 Task: Design a Vector Pattern for a Space Tourism Brochure.
Action: Mouse moved to (190, 124)
Screenshot: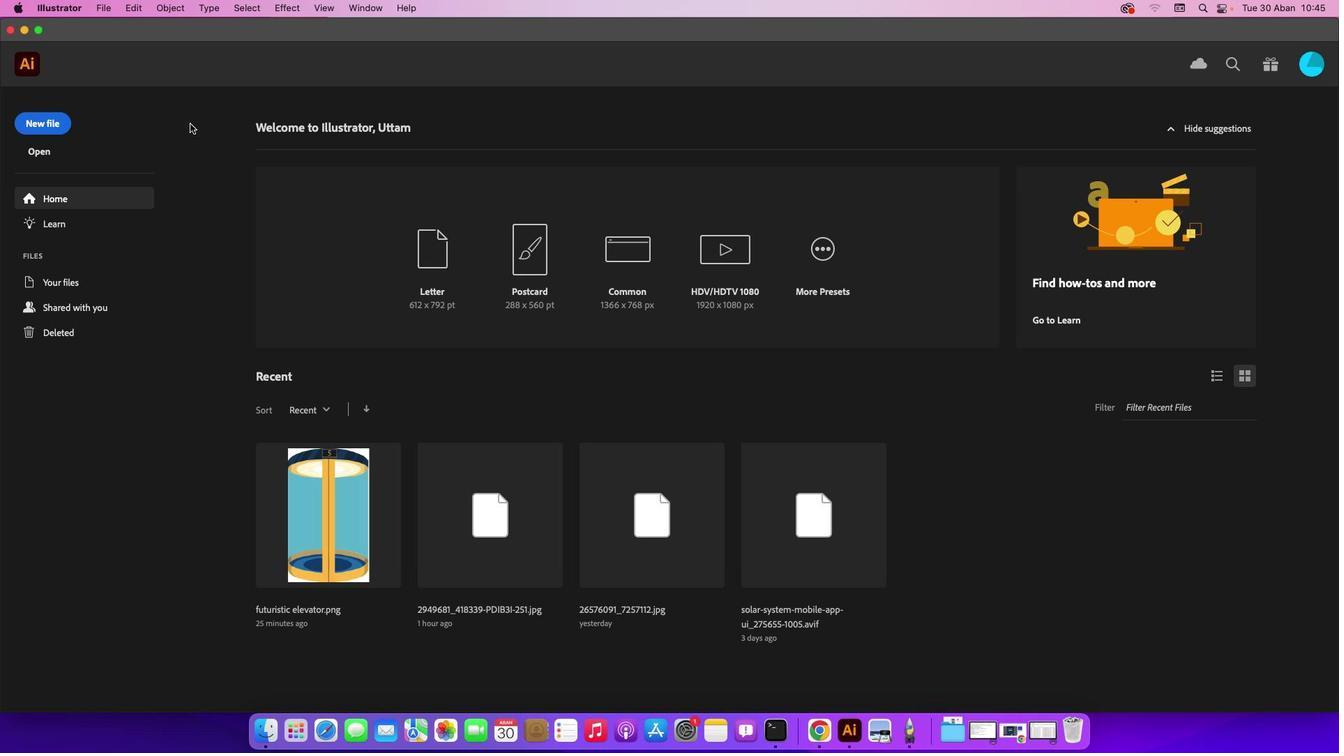 
Action: Mouse pressed left at (190, 124)
Screenshot: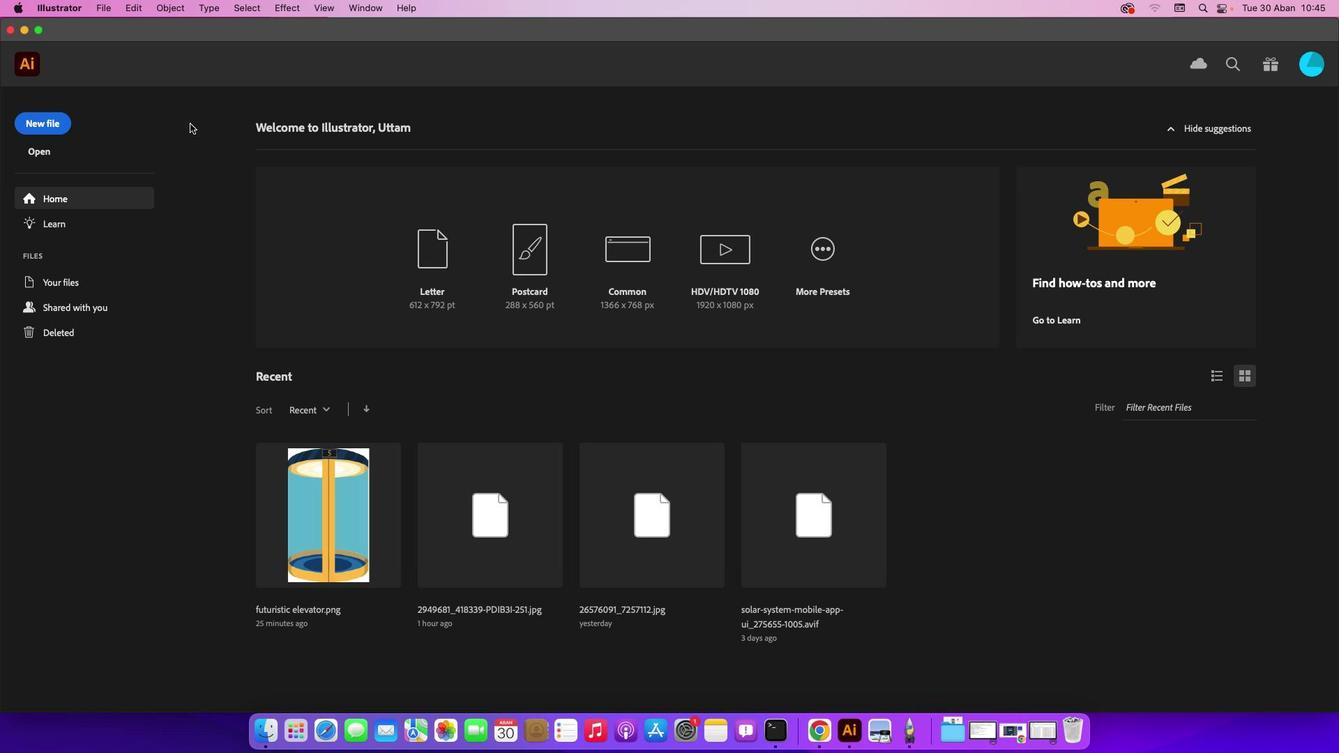 
Action: Mouse moved to (32, 119)
Screenshot: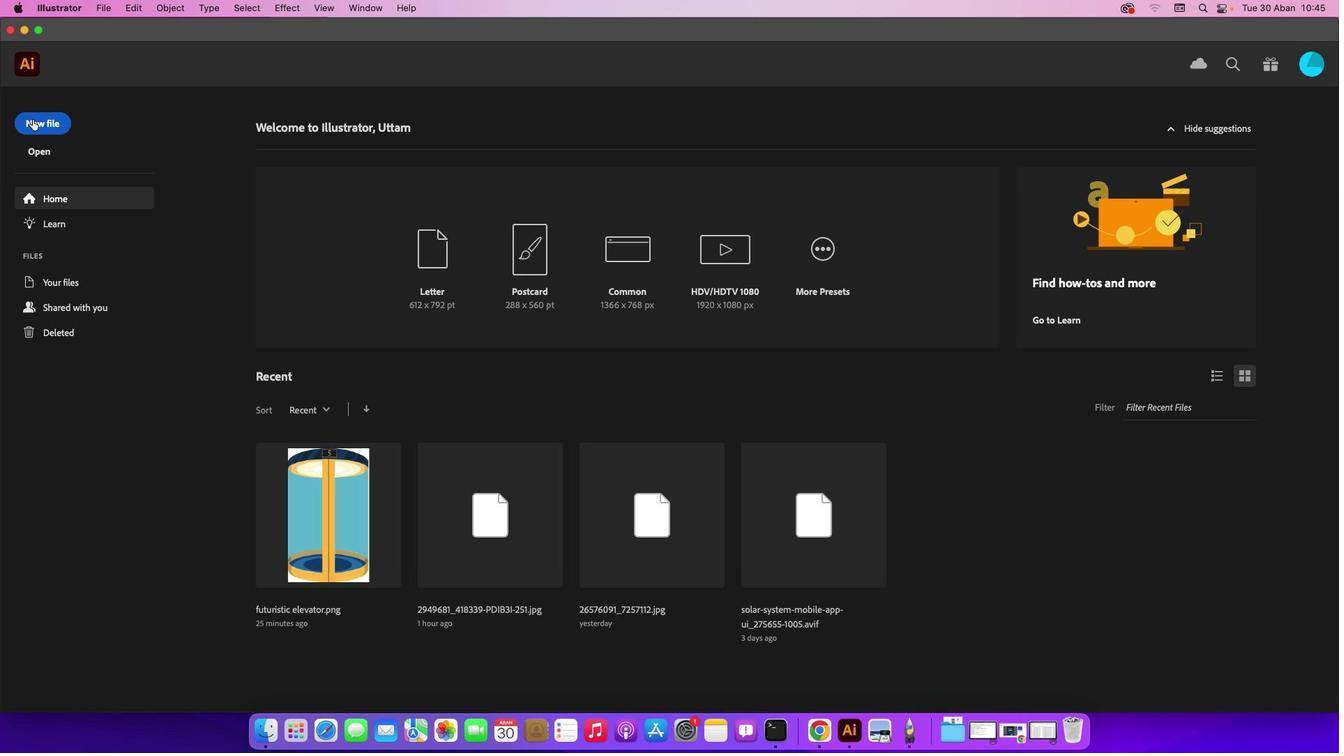 
Action: Mouse pressed left at (32, 119)
Screenshot: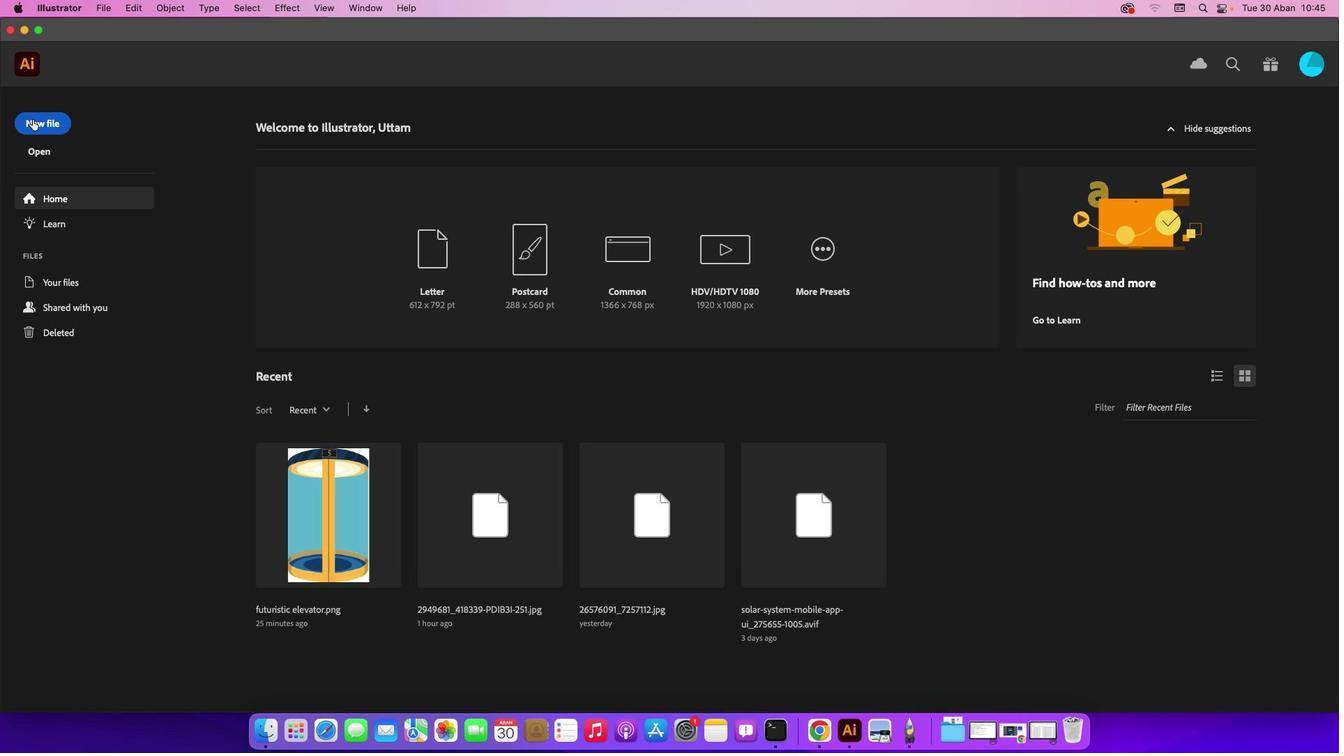 
Action: Mouse moved to (990, 579)
Screenshot: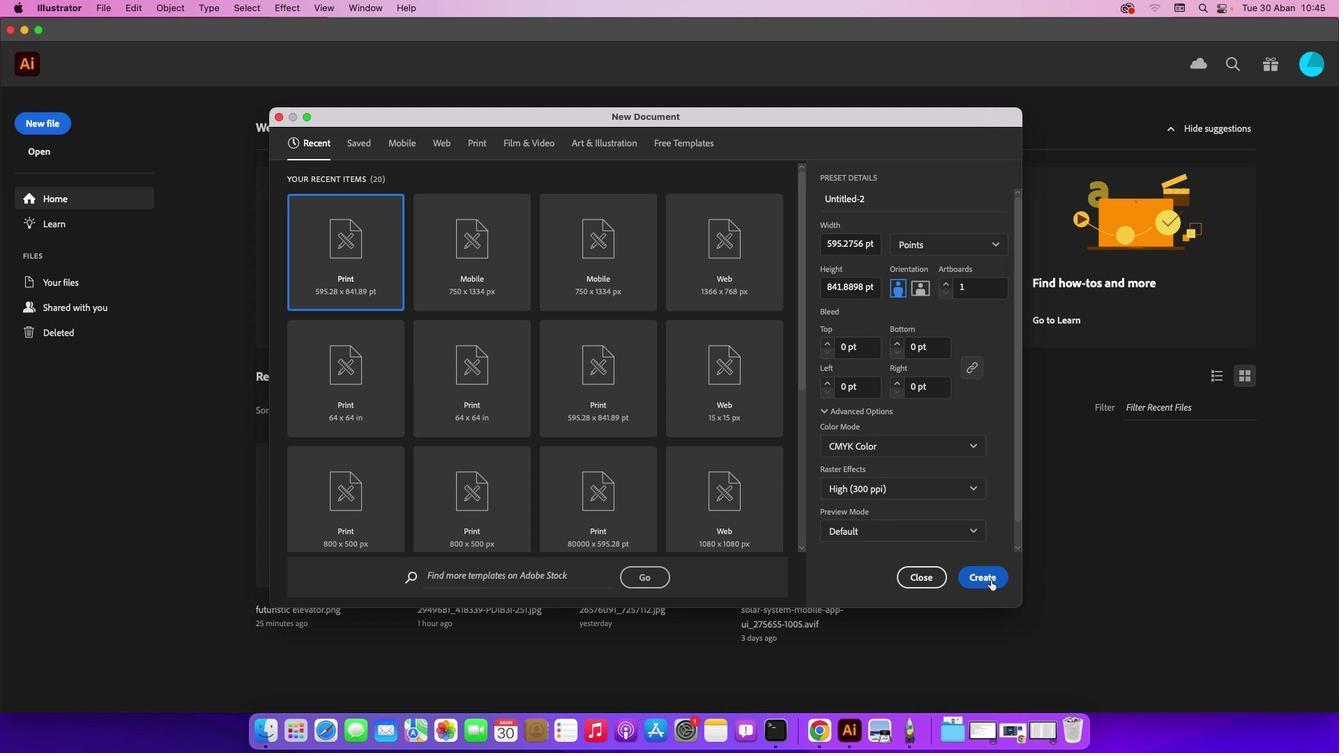 
Action: Mouse pressed left at (990, 579)
Screenshot: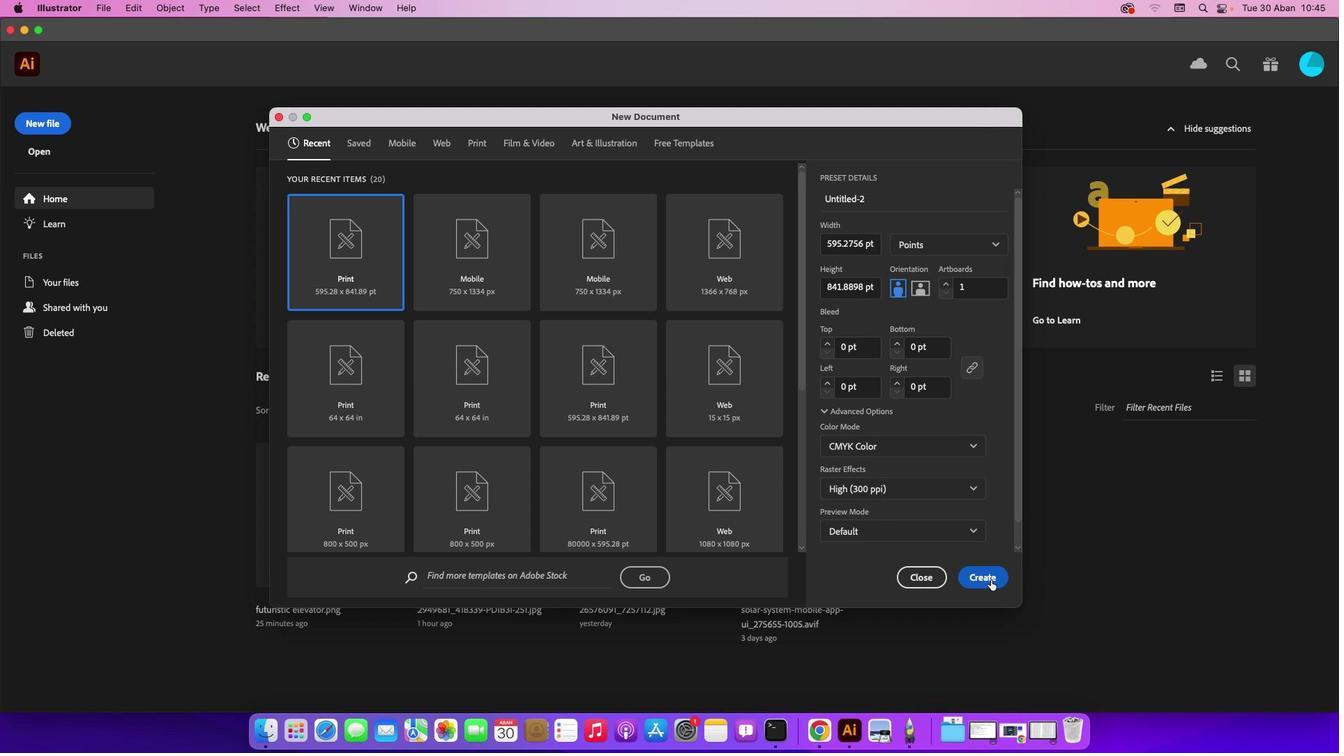 
Action: Mouse moved to (108, 4)
Screenshot: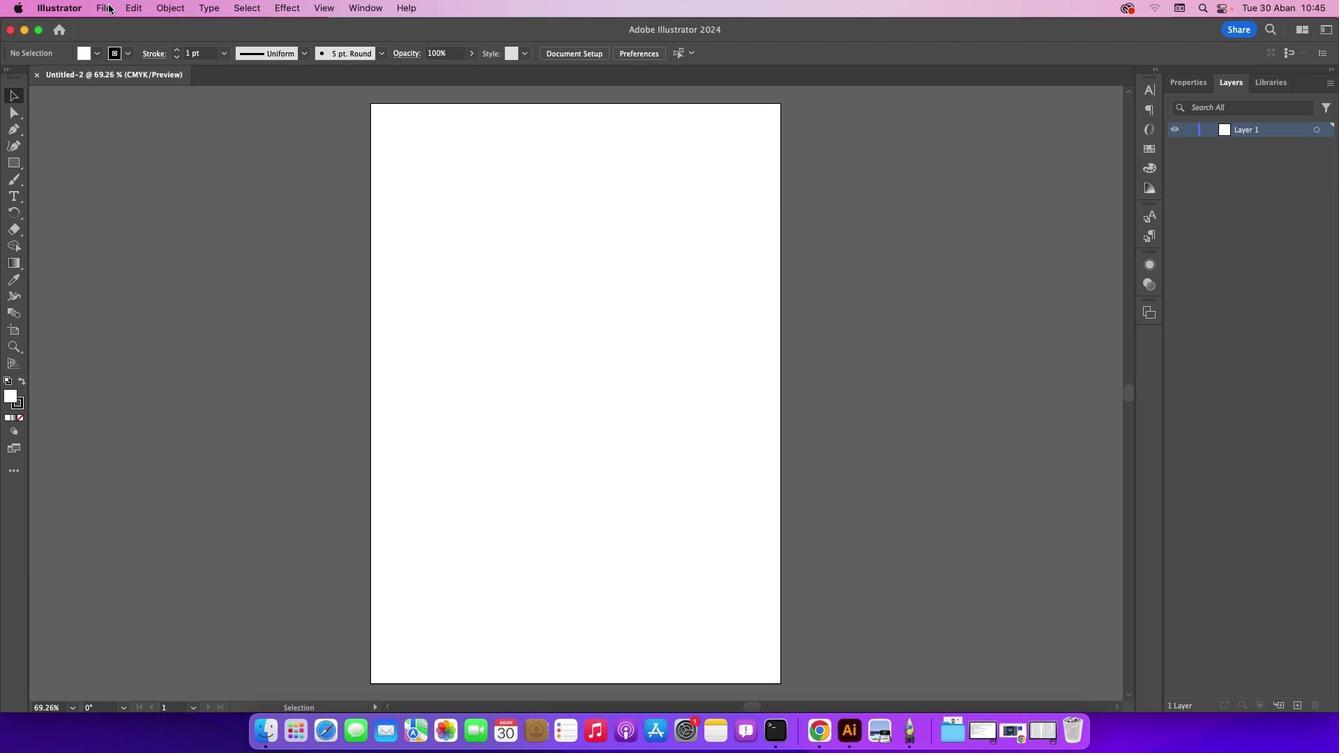 
Action: Mouse pressed left at (108, 4)
Screenshot: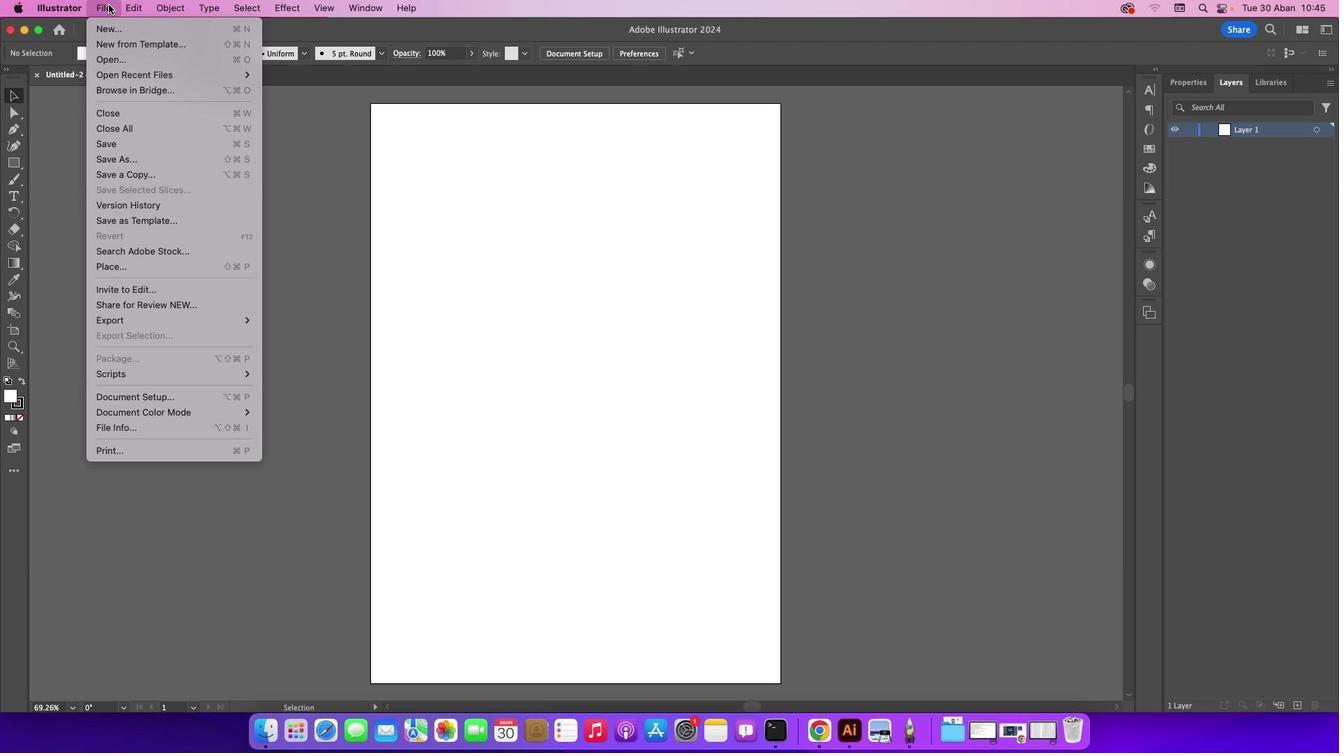 
Action: Mouse moved to (145, 62)
Screenshot: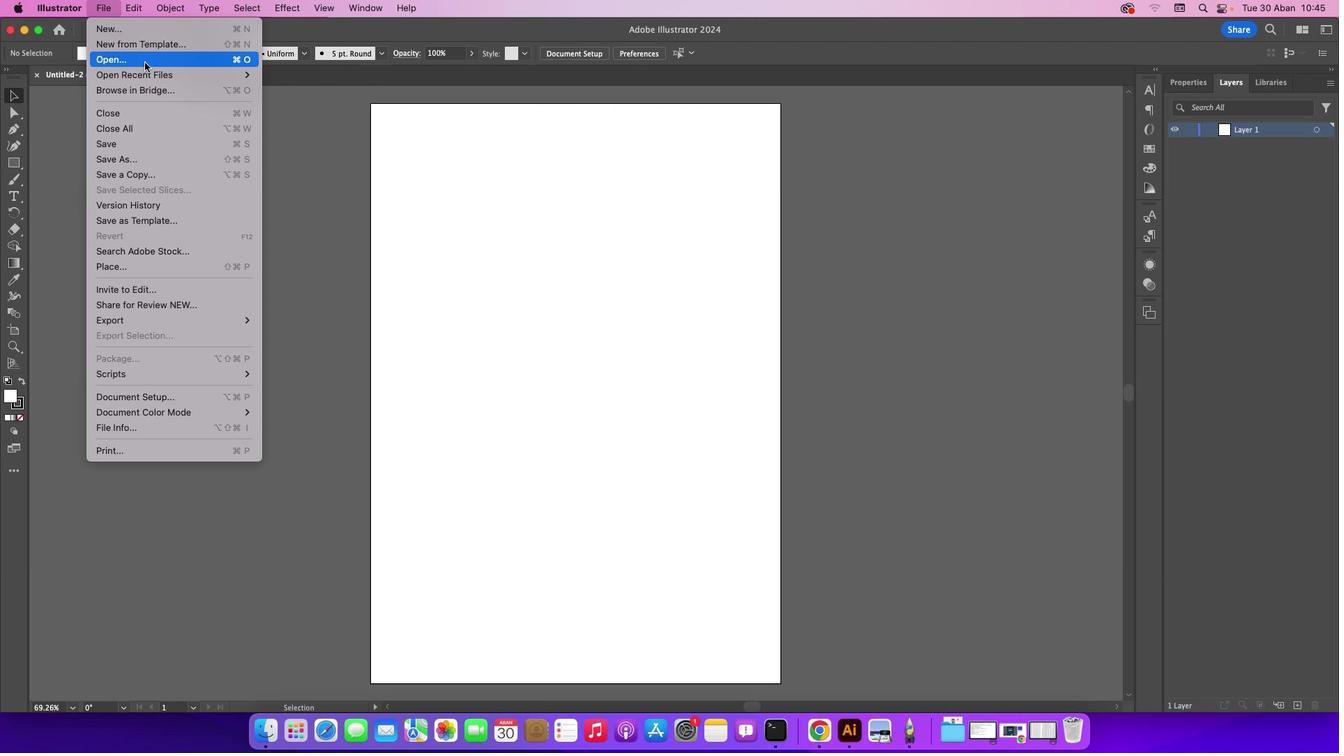 
Action: Mouse pressed left at (145, 62)
Screenshot: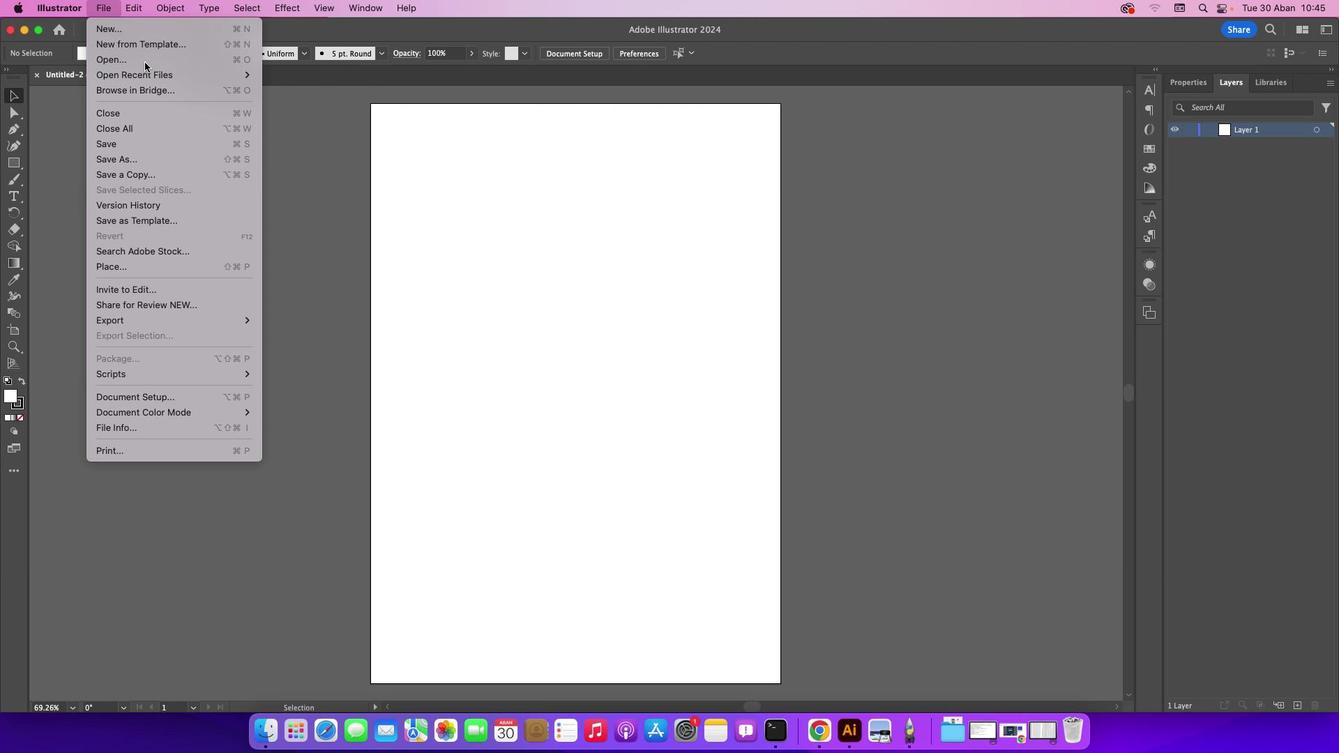 
Action: Mouse moved to (617, 190)
Screenshot: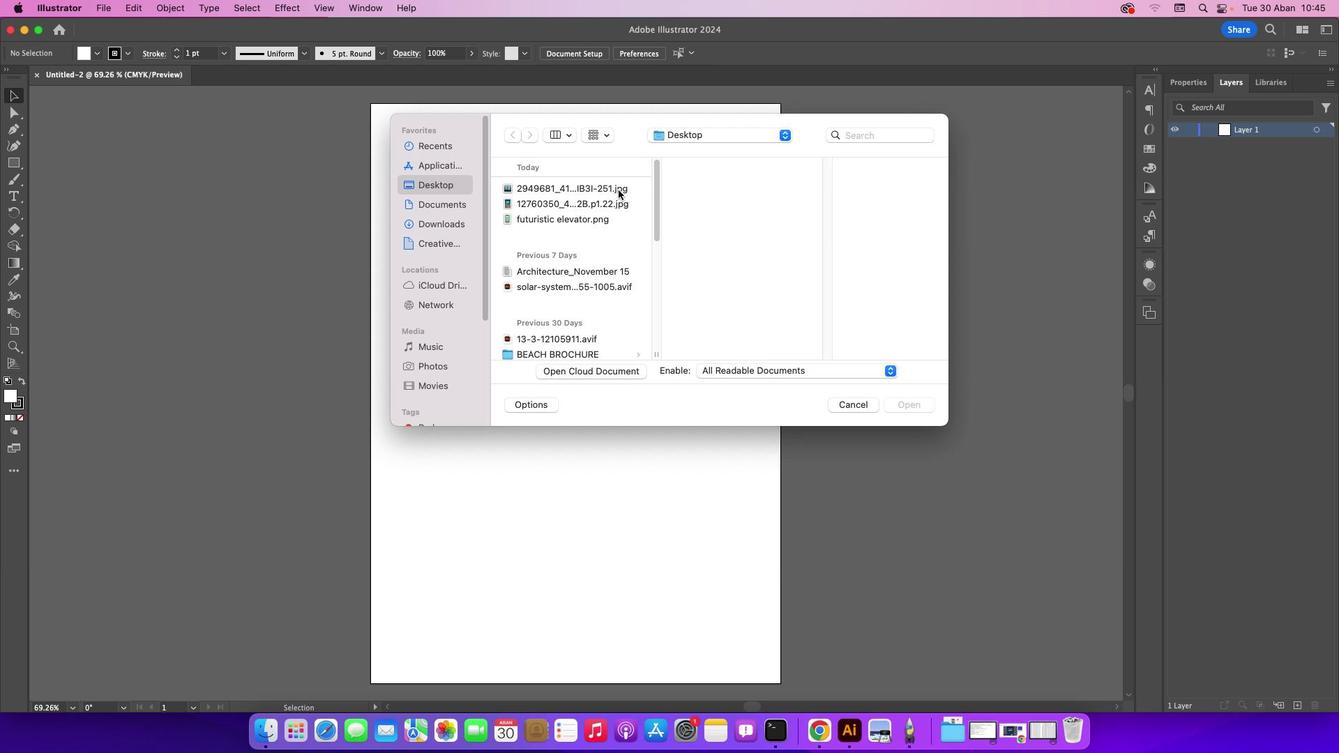 
Action: Mouse pressed left at (617, 190)
Screenshot: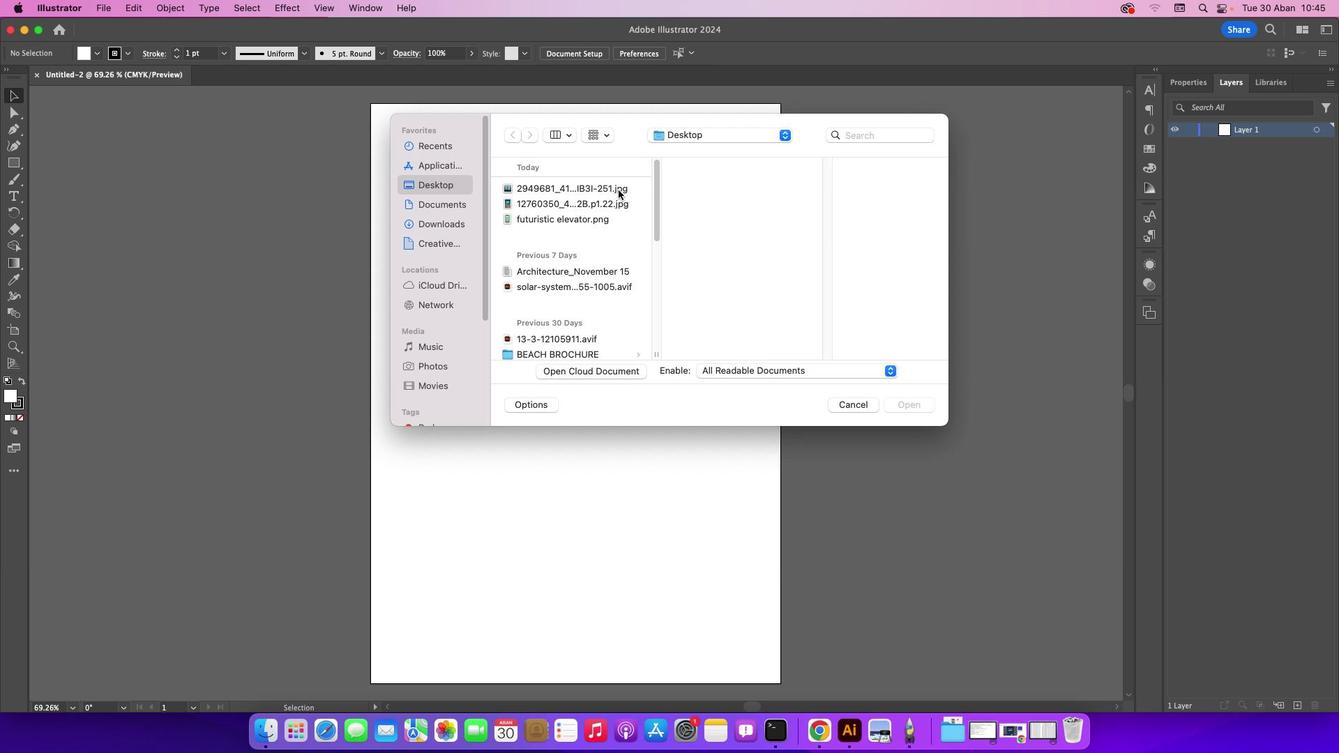 
Action: Mouse moved to (615, 207)
Screenshot: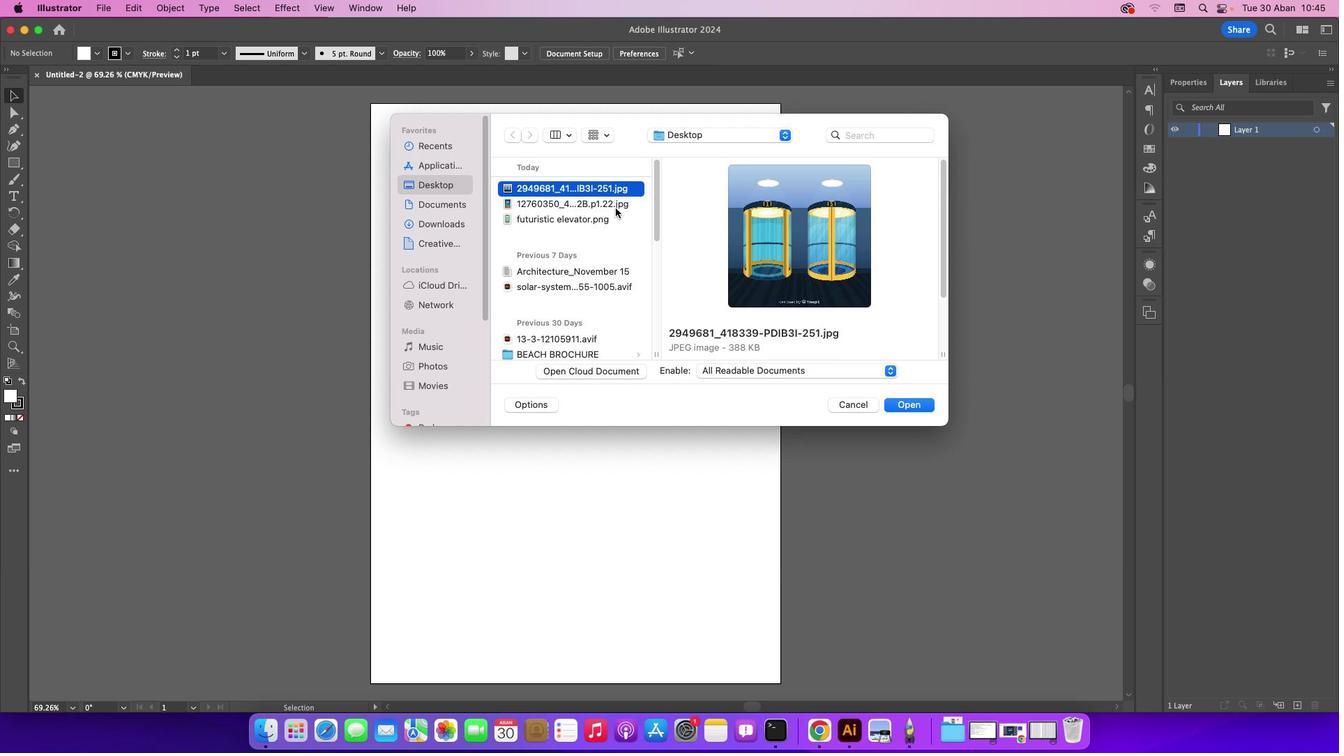 
Action: Mouse pressed left at (615, 207)
Screenshot: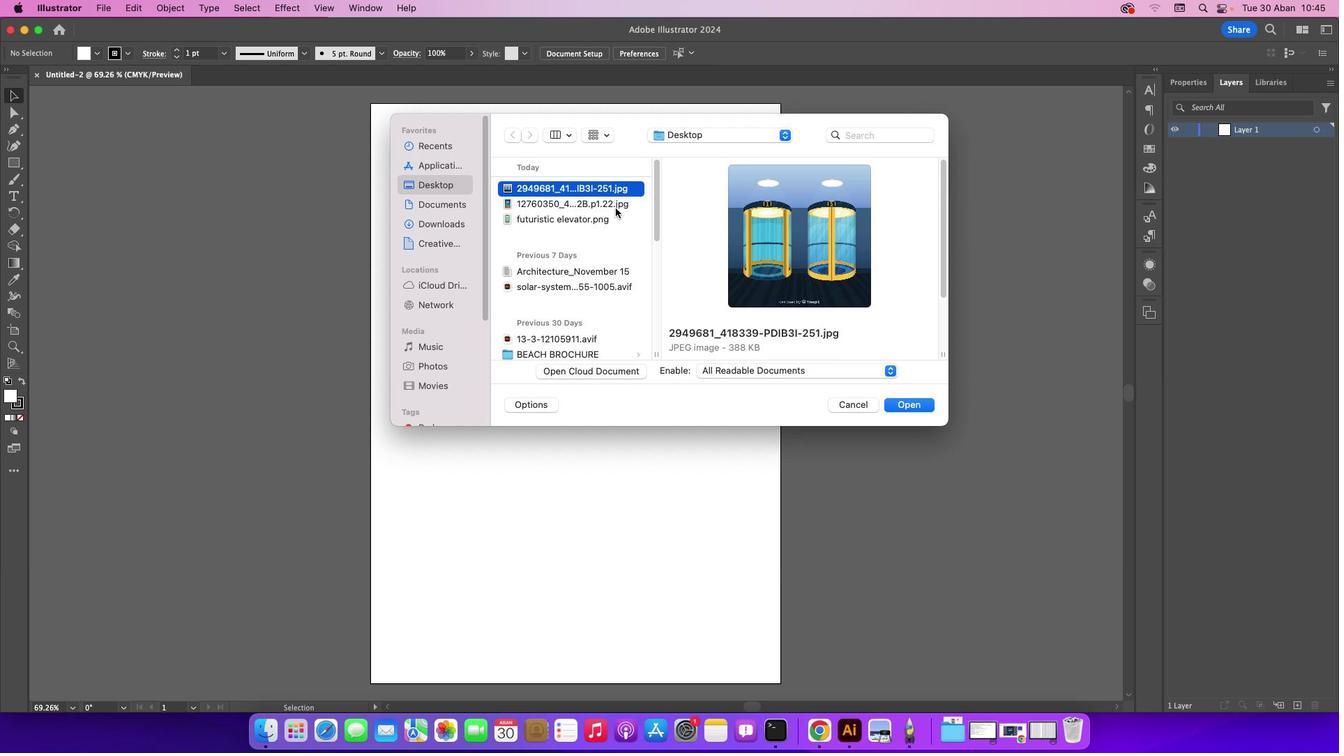 
Action: Mouse moved to (919, 410)
Screenshot: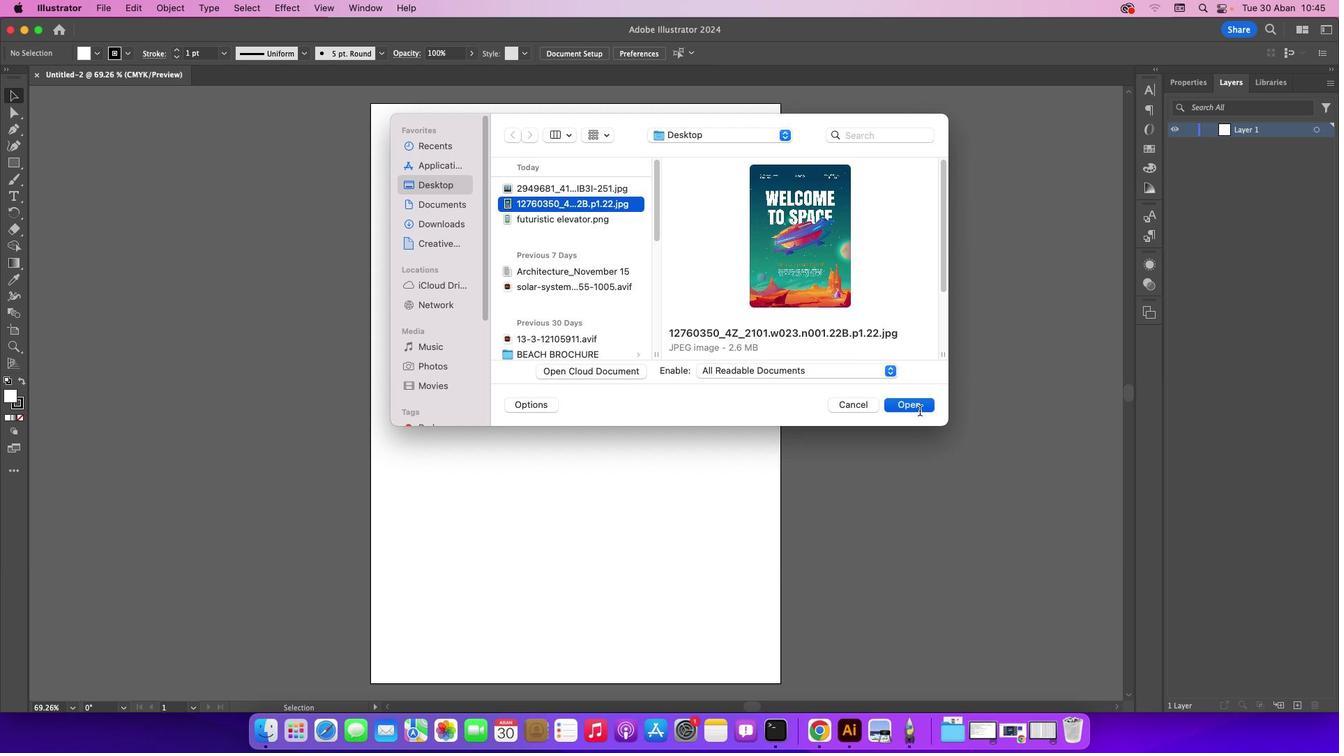 
Action: Mouse pressed left at (919, 410)
Screenshot: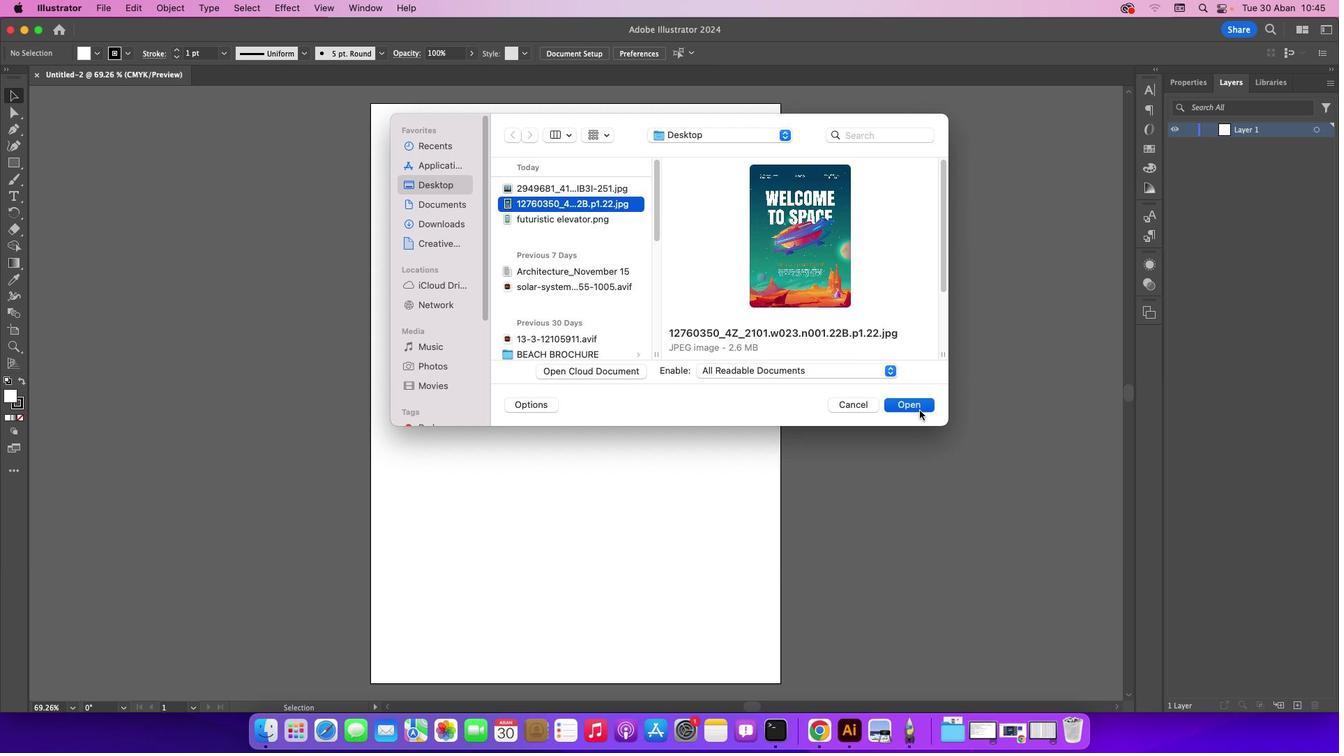 
Action: Mouse moved to (1207, 126)
Screenshot: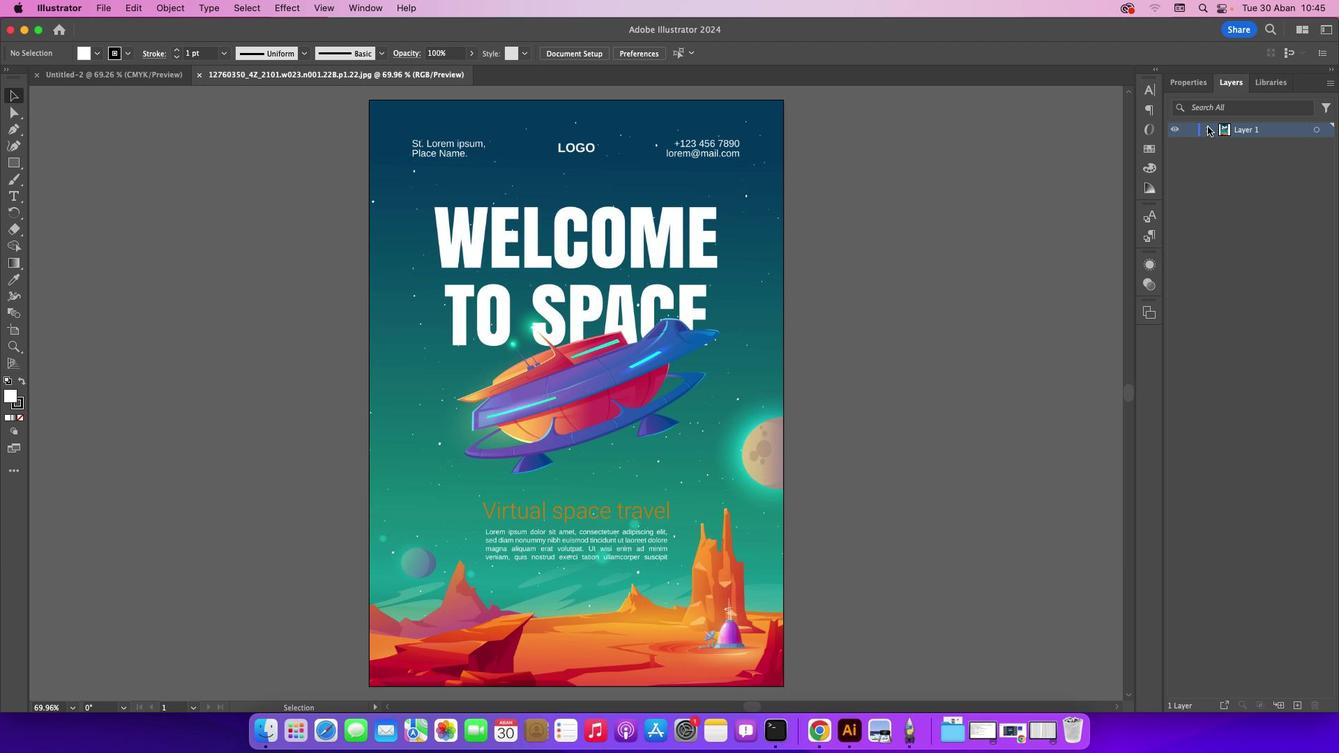 
Action: Mouse pressed left at (1207, 126)
Screenshot: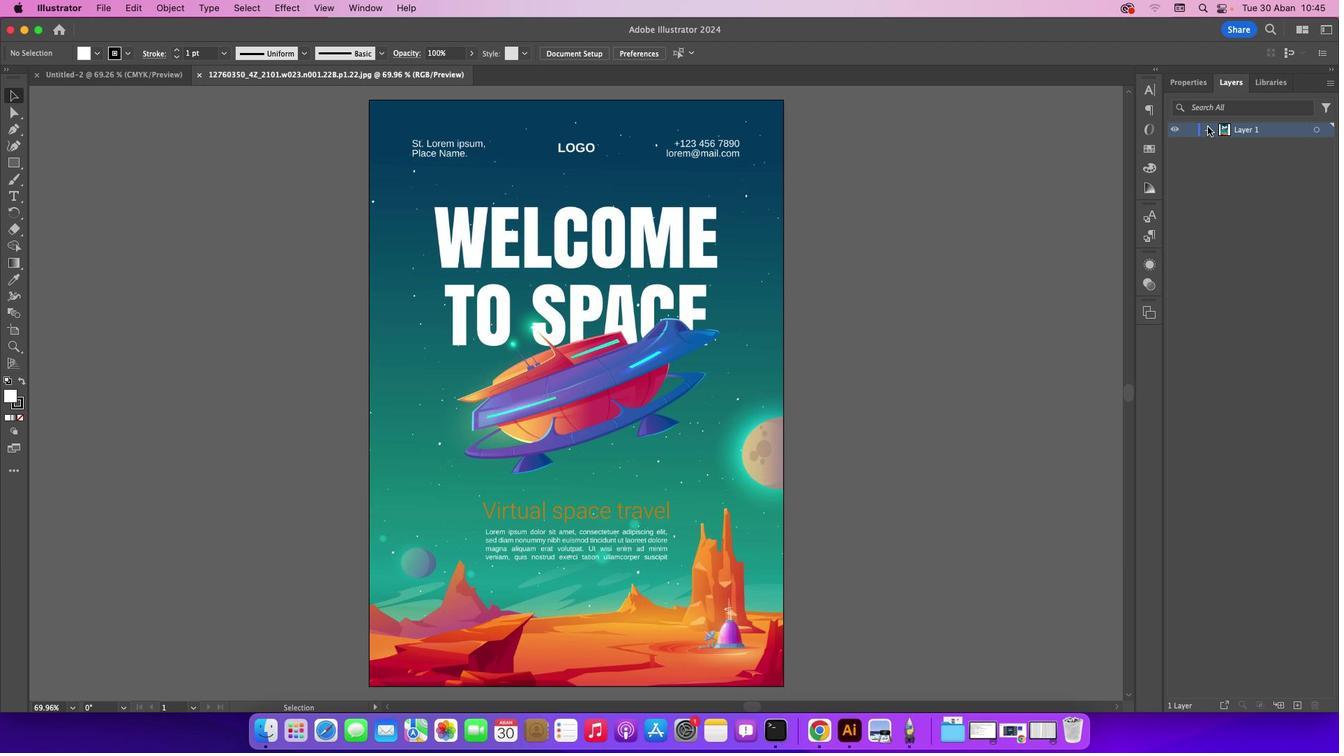
Action: Mouse moved to (1189, 143)
Screenshot: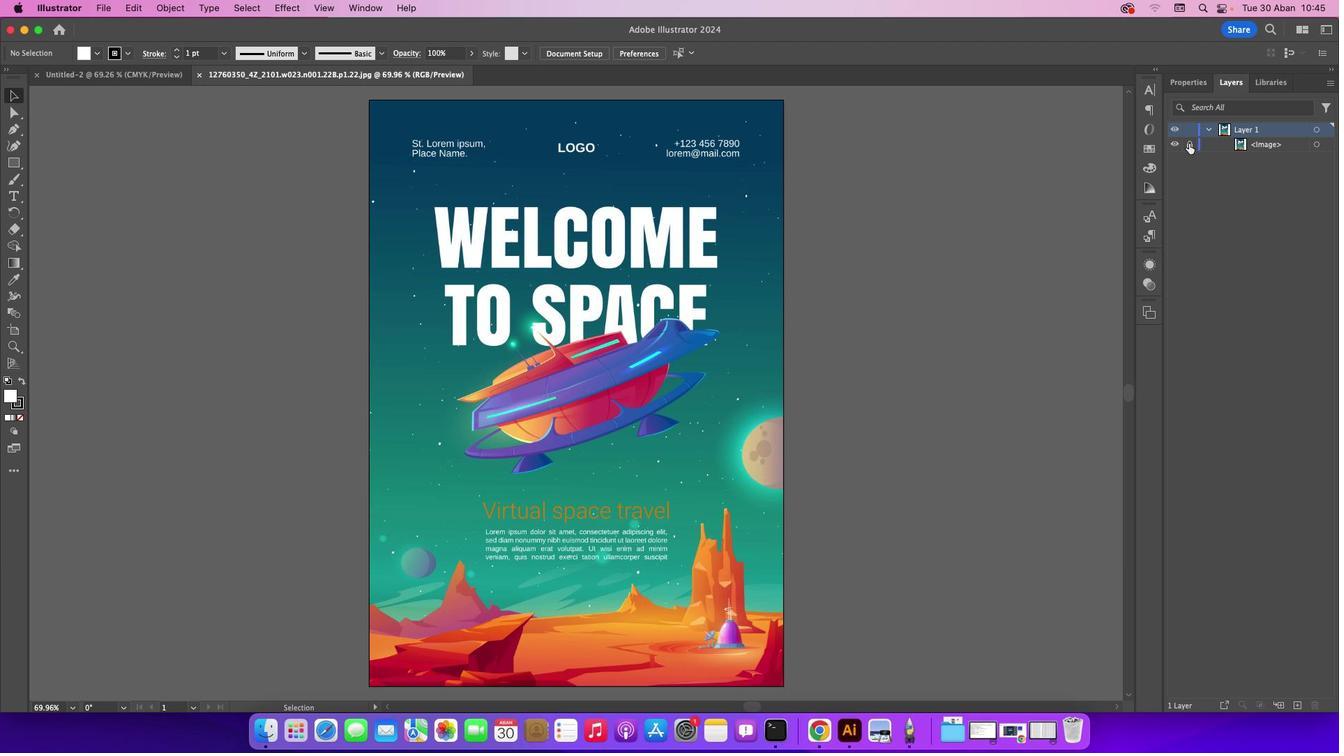 
Action: Mouse pressed left at (1189, 143)
Screenshot: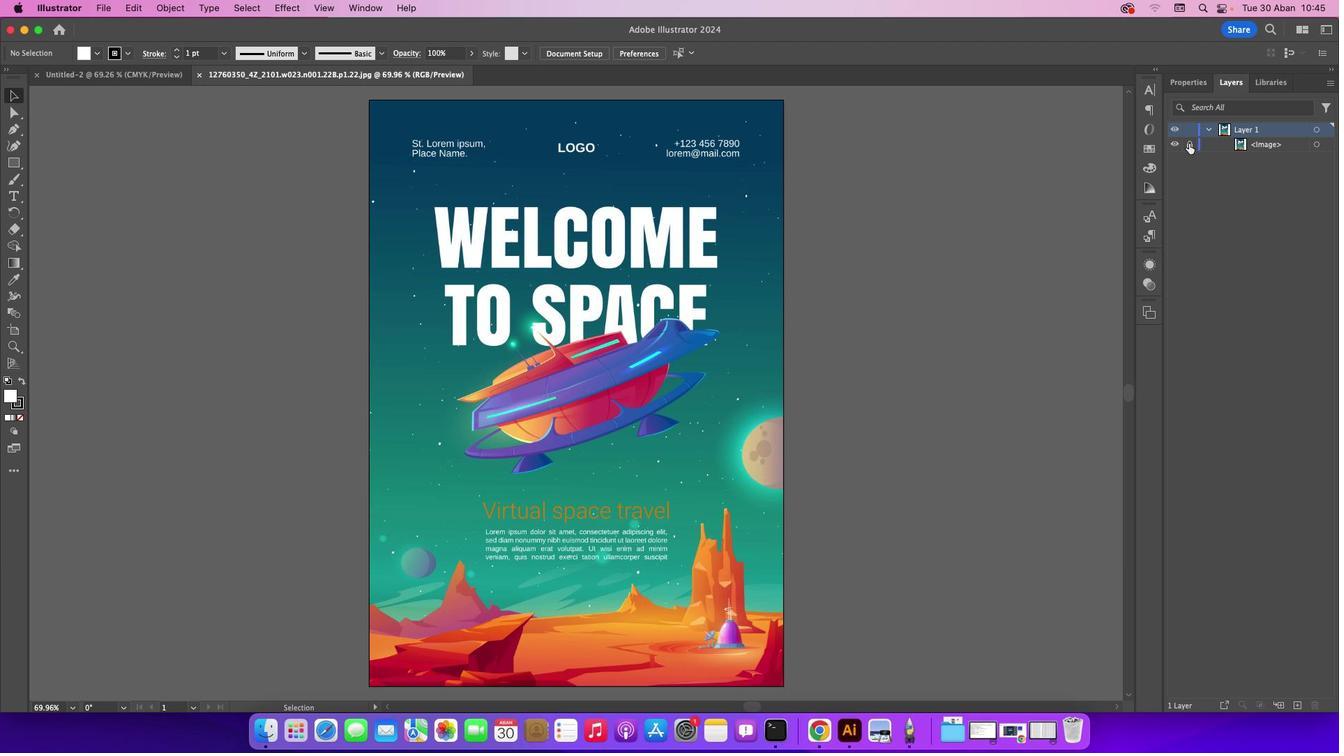 
Action: Mouse moved to (813, 544)
Screenshot: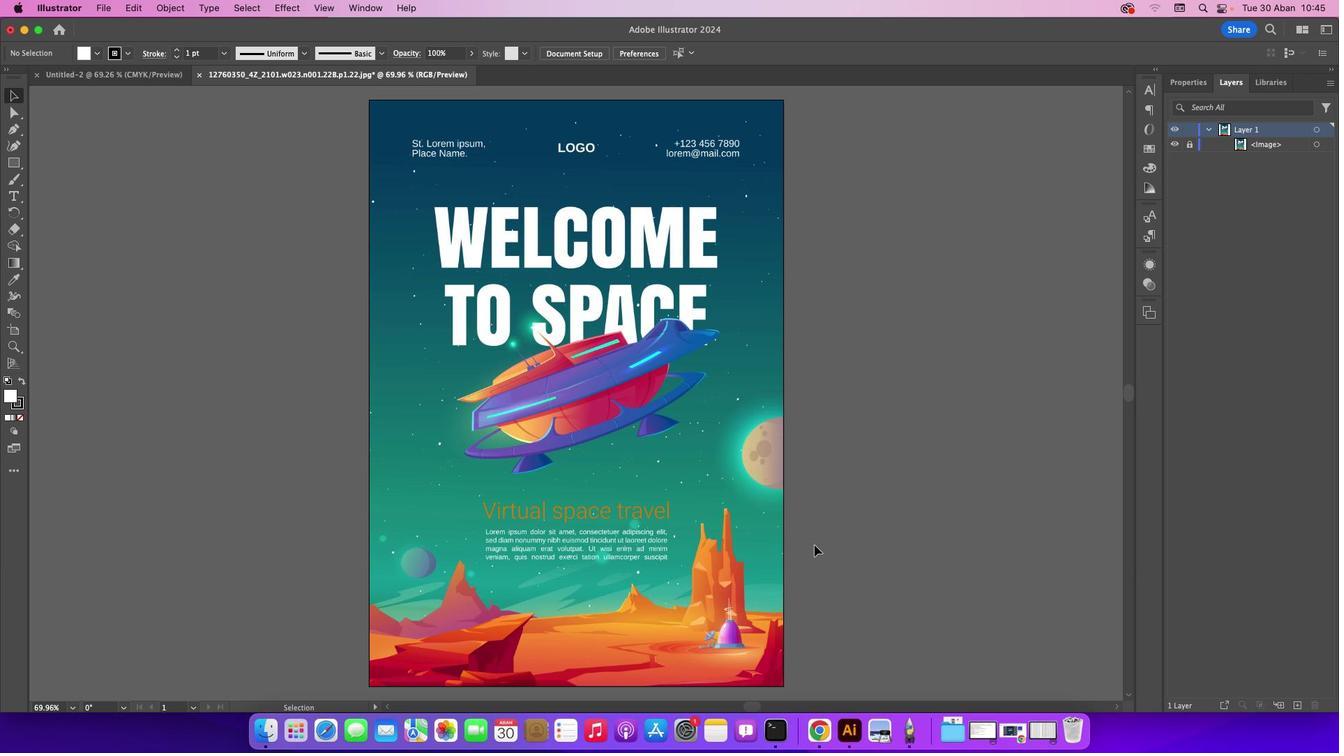
Action: Mouse scrolled (813, 544) with delta (0, 0)
Screenshot: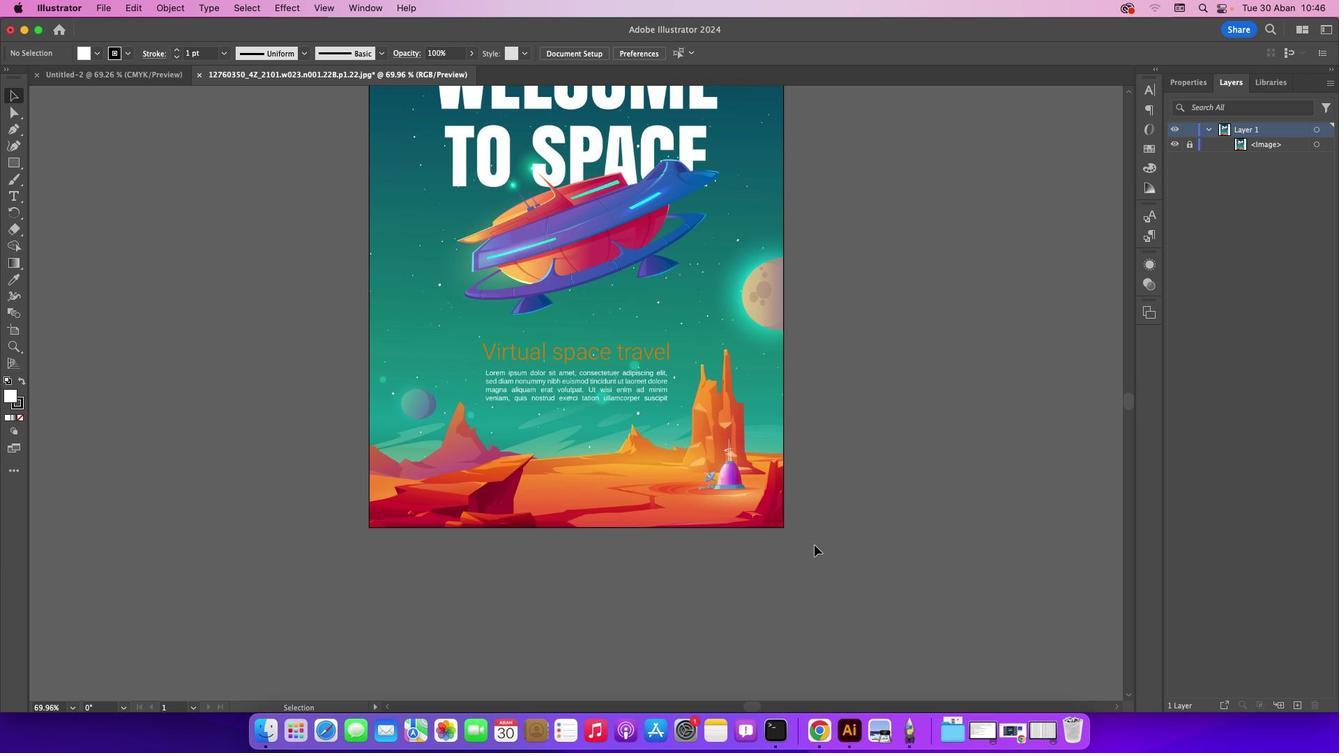 
Action: Mouse scrolled (813, 544) with delta (0, 0)
Screenshot: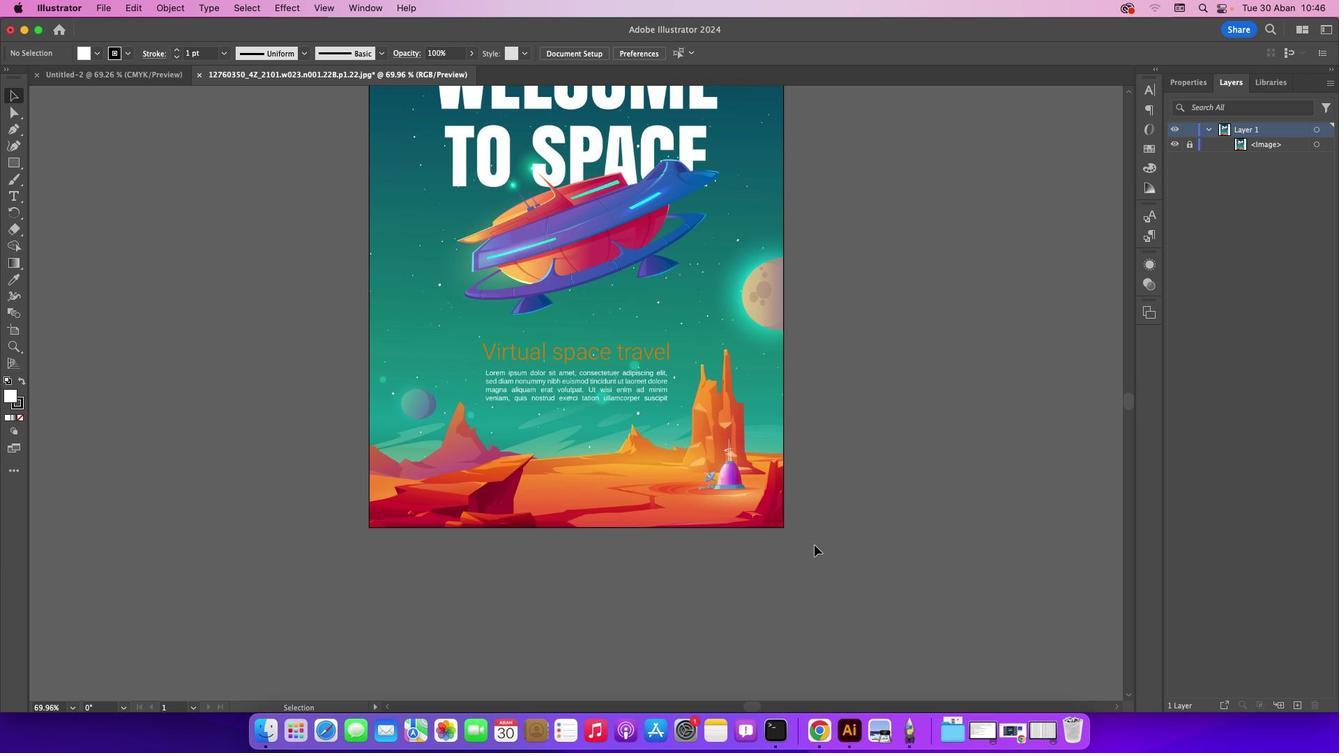 
Action: Mouse scrolled (813, 544) with delta (0, -2)
Screenshot: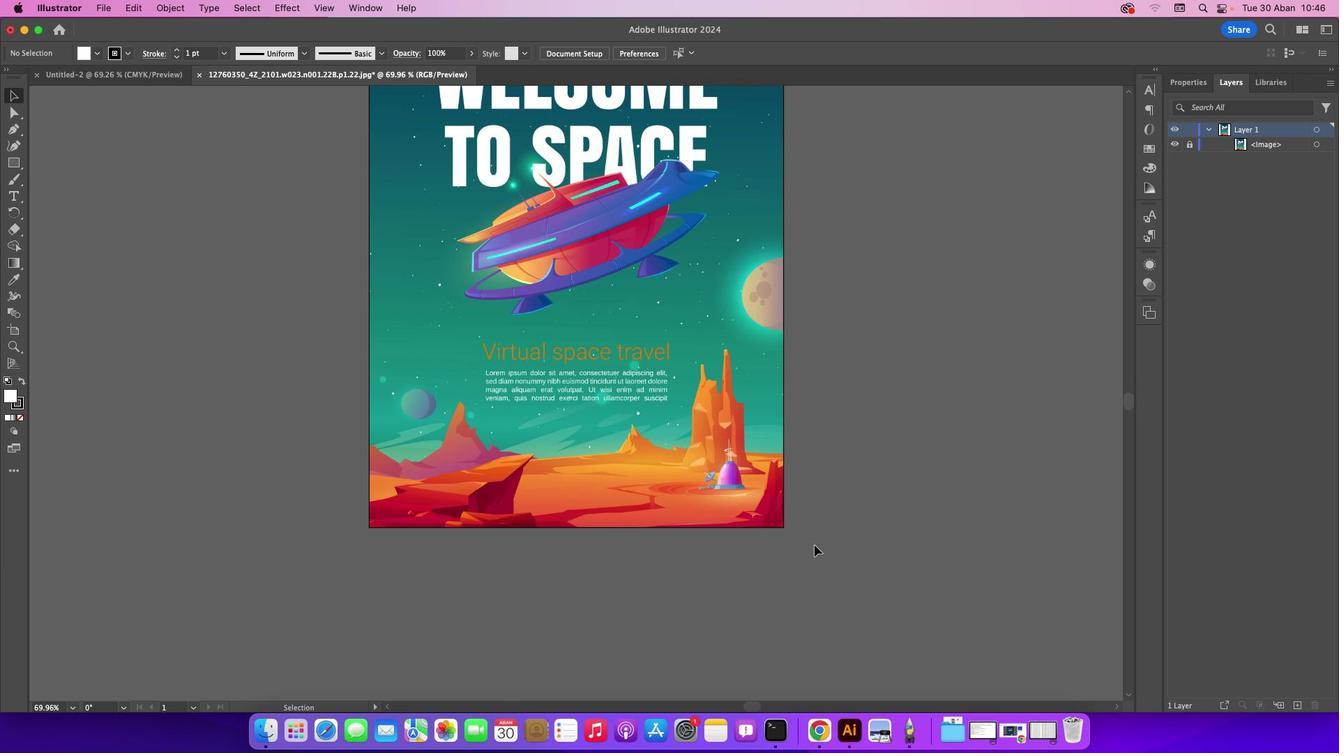 
Action: Mouse scrolled (813, 544) with delta (0, -2)
Screenshot: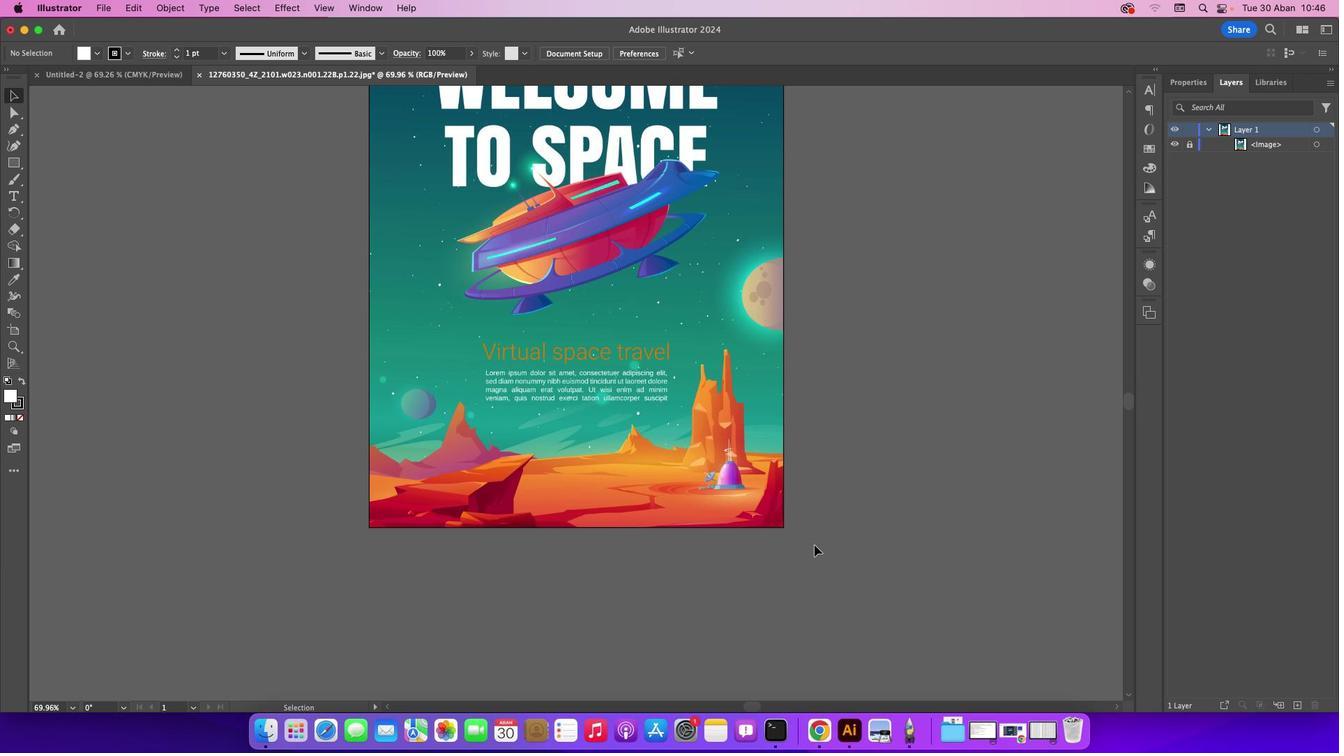 
Action: Mouse moved to (613, 444)
Screenshot: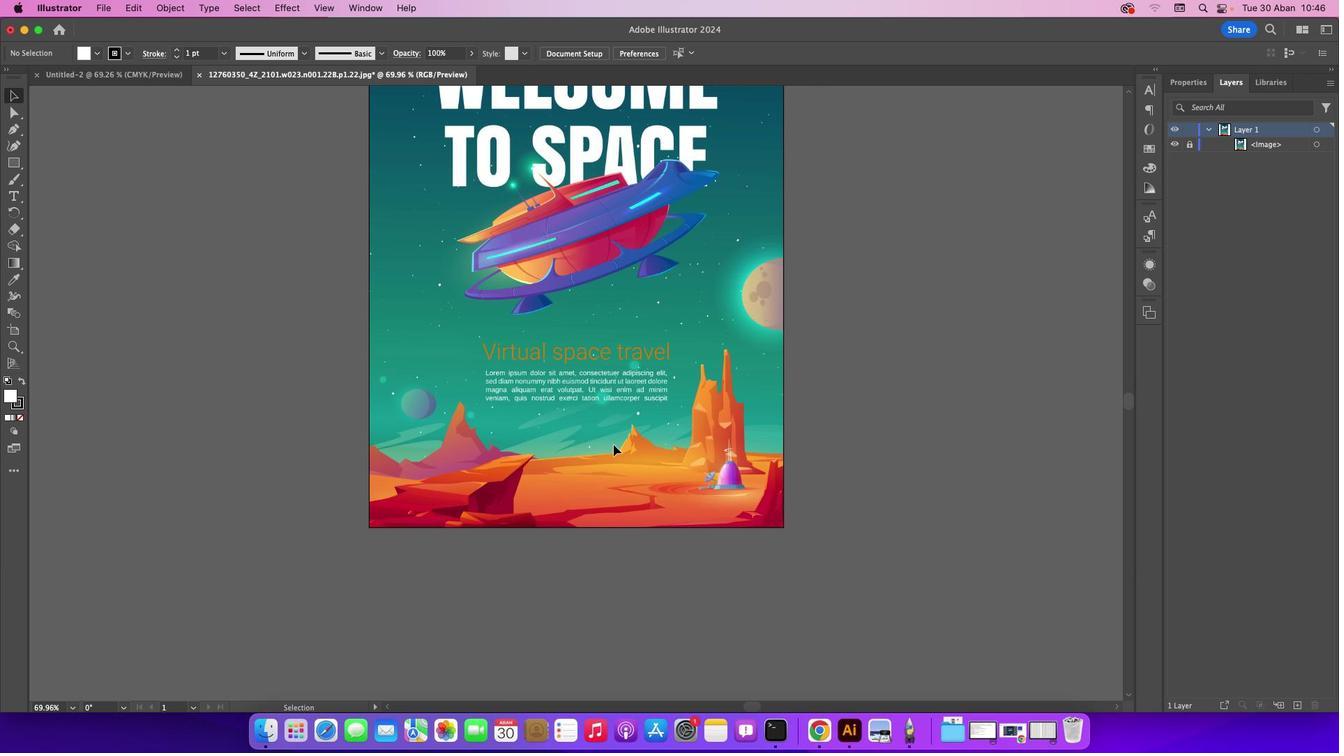 
Action: Key pressed Key.cmd_r'=''='
Screenshot: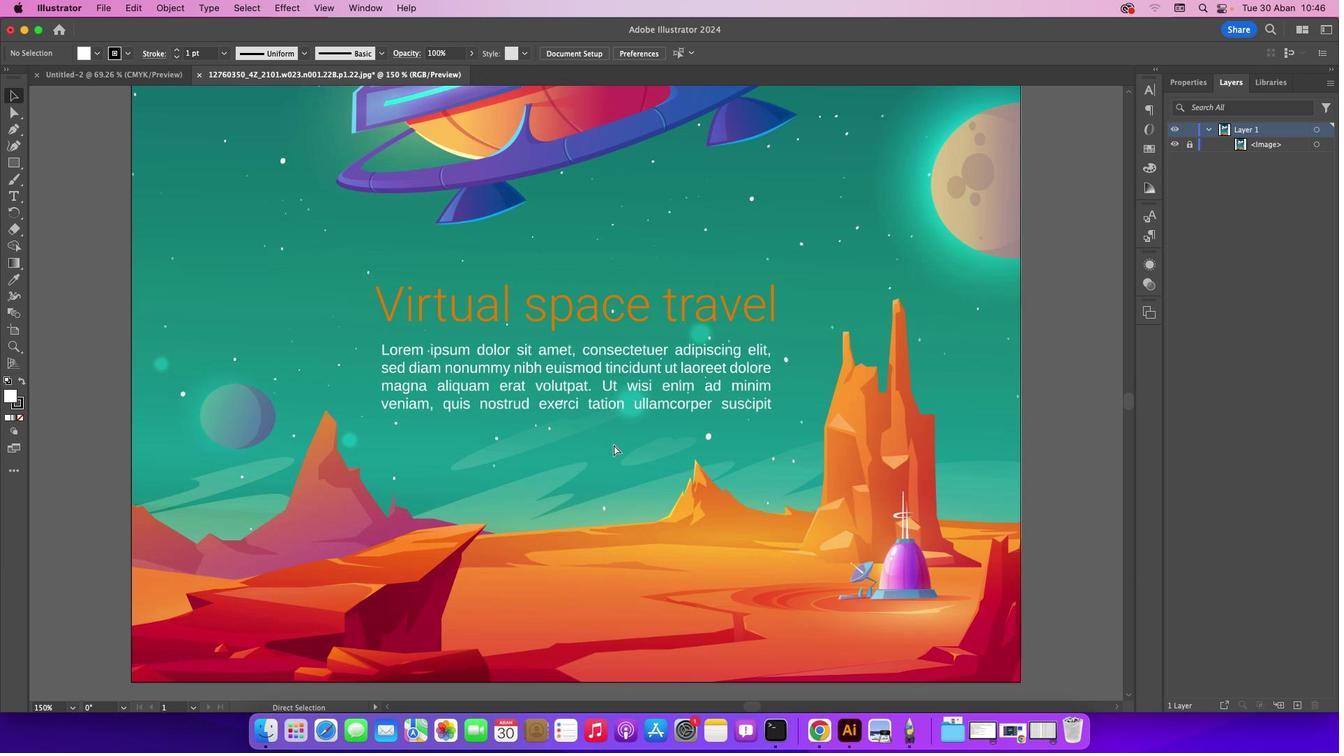
Action: Mouse moved to (743, 542)
Screenshot: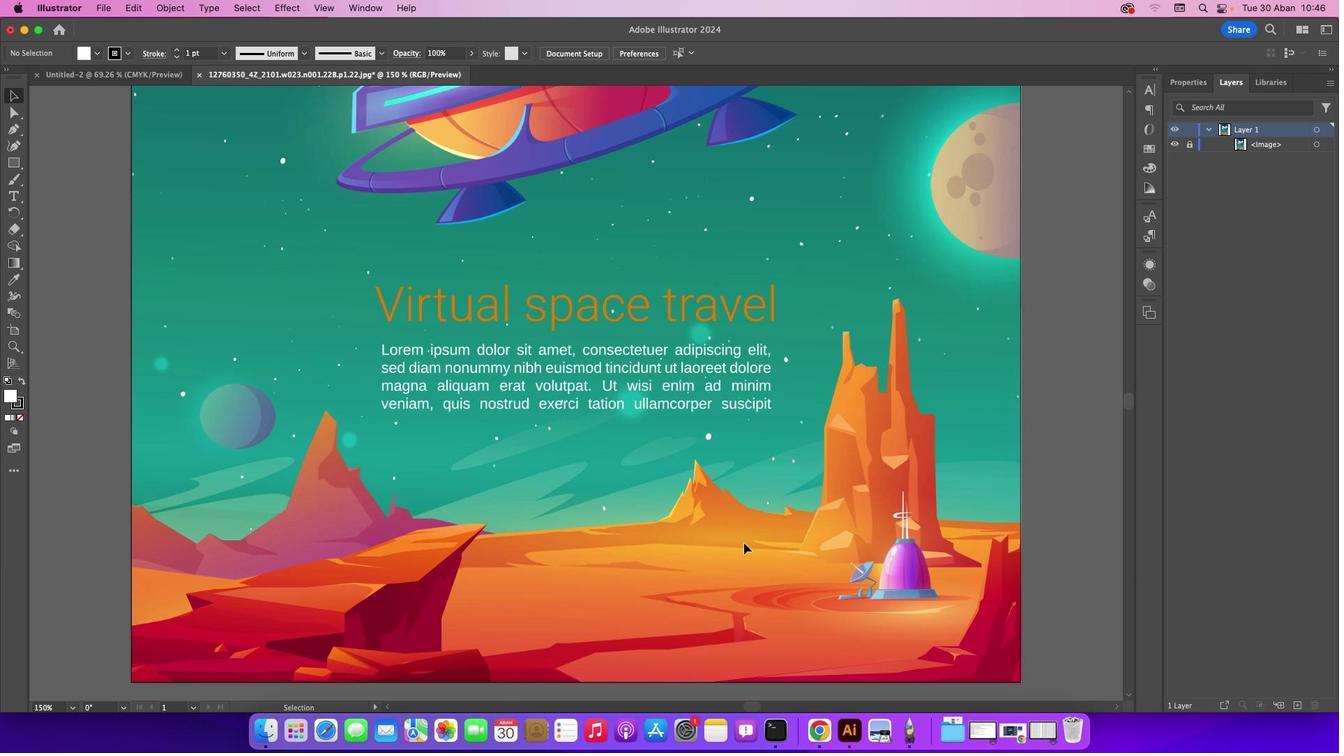 
Action: Mouse scrolled (743, 542) with delta (0, 0)
Screenshot: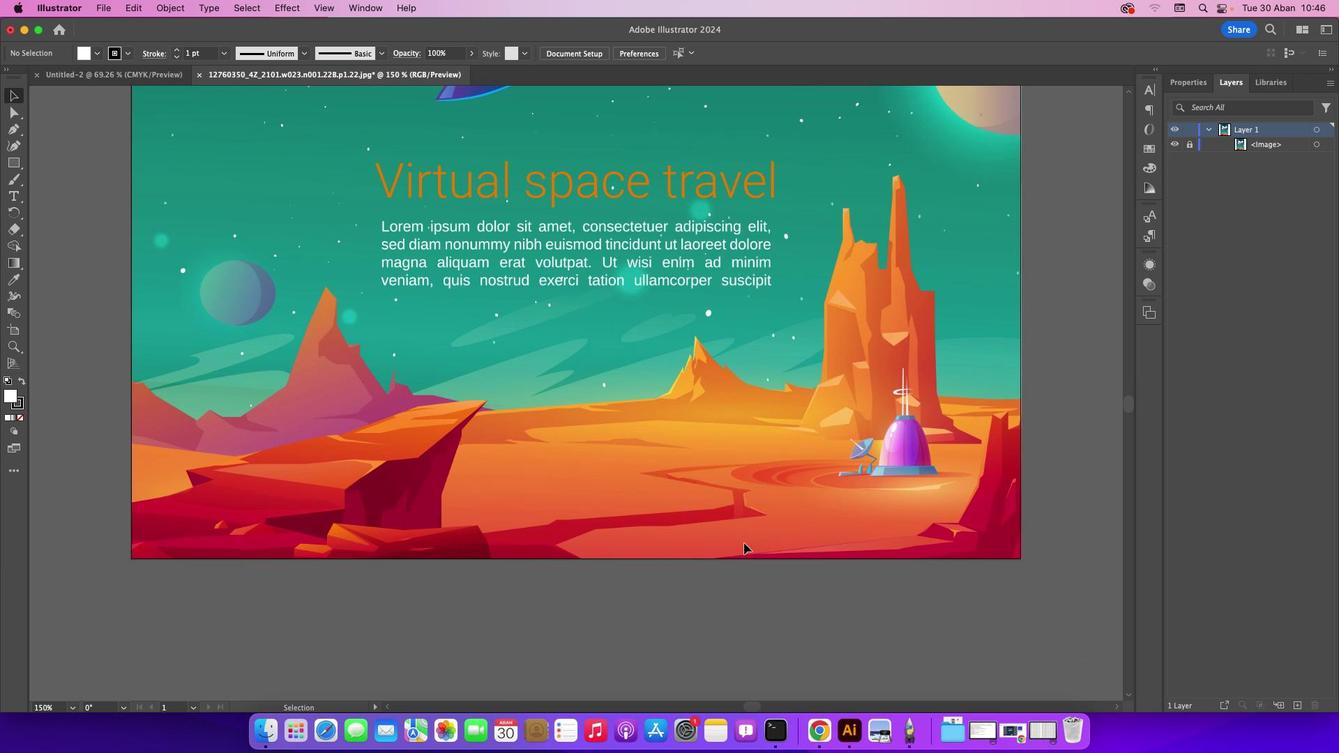 
Action: Mouse scrolled (743, 542) with delta (0, 0)
Screenshot: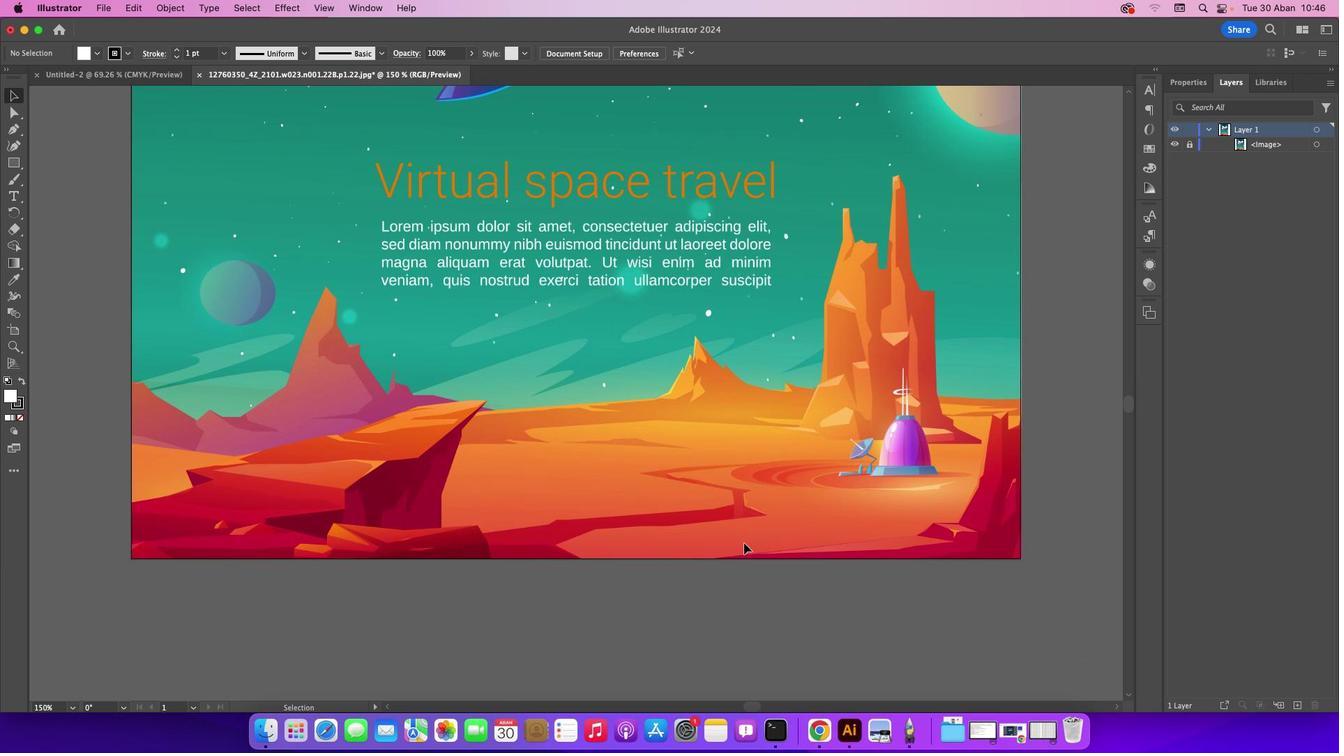 
Action: Mouse scrolled (743, 542) with delta (0, -2)
Screenshot: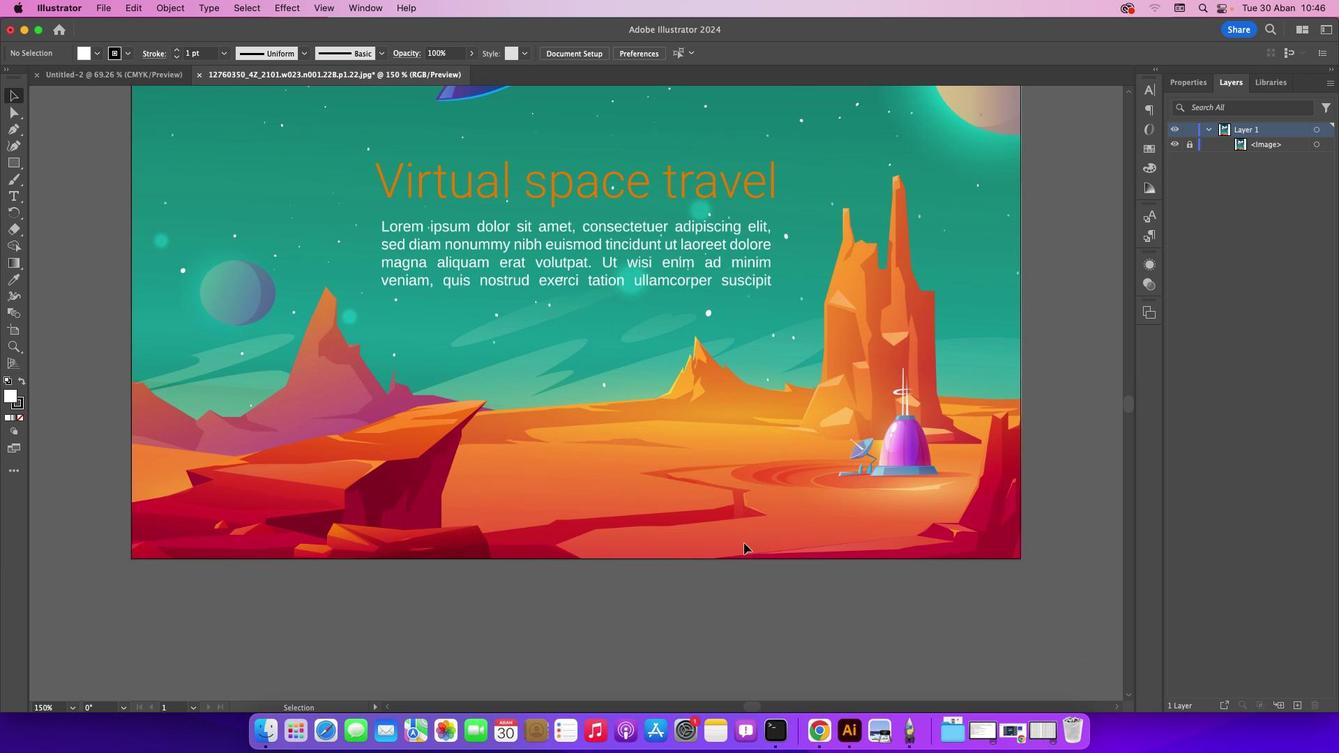 
Action: Mouse scrolled (743, 542) with delta (0, -3)
Screenshot: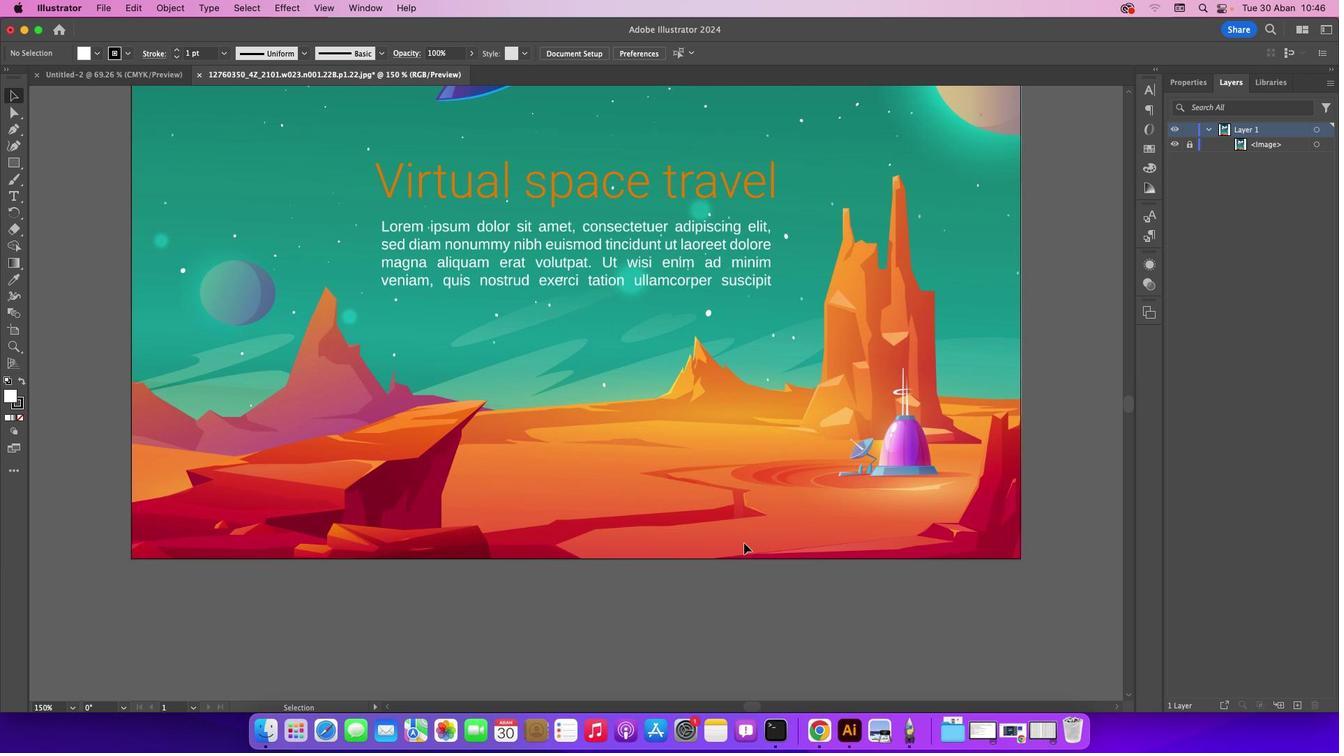 
Action: Mouse scrolled (743, 542) with delta (0, -3)
Screenshot: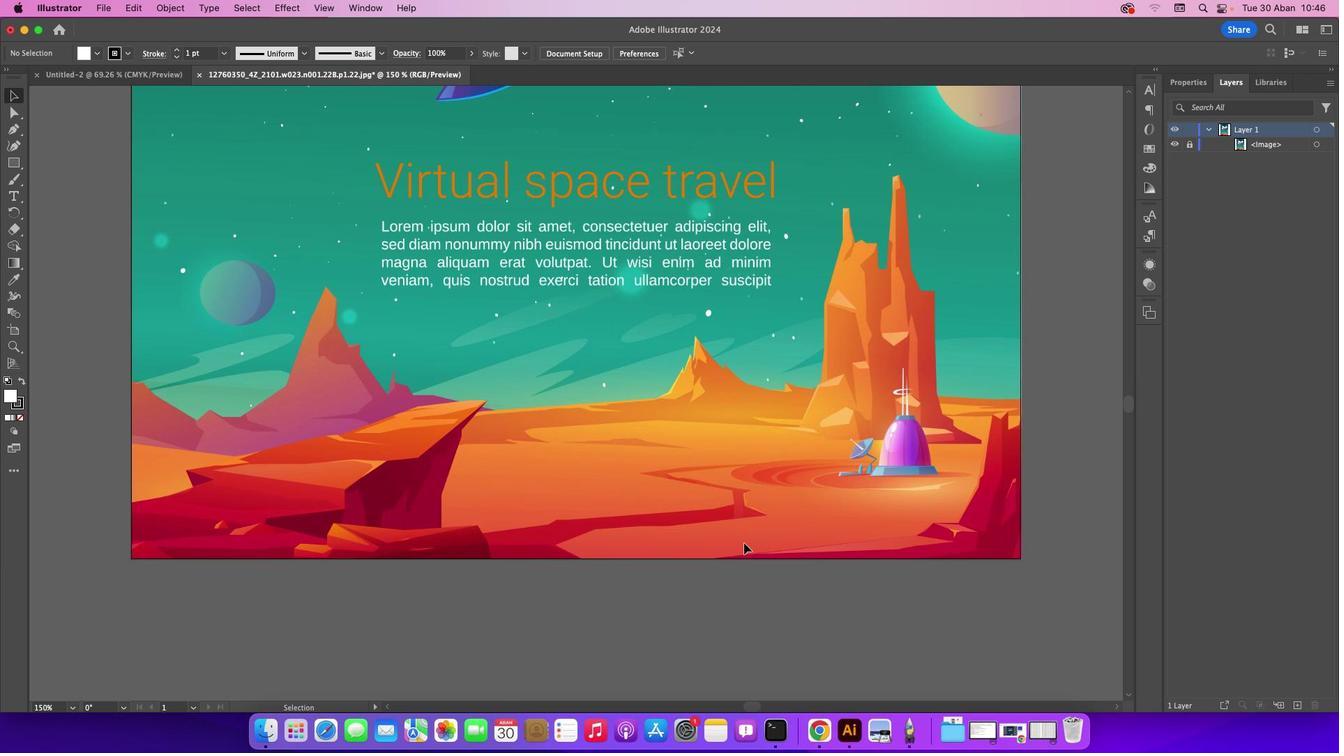 
Action: Mouse moved to (14, 131)
Screenshot: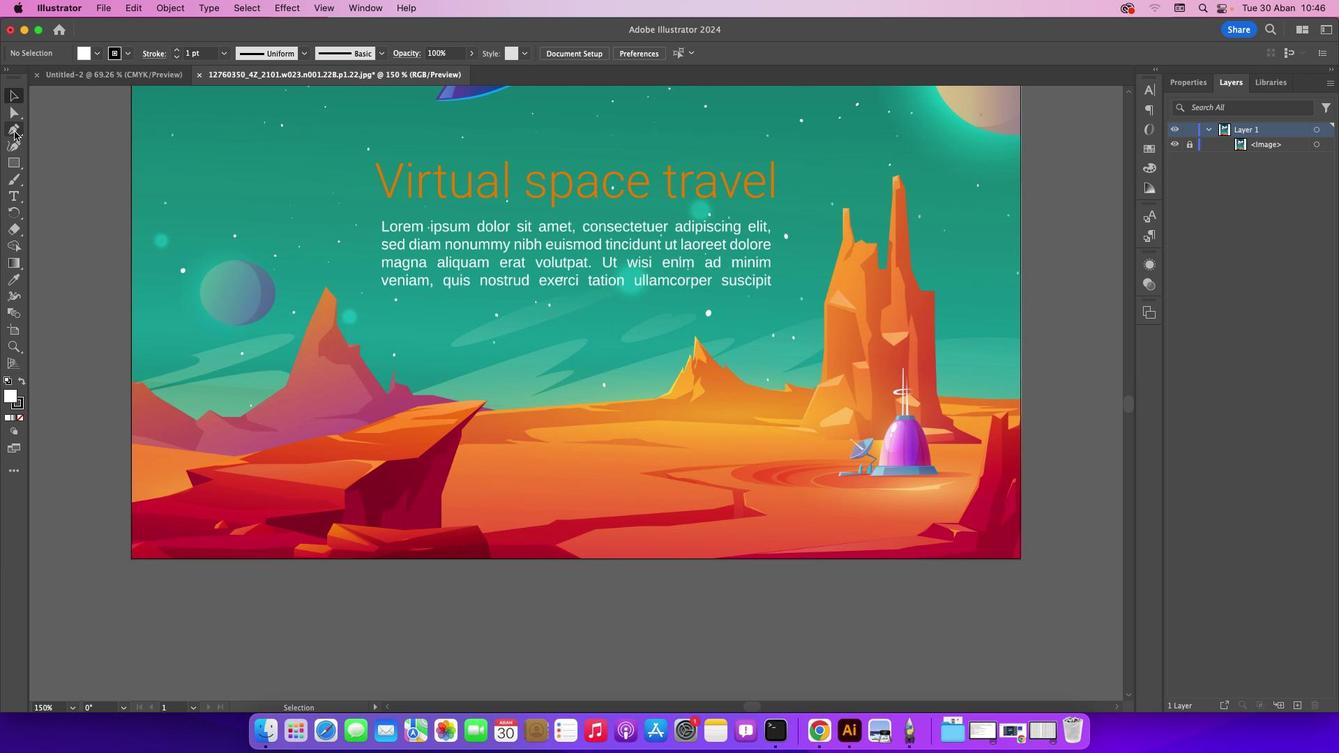 
Action: Mouse pressed left at (14, 131)
Screenshot: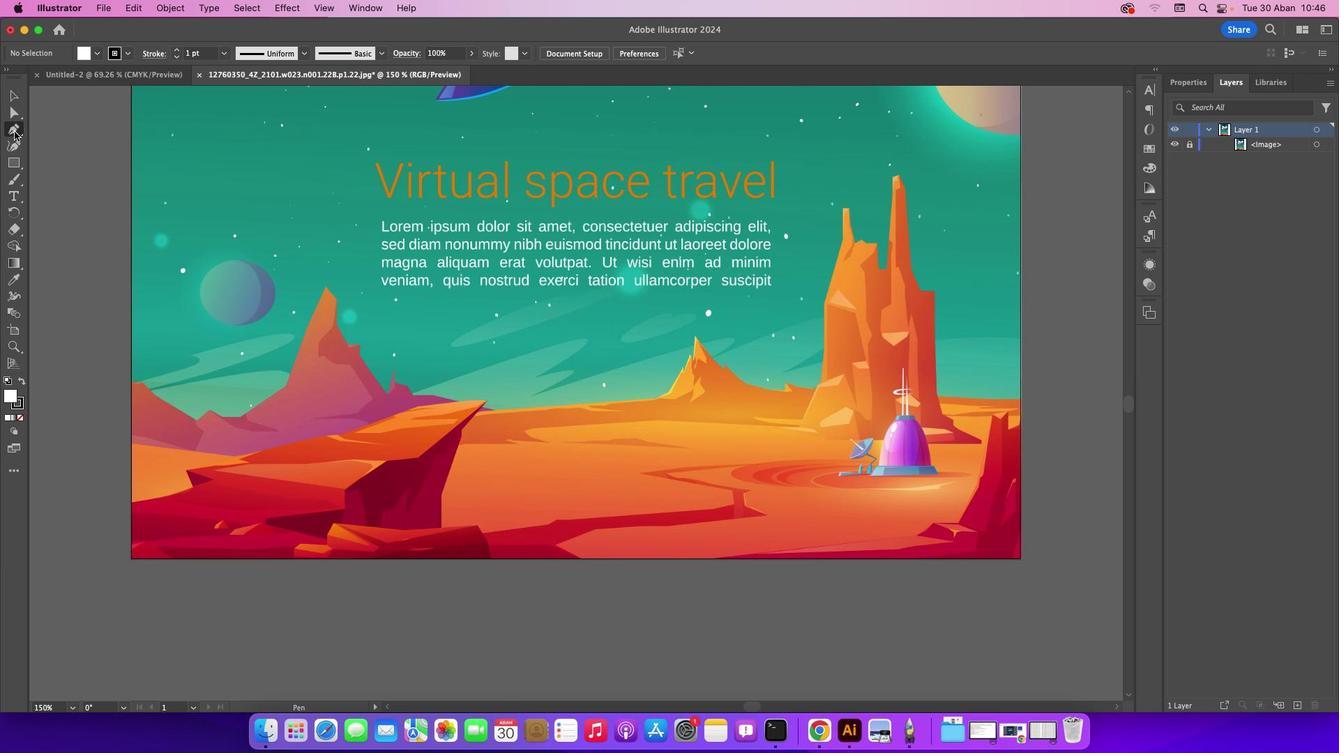
Action: Mouse moved to (58, 288)
Screenshot: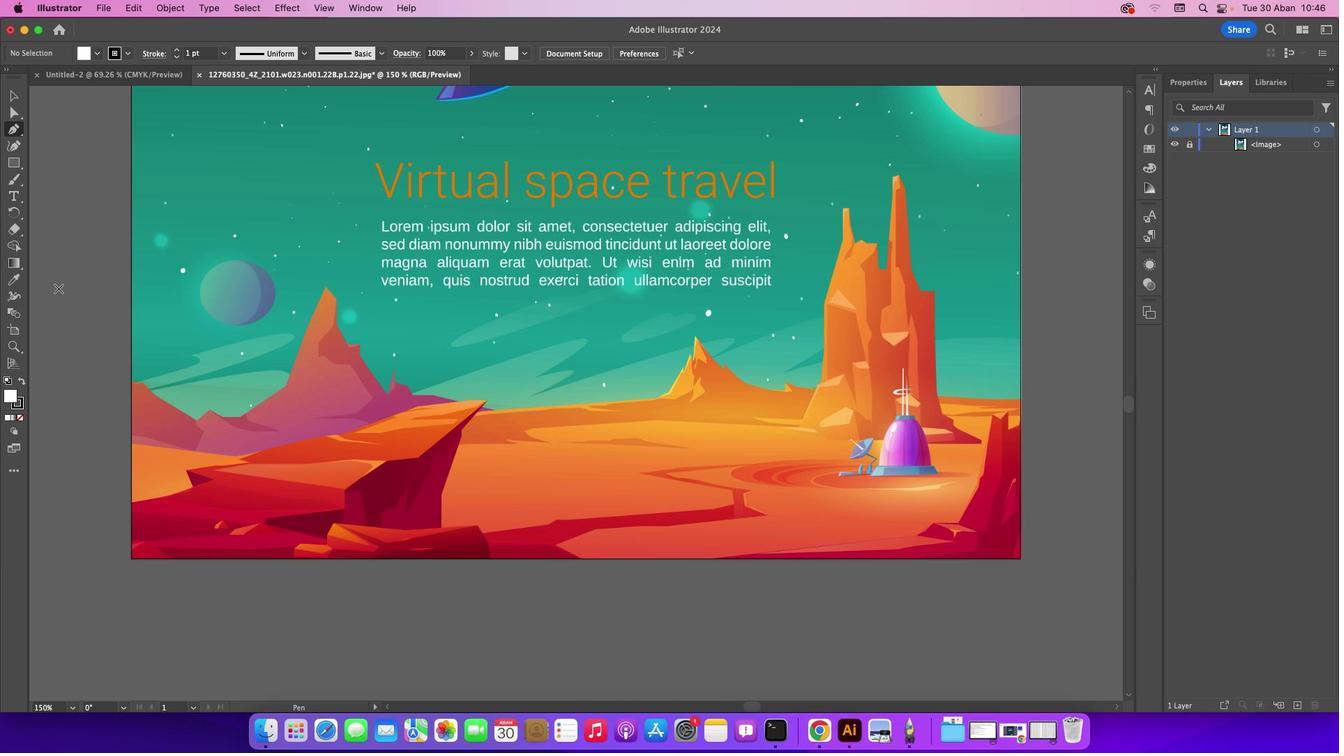 
Action: Key pressed Key.caps_lock
Screenshot: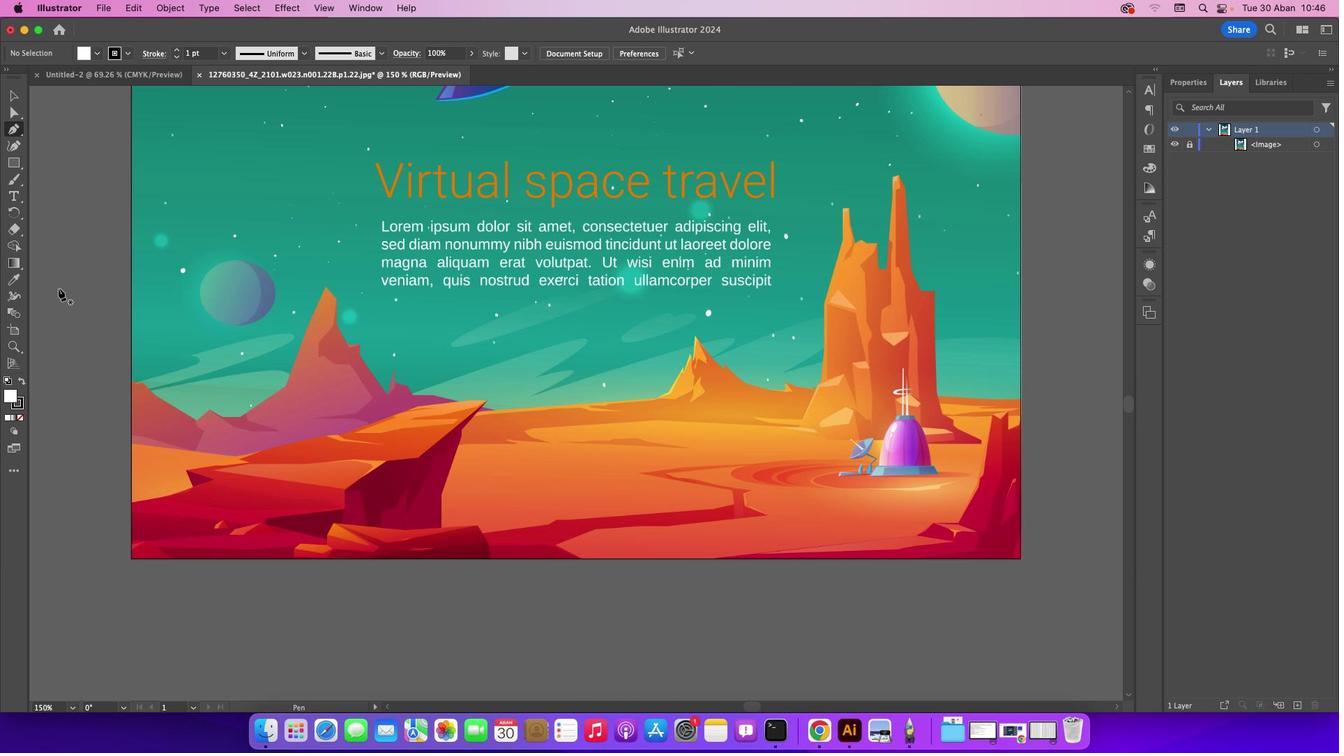 
Action: Mouse moved to (131, 381)
Screenshot: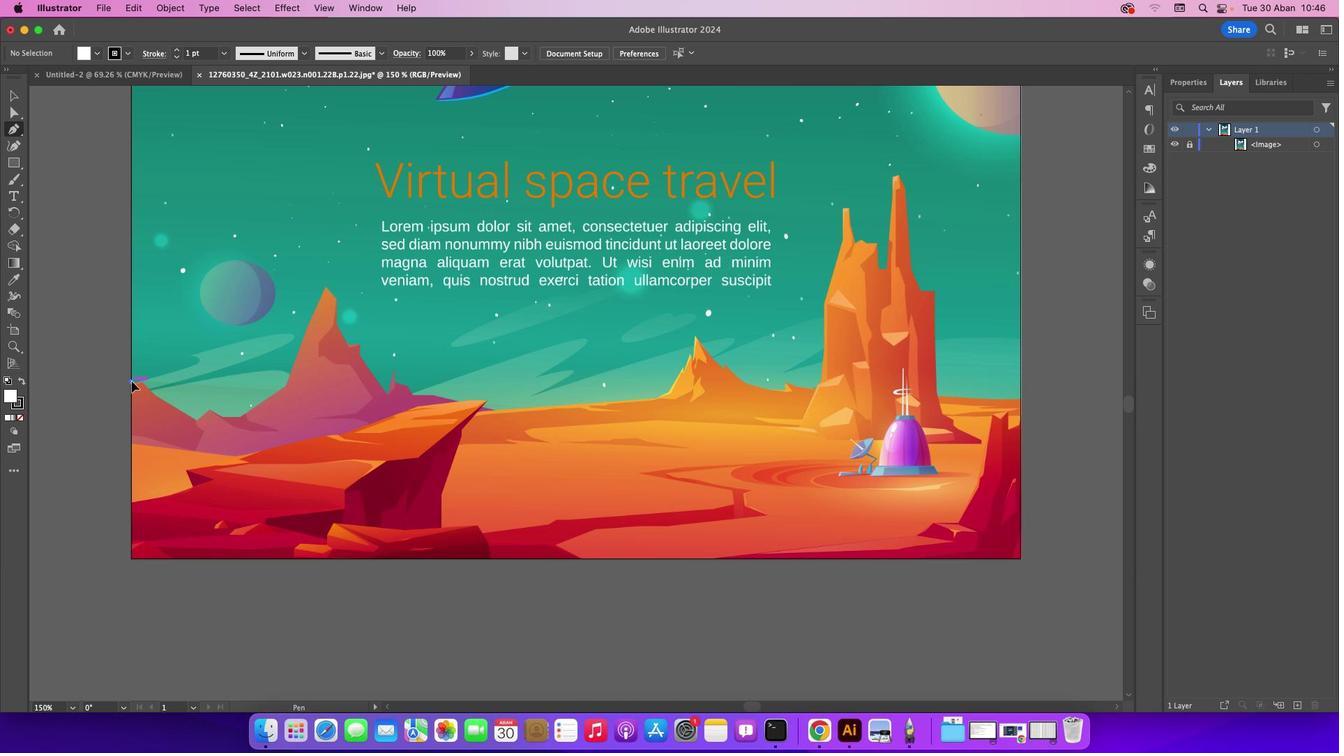 
Action: Mouse pressed left at (131, 381)
Screenshot: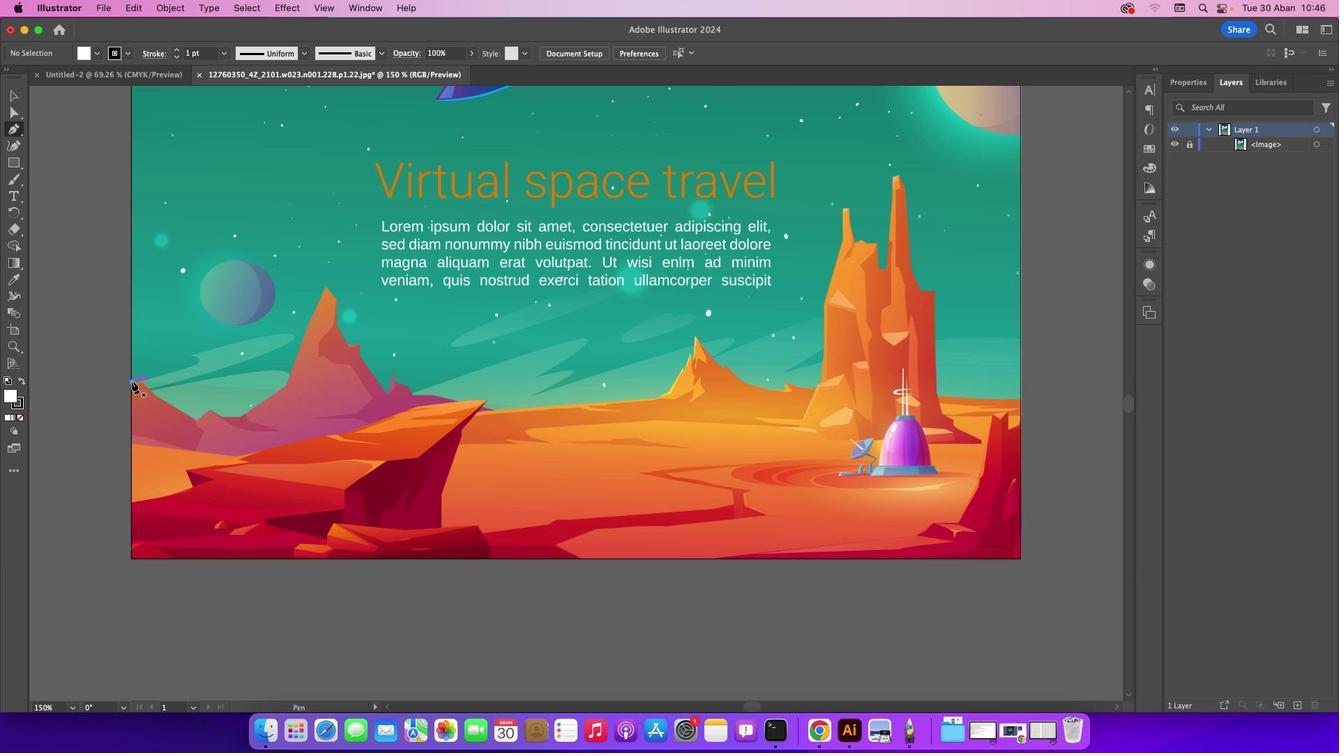
Action: Mouse moved to (138, 384)
Screenshot: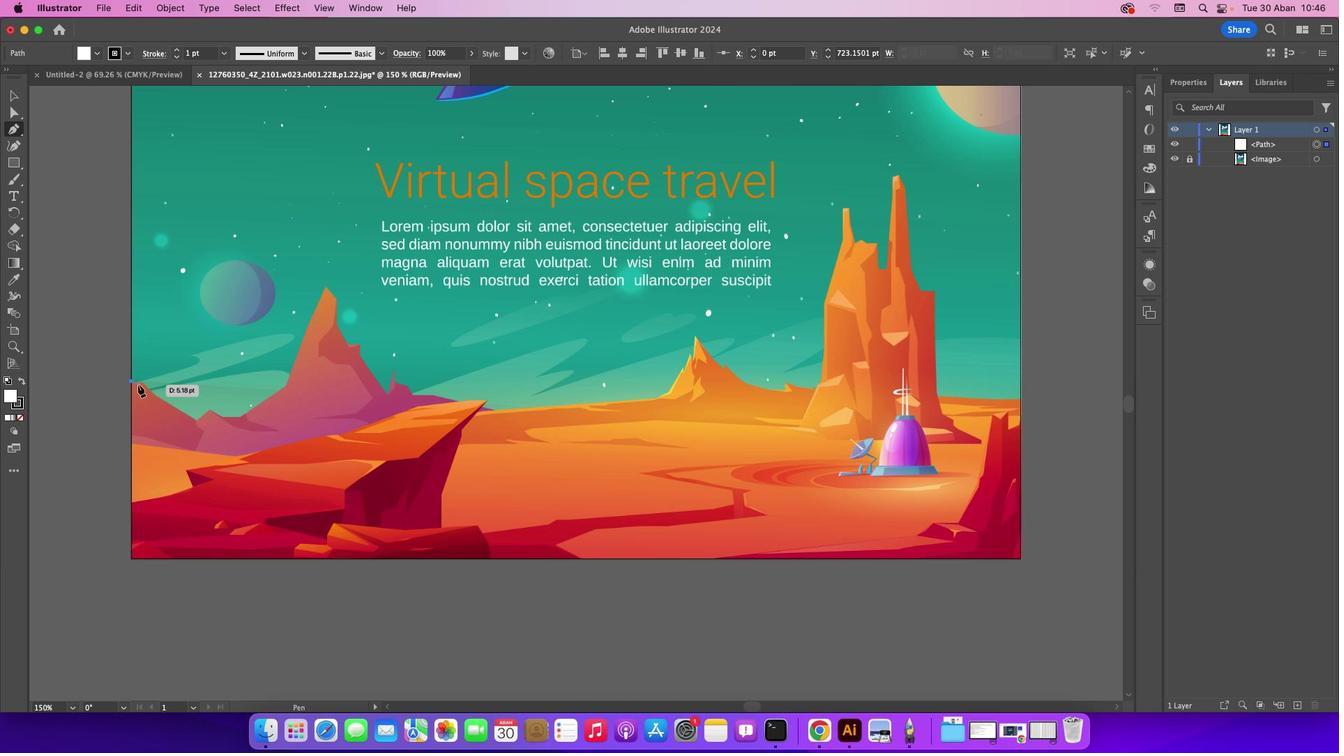 
Action: Mouse pressed left at (138, 384)
Screenshot: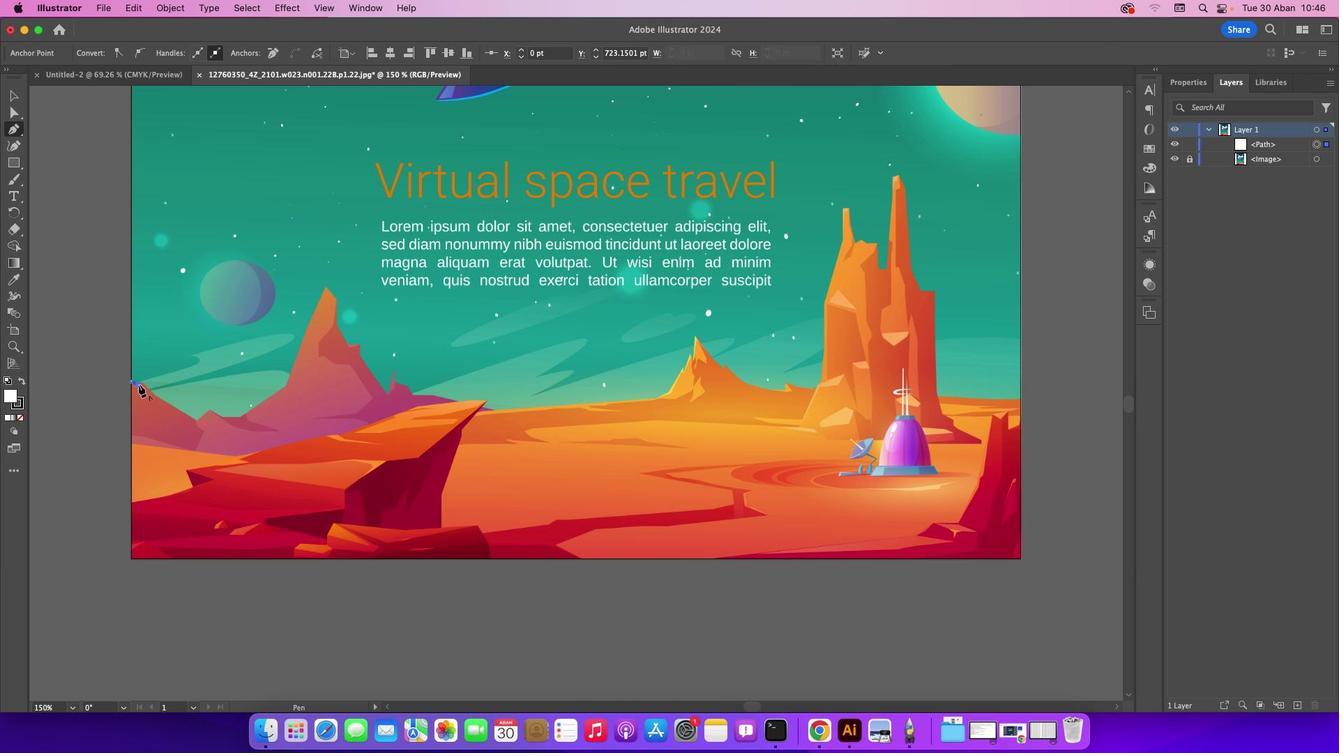 
Action: Mouse moved to (140, 382)
Screenshot: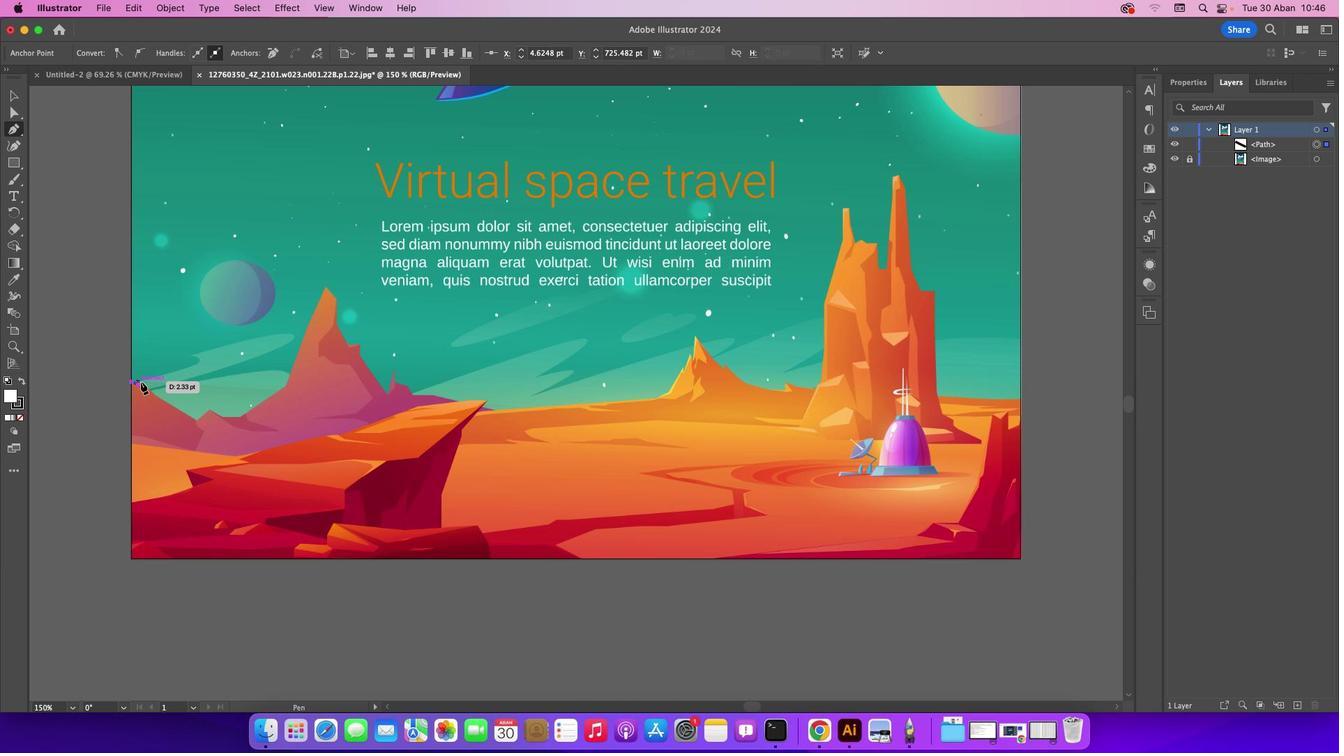 
Action: Mouse pressed left at (140, 382)
Screenshot: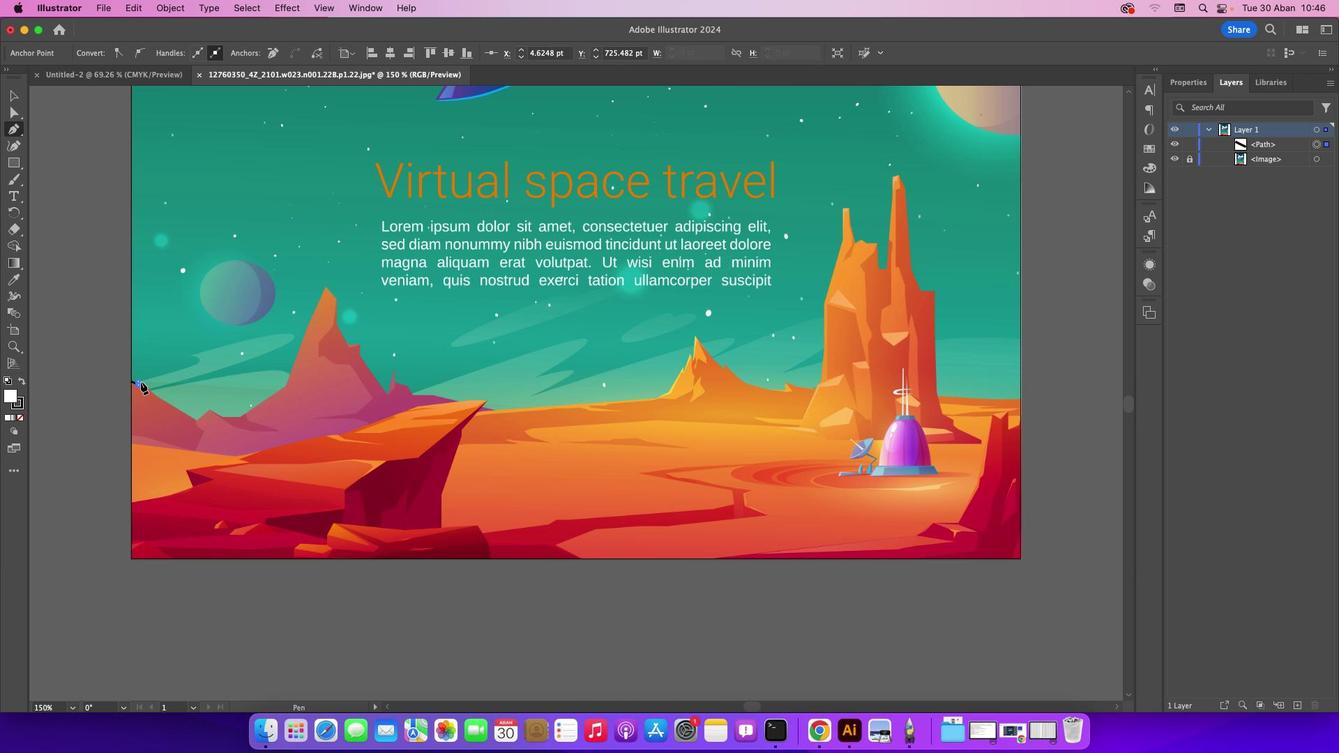 
Action: Mouse moved to (152, 391)
Screenshot: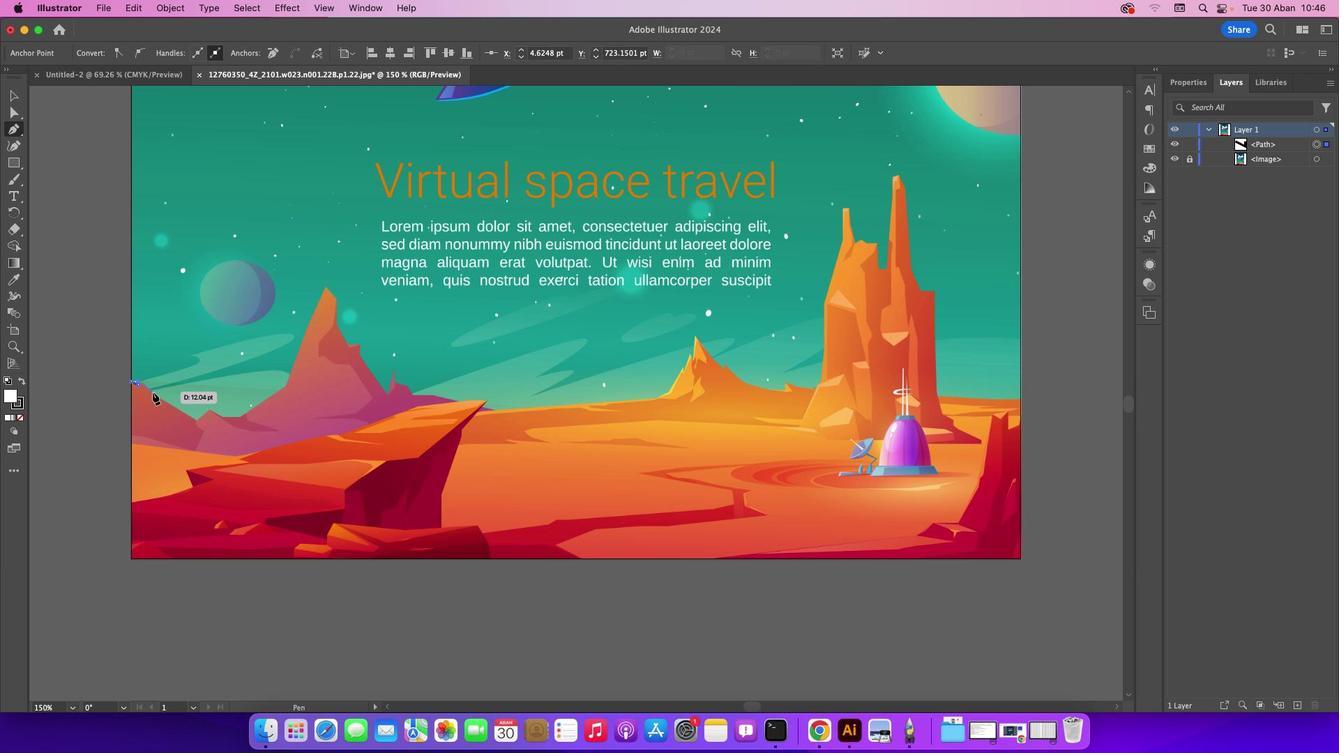 
Action: Mouse pressed left at (152, 391)
Screenshot: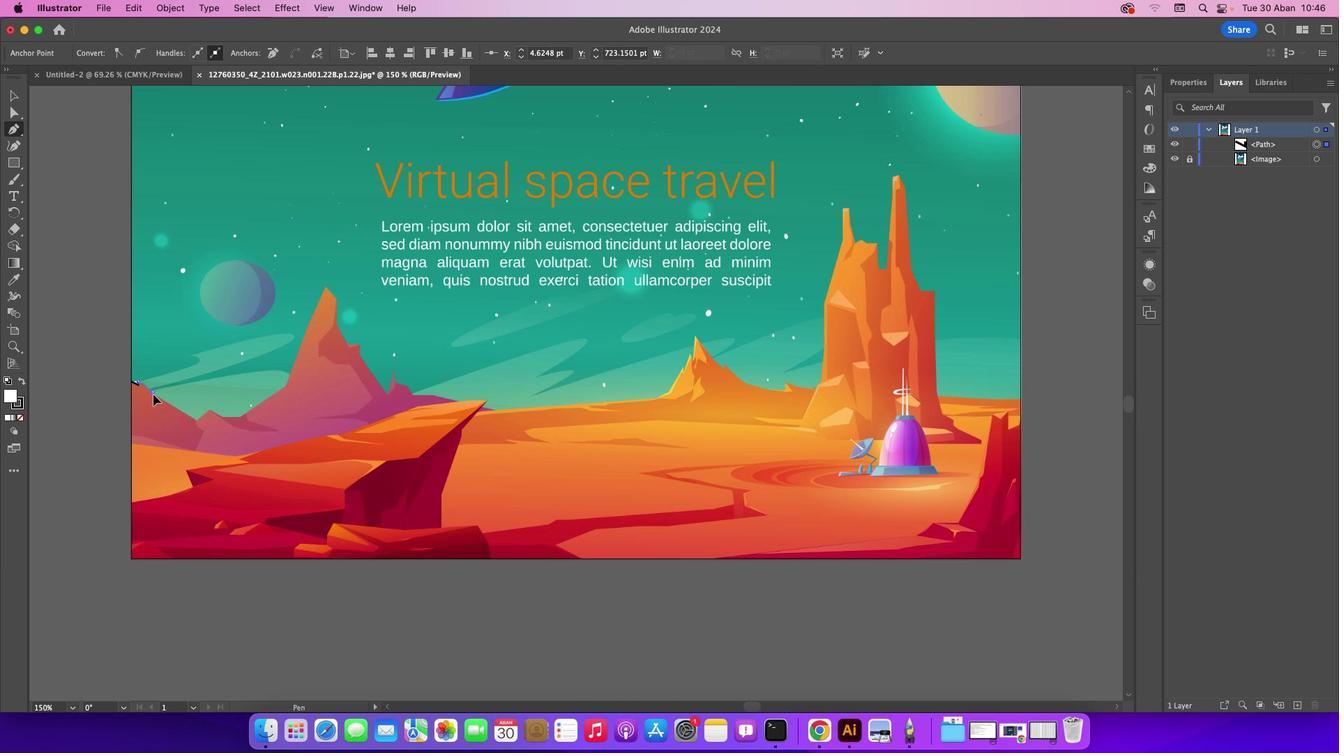 
Action: Mouse moved to (154, 391)
Screenshot: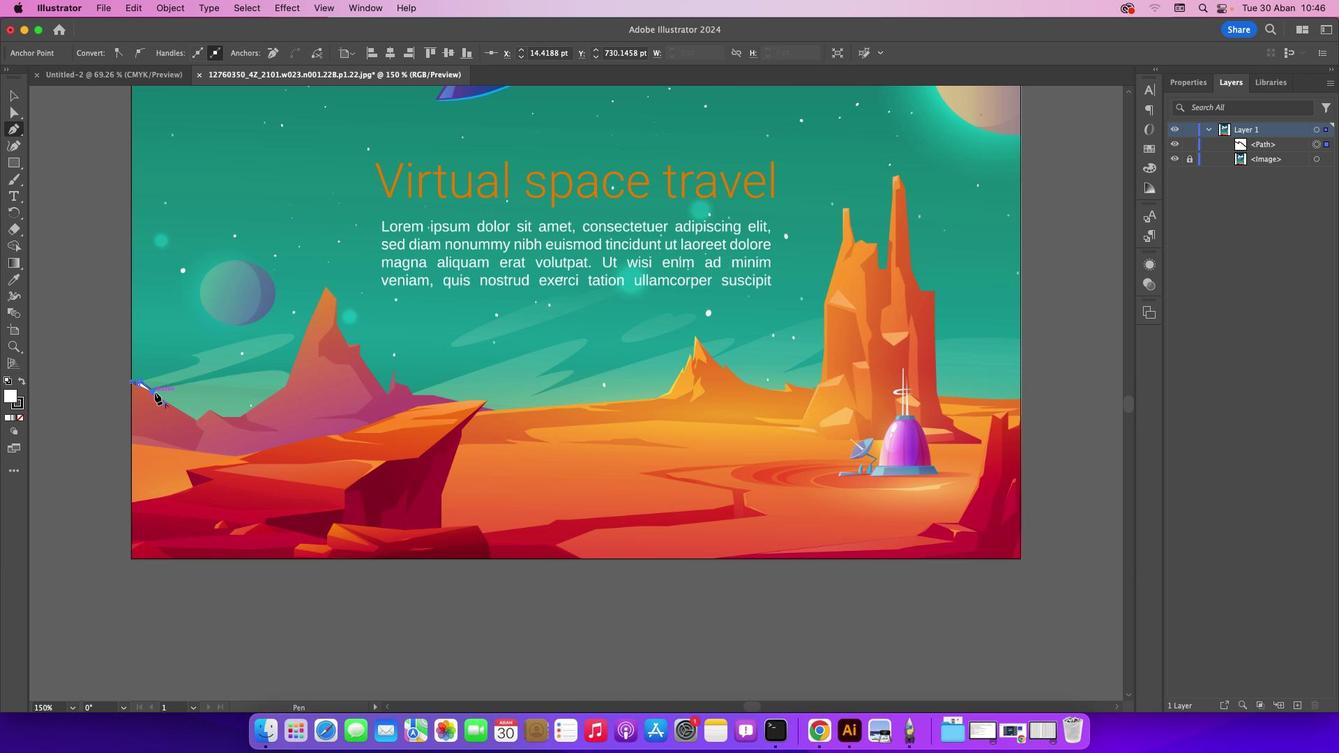 
Action: Mouse pressed left at (154, 391)
Screenshot: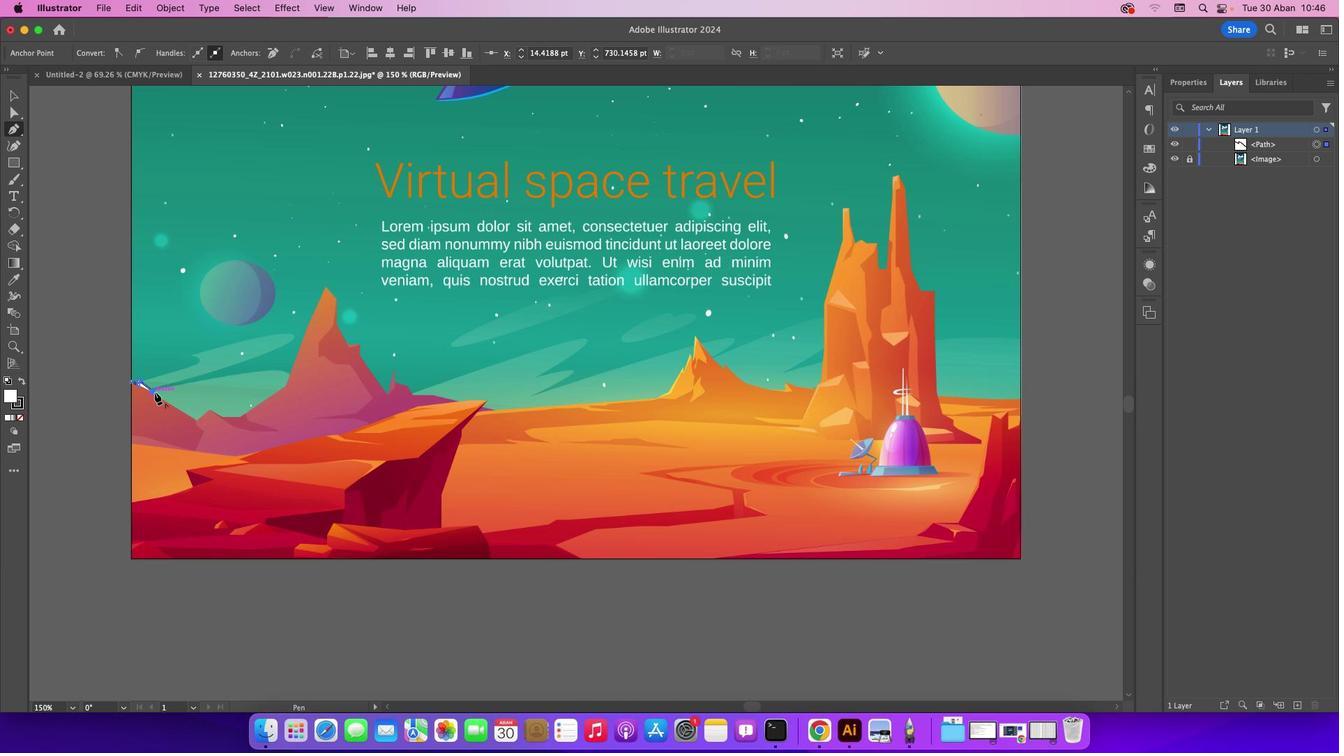 
Action: Mouse moved to (195, 420)
Screenshot: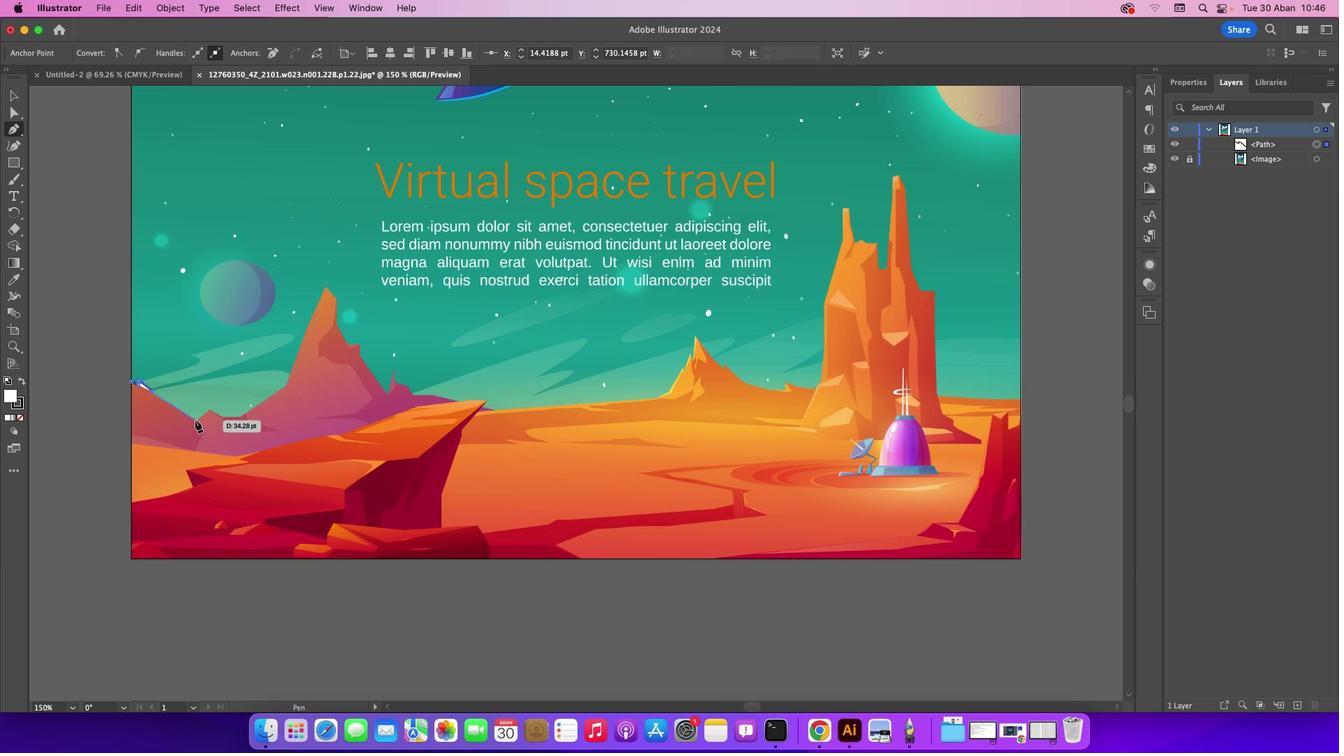 
Action: Mouse pressed left at (195, 420)
Screenshot: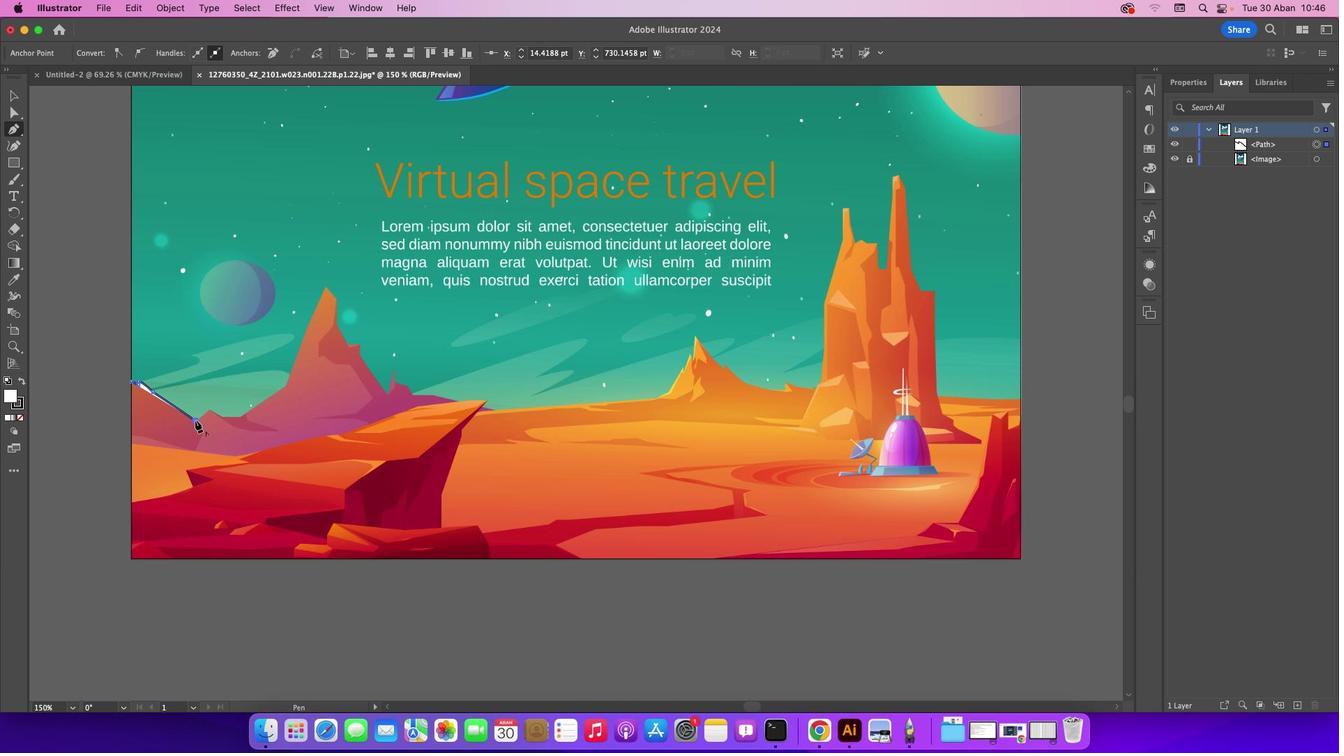 
Action: Mouse moved to (16, 419)
Screenshot: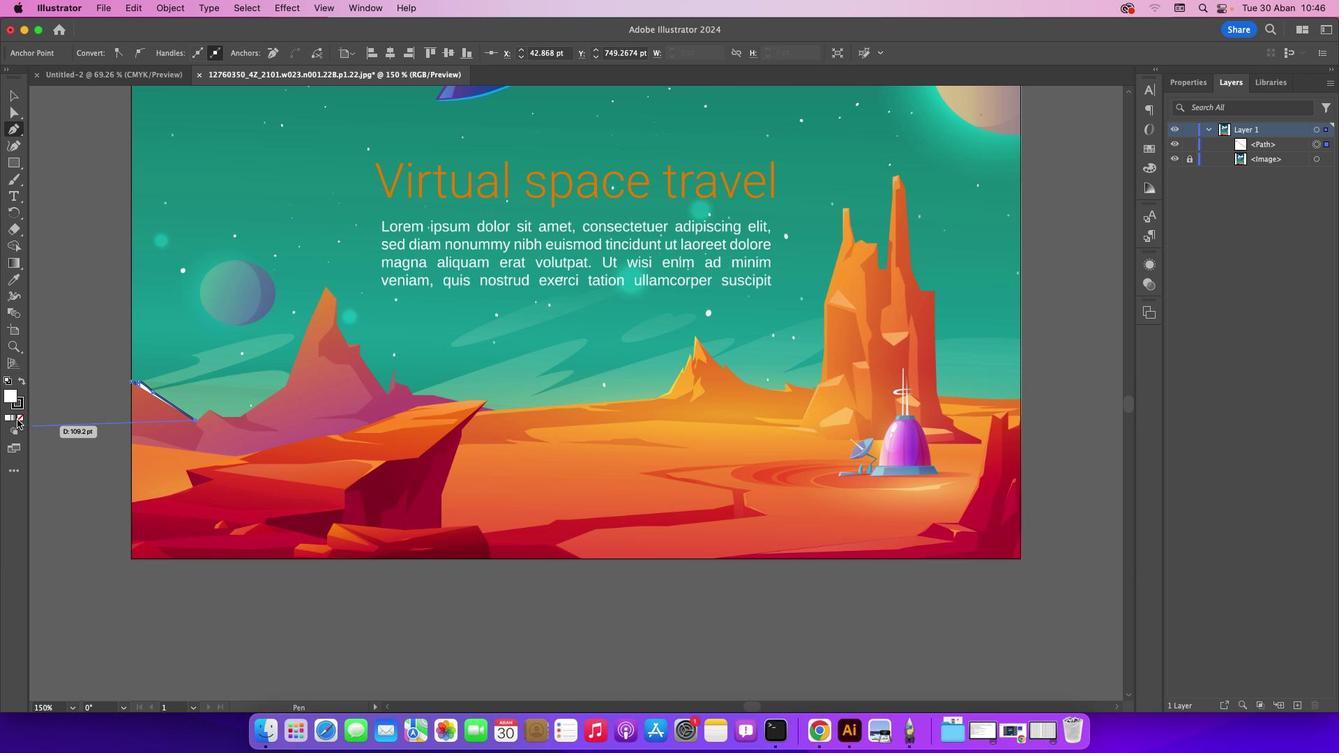 
Action: Mouse pressed left at (16, 419)
Screenshot: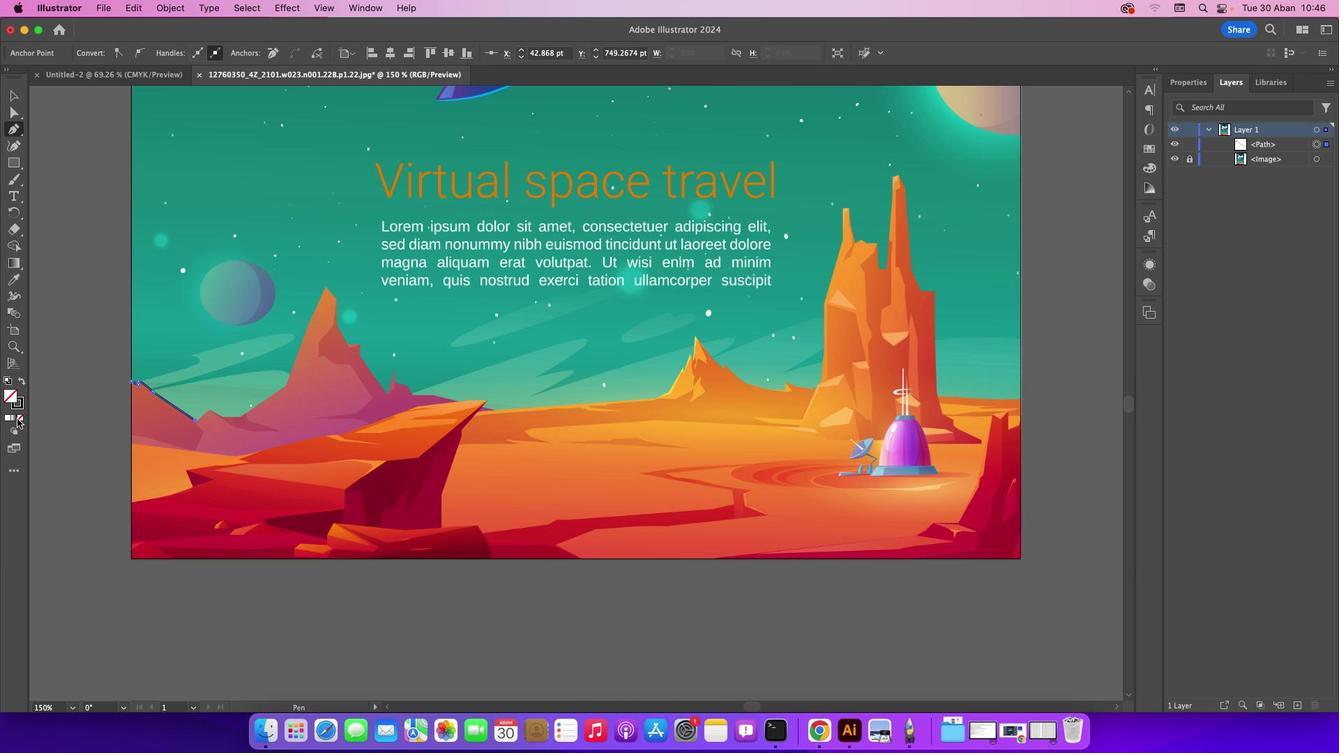 
Action: Mouse moved to (18, 405)
Screenshot: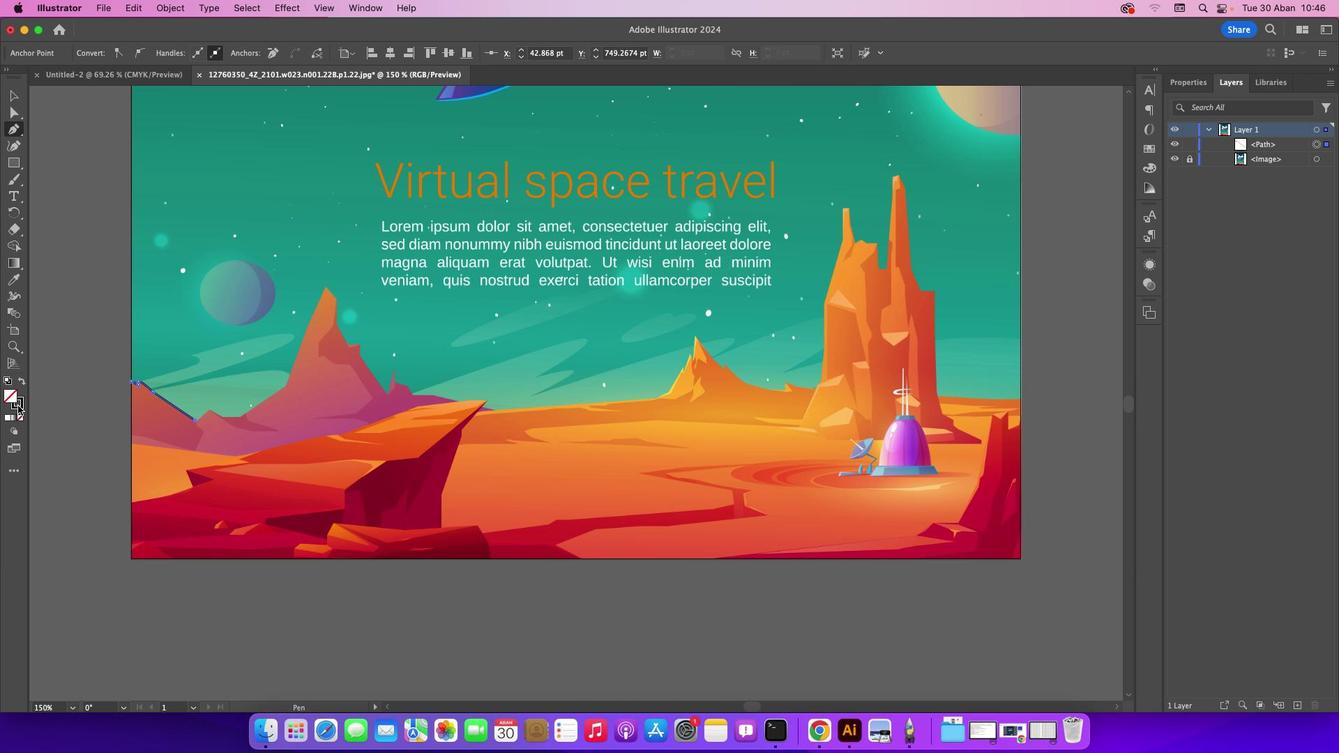 
Action: Mouse pressed left at (18, 405)
Screenshot: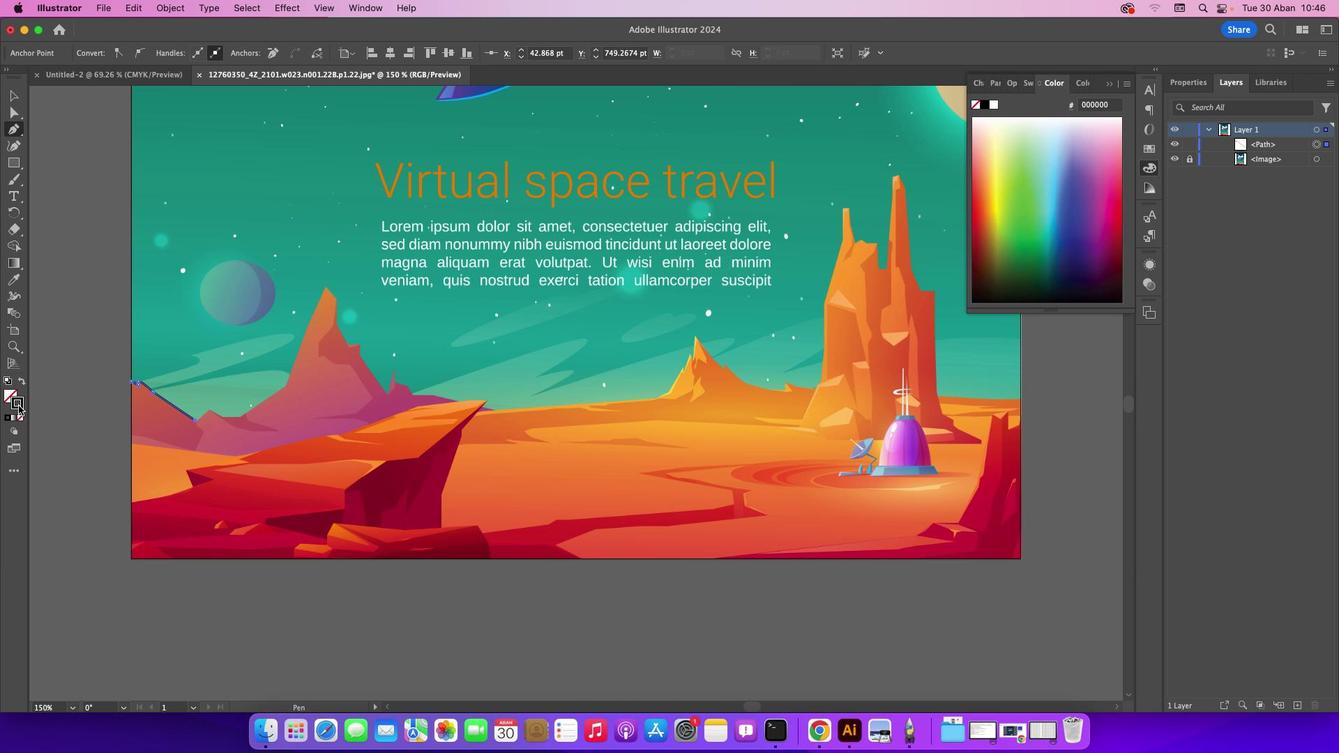 
Action: Mouse moved to (19, 414)
Screenshot: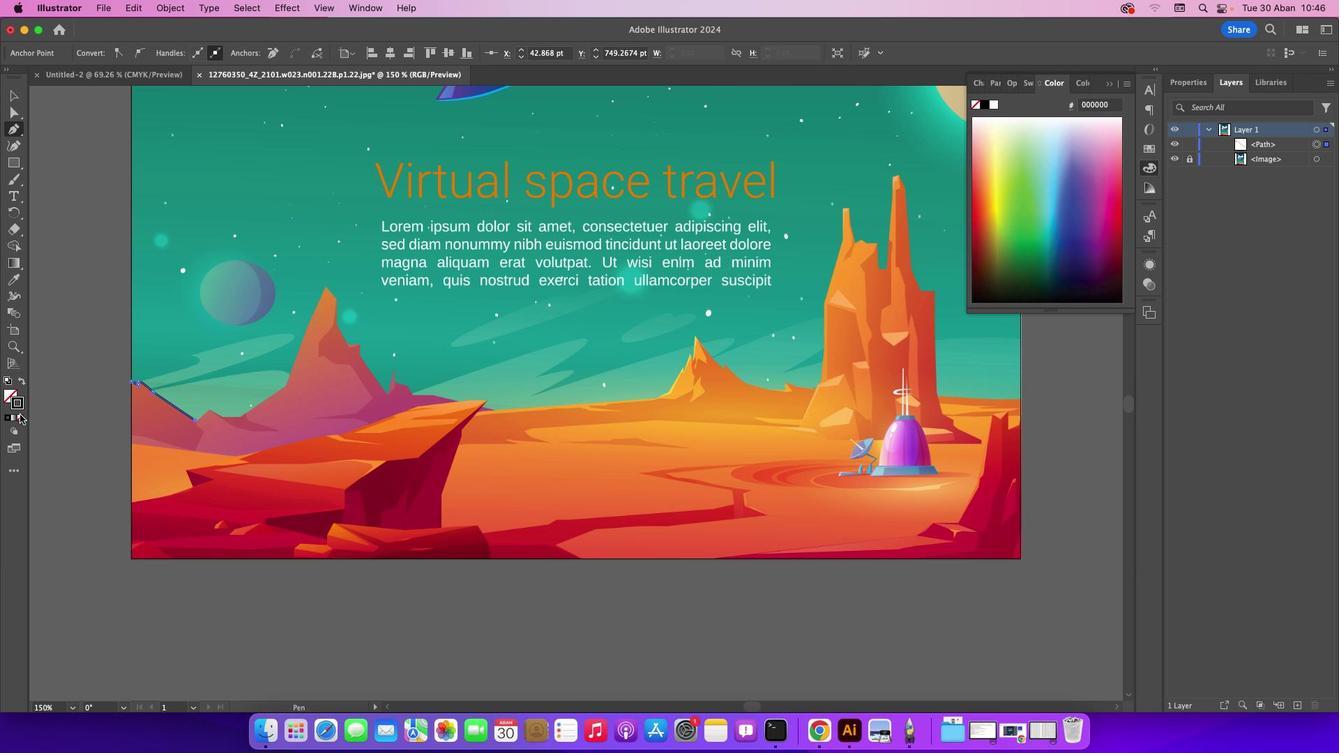 
Action: Mouse pressed left at (19, 414)
Screenshot: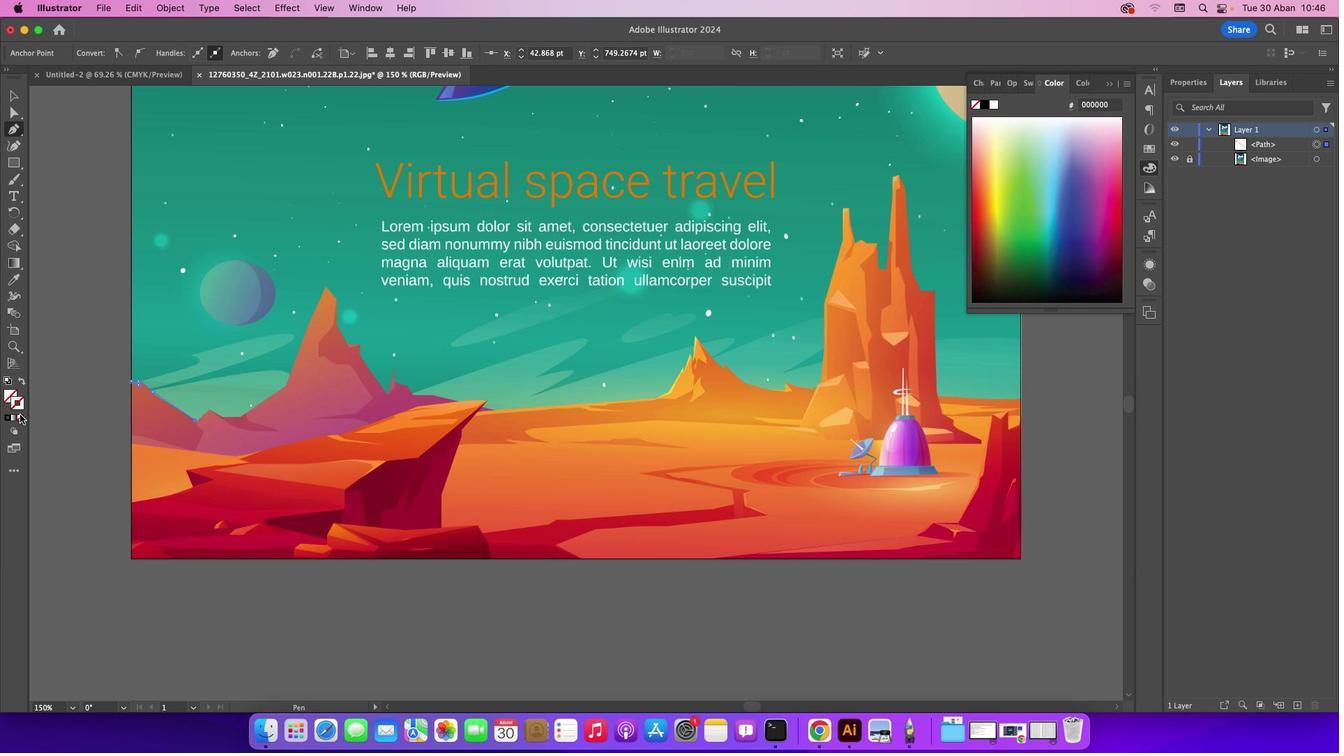
Action: Mouse moved to (1115, 85)
Screenshot: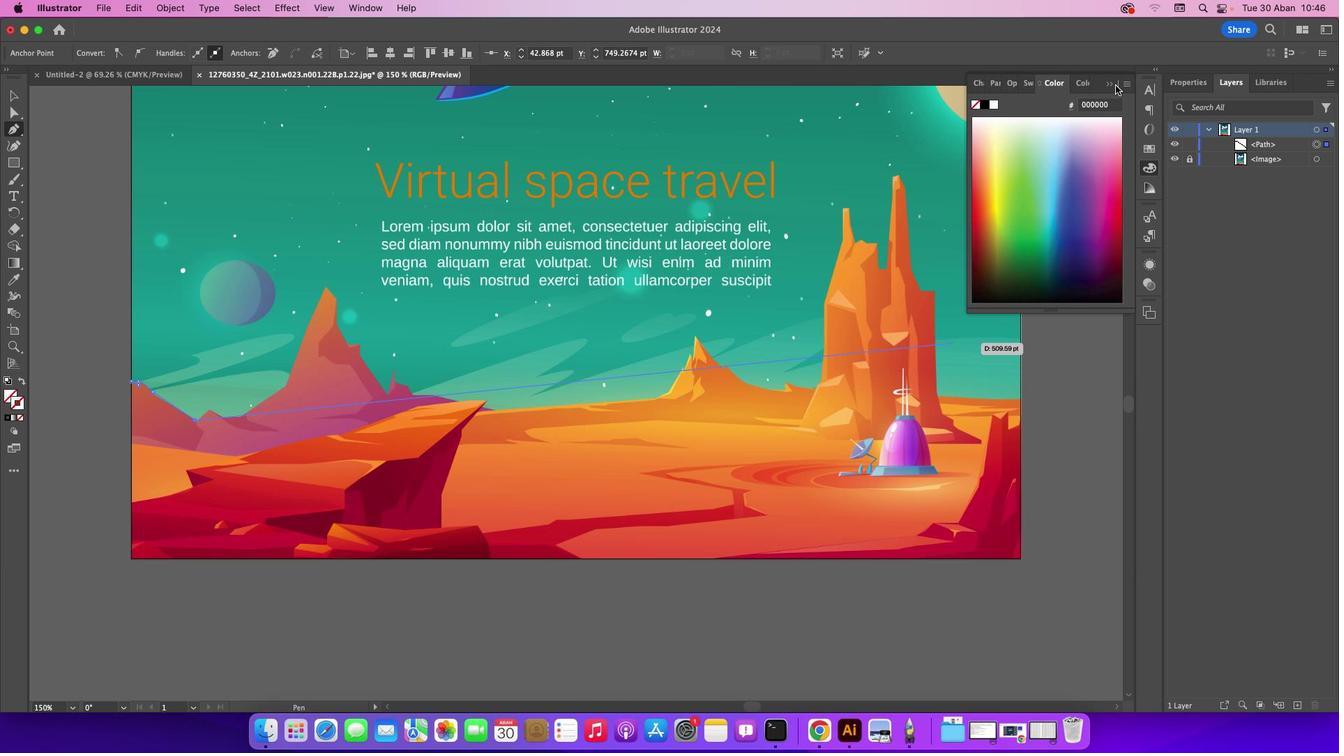 
Action: Mouse pressed left at (1115, 85)
Screenshot: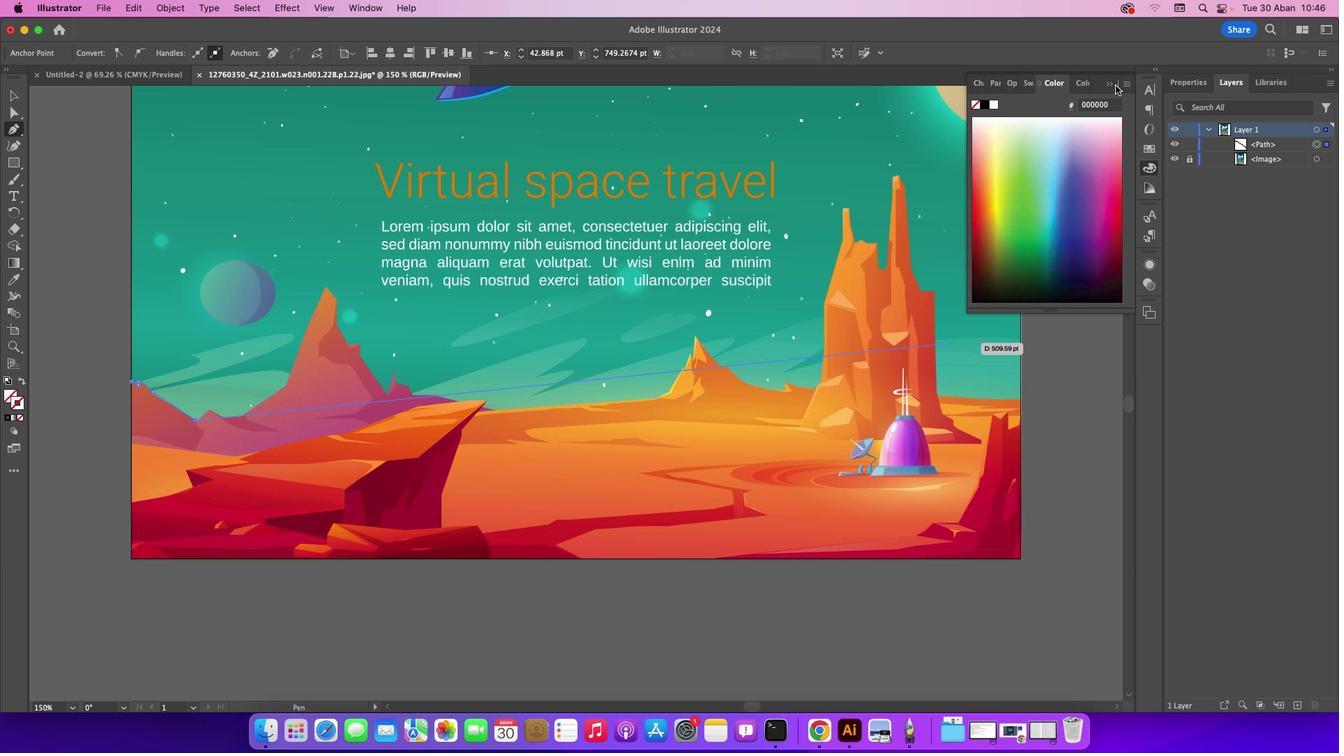 
Action: Mouse moved to (1112, 85)
Screenshot: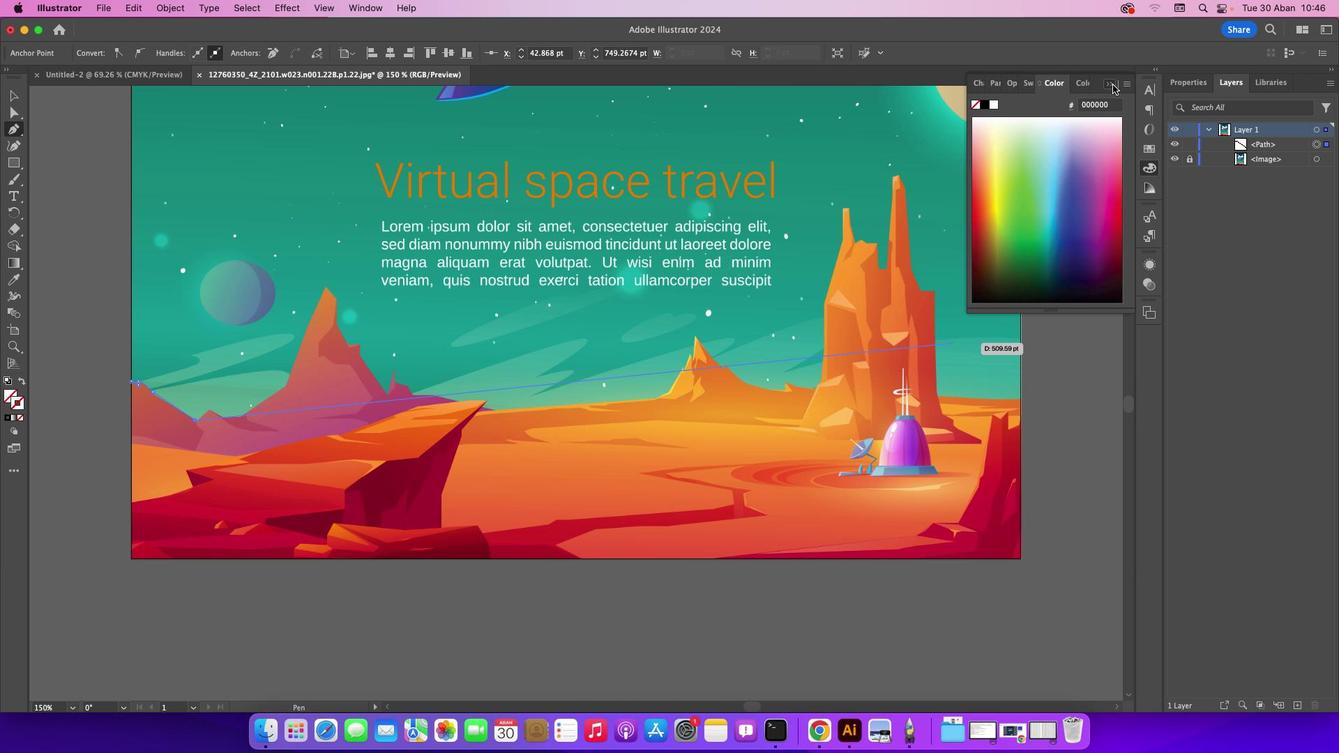 
Action: Mouse pressed left at (1112, 85)
Screenshot: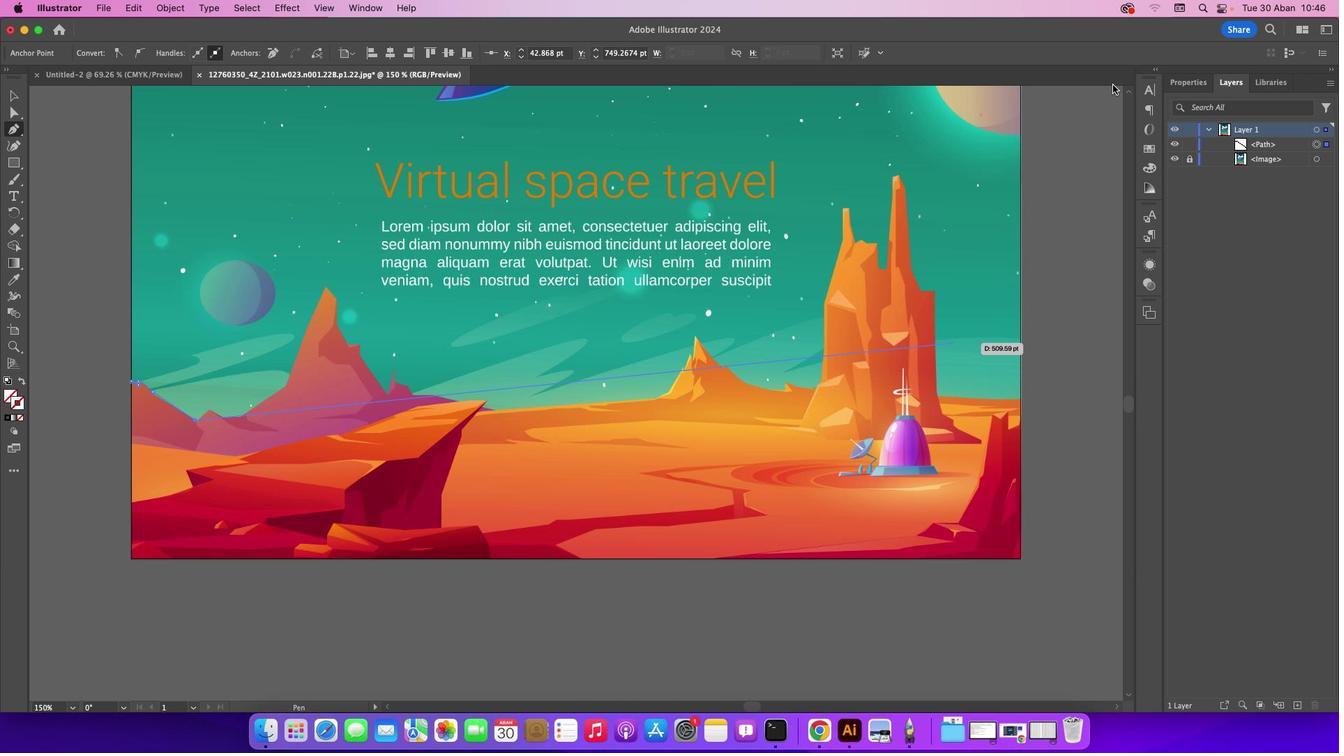 
Action: Mouse moved to (209, 410)
Screenshot: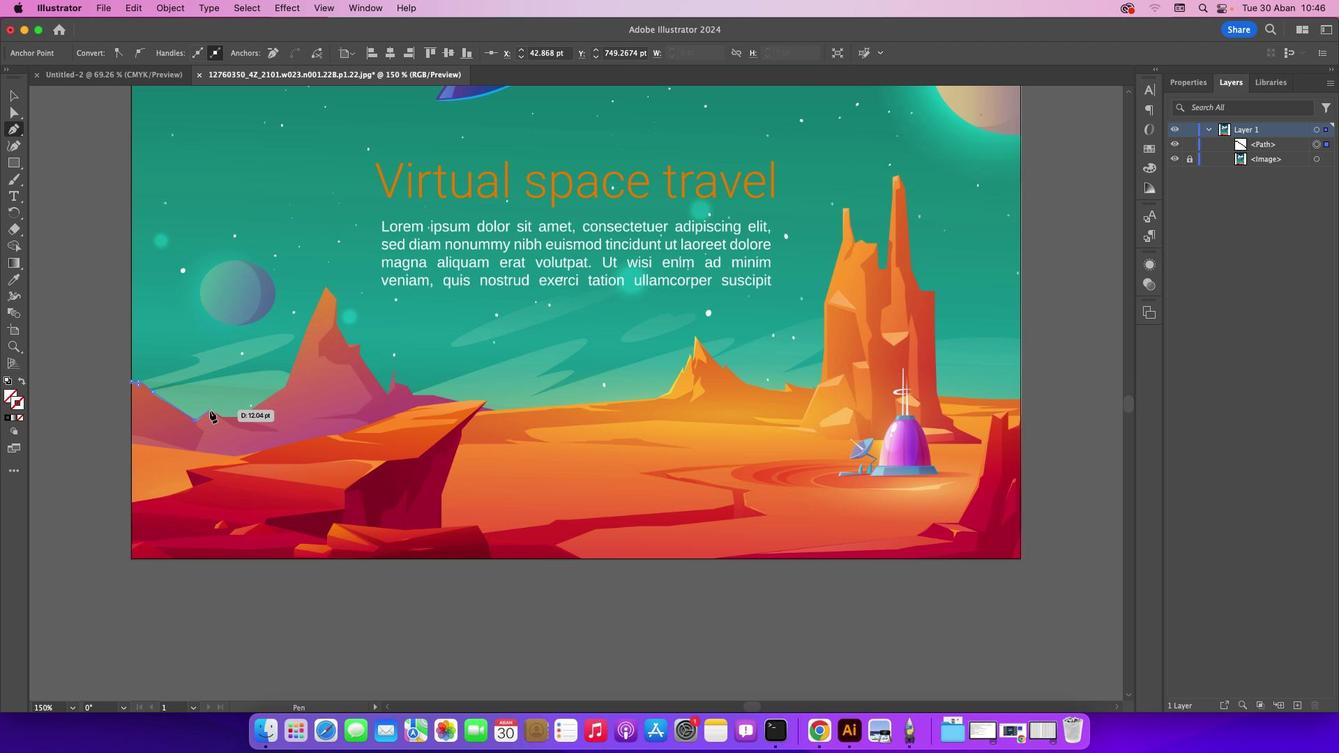 
Action: Mouse pressed left at (209, 410)
Screenshot: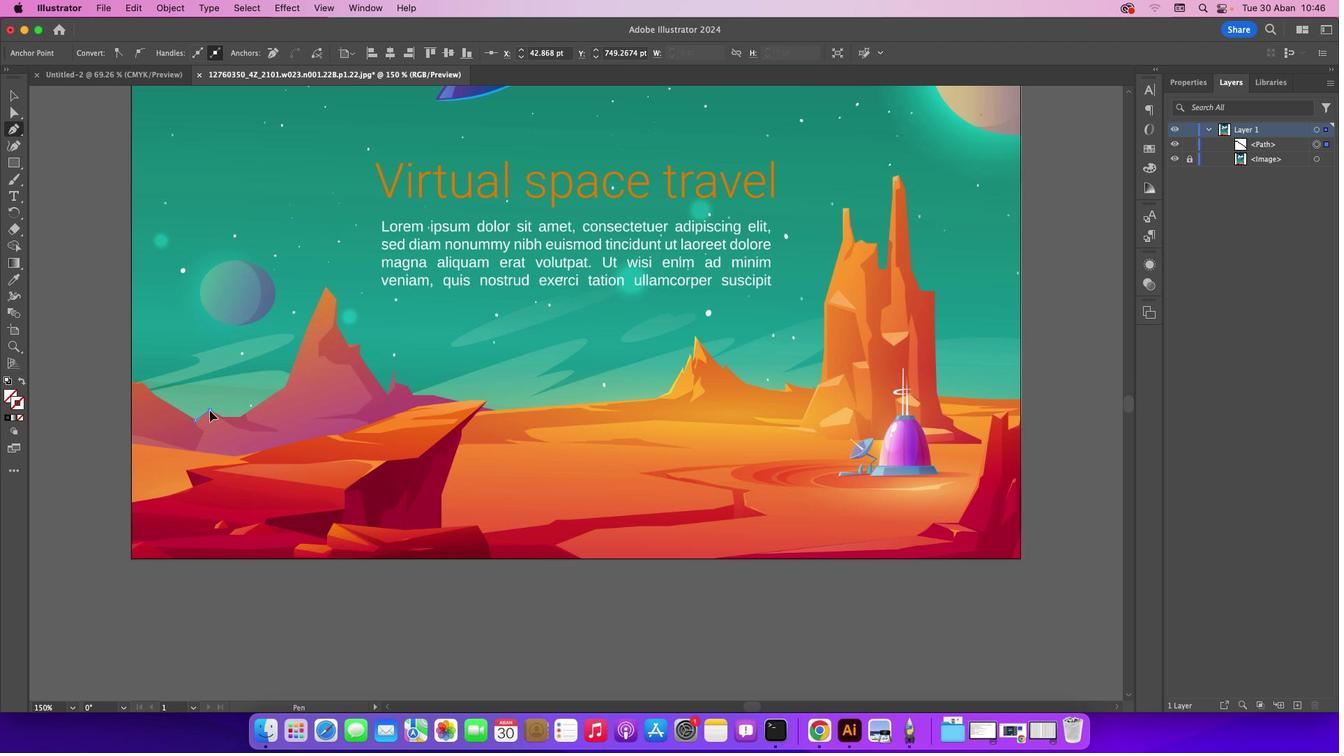 
Action: Mouse moved to (222, 417)
Screenshot: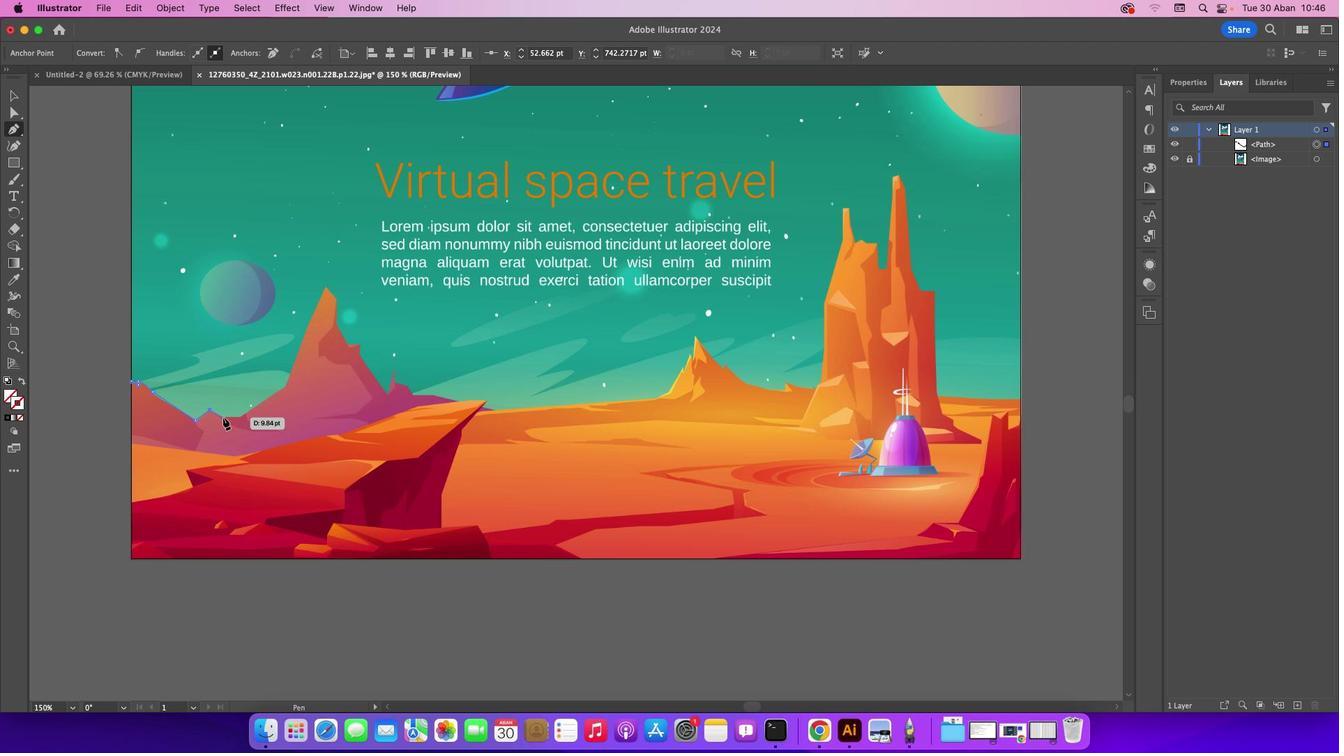 
Action: Mouse pressed left at (222, 417)
Screenshot: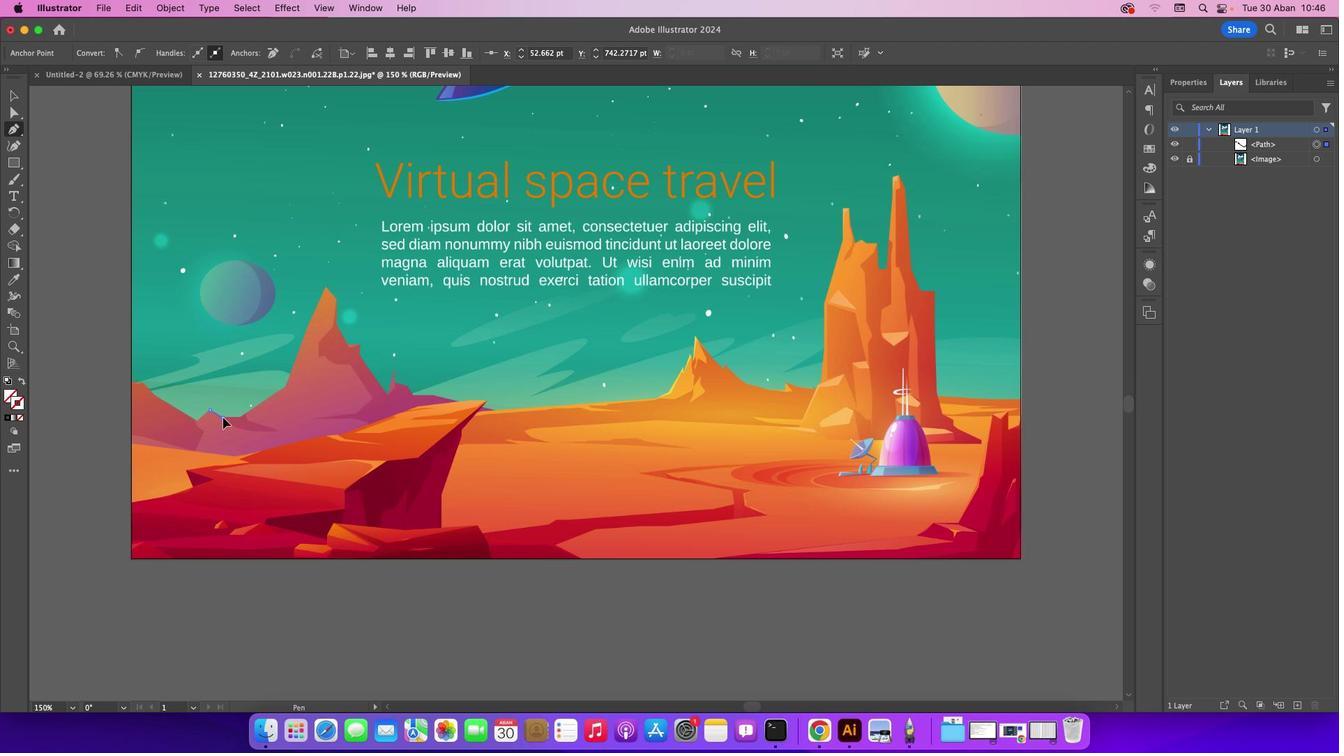 
Action: Mouse moved to (240, 415)
Screenshot: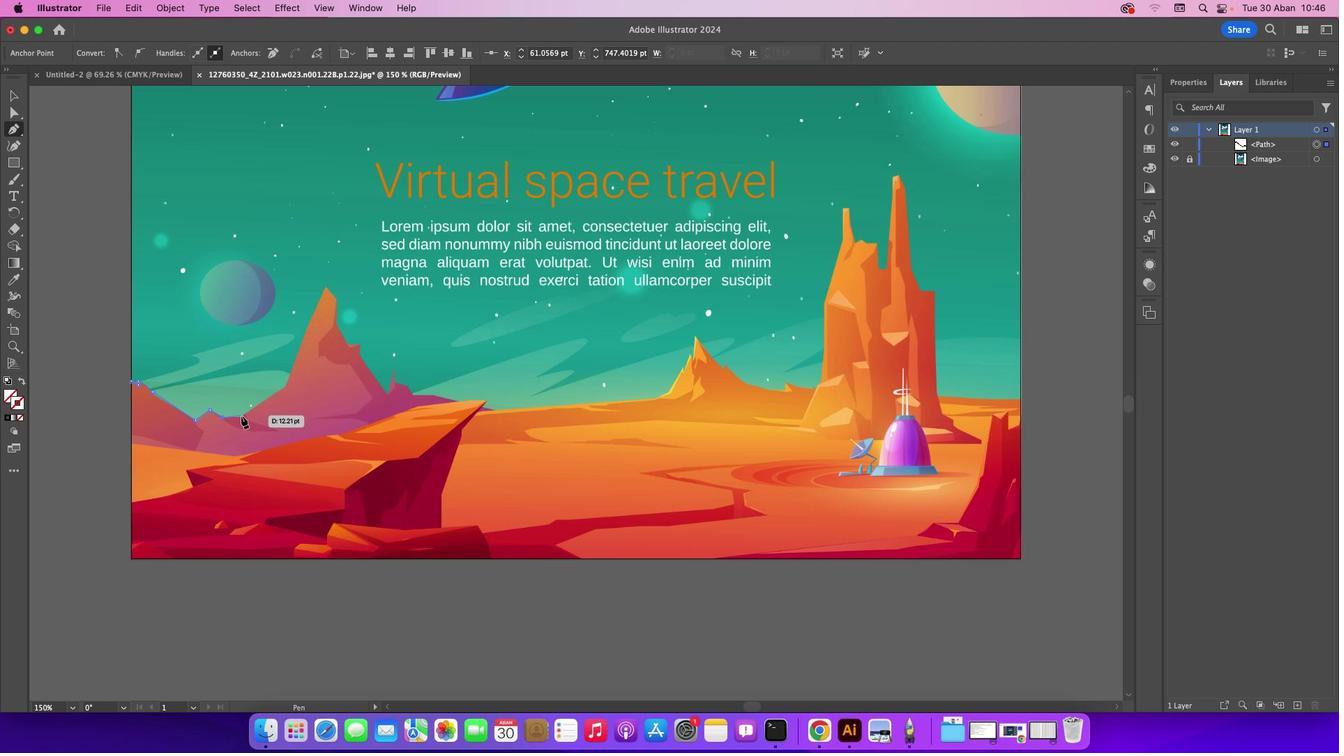 
Action: Mouse pressed left at (240, 415)
Screenshot: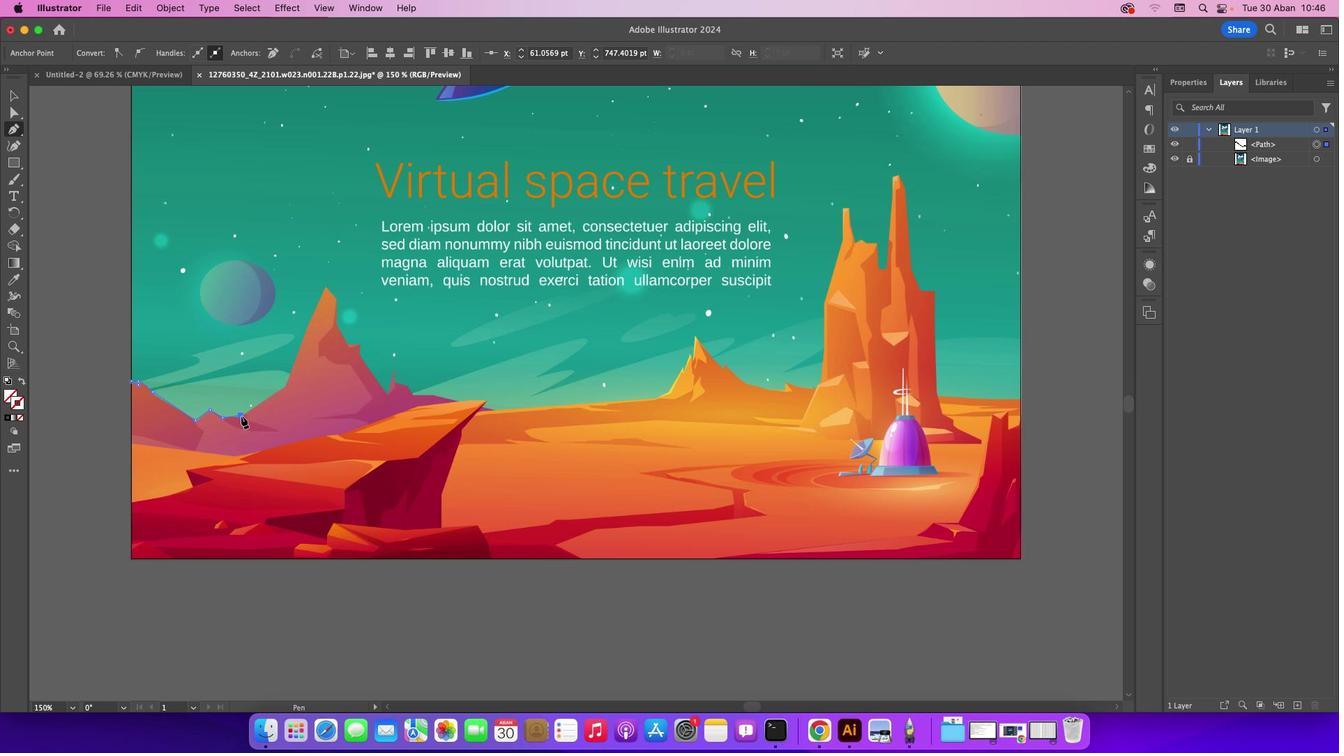 
Action: Mouse moved to (285, 387)
Screenshot: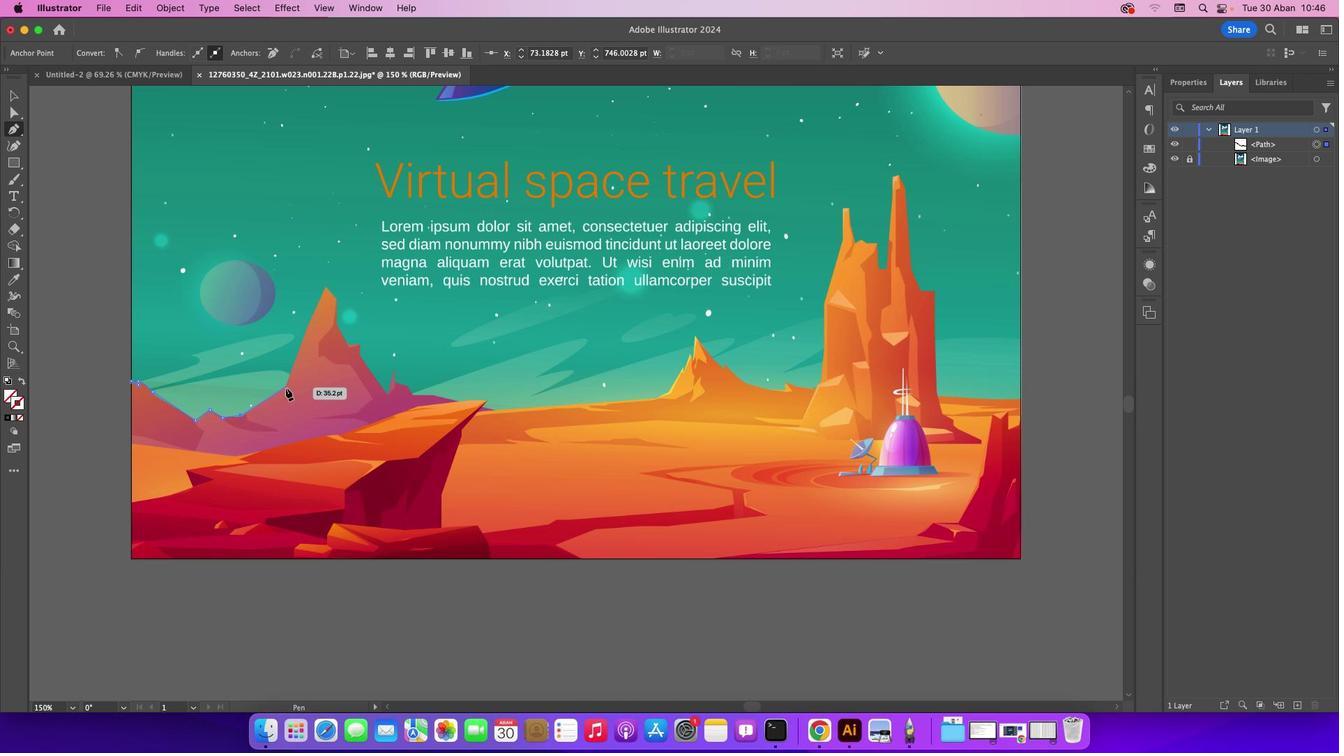 
Action: Mouse pressed left at (285, 387)
Screenshot: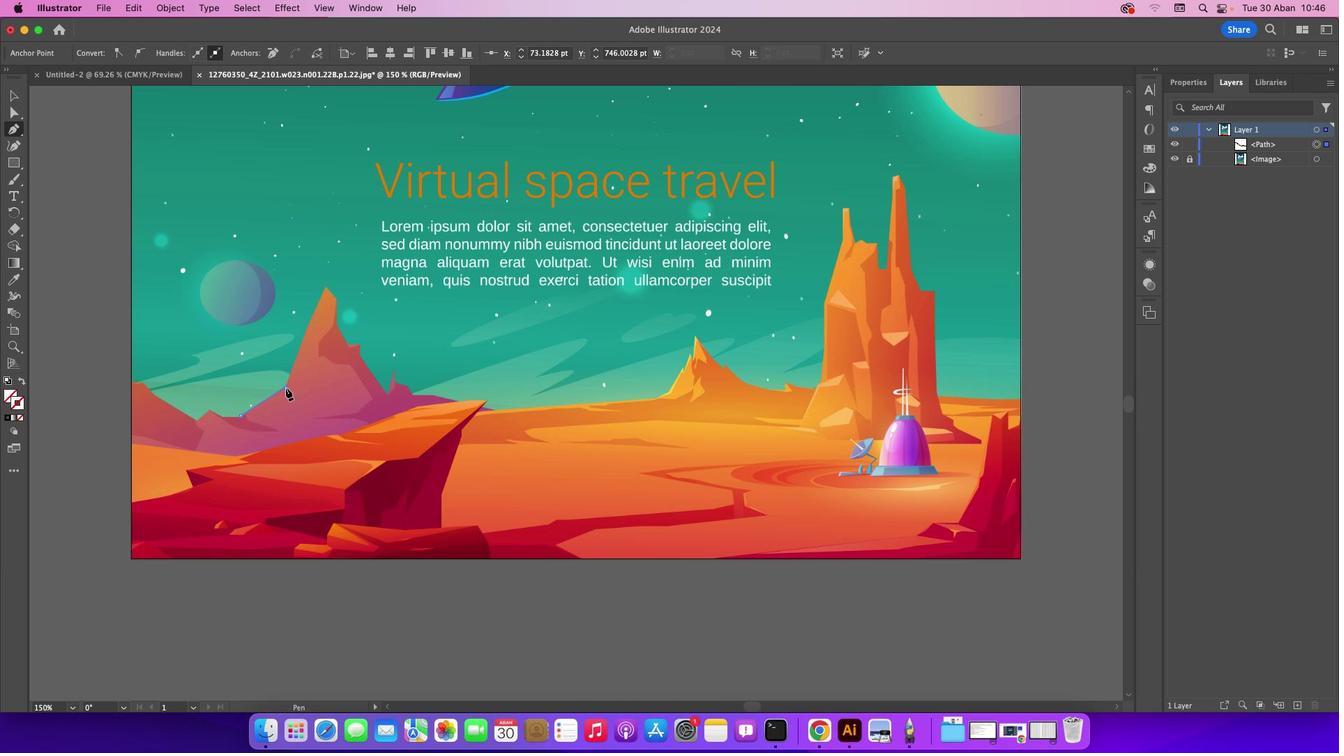 
Action: Mouse moved to (325, 288)
Screenshot: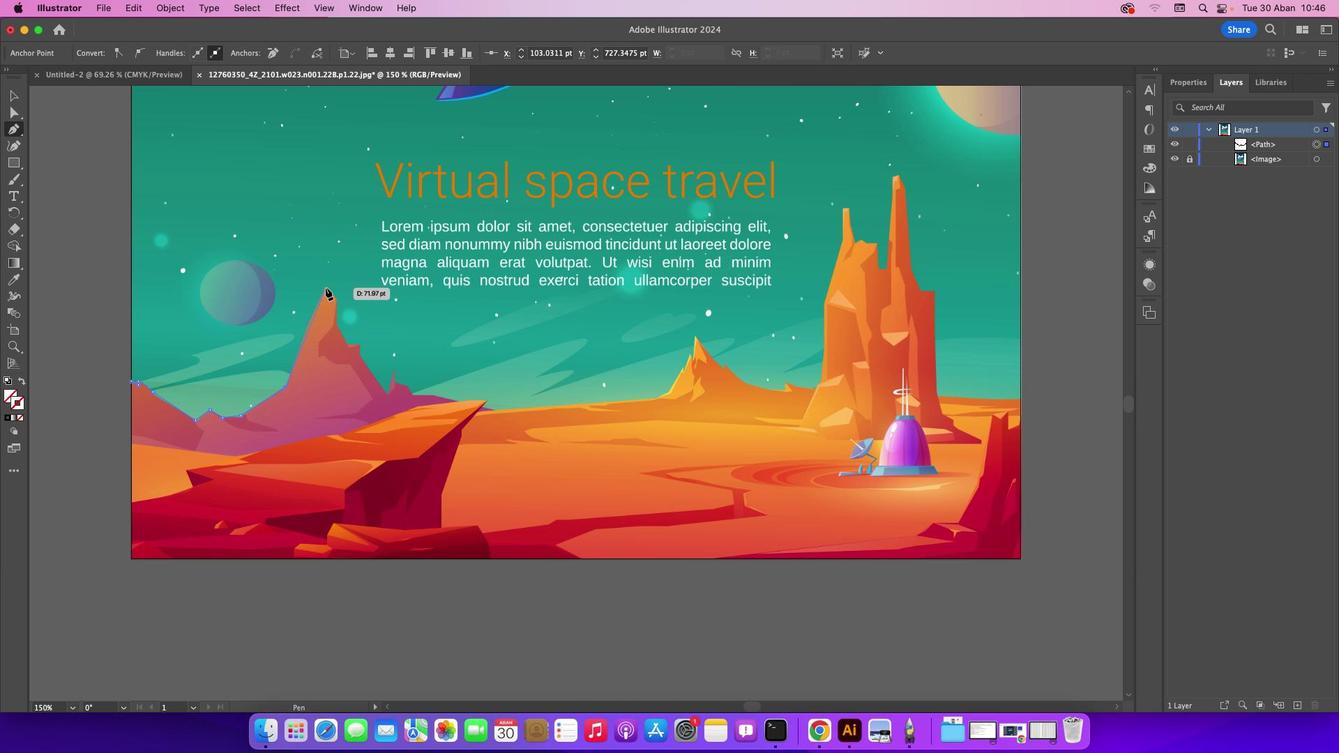 
Action: Mouse pressed left at (325, 288)
Screenshot: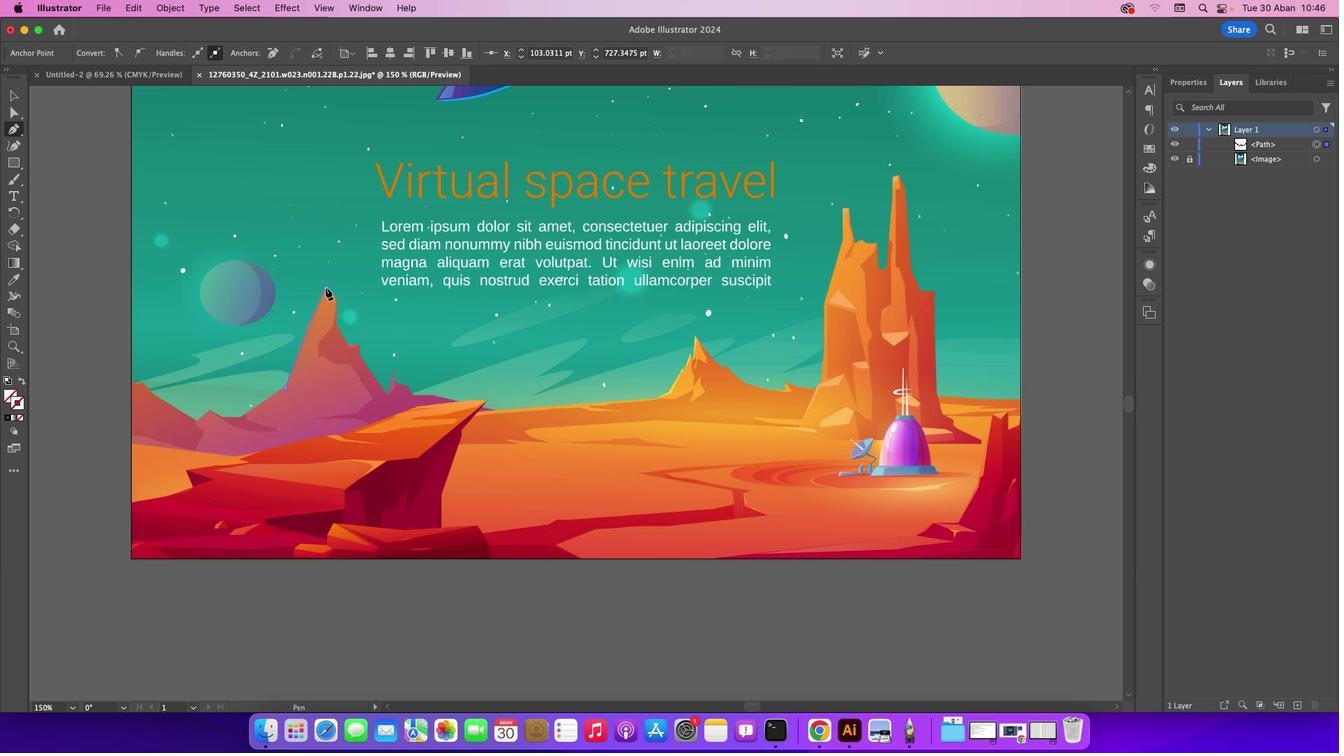 
Action: Mouse moved to (336, 299)
Screenshot: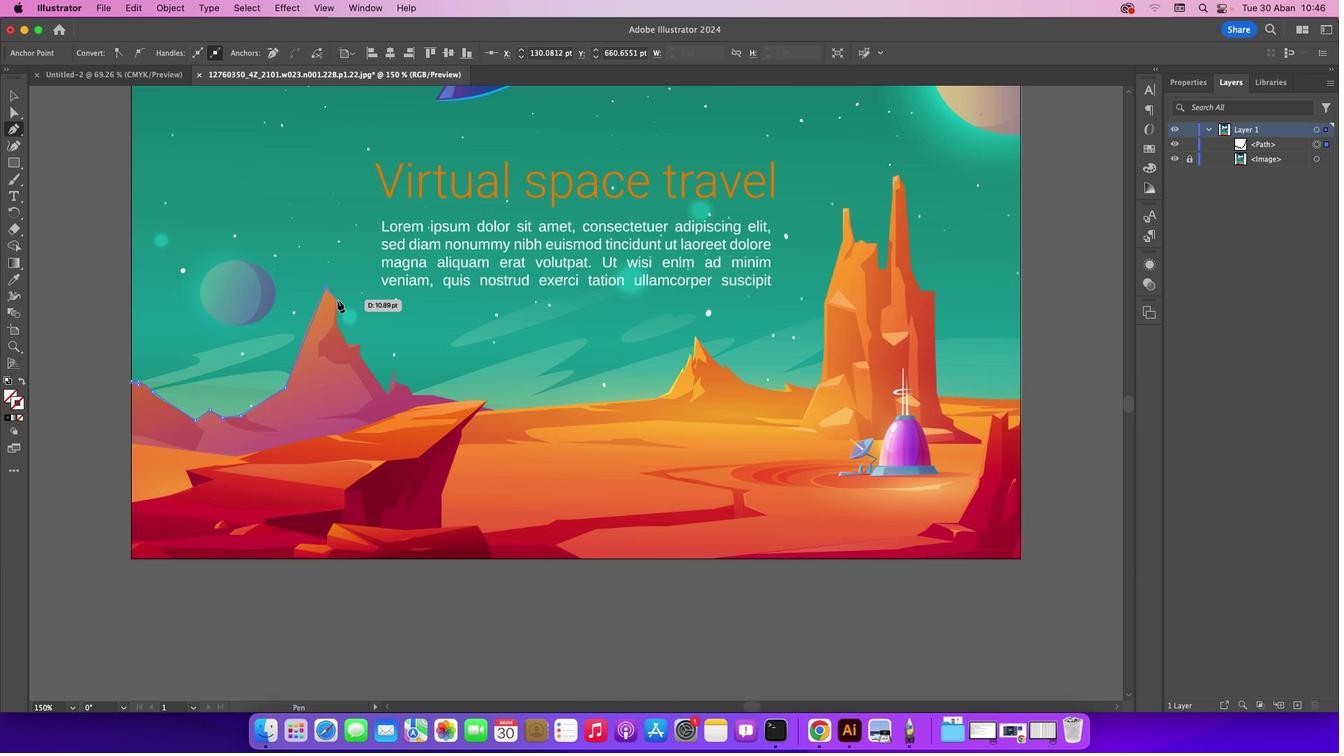 
Action: Mouse pressed left at (336, 299)
Screenshot: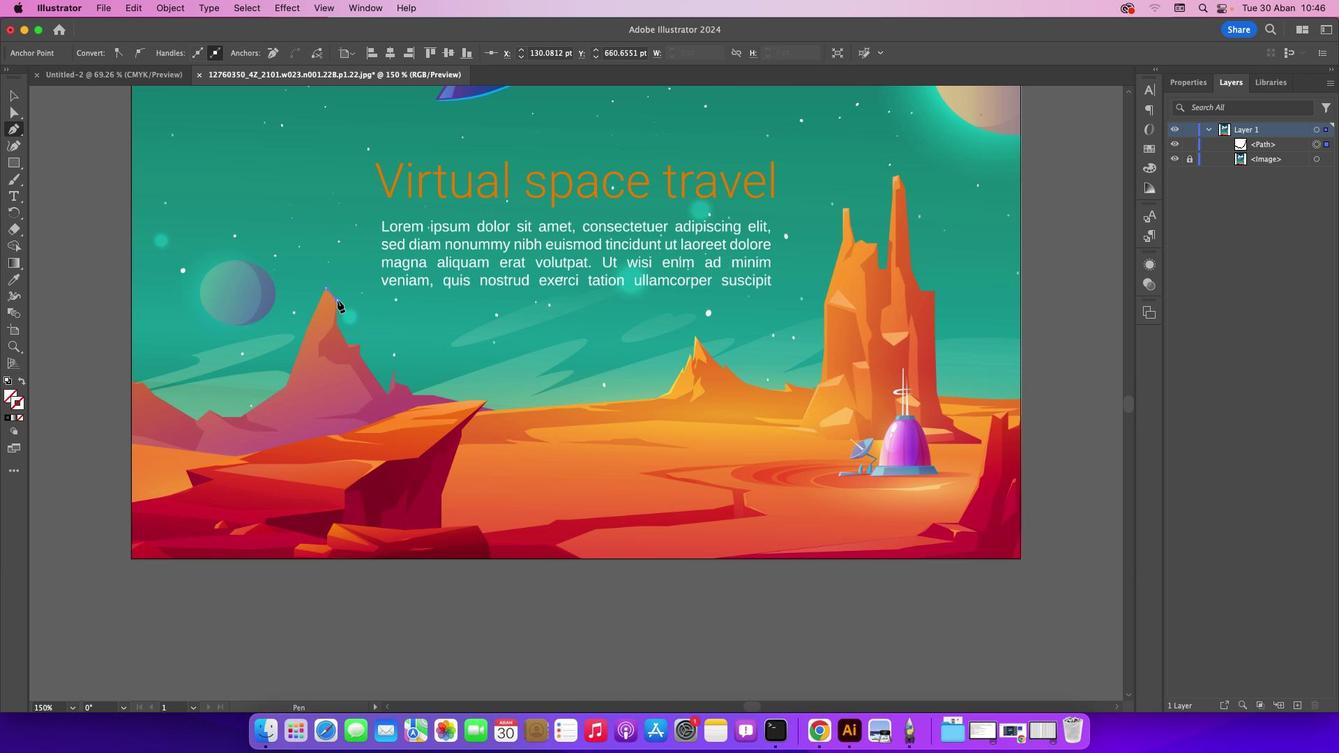 
Action: Mouse moved to (337, 326)
Screenshot: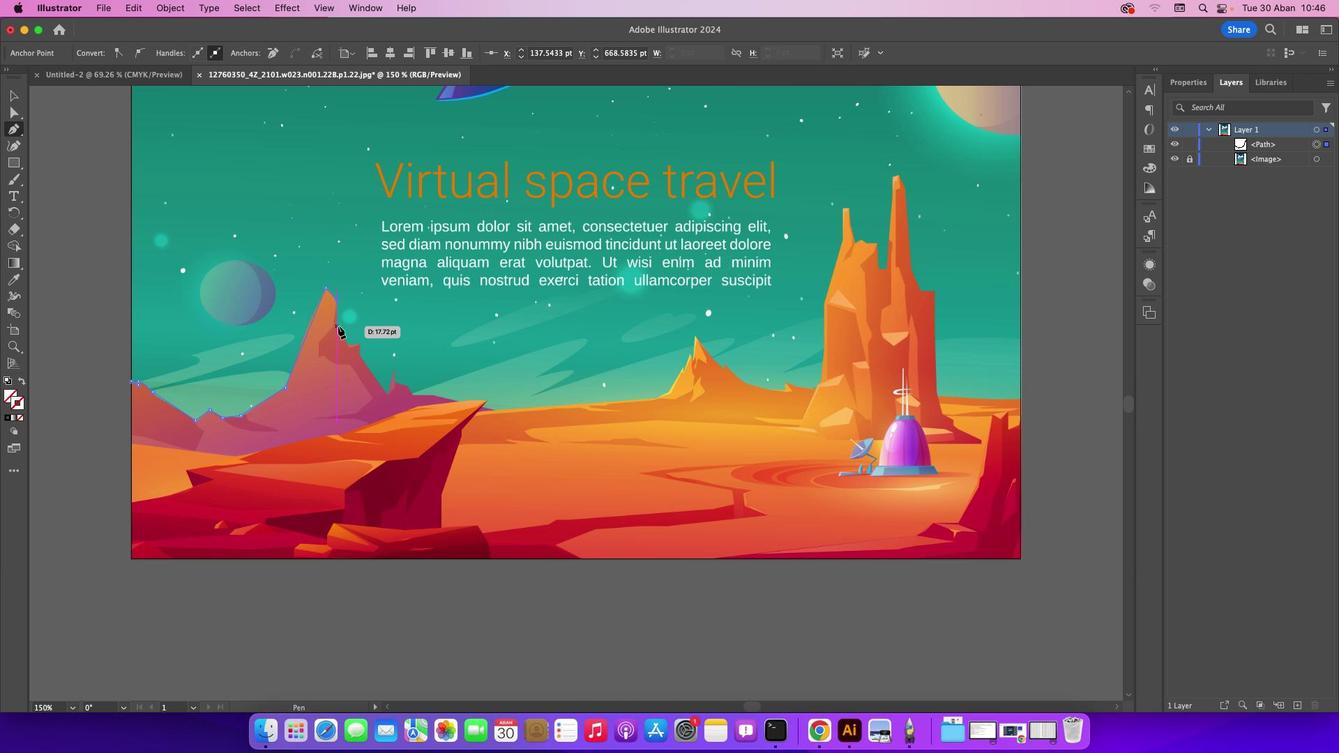 
Action: Mouse pressed left at (337, 326)
Screenshot: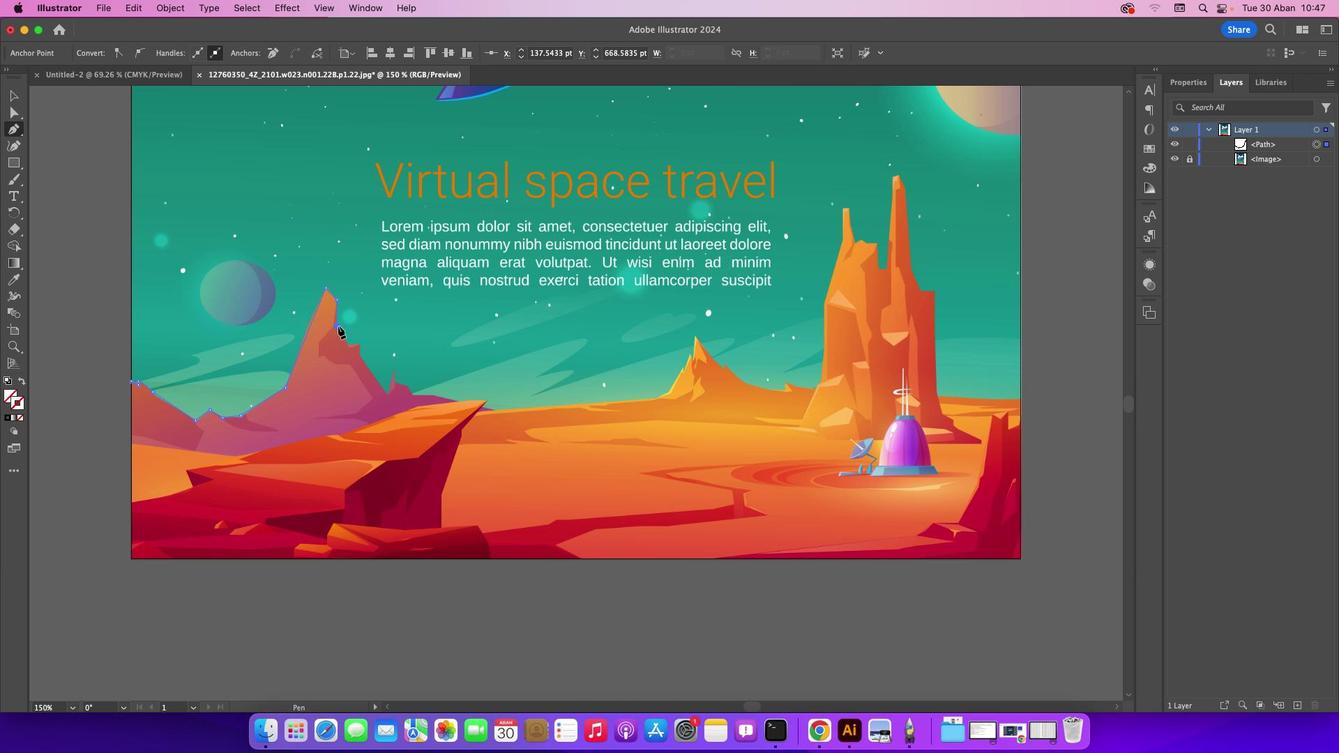 
Action: Mouse moved to (348, 345)
Screenshot: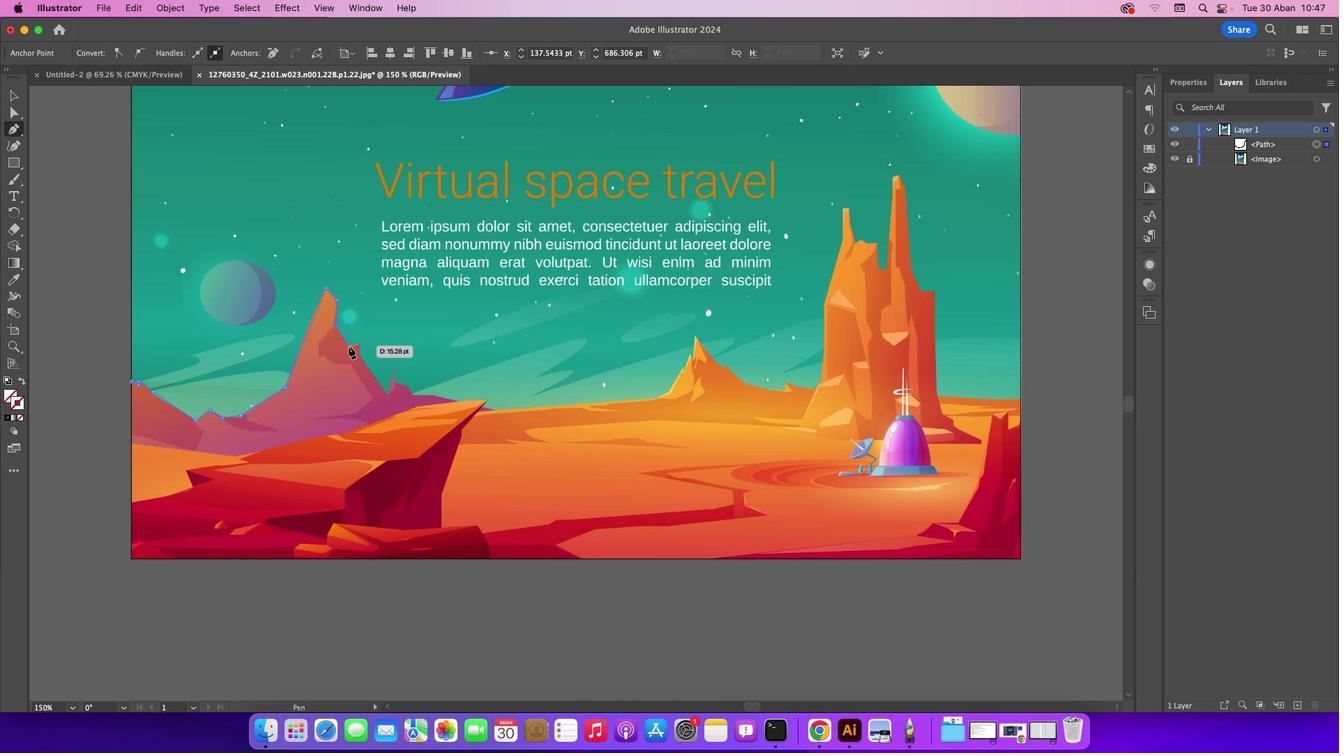 
Action: Mouse pressed left at (348, 345)
Screenshot: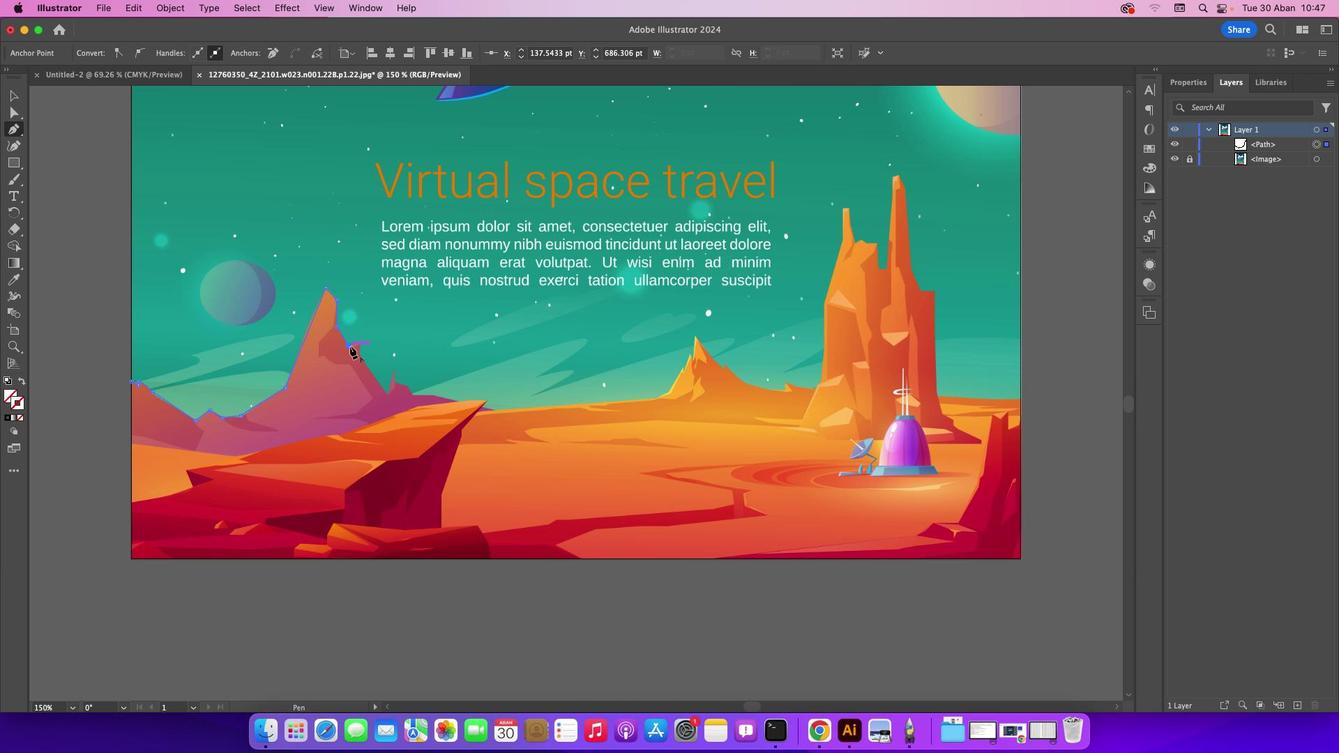 
Action: Mouse moved to (359, 343)
Screenshot: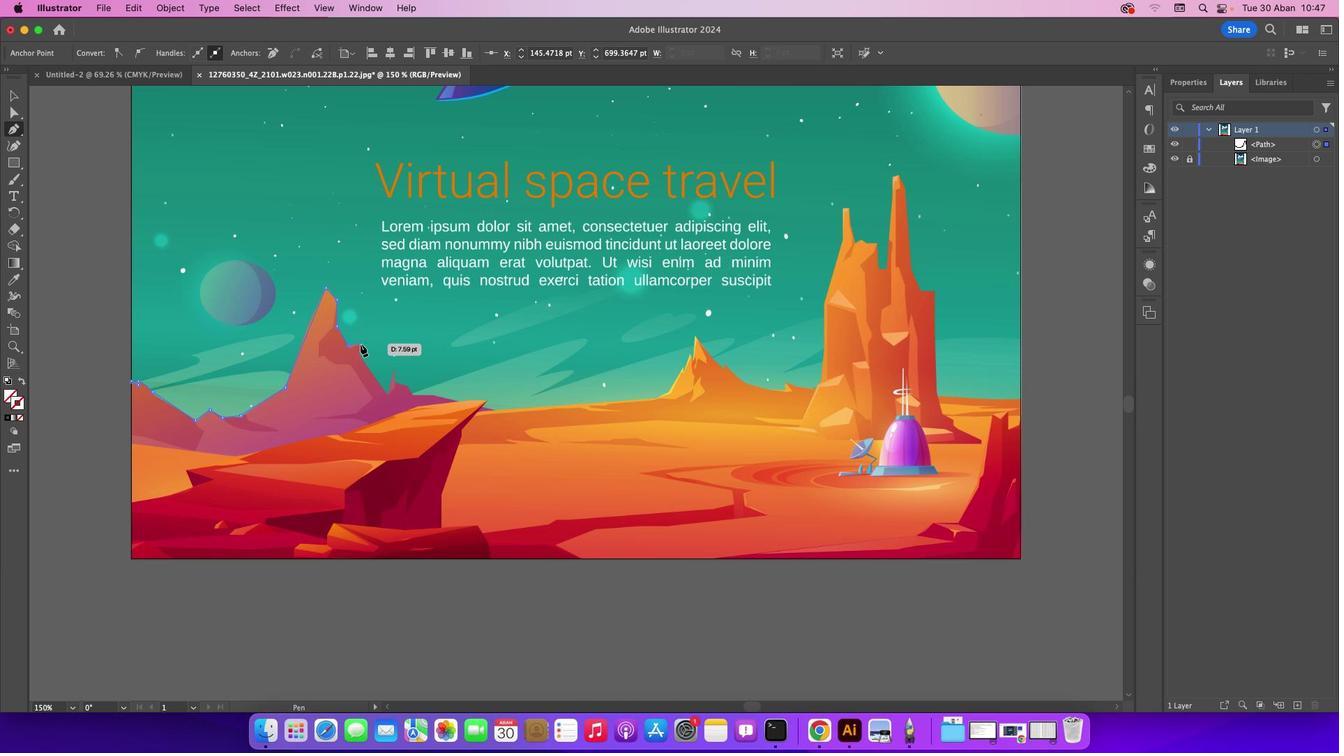 
Action: Mouse pressed left at (359, 343)
Screenshot: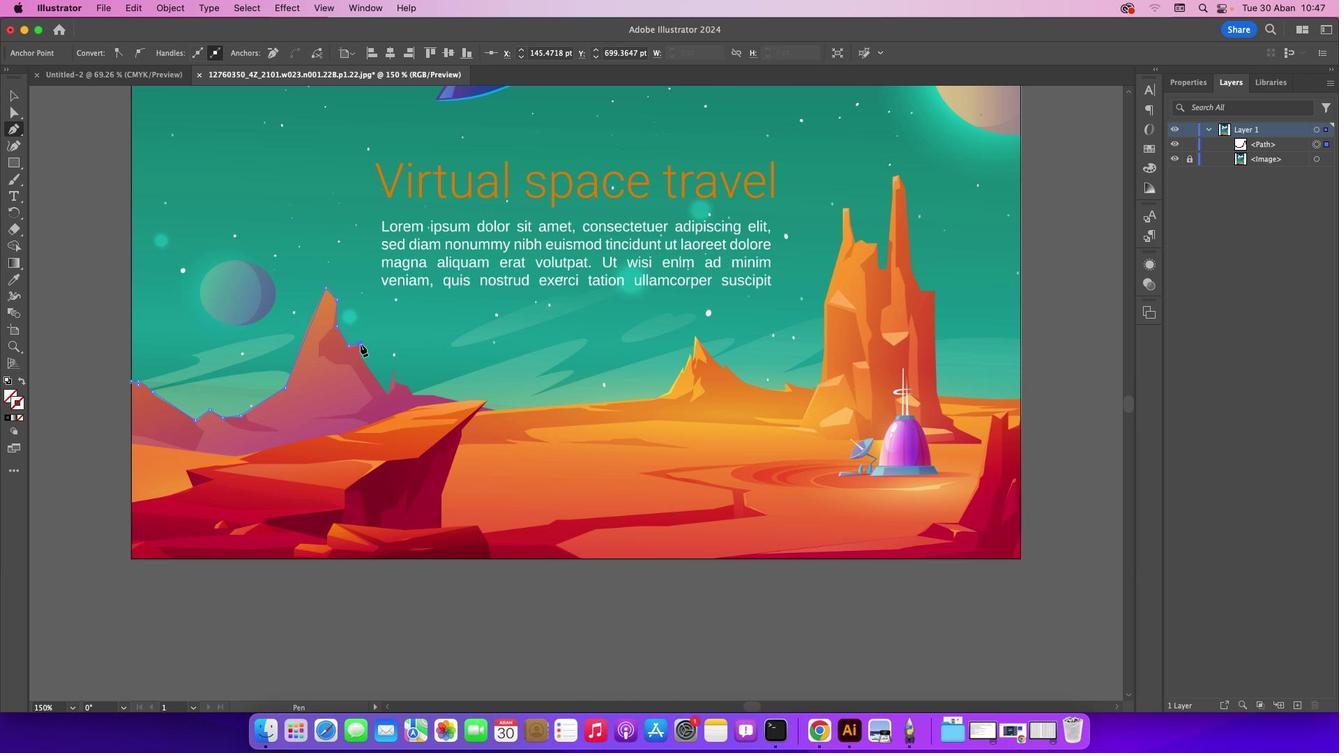 
Action: Mouse moved to (357, 355)
Screenshot: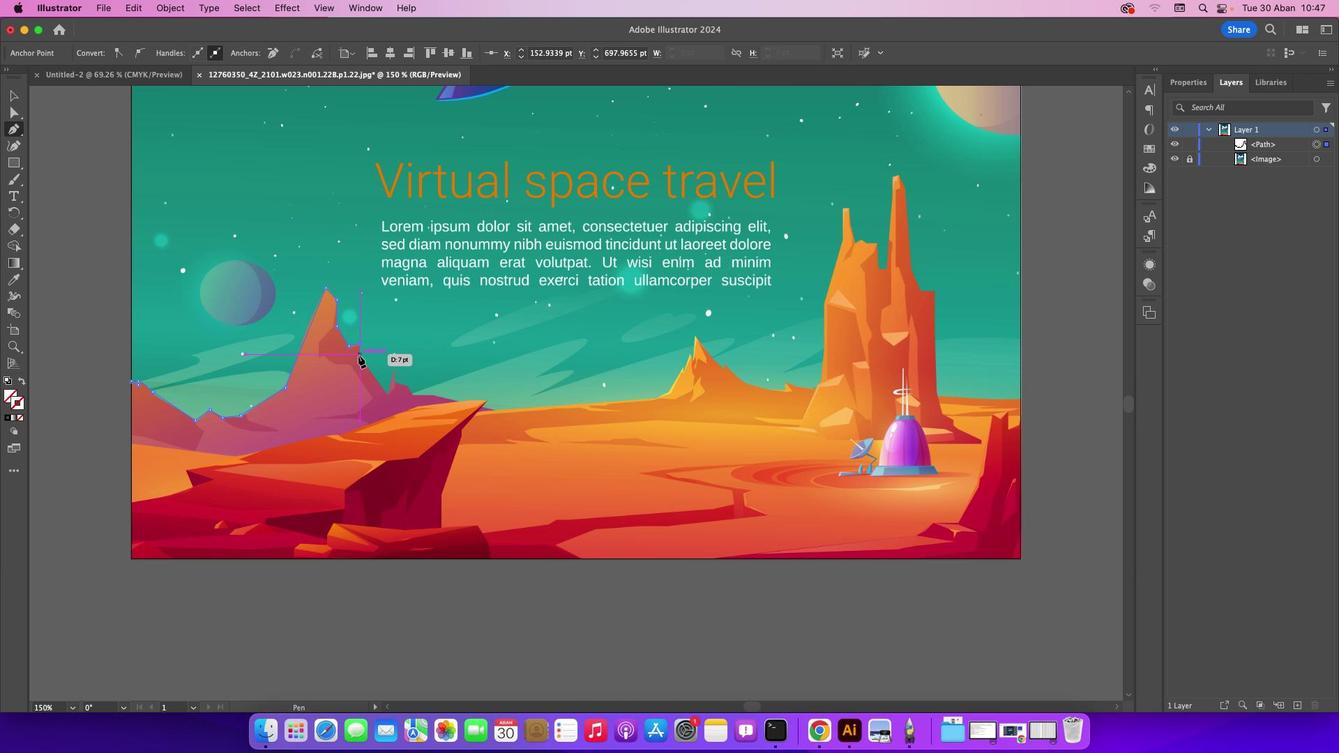 
Action: Mouse pressed left at (357, 355)
Screenshot: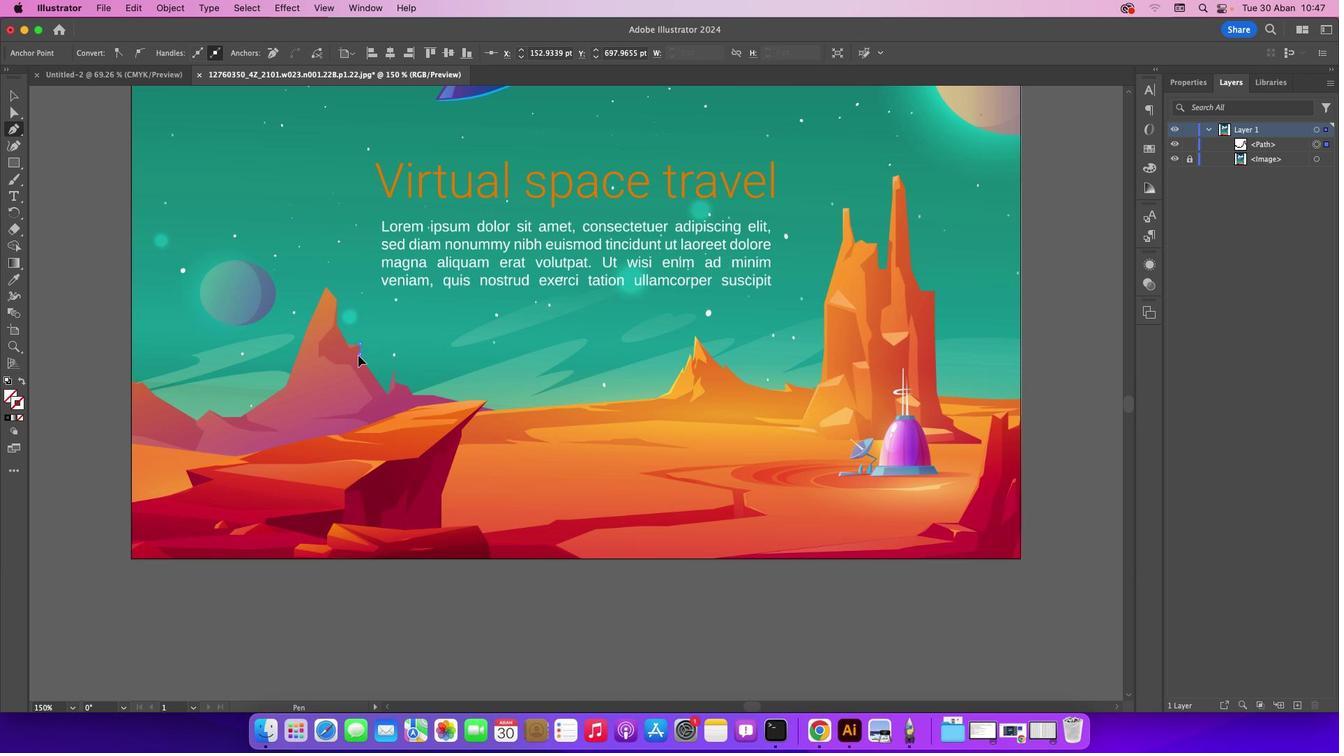 
Action: Mouse moved to (389, 395)
Screenshot: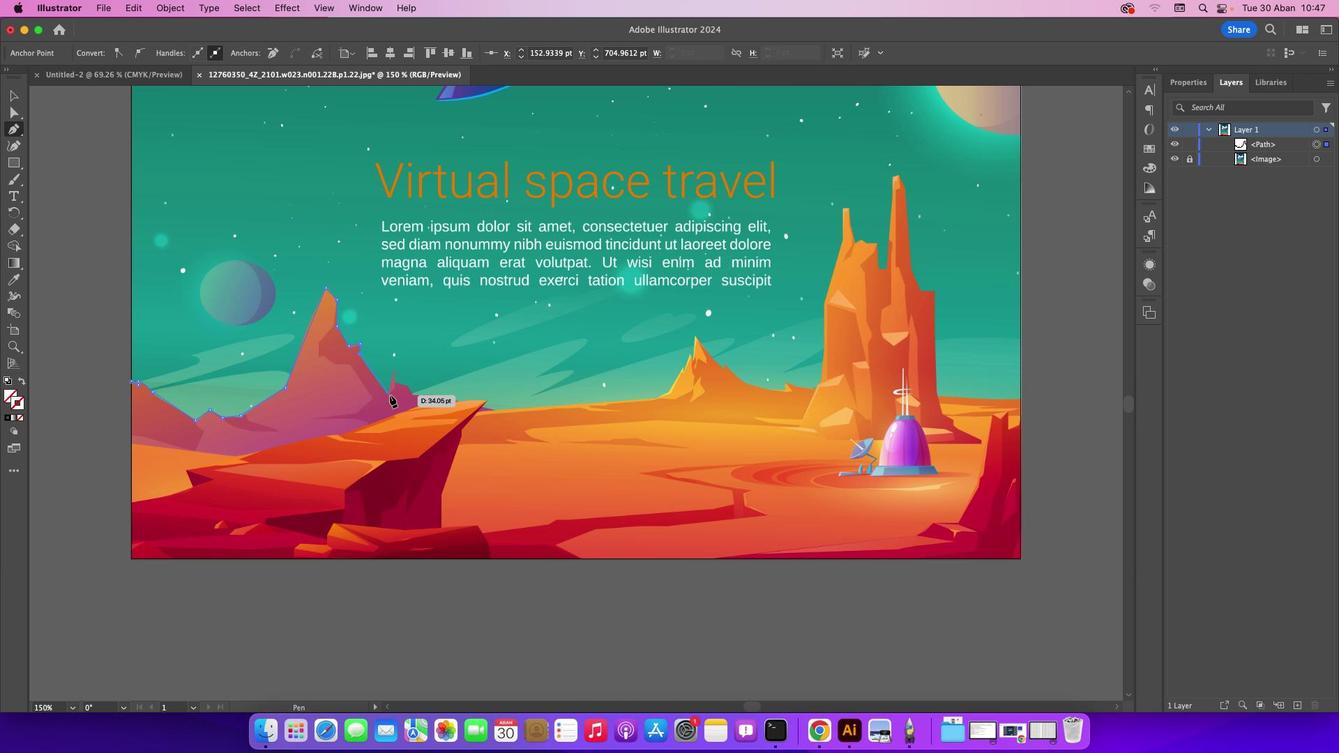
Action: Mouse pressed left at (389, 395)
Screenshot: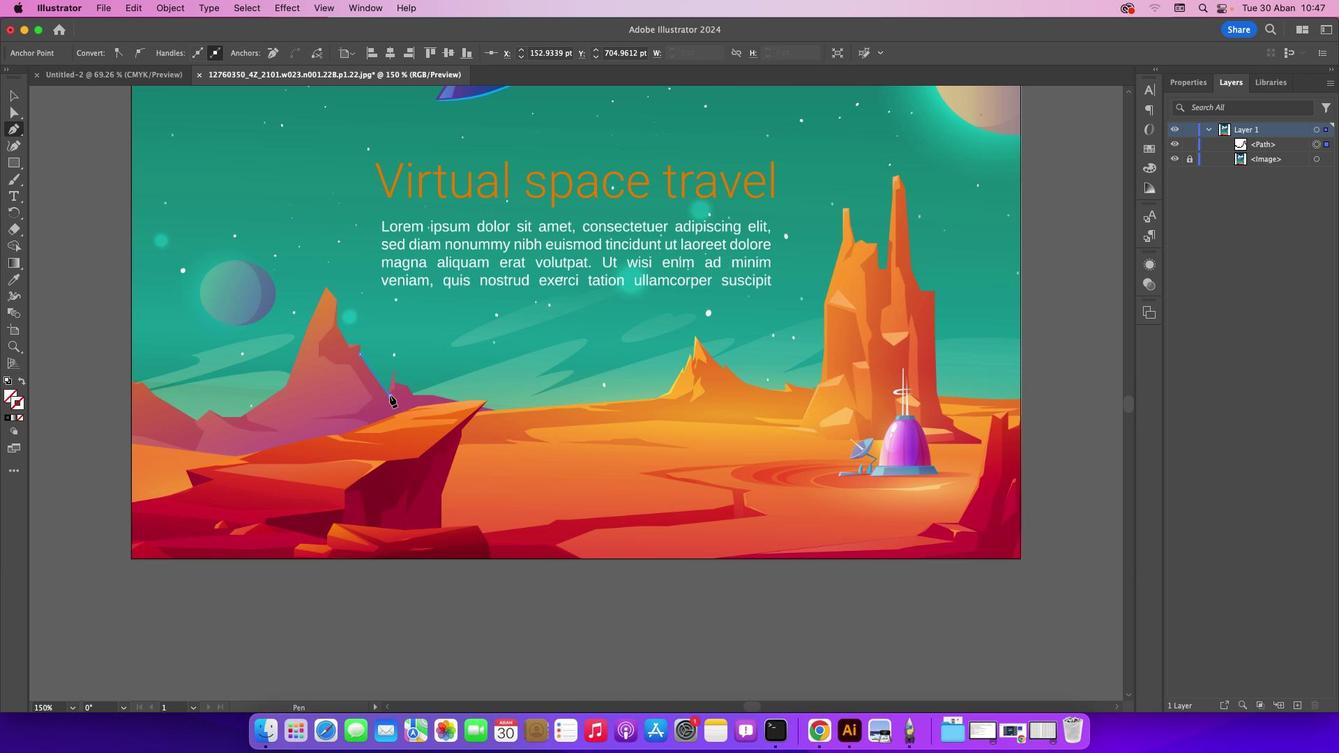 
Action: Mouse moved to (395, 369)
Screenshot: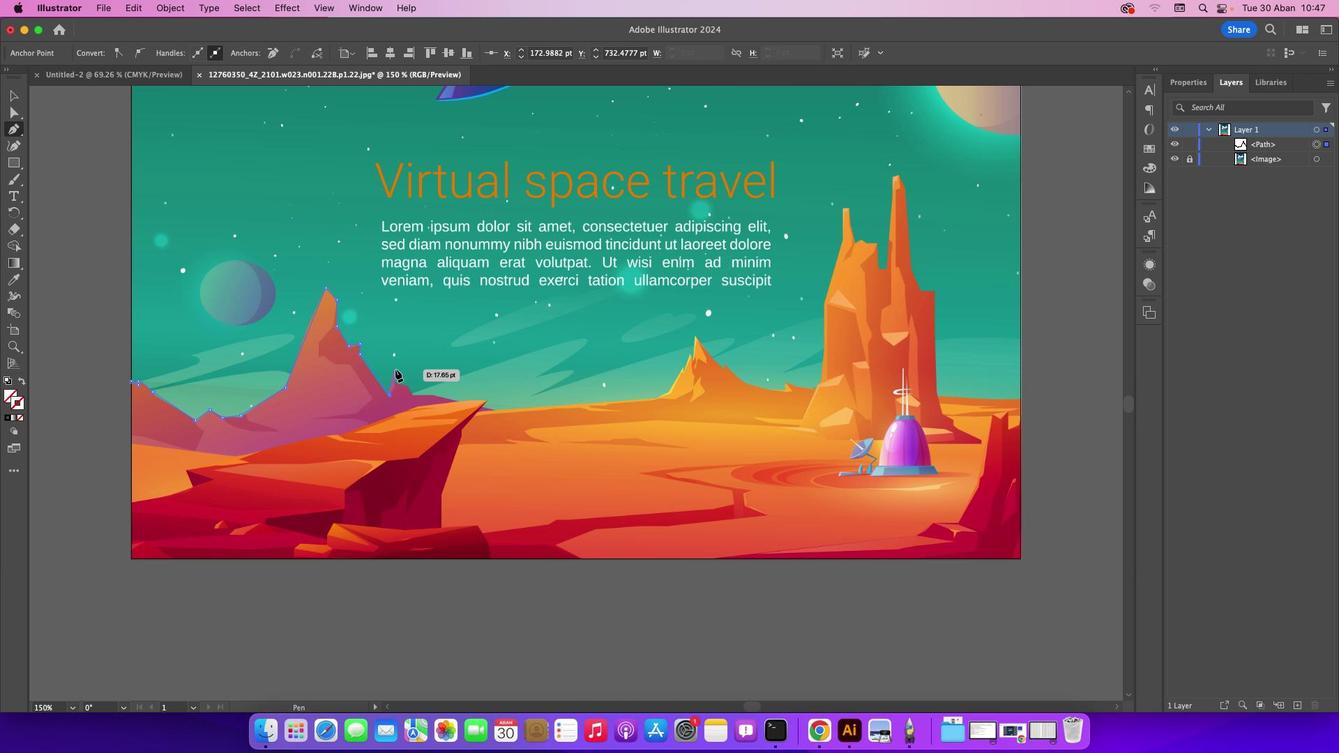 
Action: Mouse pressed left at (395, 369)
Screenshot: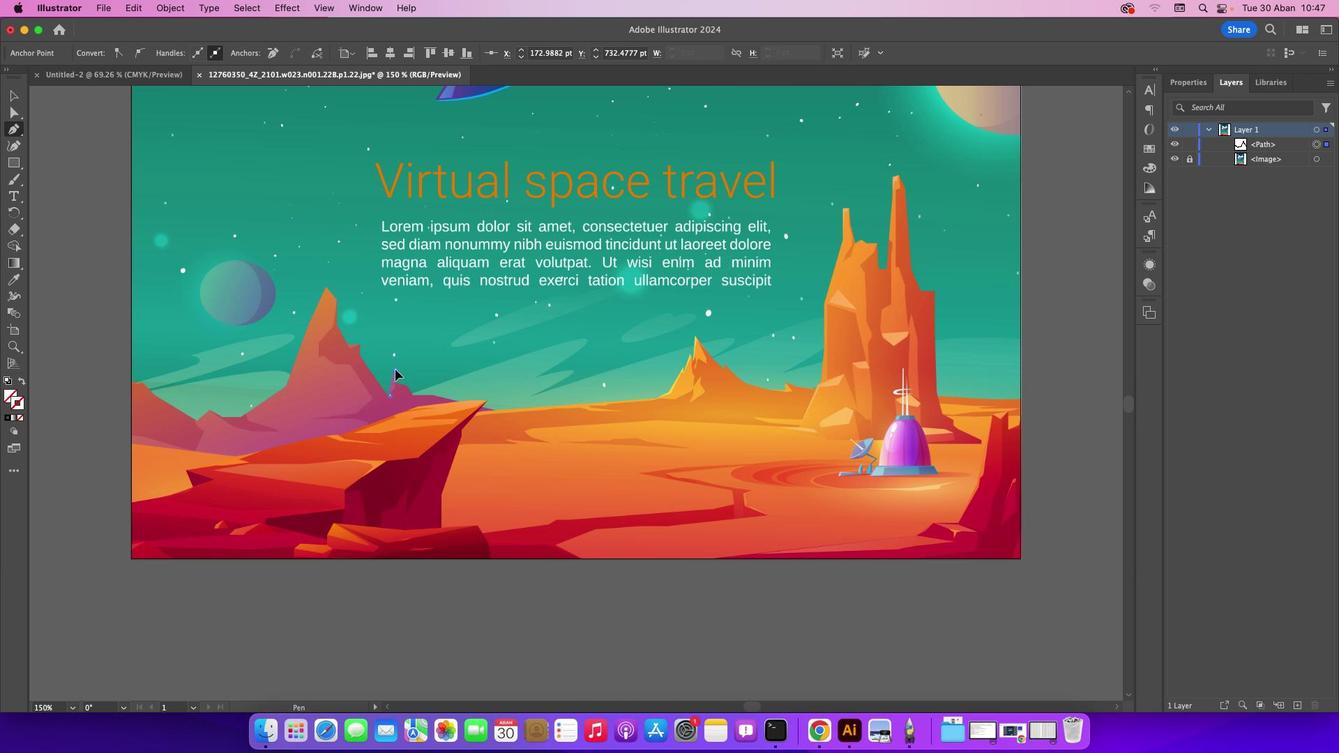 
Action: Mouse moved to (394, 382)
Screenshot: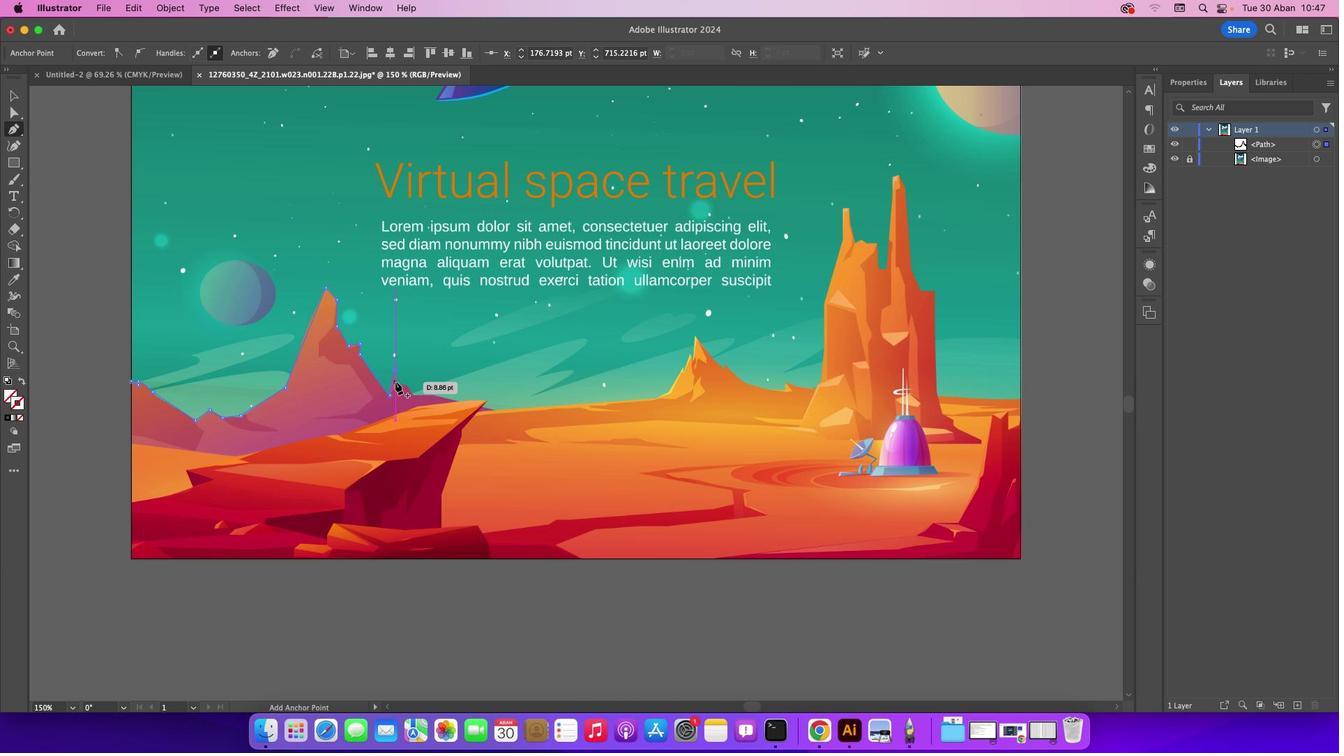
Action: Mouse pressed left at (394, 382)
Screenshot: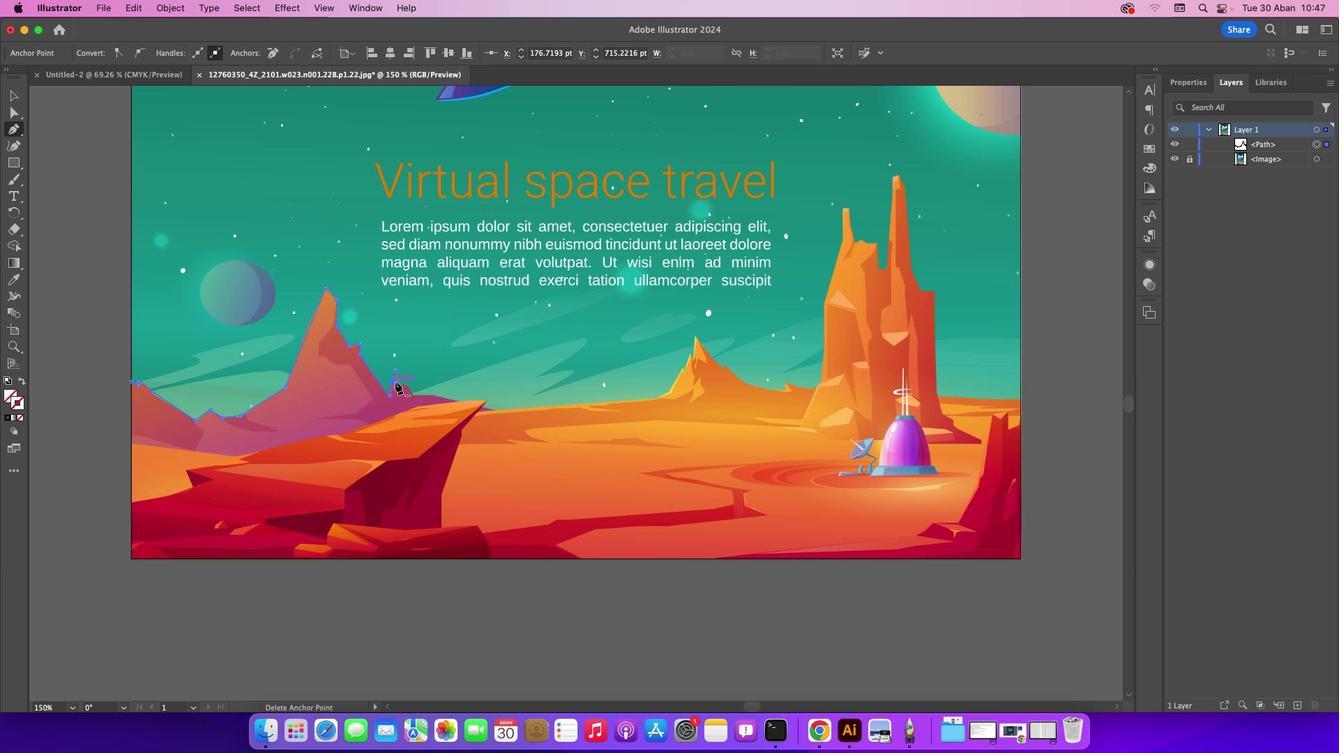 
Action: Mouse moved to (398, 385)
Screenshot: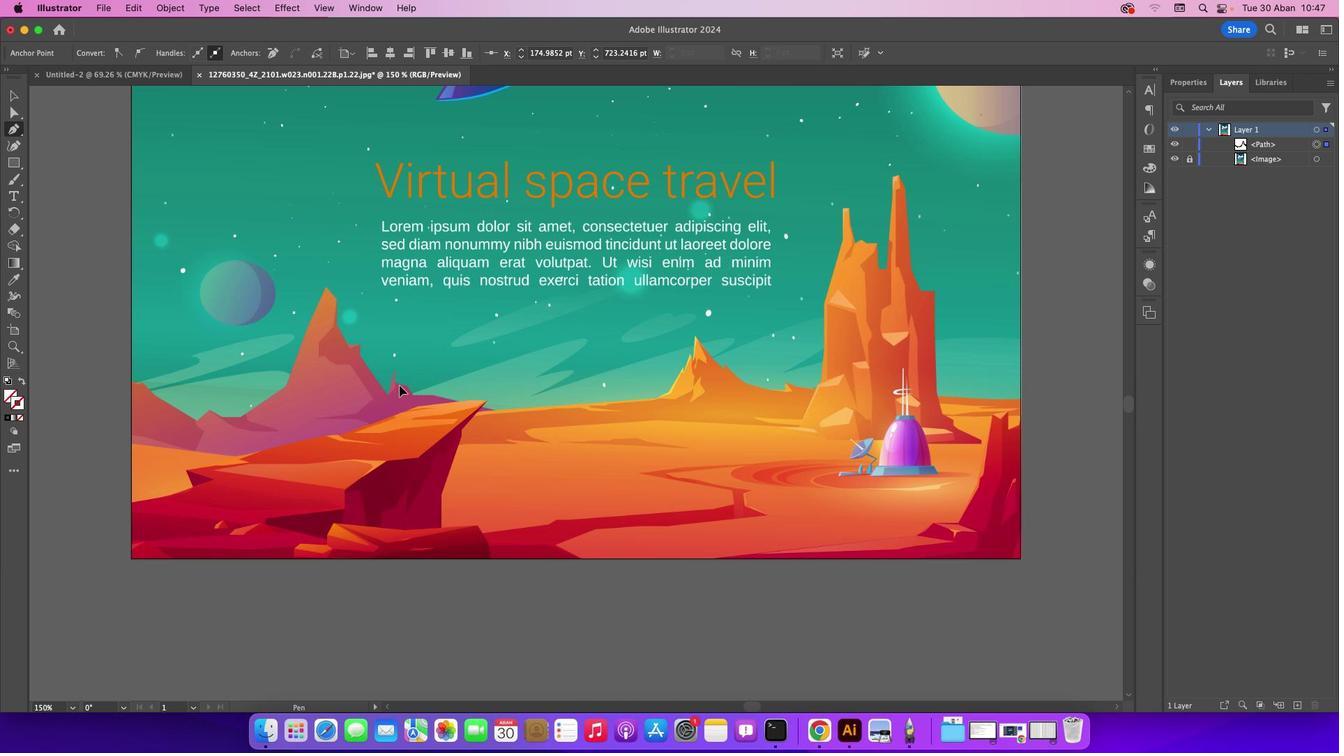 
Action: Mouse pressed left at (398, 385)
Screenshot: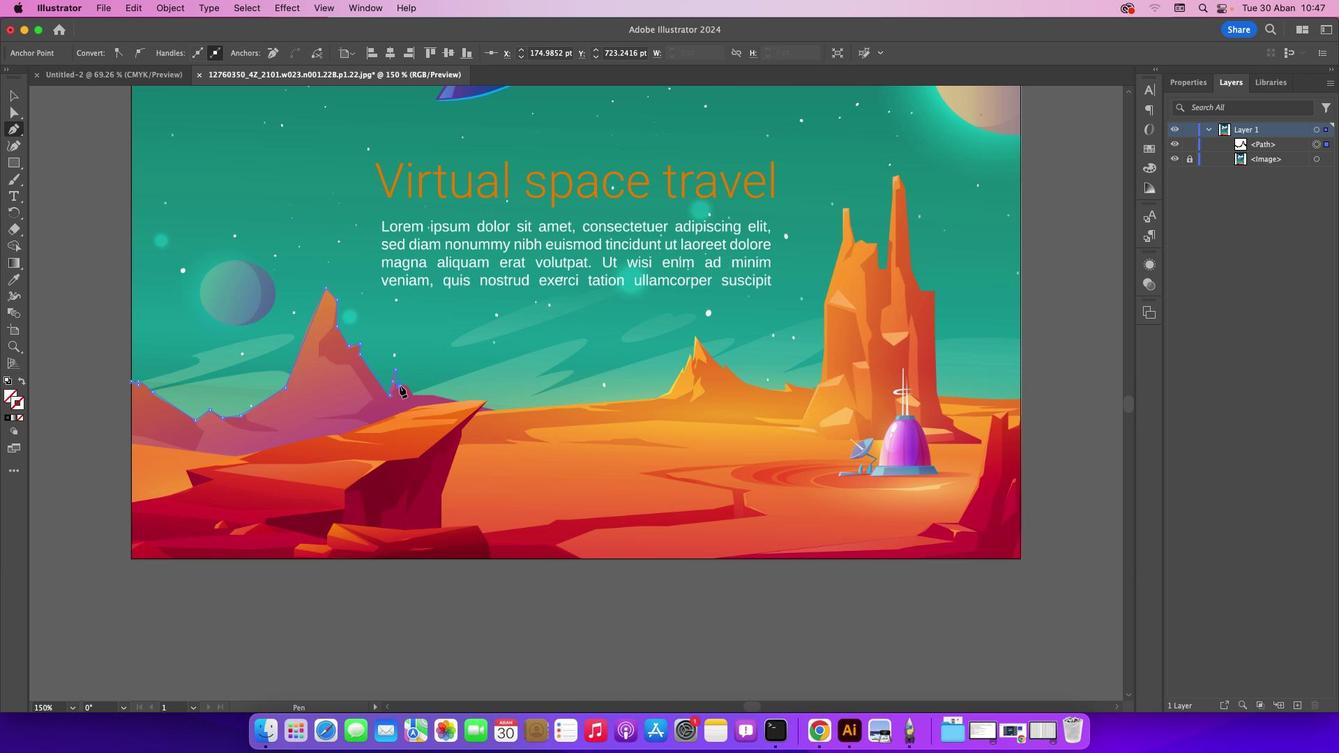
Action: Mouse moved to (407, 384)
Screenshot: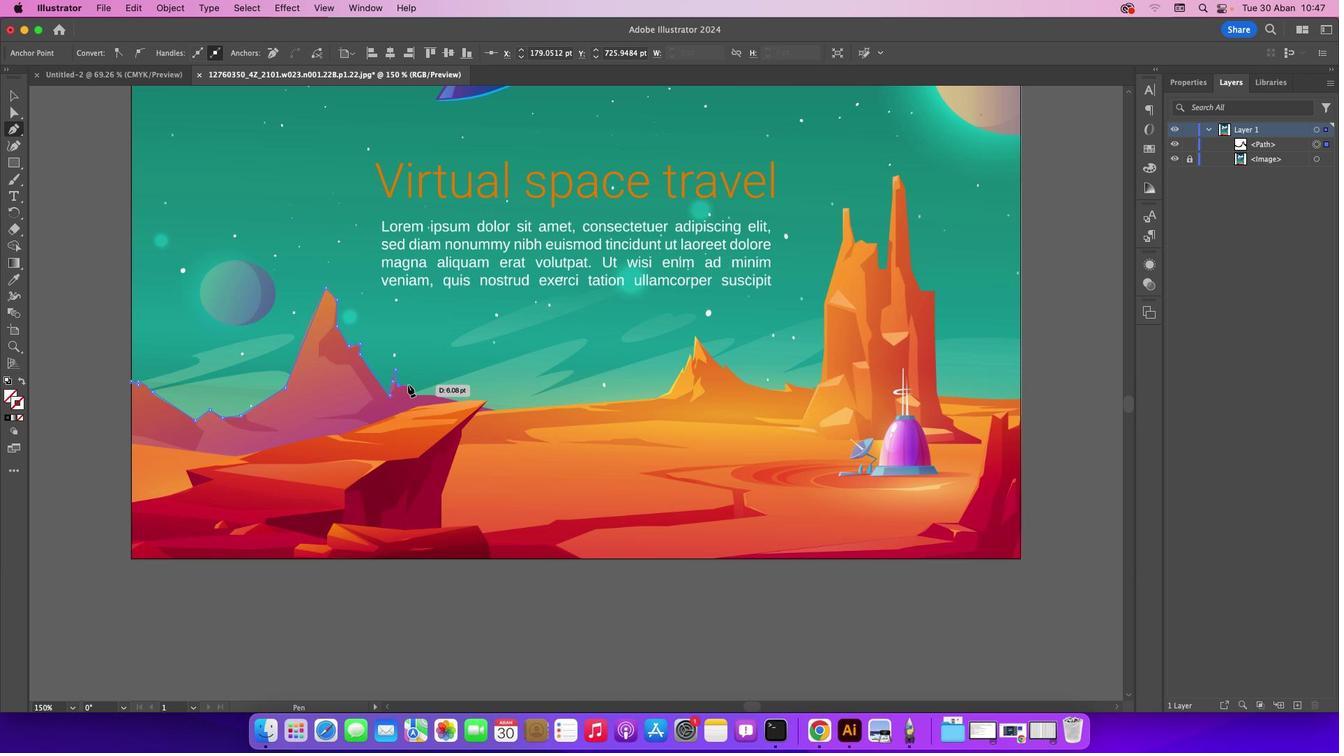 
Action: Mouse pressed left at (407, 384)
Screenshot: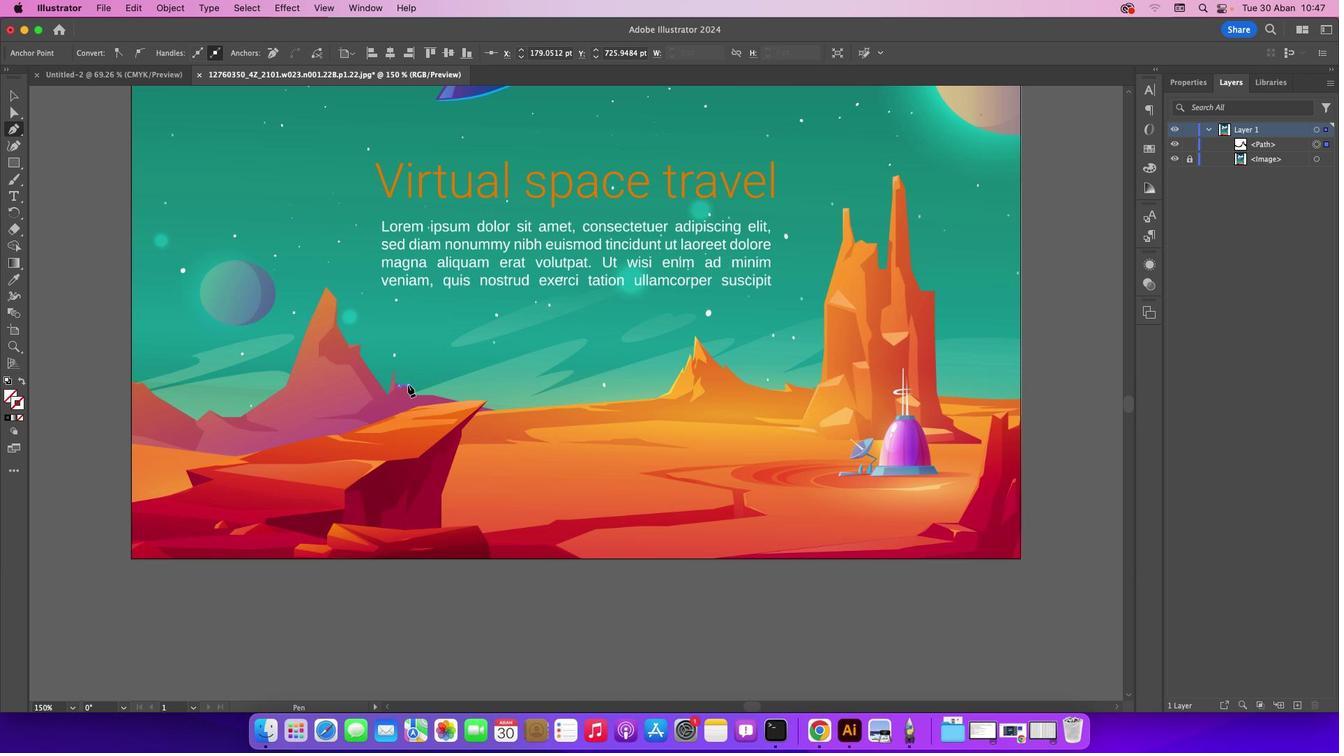 
Action: Mouse moved to (414, 395)
Screenshot: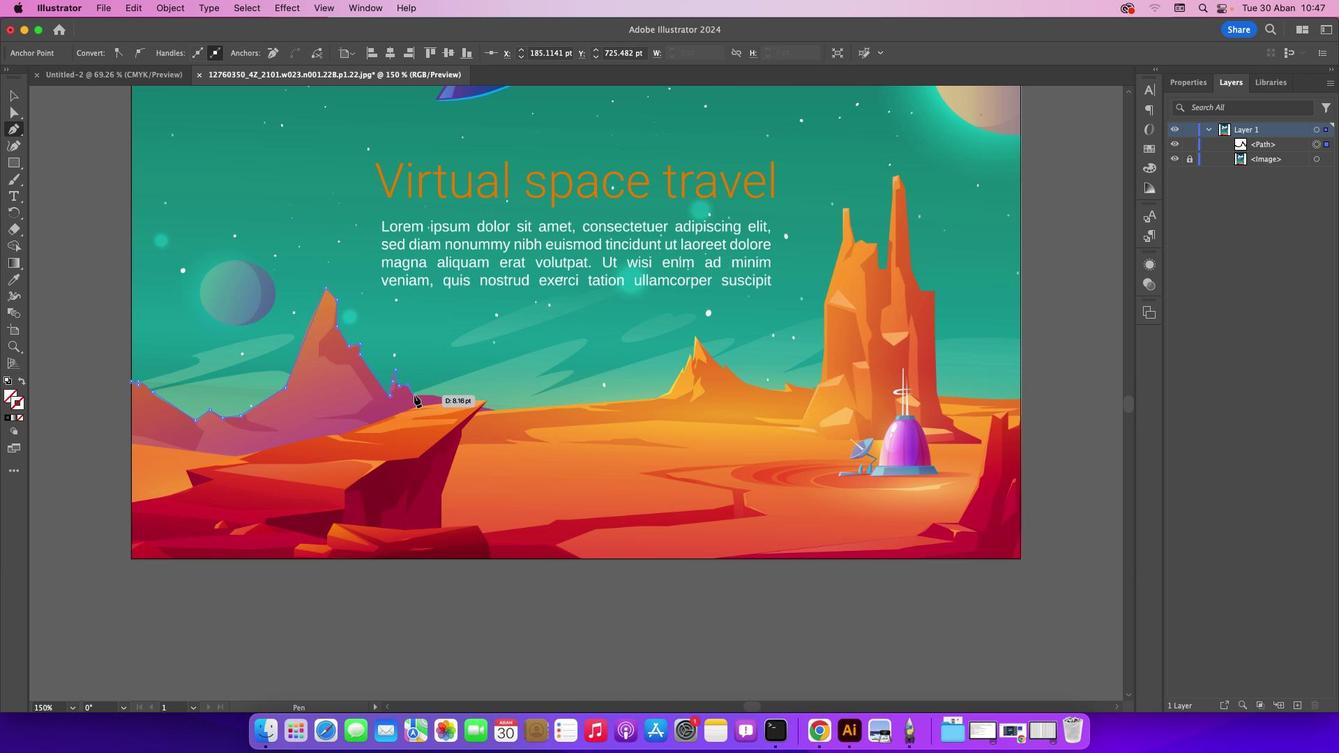 
Action: Mouse pressed left at (414, 395)
Screenshot: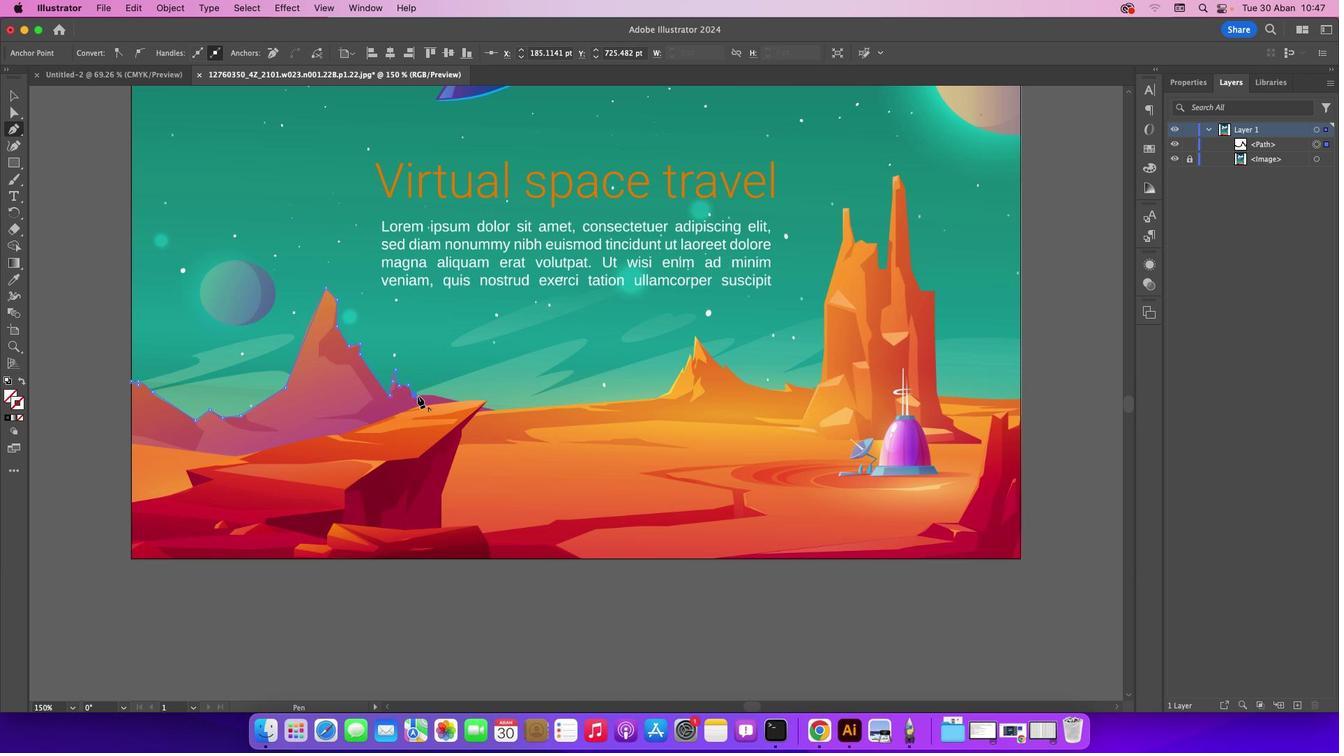 
Action: Mouse moved to (433, 394)
Screenshot: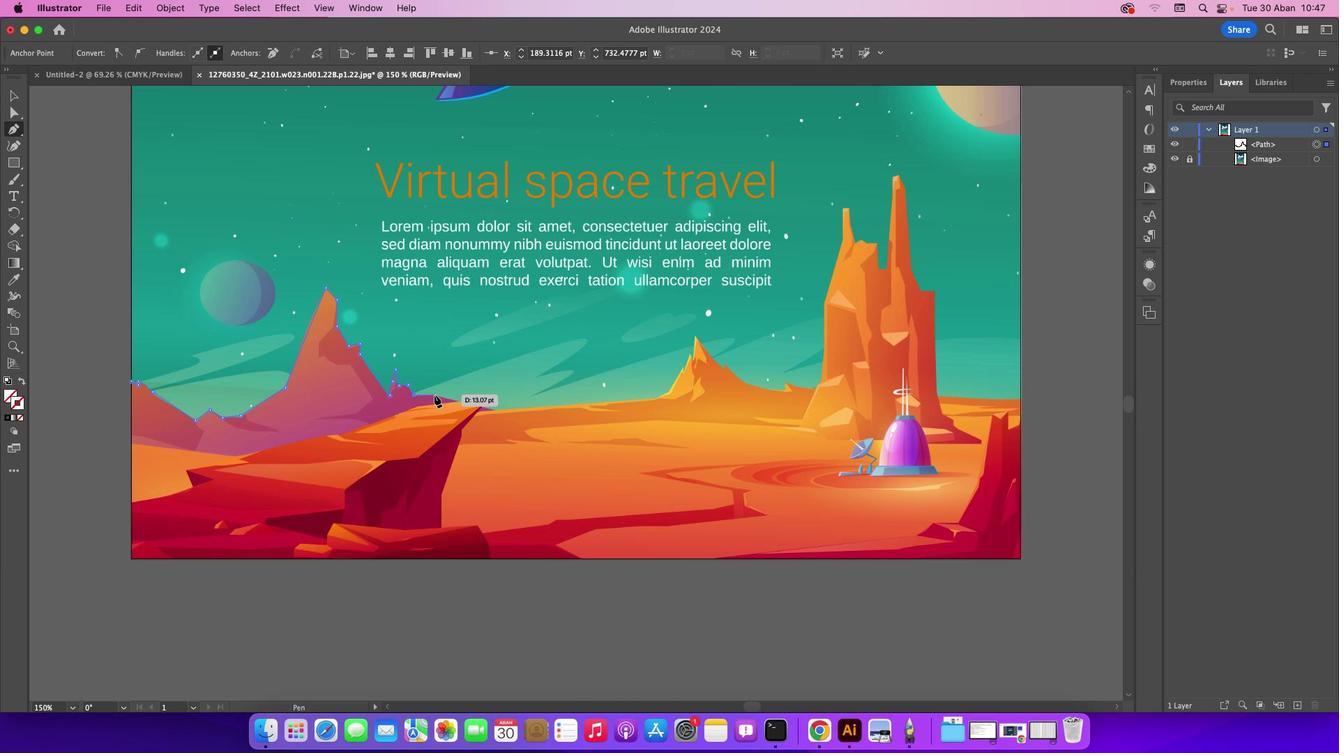 
Action: Mouse pressed left at (433, 394)
Screenshot: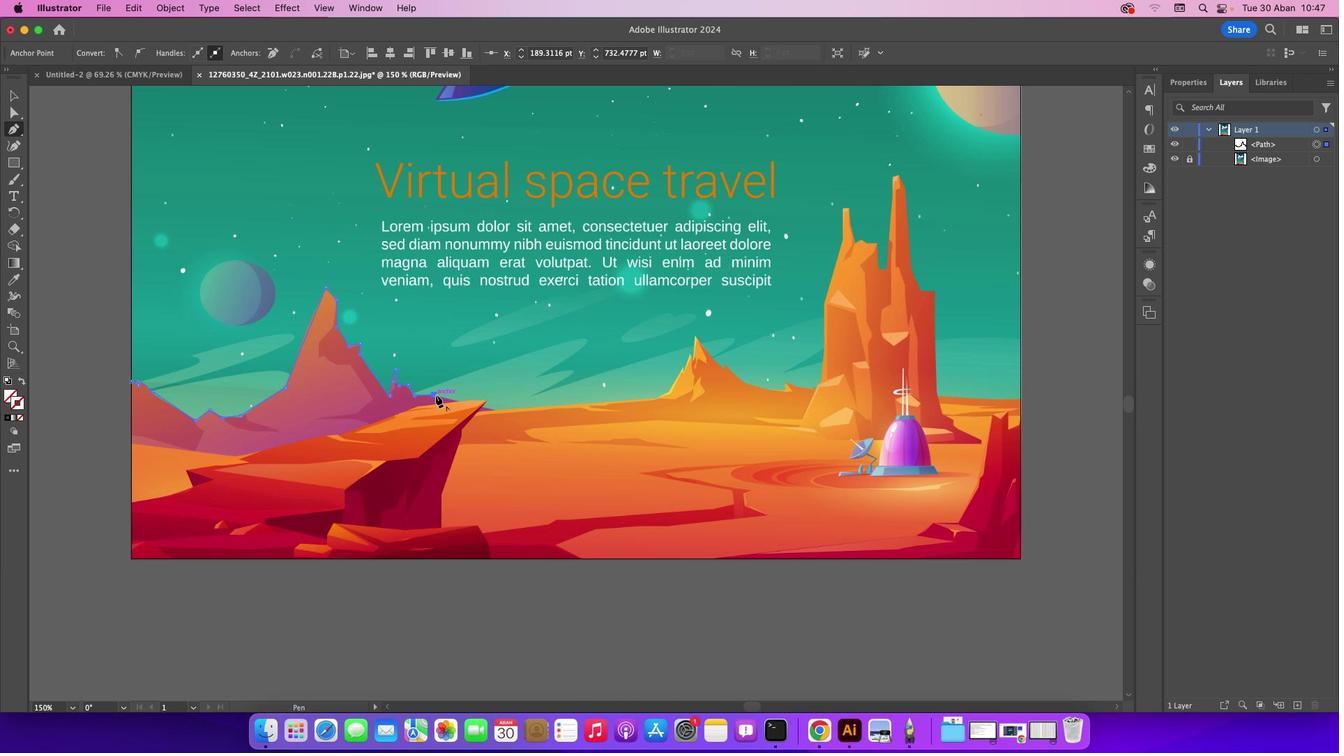 
Action: Mouse moved to (495, 410)
Screenshot: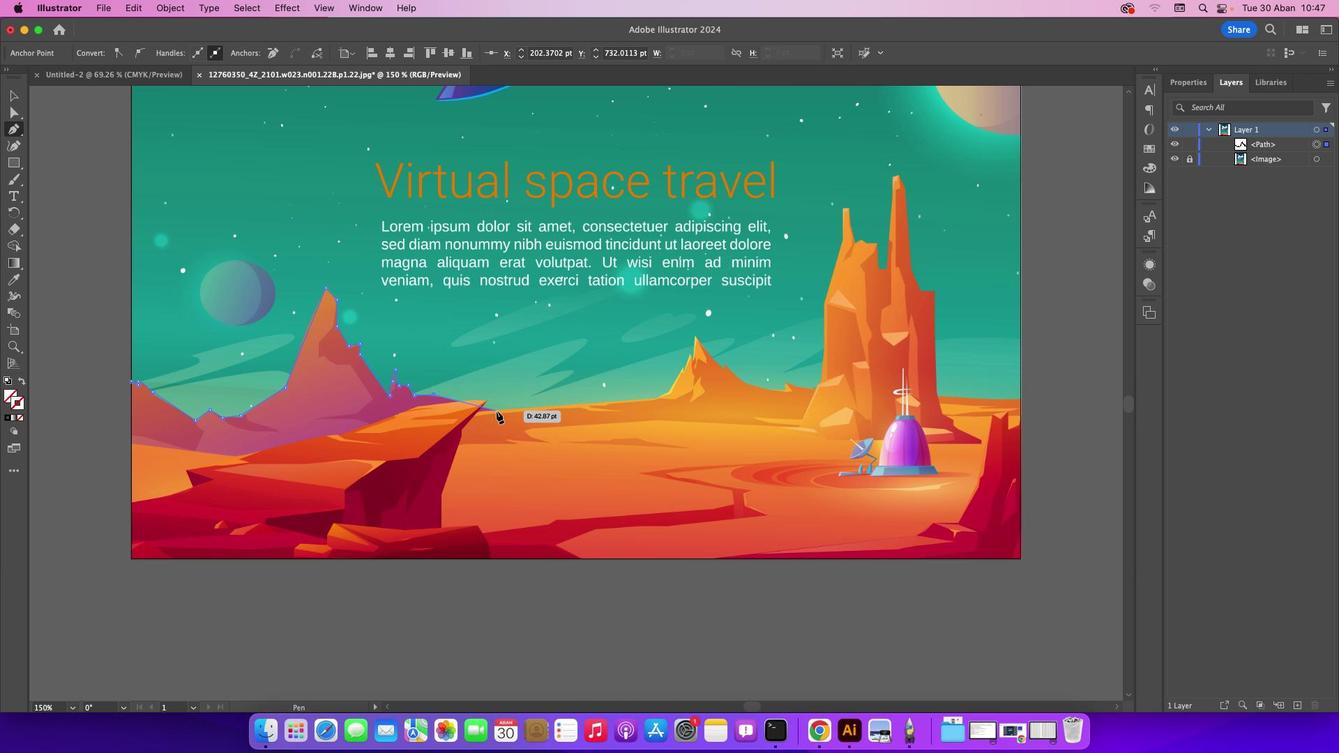
Action: Mouse pressed left at (495, 410)
Screenshot: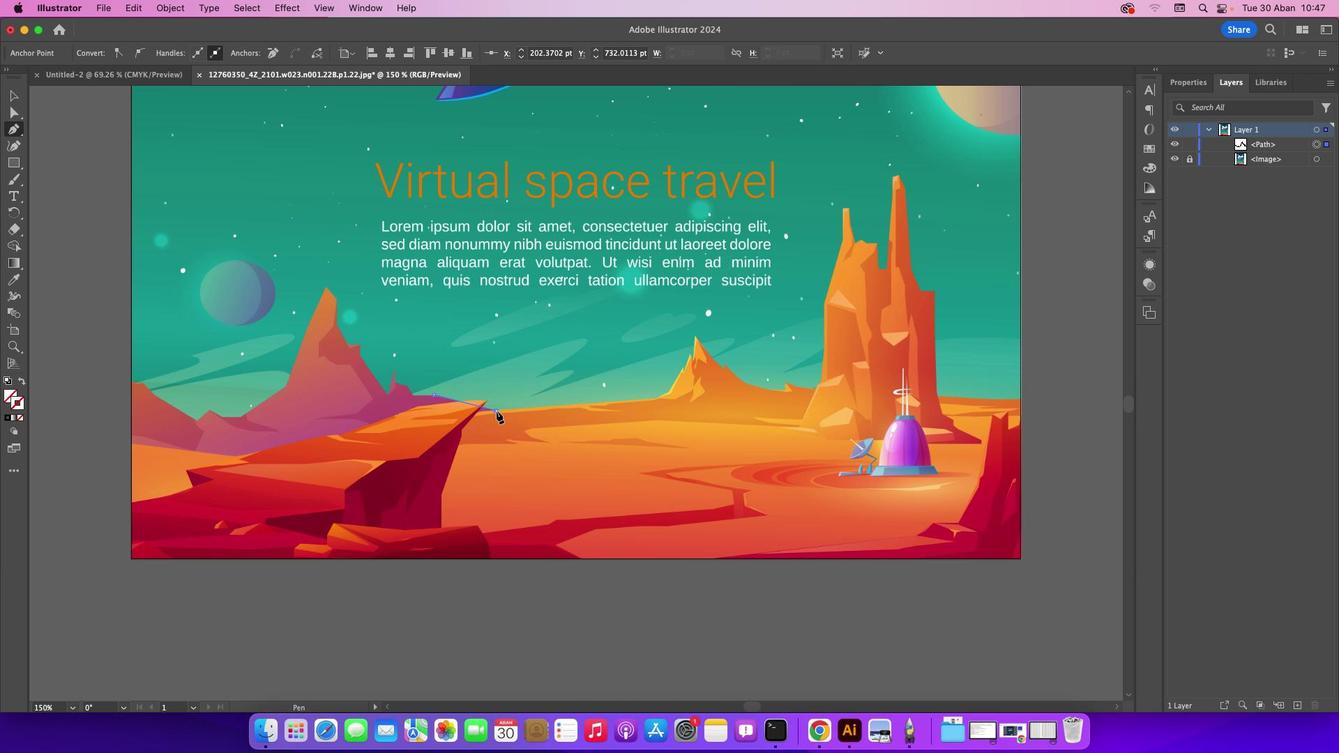 
Action: Mouse moved to (352, 431)
Screenshot: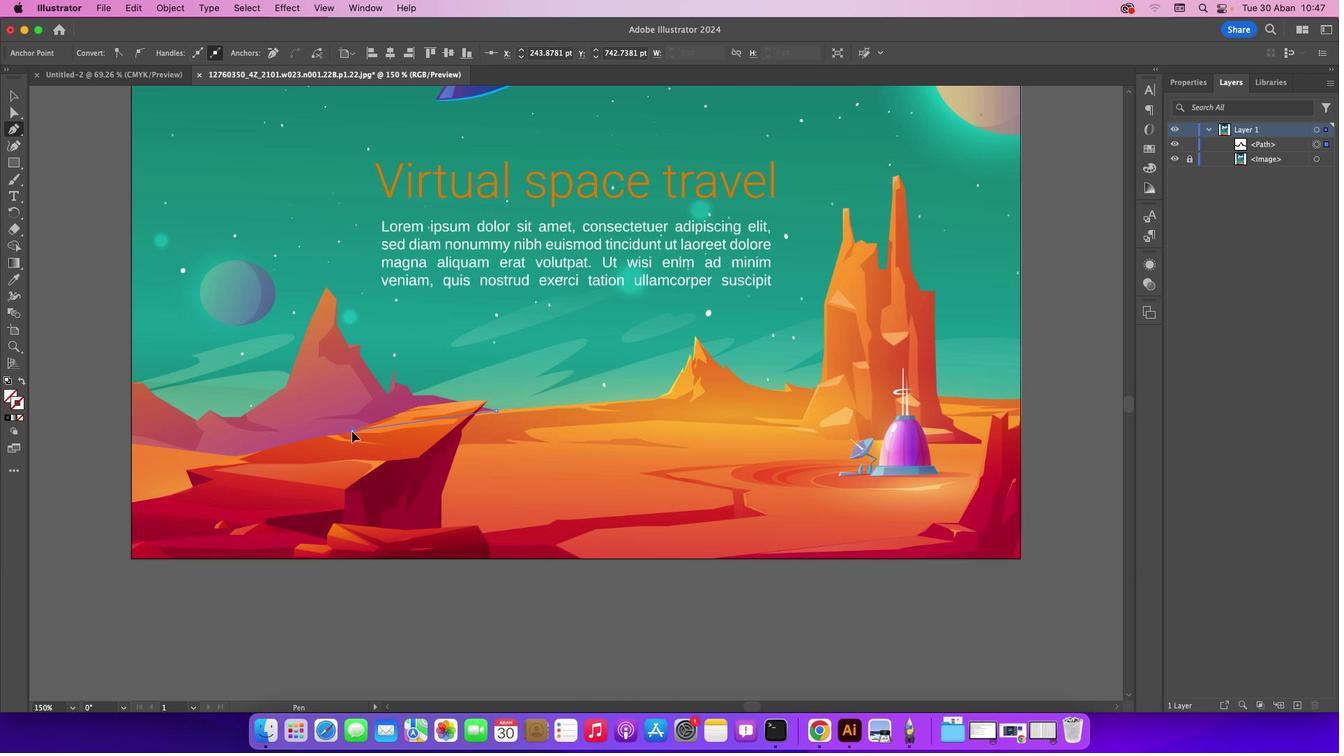 
Action: Mouse pressed left at (352, 431)
Screenshot: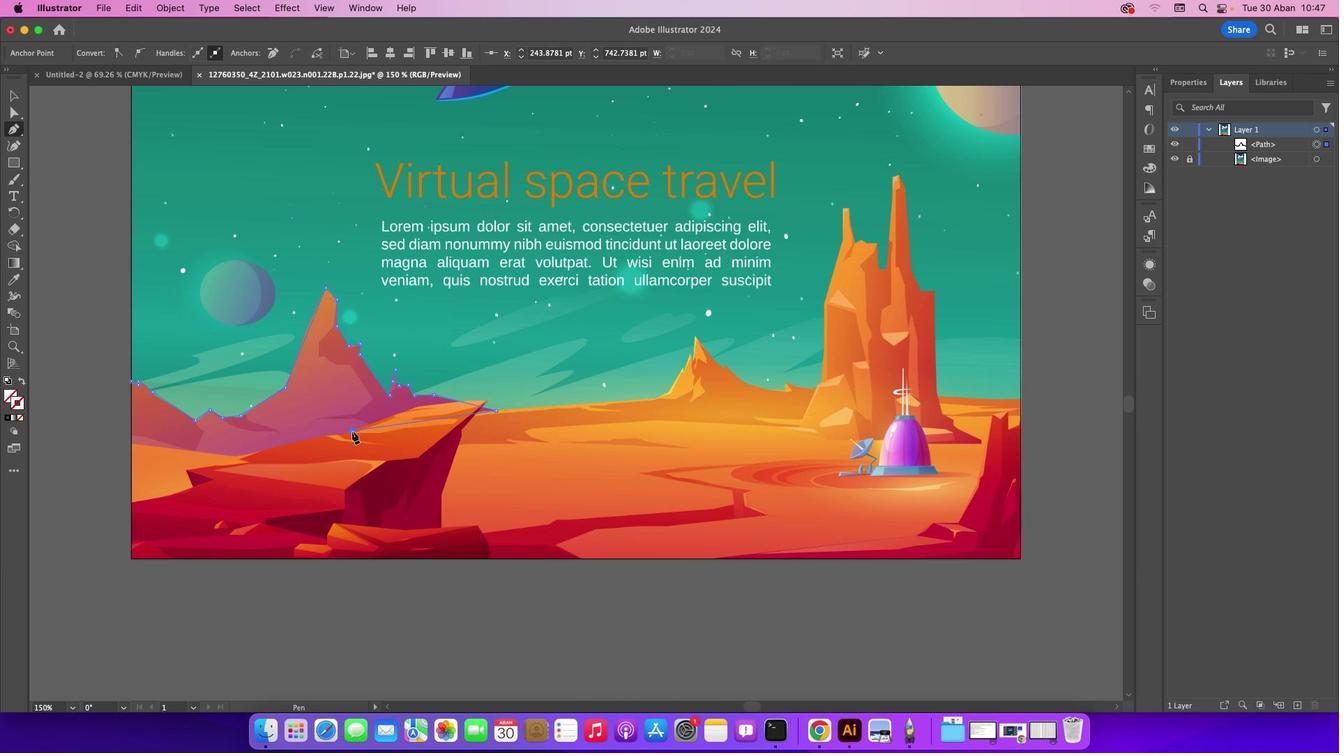 
Action: Mouse moved to (259, 453)
Screenshot: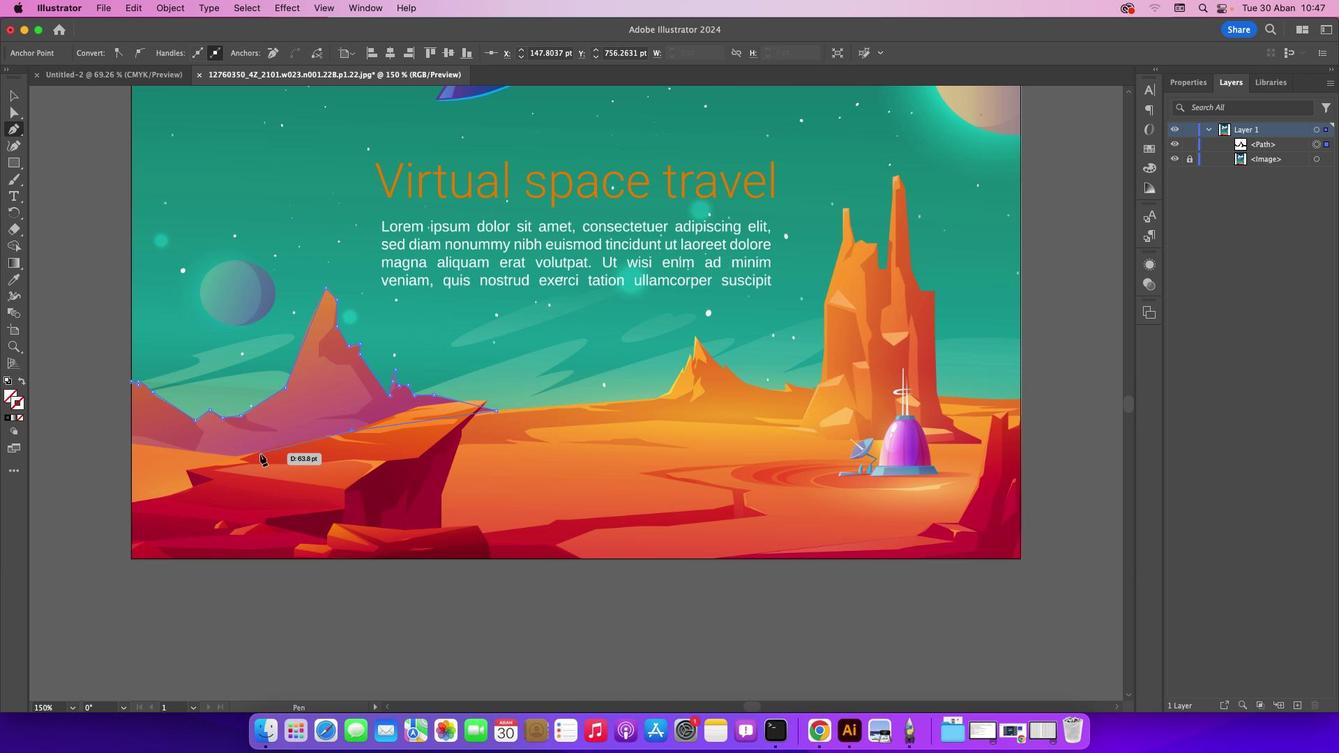 
Action: Mouse scrolled (259, 453) with delta (0, 0)
Screenshot: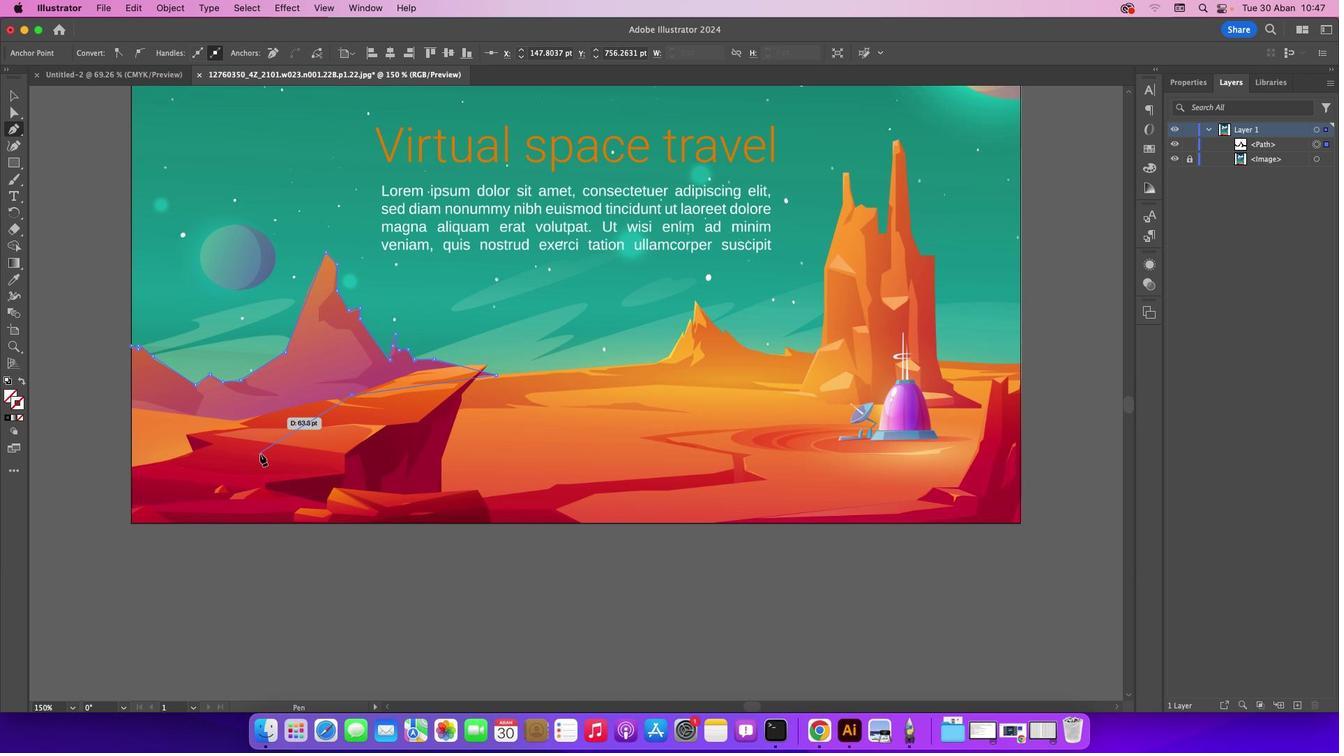 
Action: Mouse scrolled (259, 453) with delta (0, 0)
Screenshot: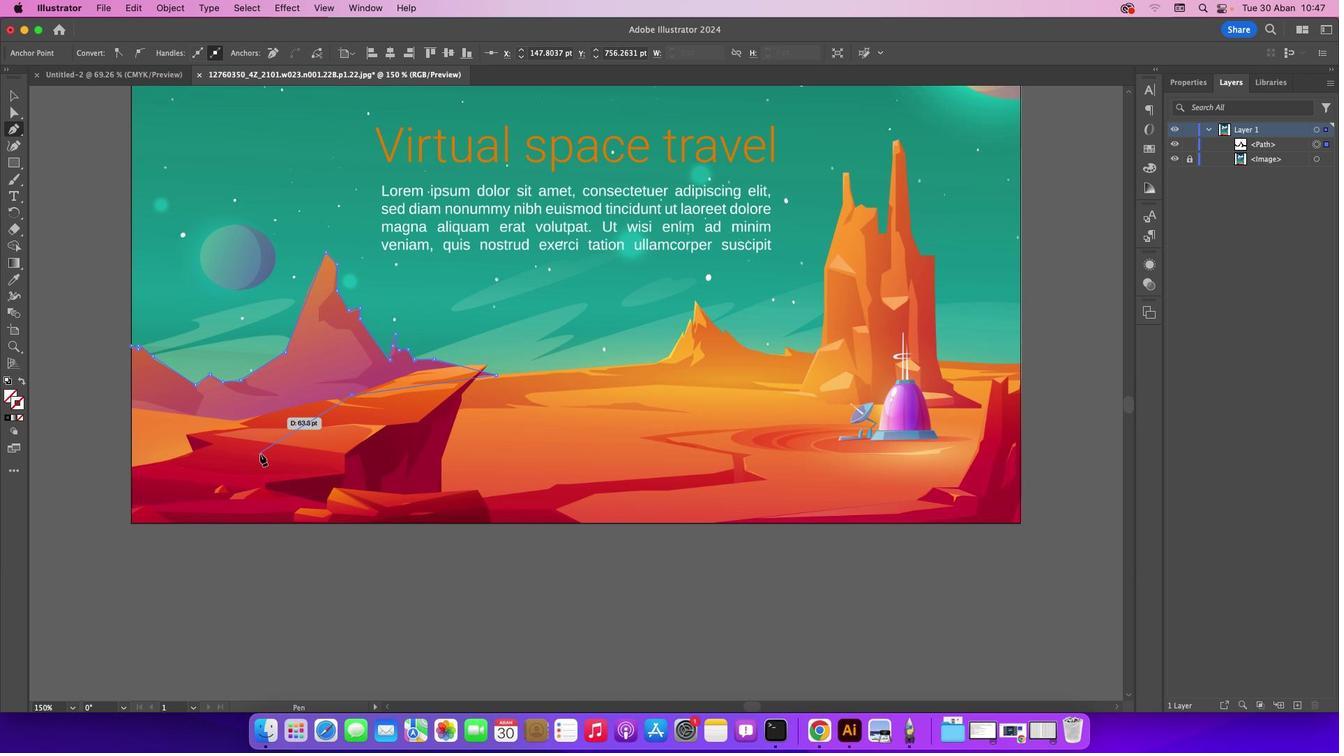 
Action: Mouse scrolled (259, 453) with delta (0, -2)
Screenshot: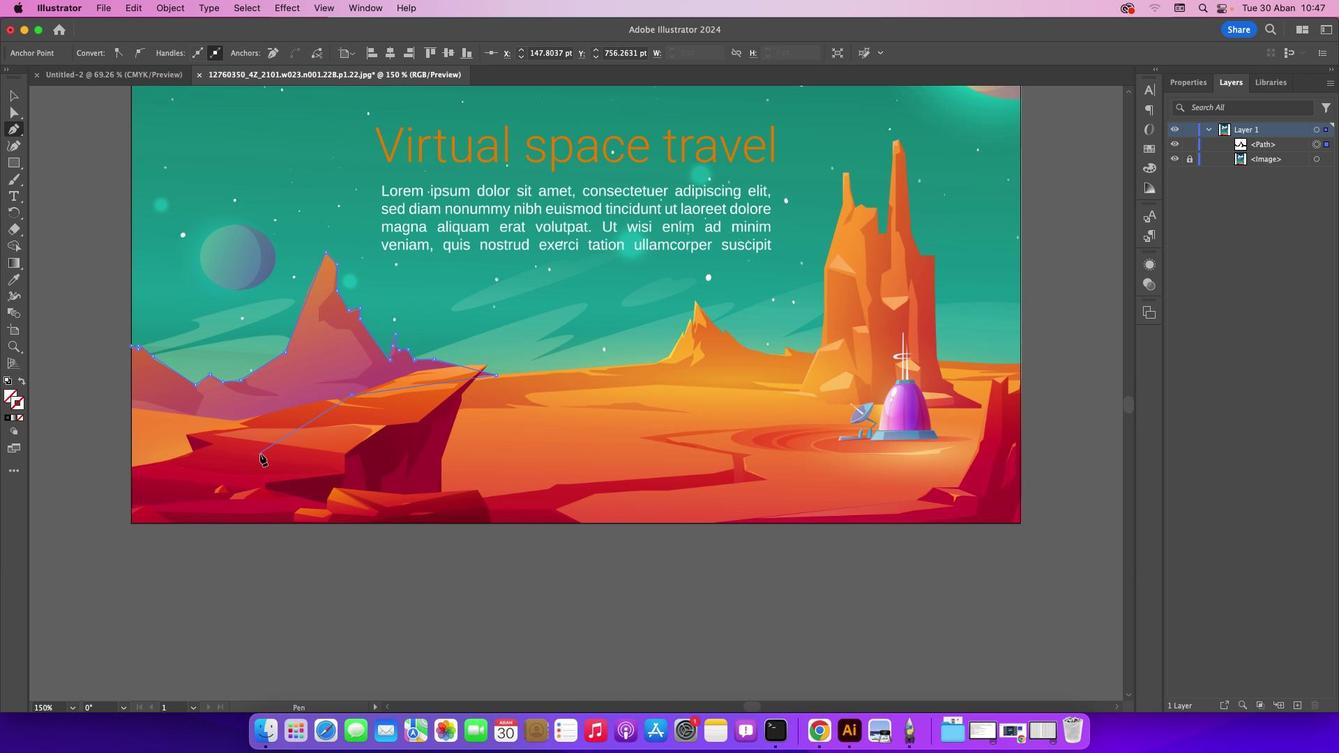 
Action: Mouse moved to (259, 415)
Screenshot: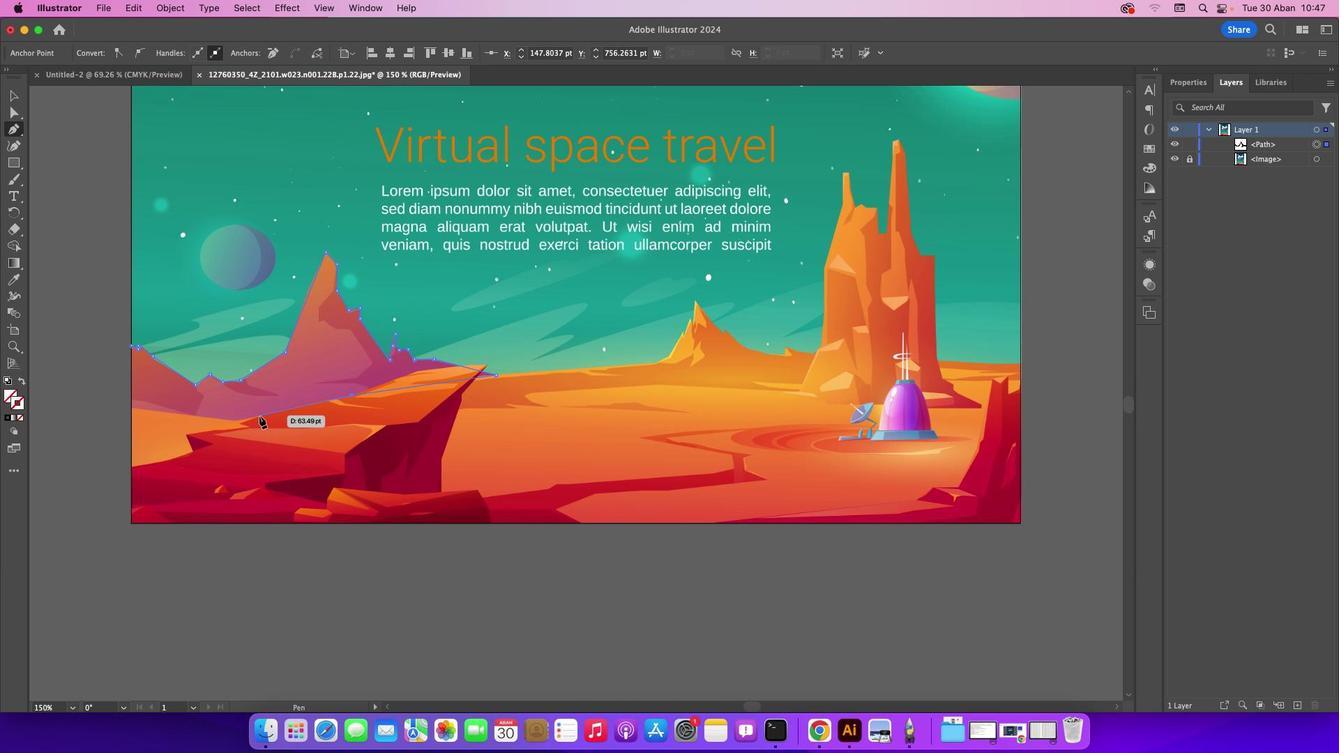 
Action: Mouse pressed left at (259, 415)
Screenshot: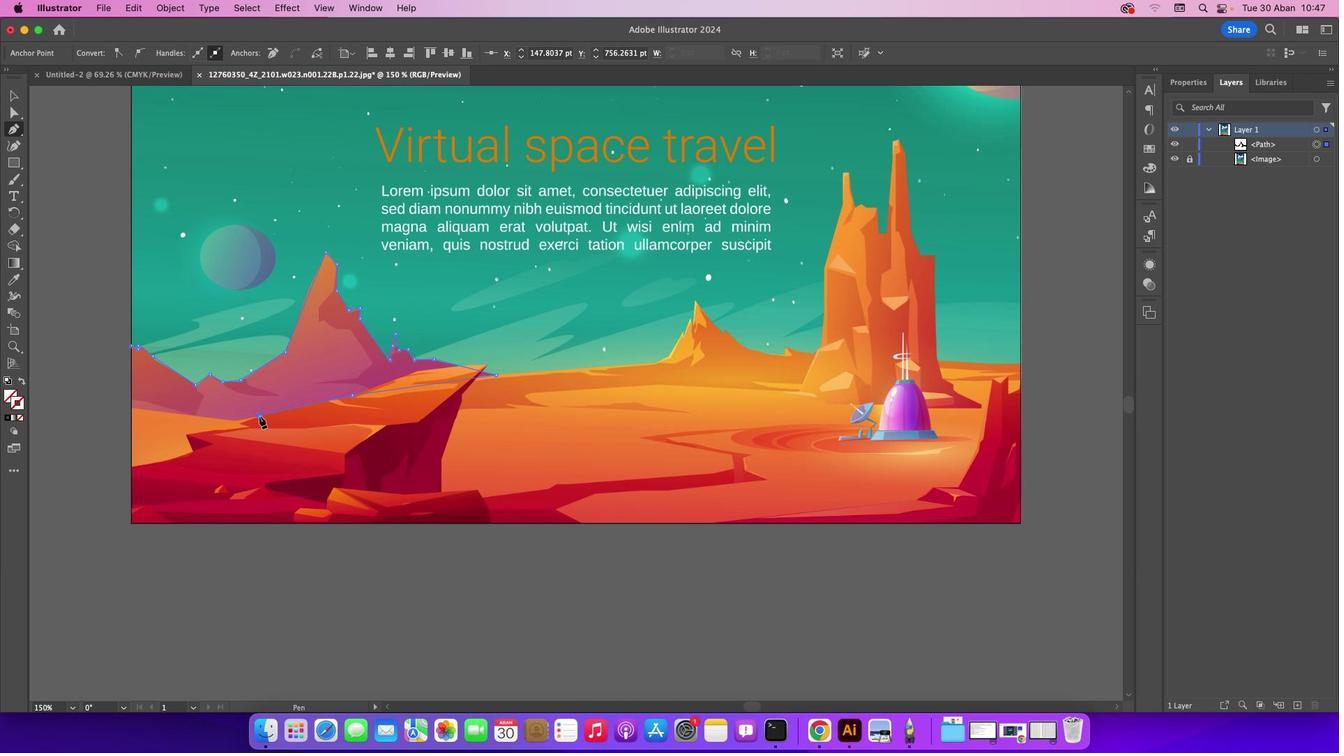 
Action: Mouse moved to (237, 420)
Screenshot: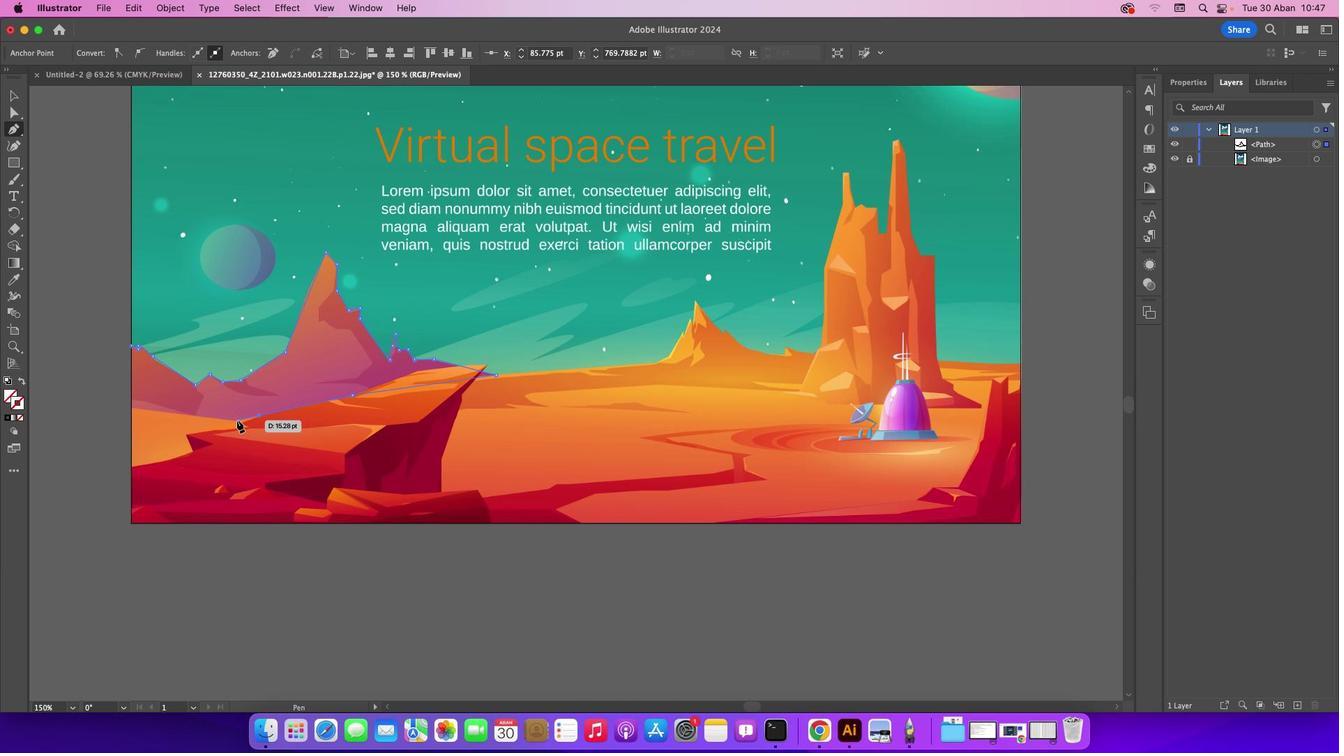 
Action: Mouse pressed left at (237, 420)
Screenshot: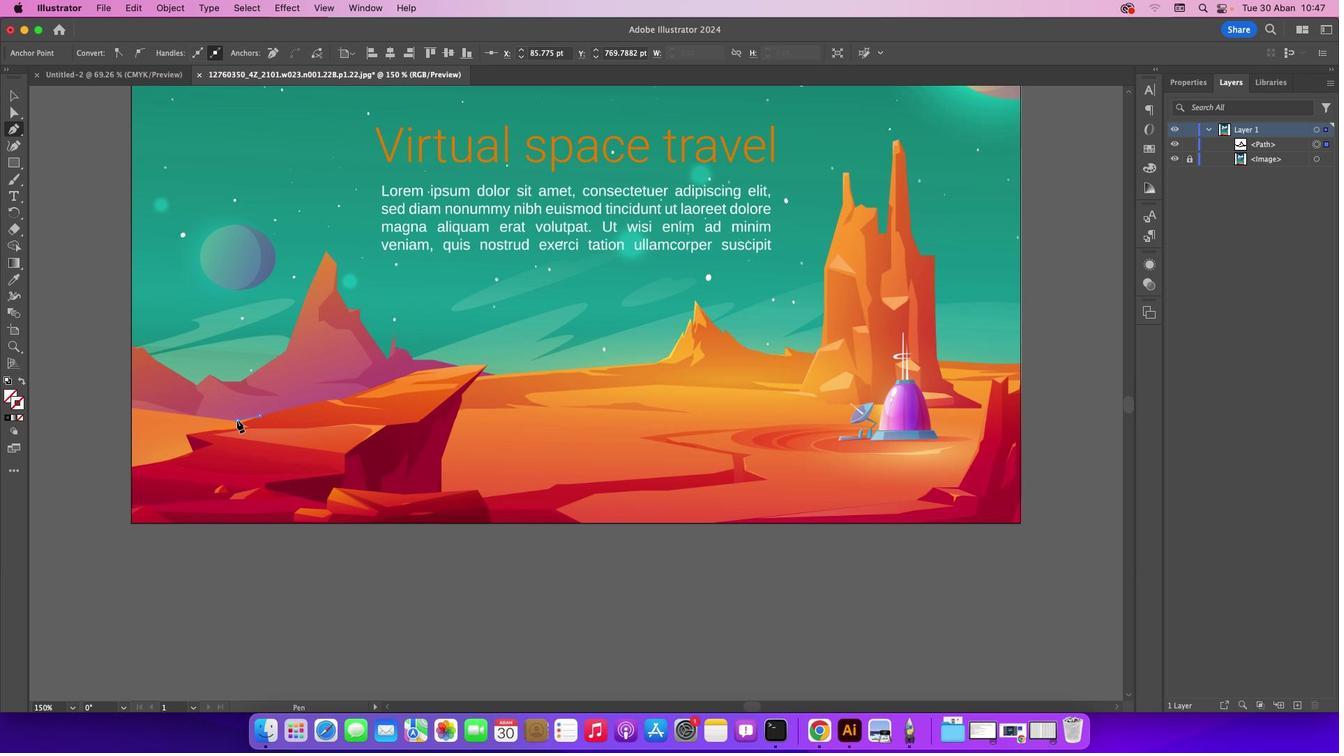 
Action: Mouse moved to (131, 407)
Screenshot: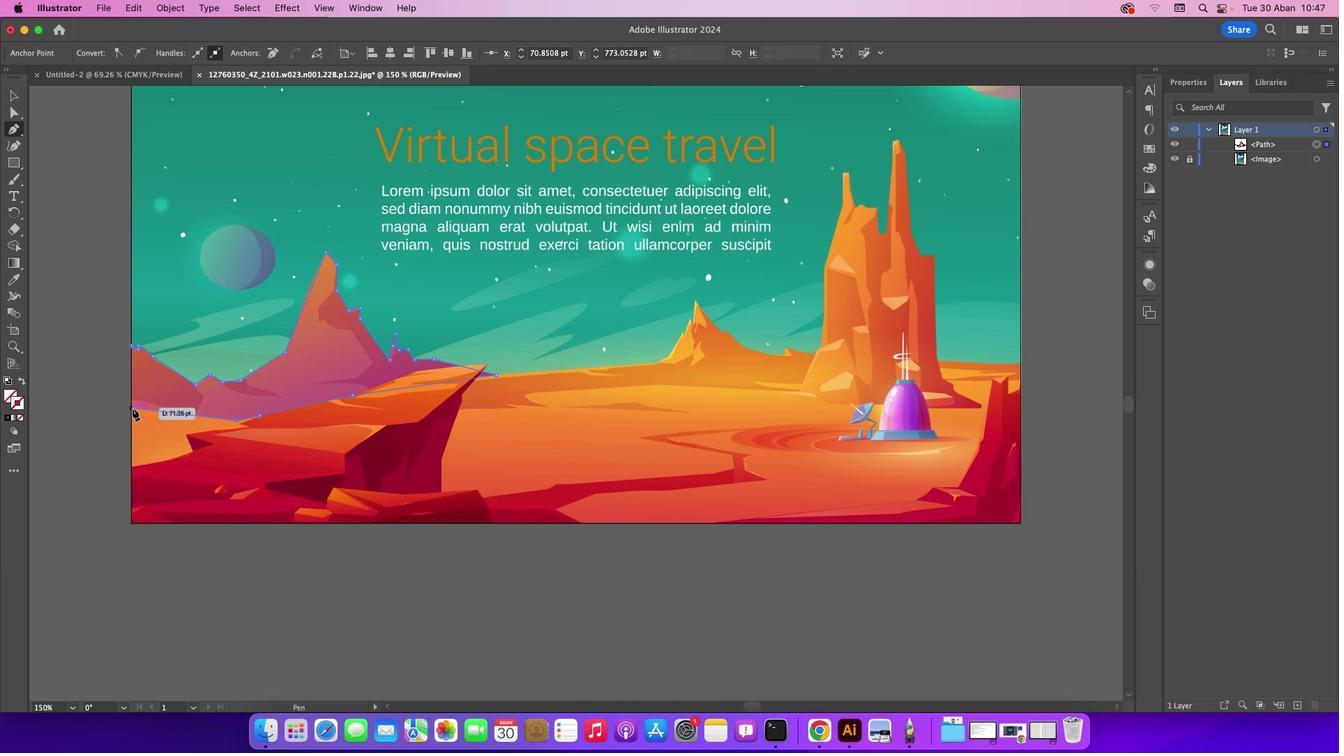 
Action: Mouse pressed left at (131, 407)
Screenshot: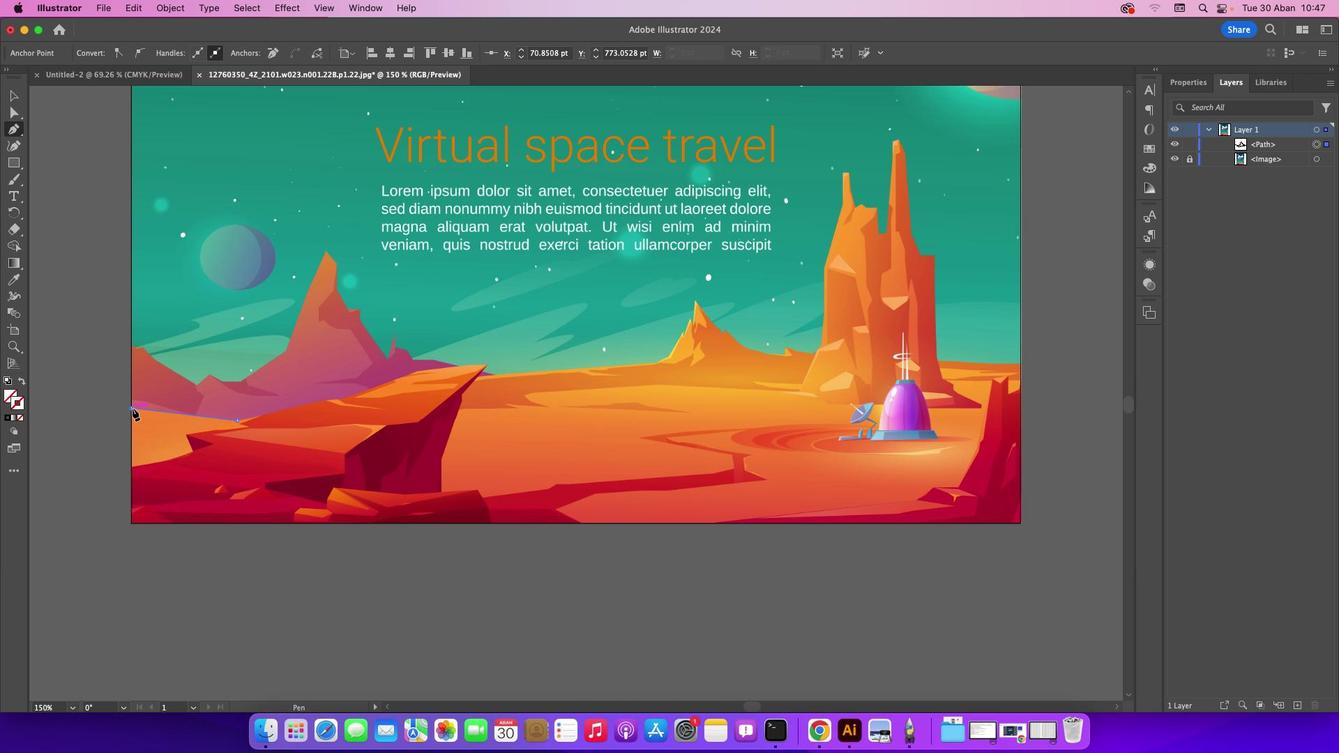 
Action: Mouse moved to (131, 345)
Screenshot: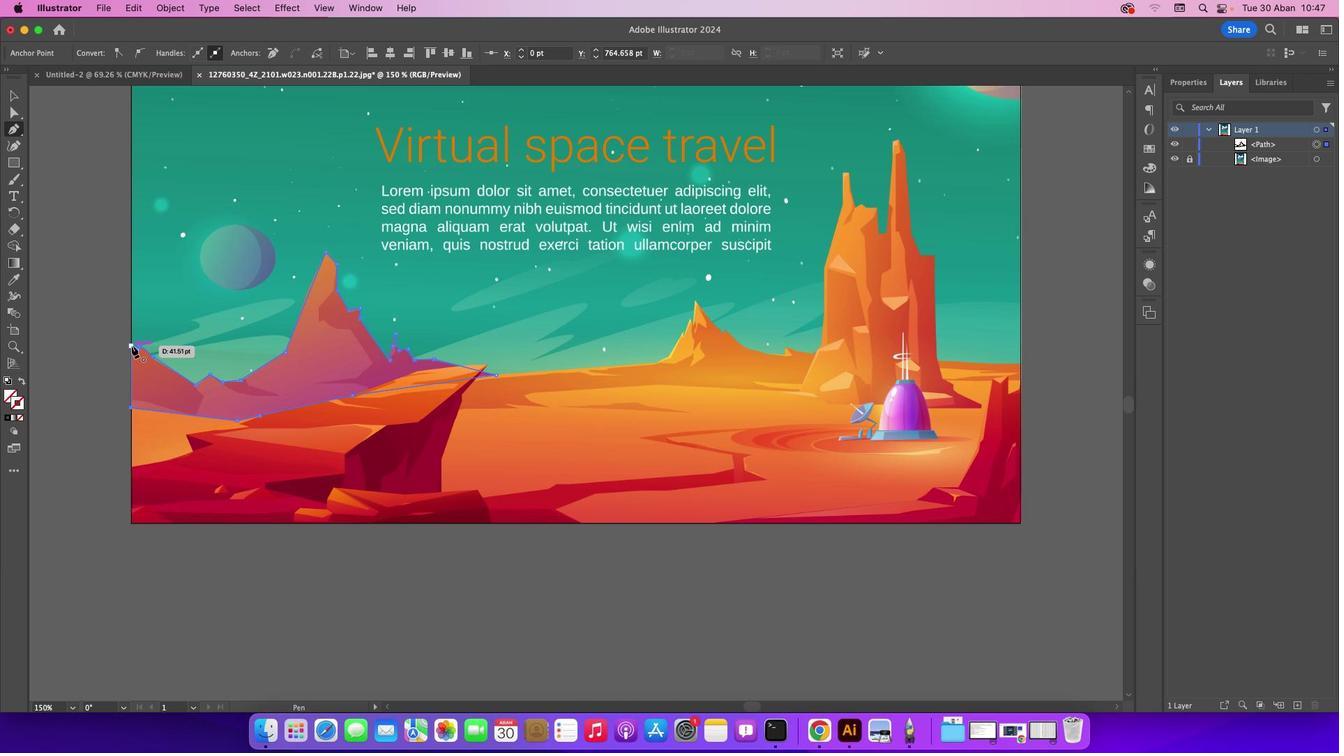 
Action: Mouse pressed left at (131, 345)
Screenshot: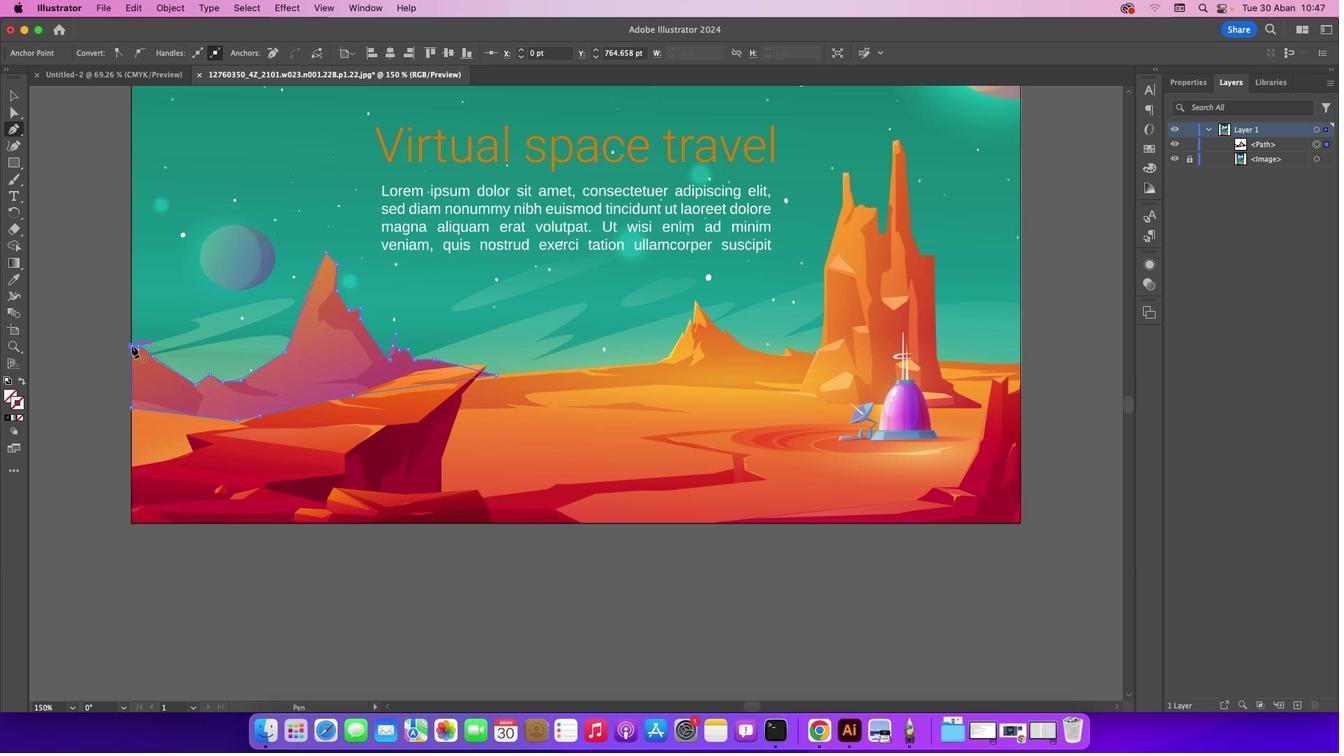 
Action: Mouse moved to (12, 98)
Screenshot: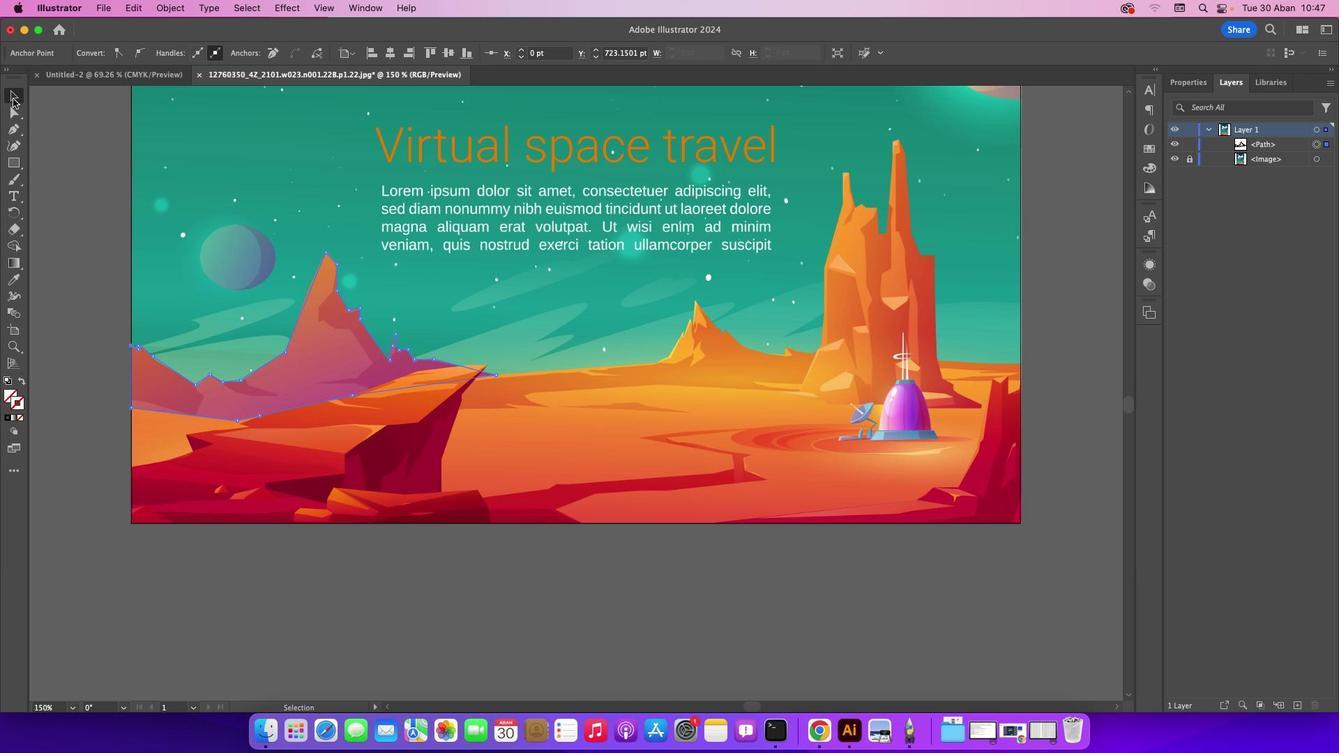 
Action: Mouse pressed left at (12, 98)
Screenshot: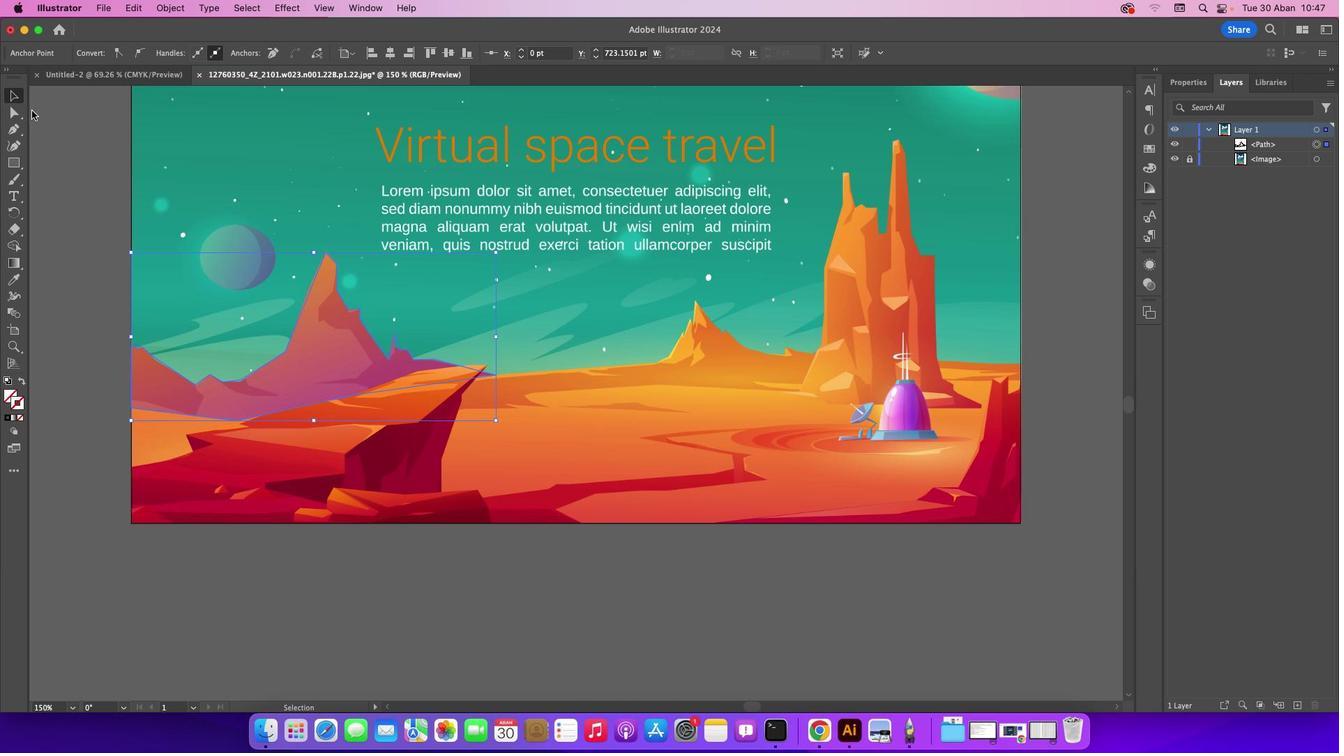 
Action: Mouse moved to (165, 191)
Screenshot: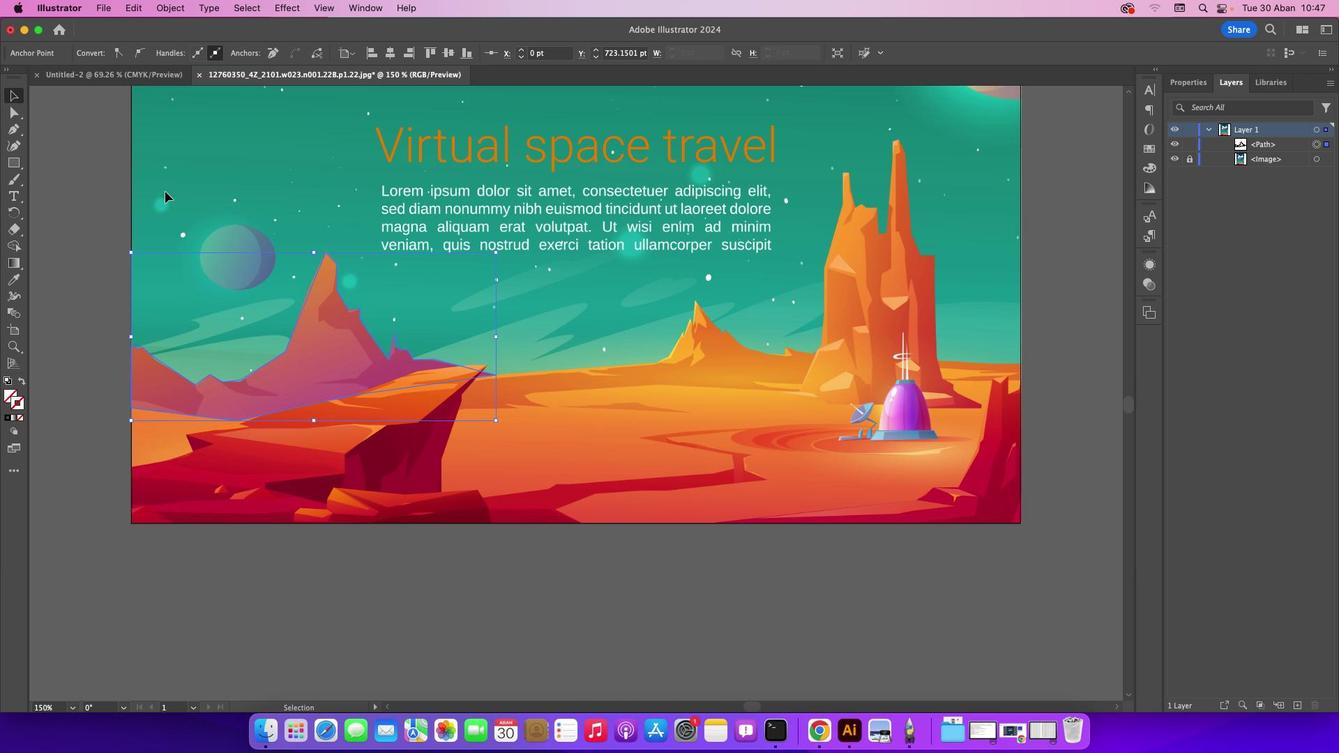 
Action: Mouse pressed left at (165, 191)
Screenshot: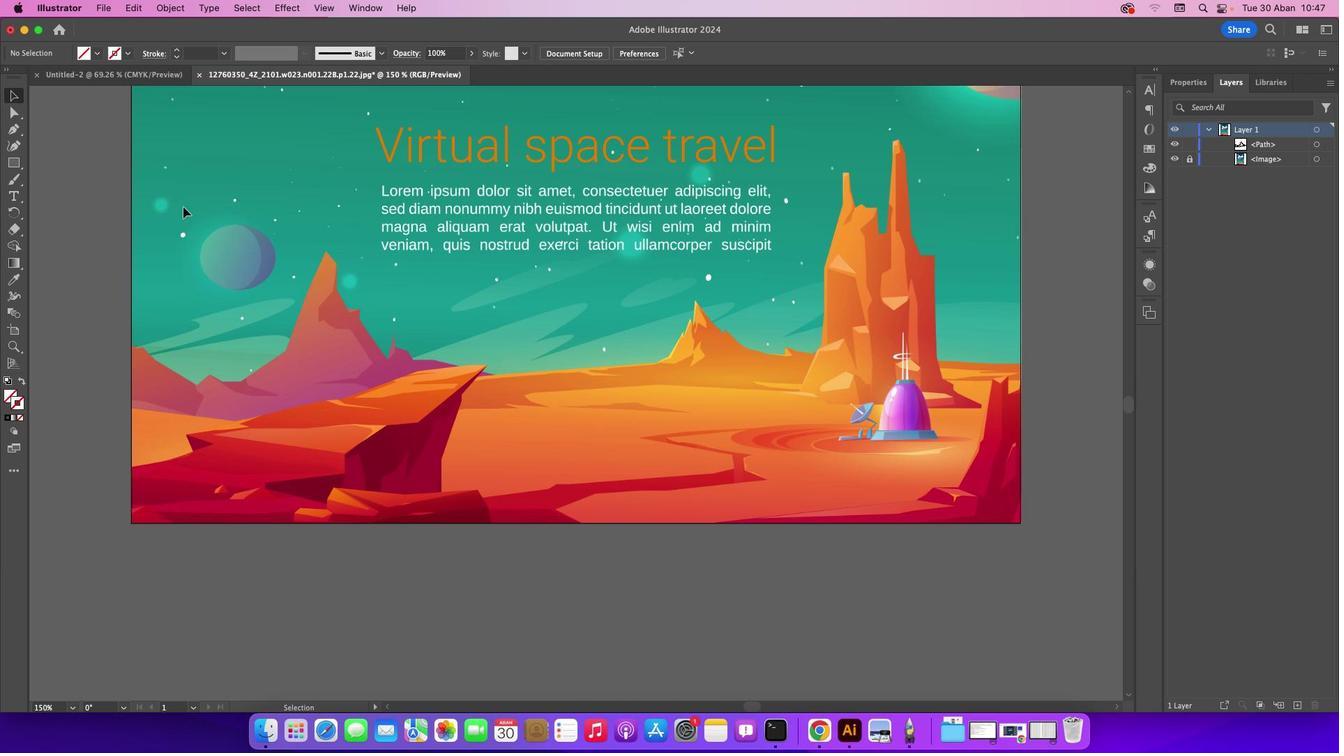 
Action: Mouse moved to (291, 335)
Screenshot: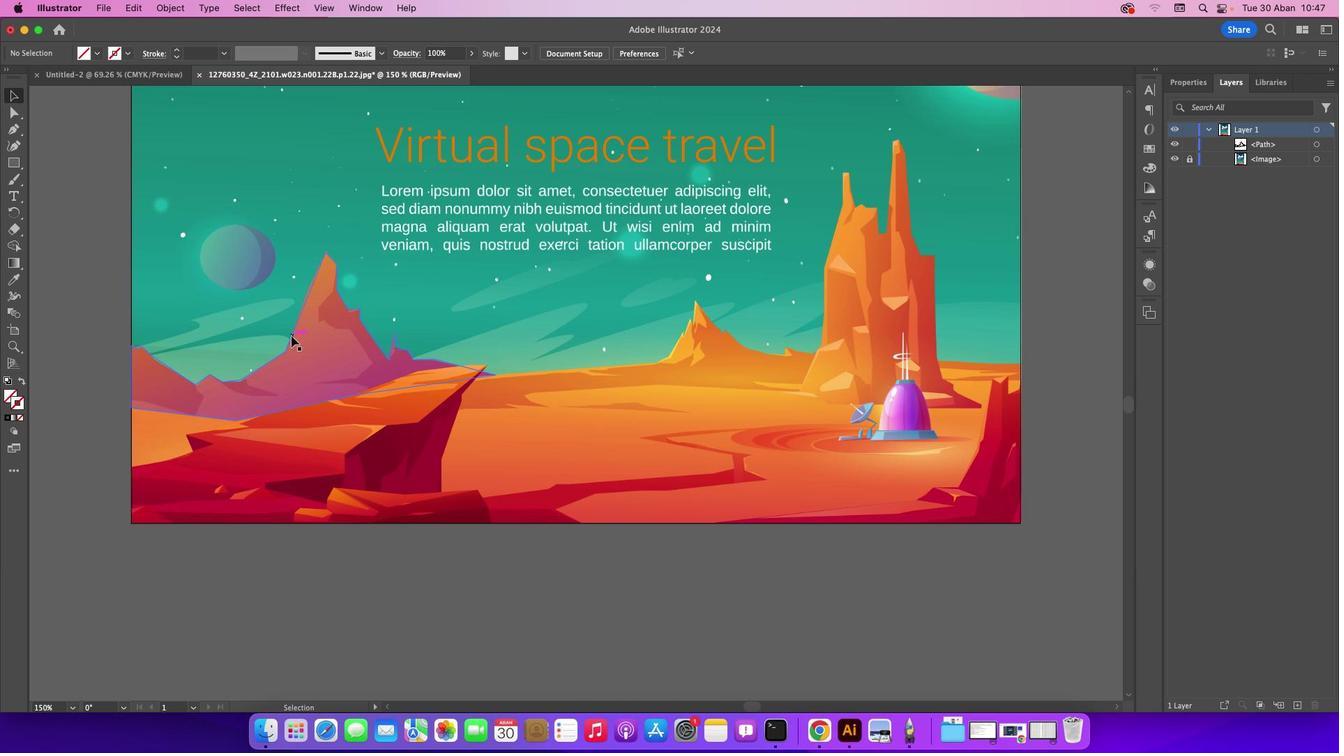 
Action: Mouse pressed left at (291, 335)
Screenshot: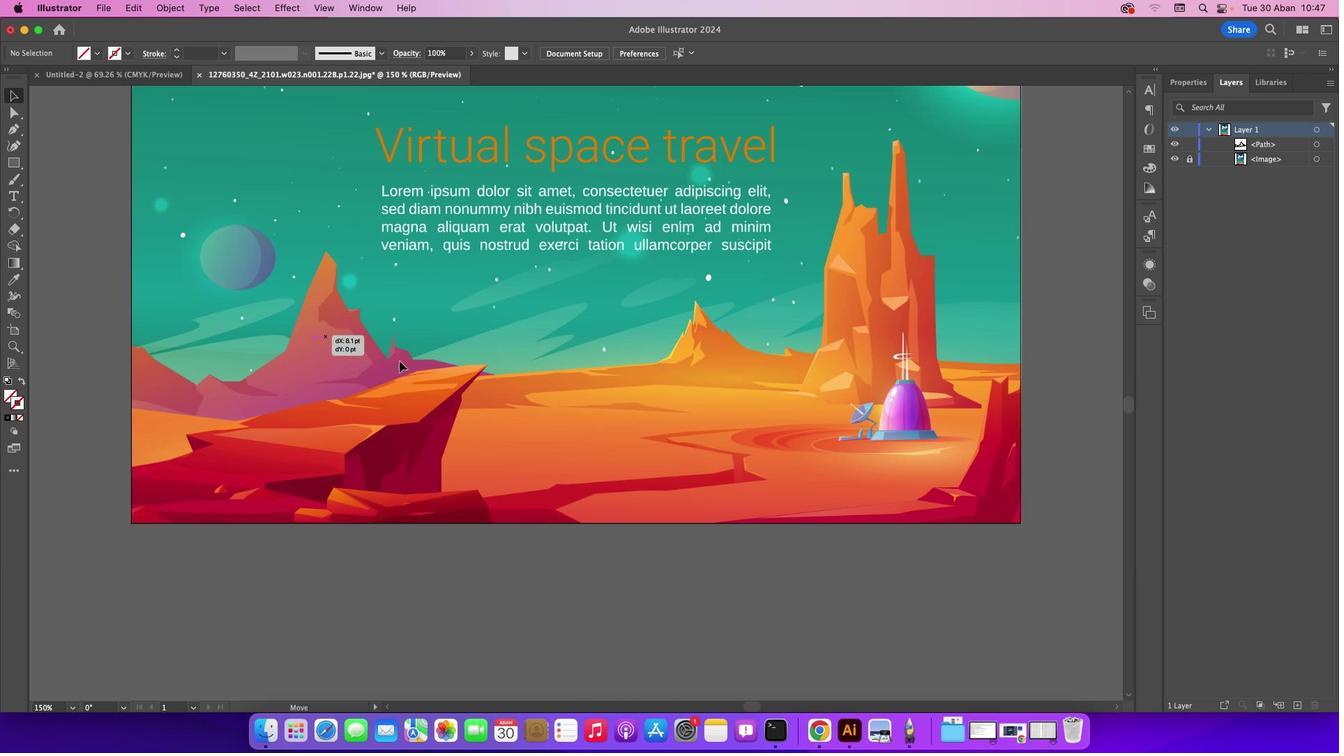 
Action: Mouse moved to (16, 278)
Screenshot: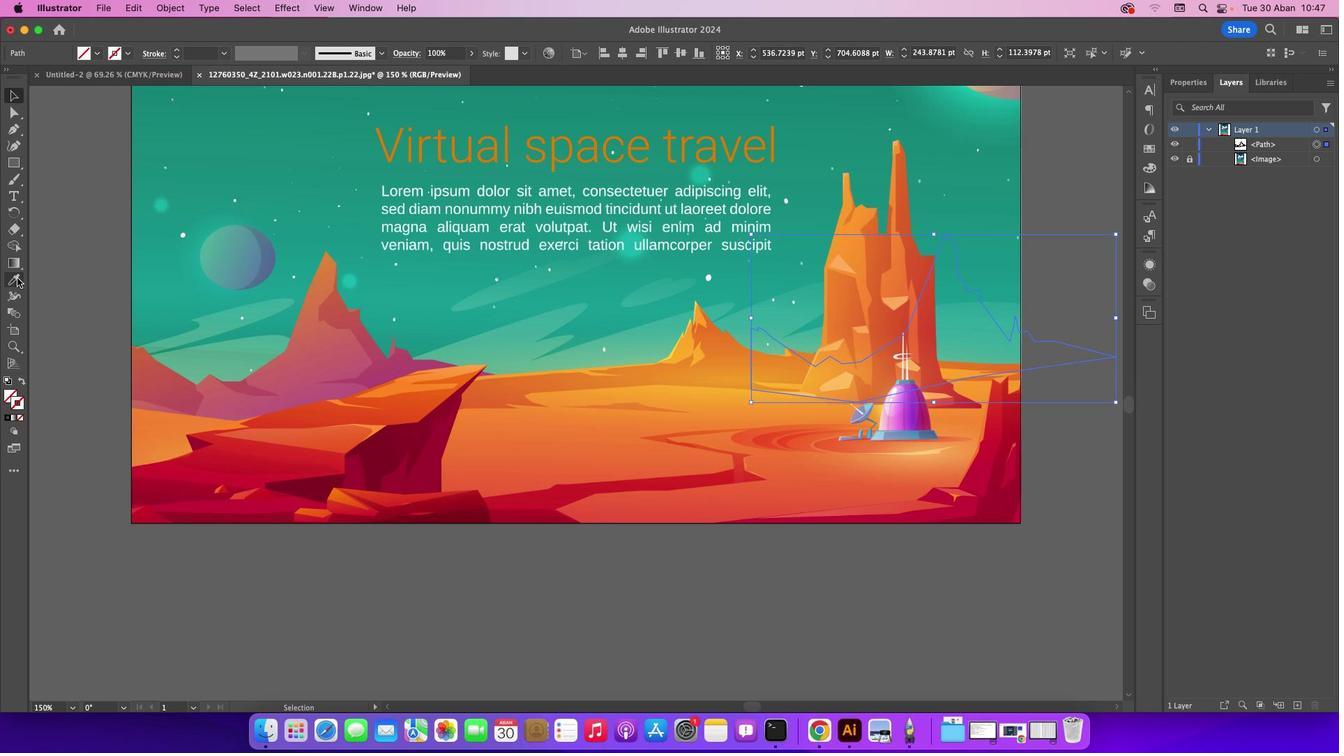 
Action: Mouse pressed left at (16, 278)
Screenshot: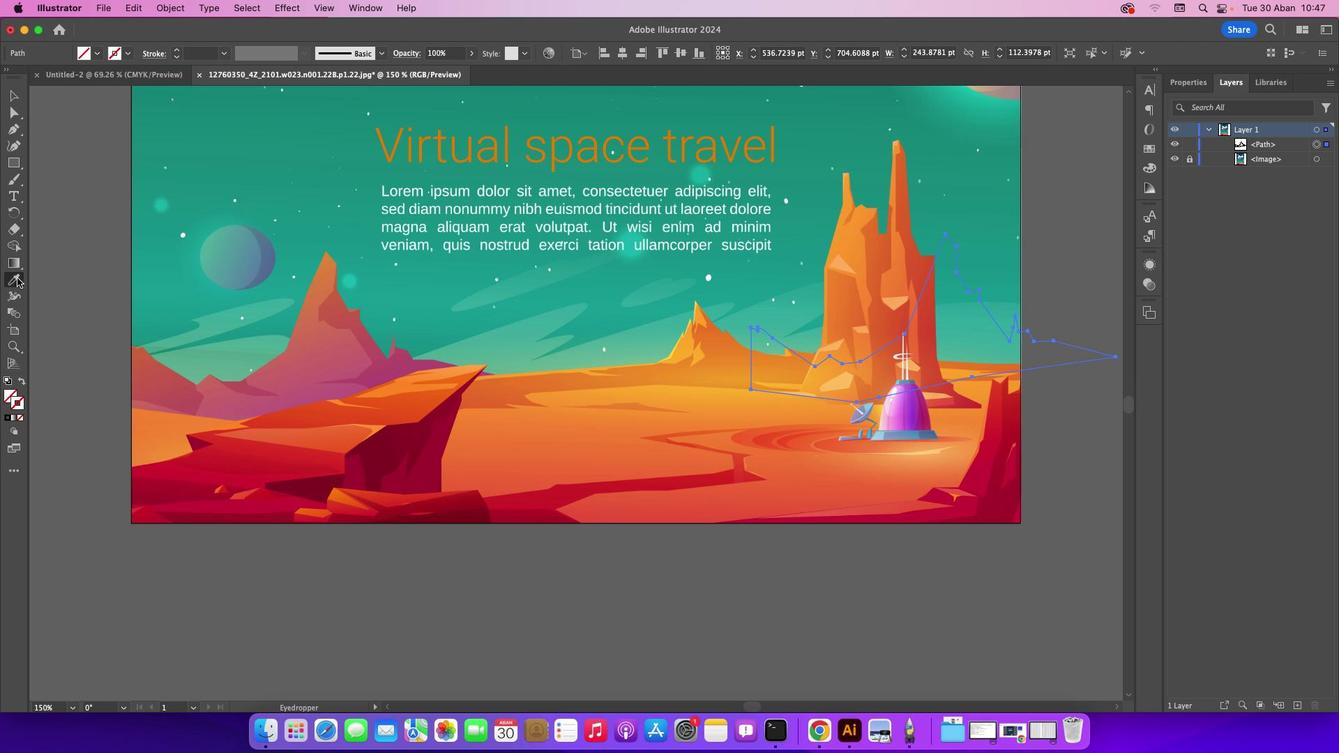 
Action: Mouse moved to (341, 316)
Screenshot: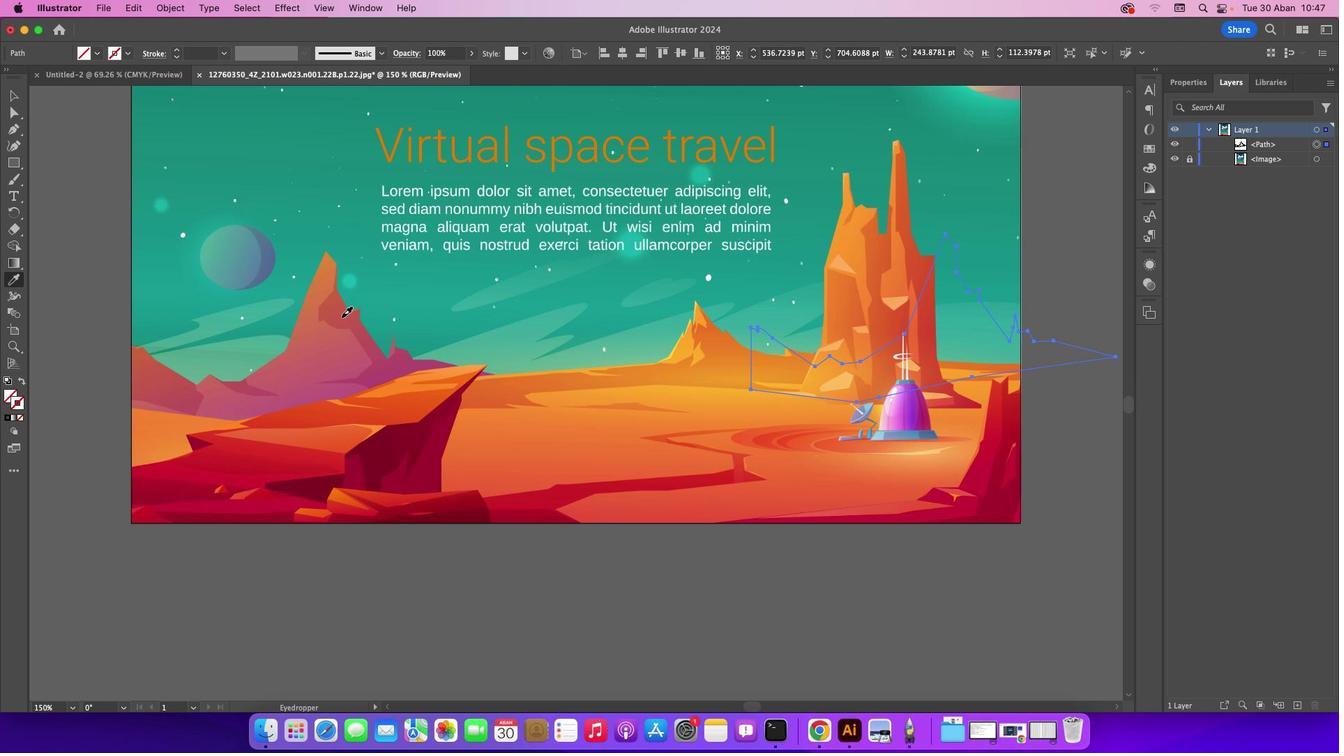 
Action: Mouse pressed left at (341, 316)
Screenshot: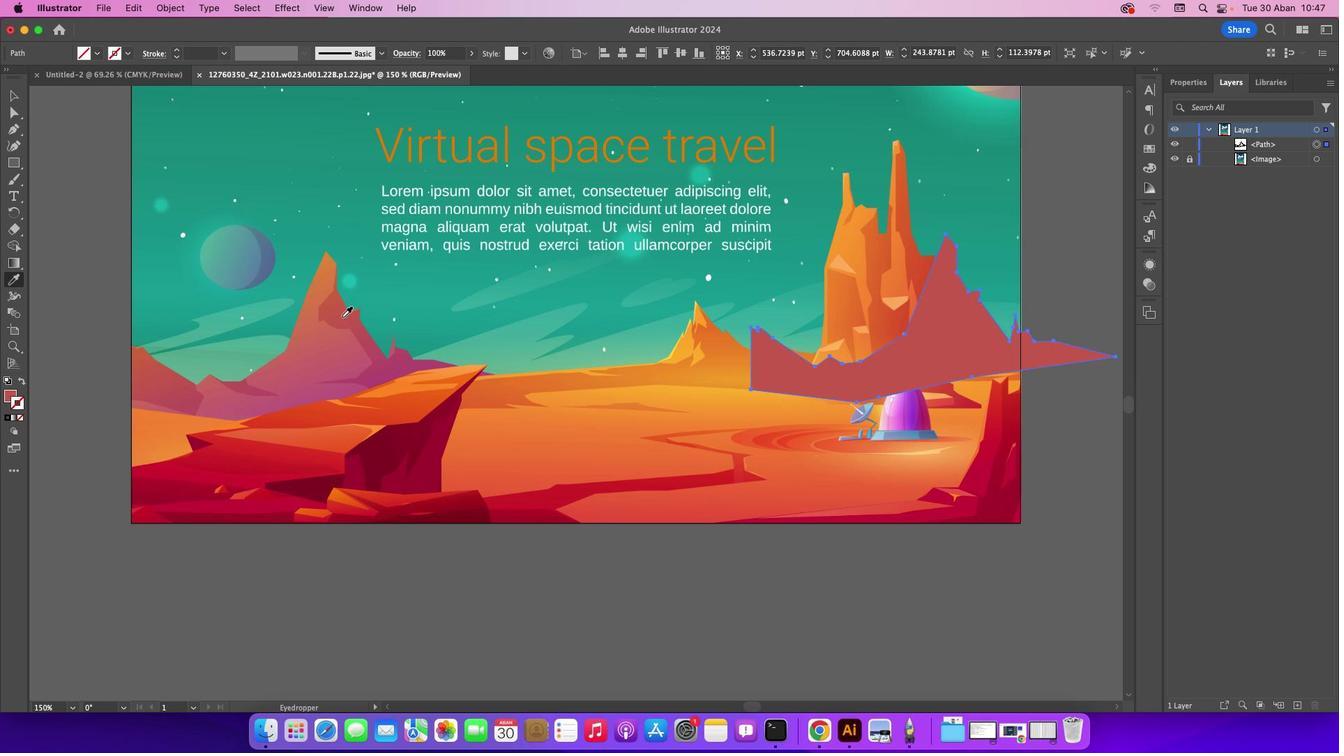 
Action: Mouse moved to (20, 99)
Screenshot: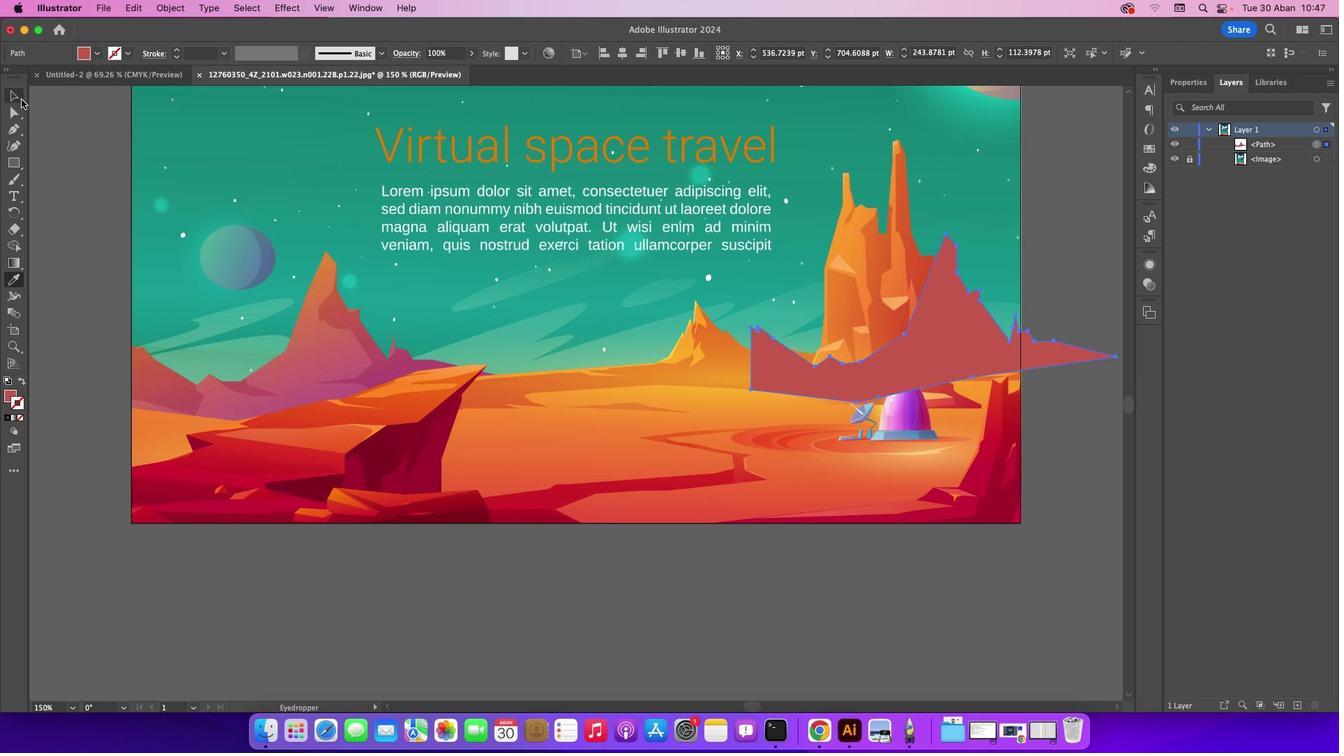 
Action: Mouse pressed left at (20, 99)
Screenshot: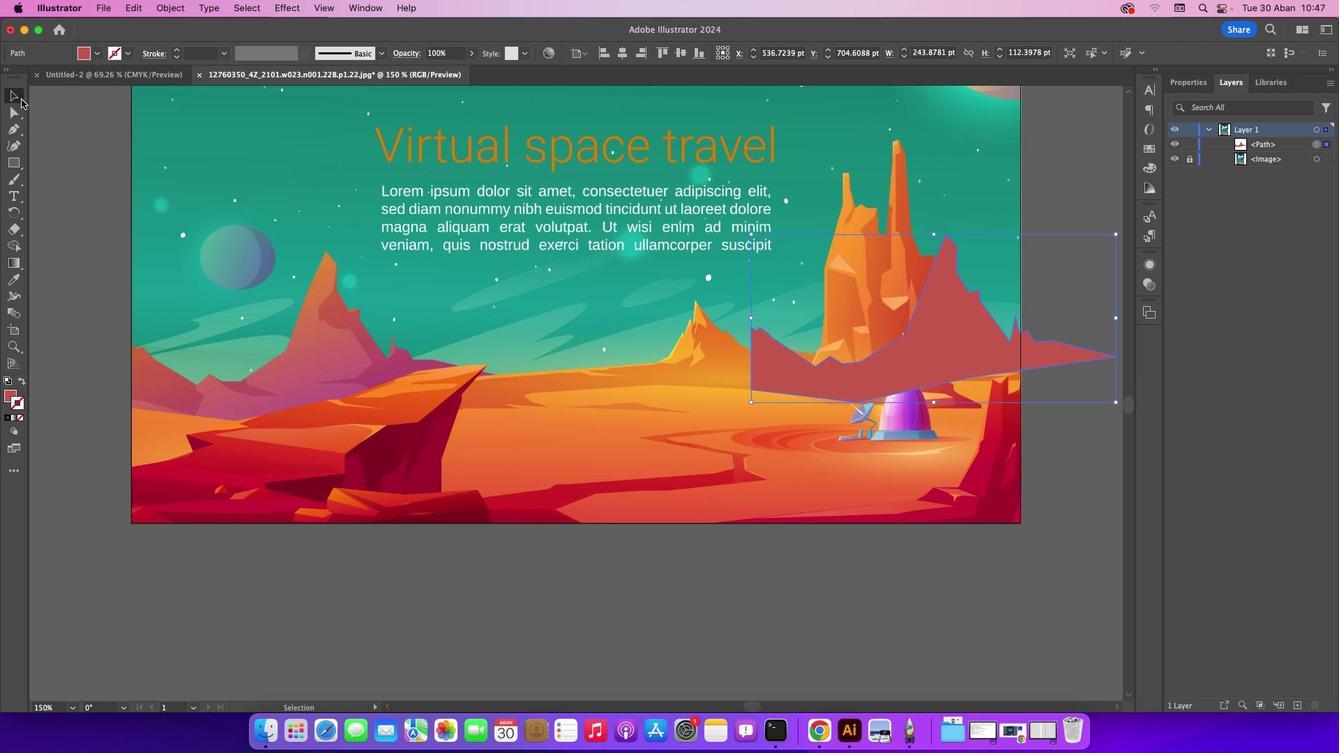 
Action: Mouse moved to (859, 373)
Screenshot: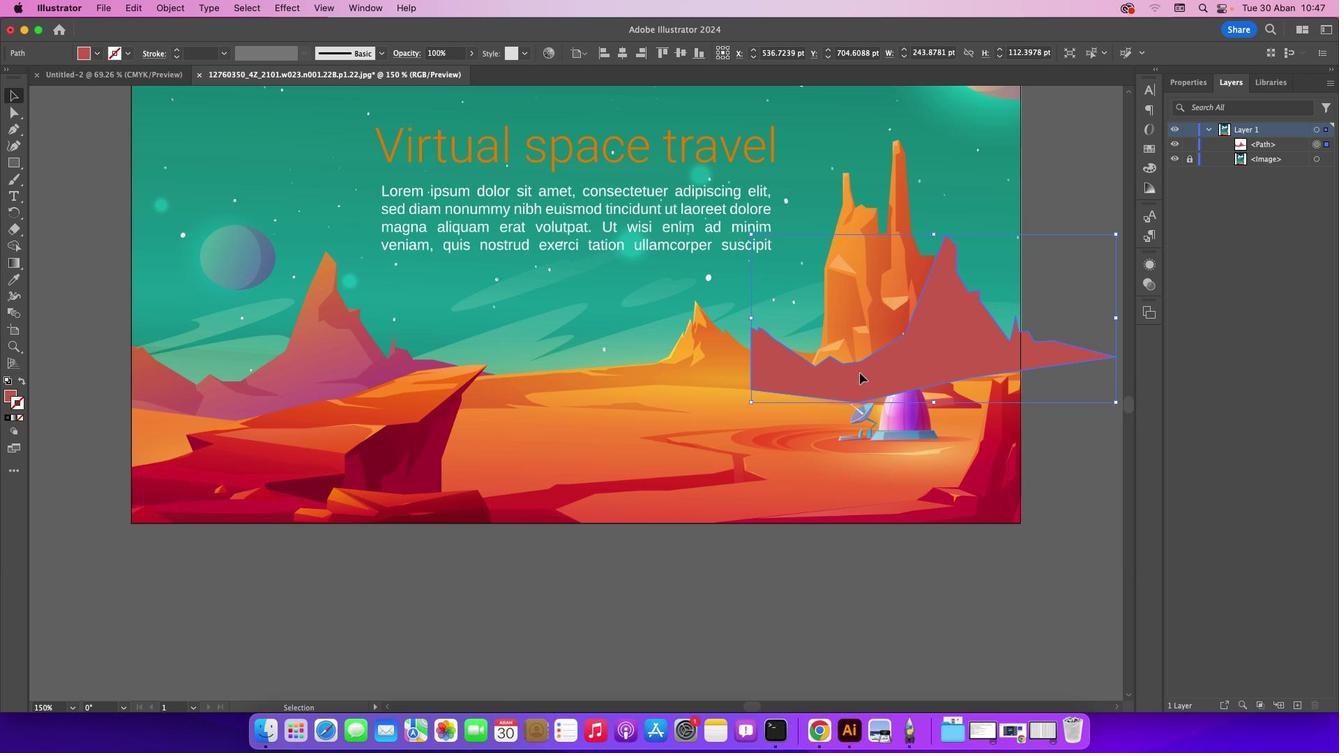 
Action: Mouse pressed left at (859, 373)
Screenshot: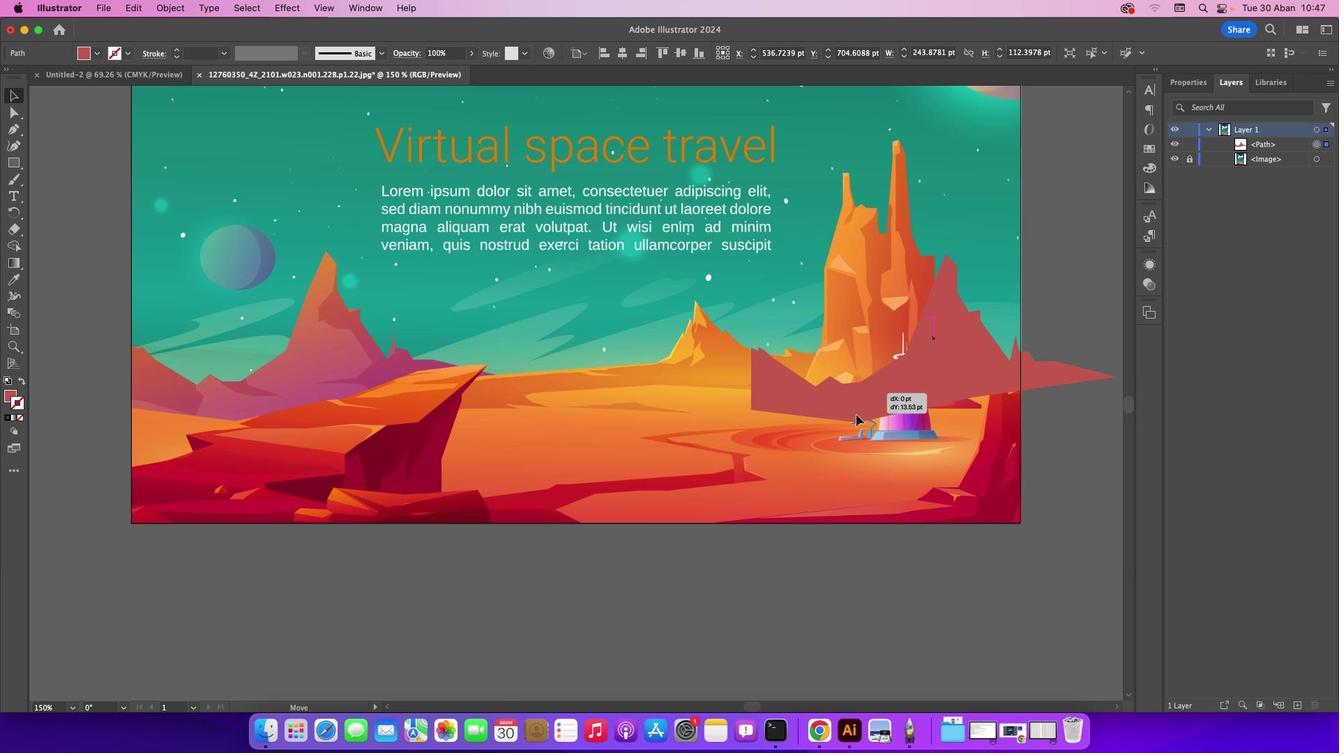 
Action: Mouse moved to (300, 417)
Screenshot: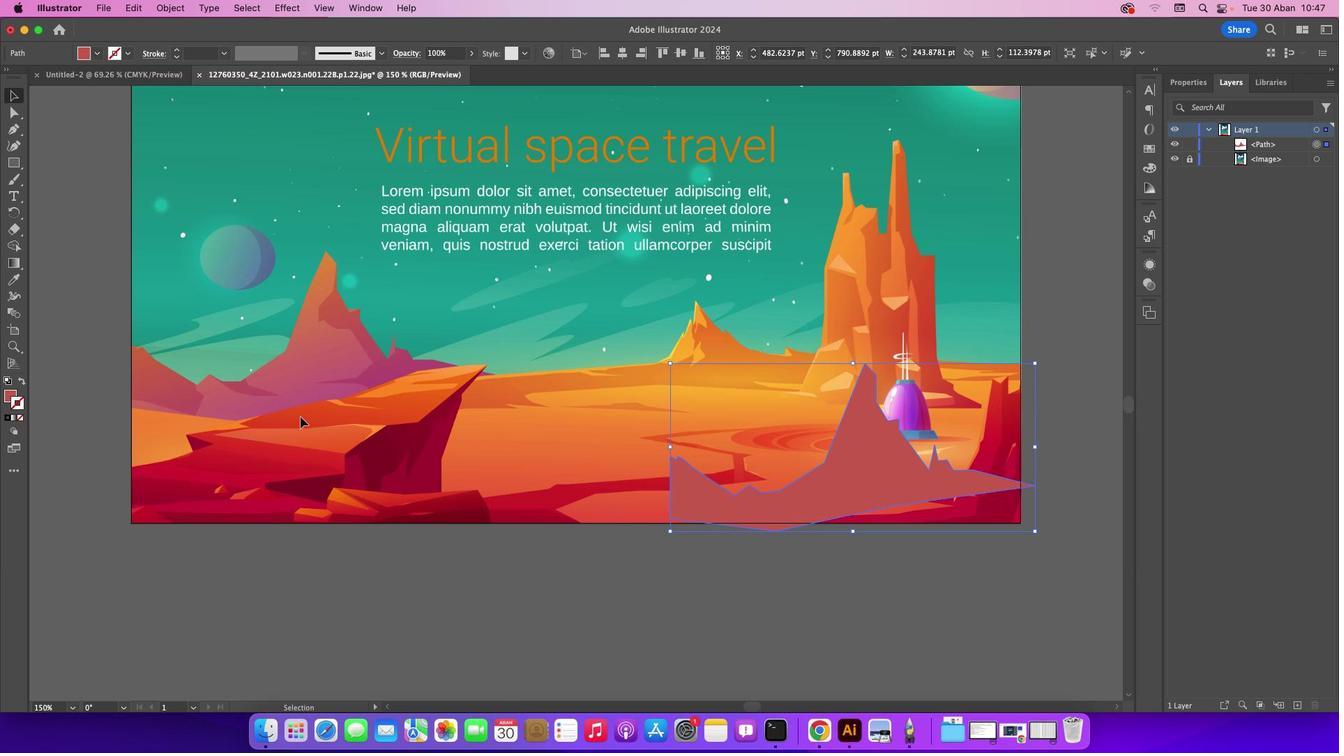 
Action: Mouse pressed left at (300, 417)
Screenshot: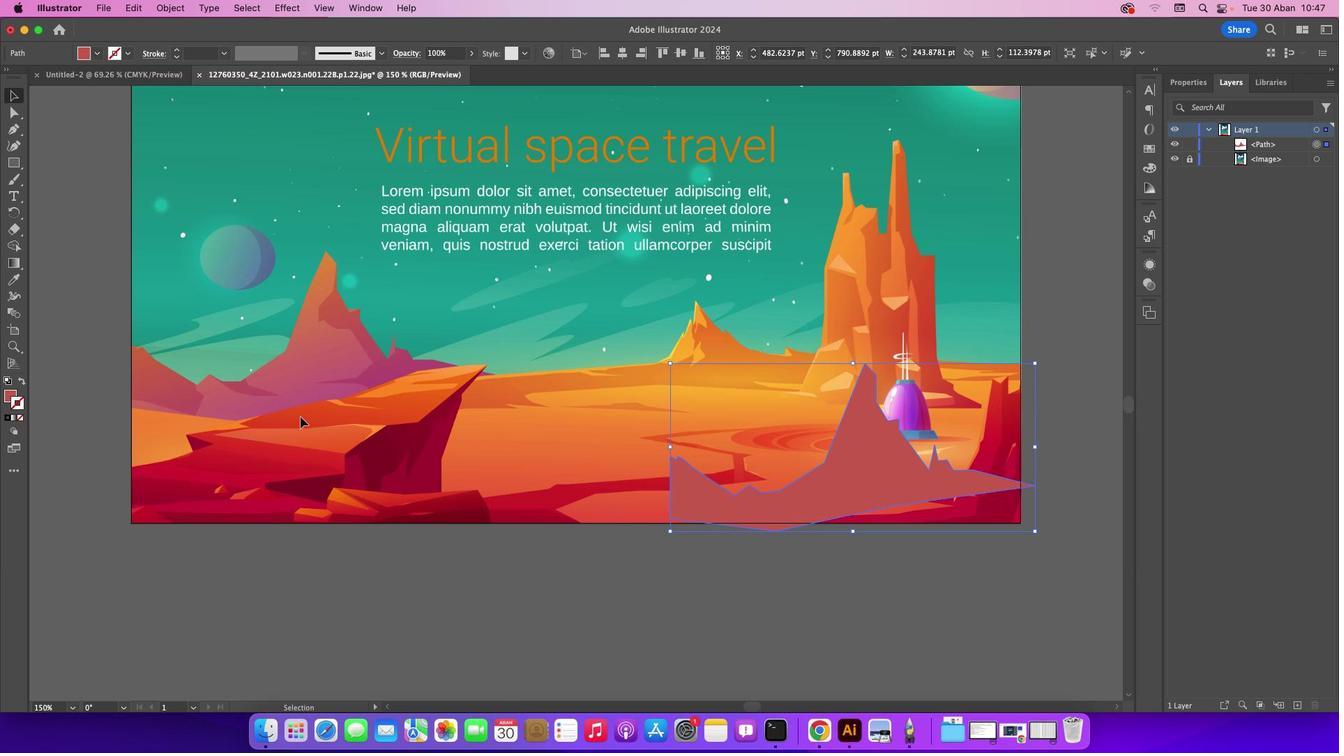 
Action: Mouse moved to (16, 125)
Screenshot: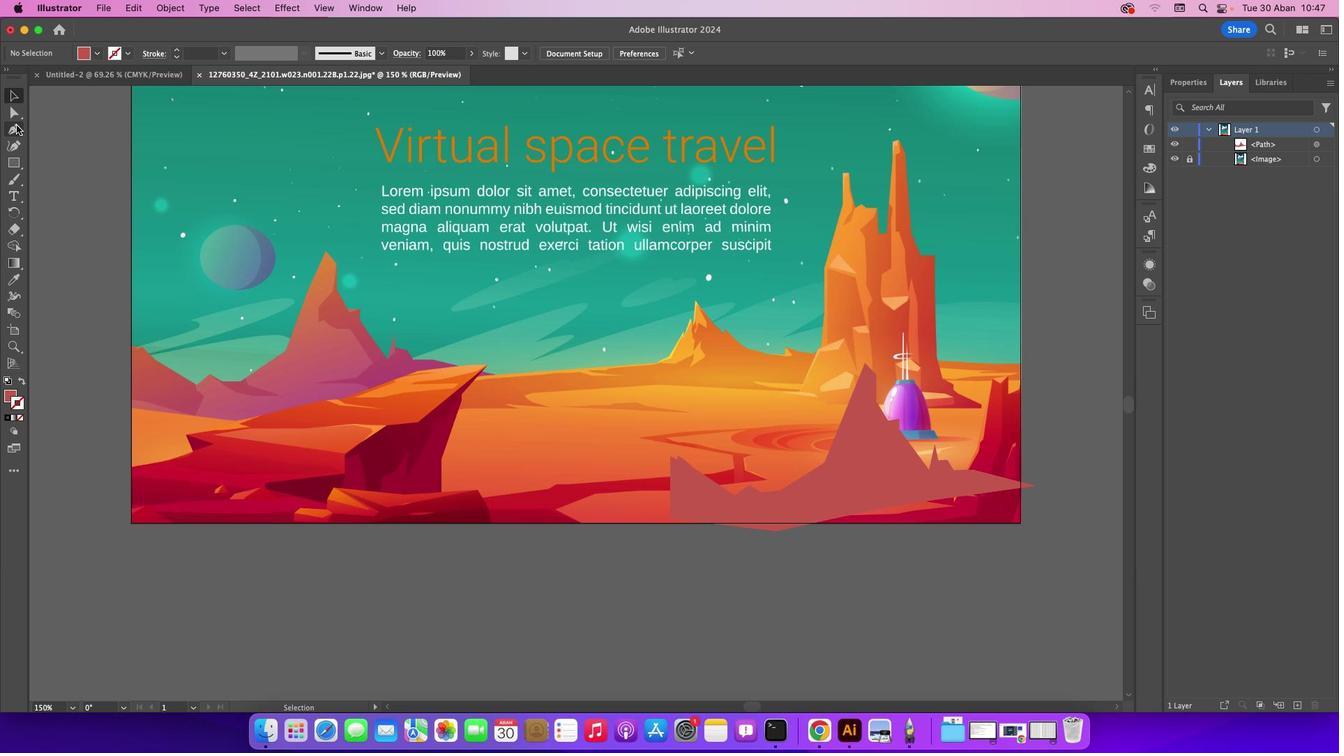 
Action: Mouse pressed left at (16, 125)
Screenshot: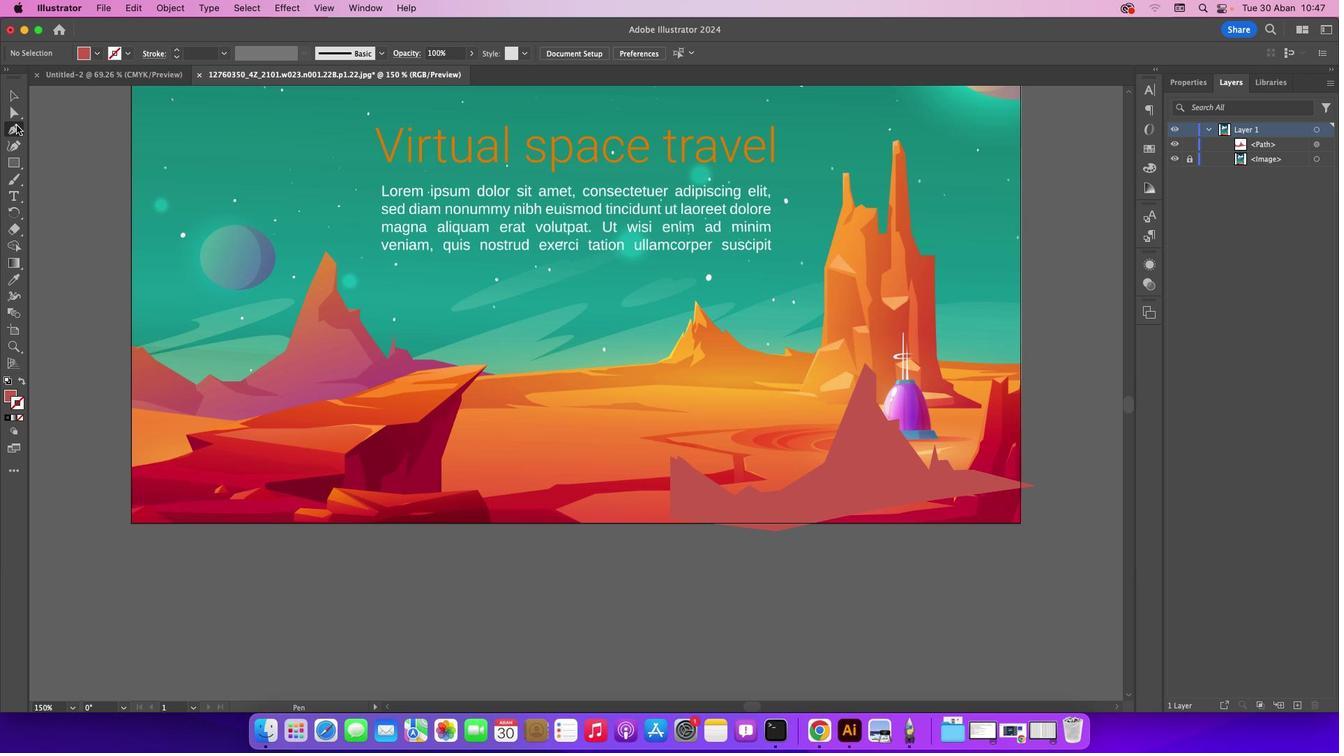 
Action: Mouse moved to (223, 350)
Screenshot: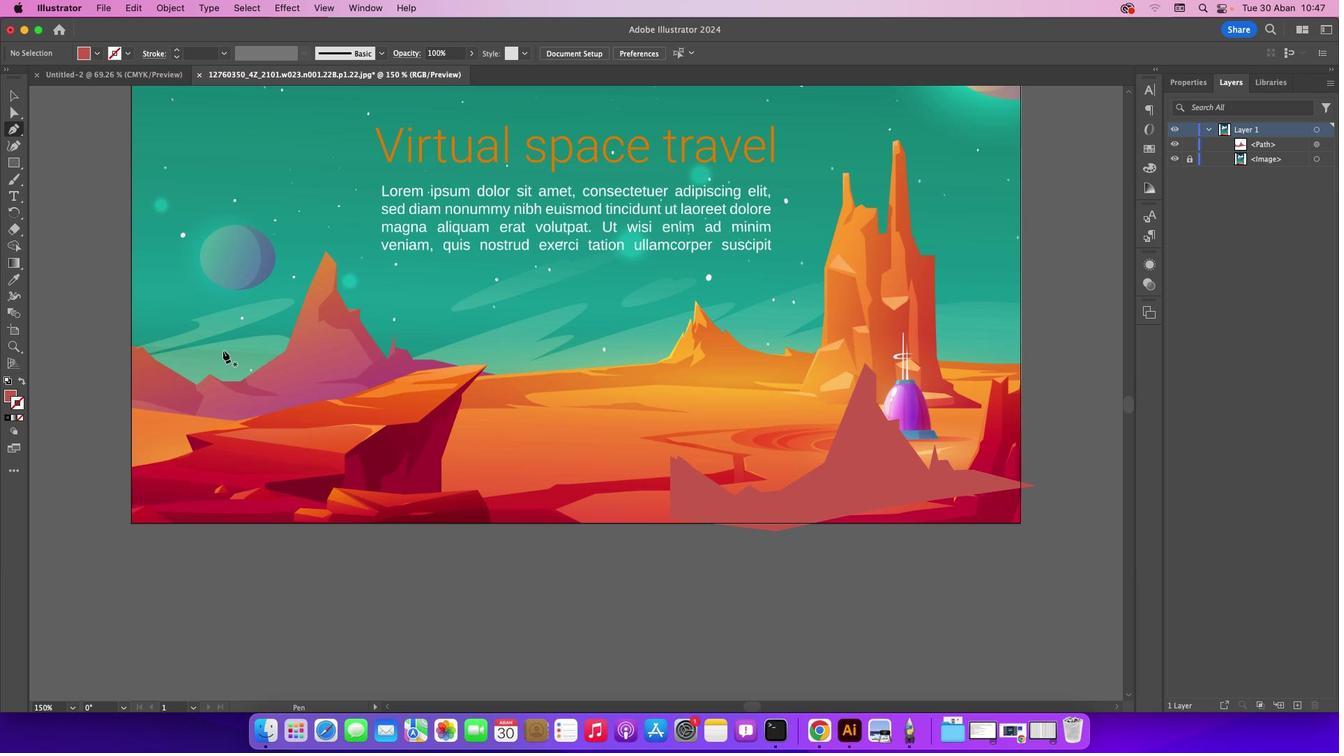 
Action: Key pressed Key.cmd_r'=''='
Screenshot: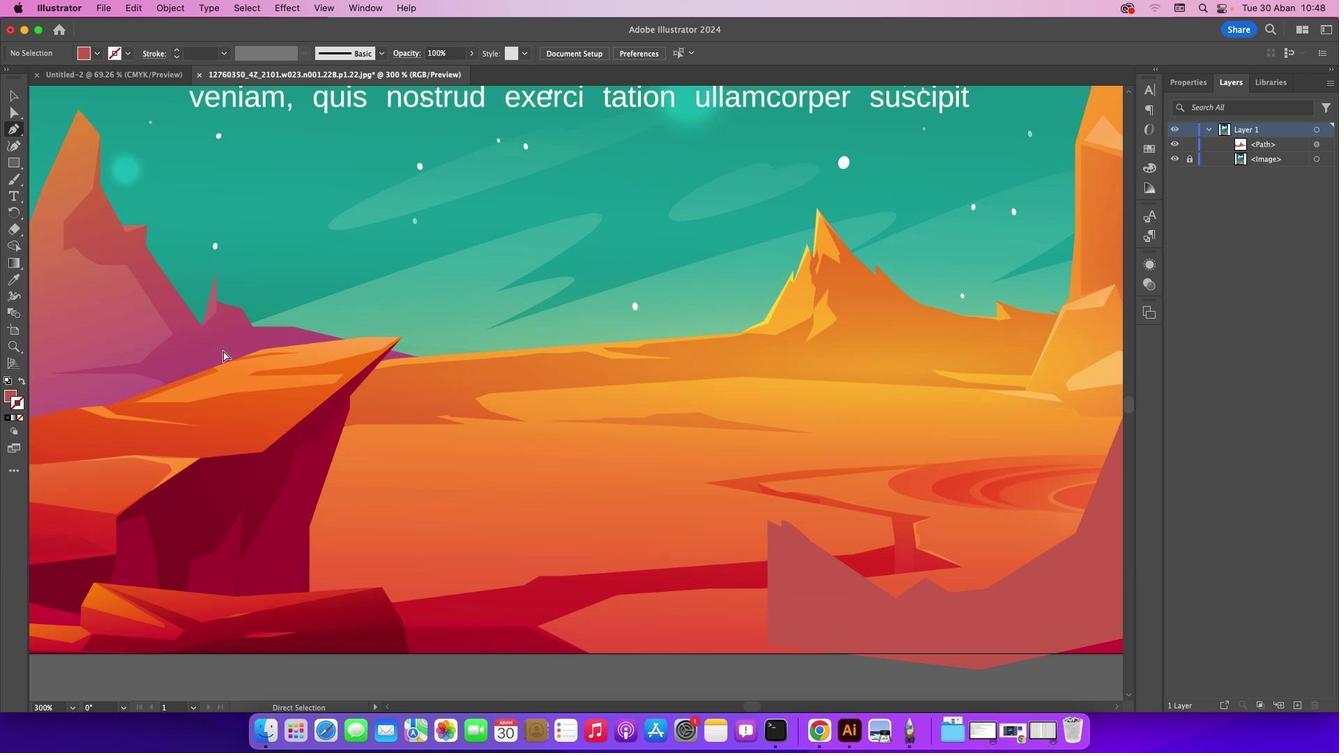 
Action: Mouse moved to (753, 708)
Screenshot: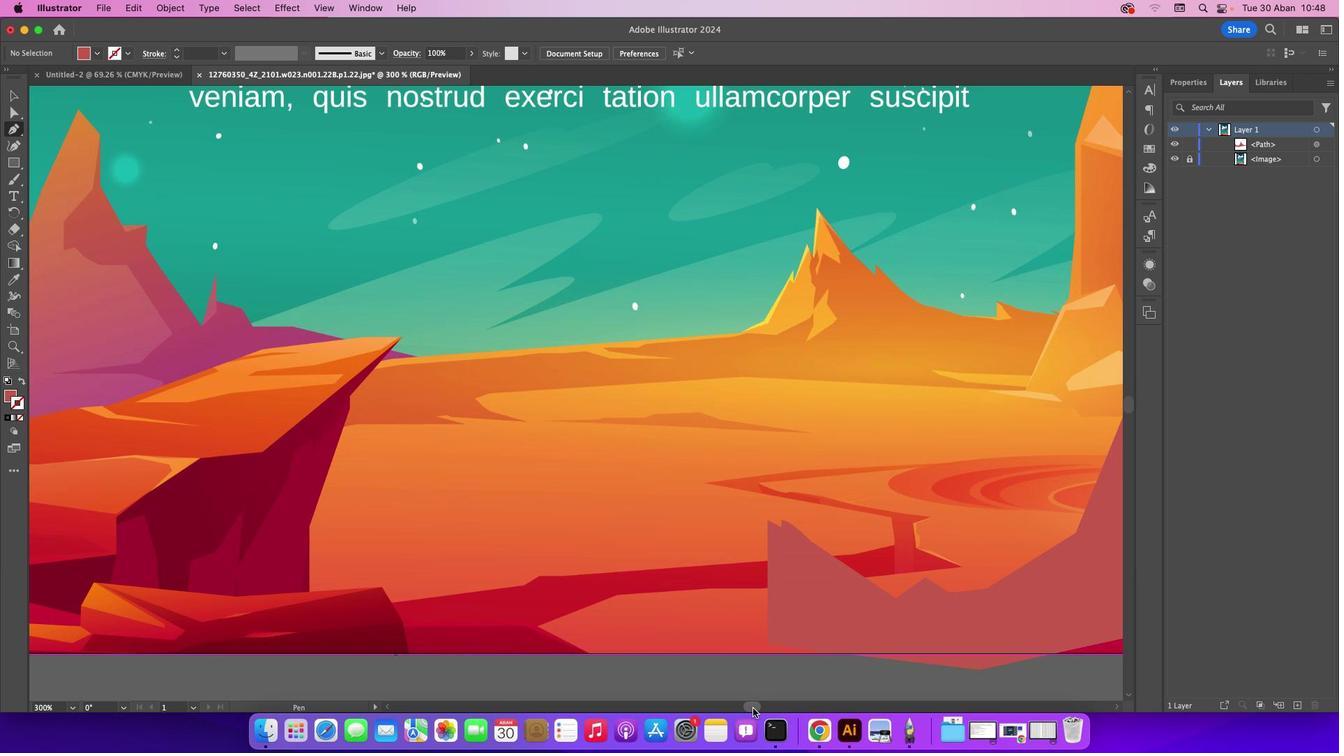 
Action: Mouse pressed left at (753, 708)
Screenshot: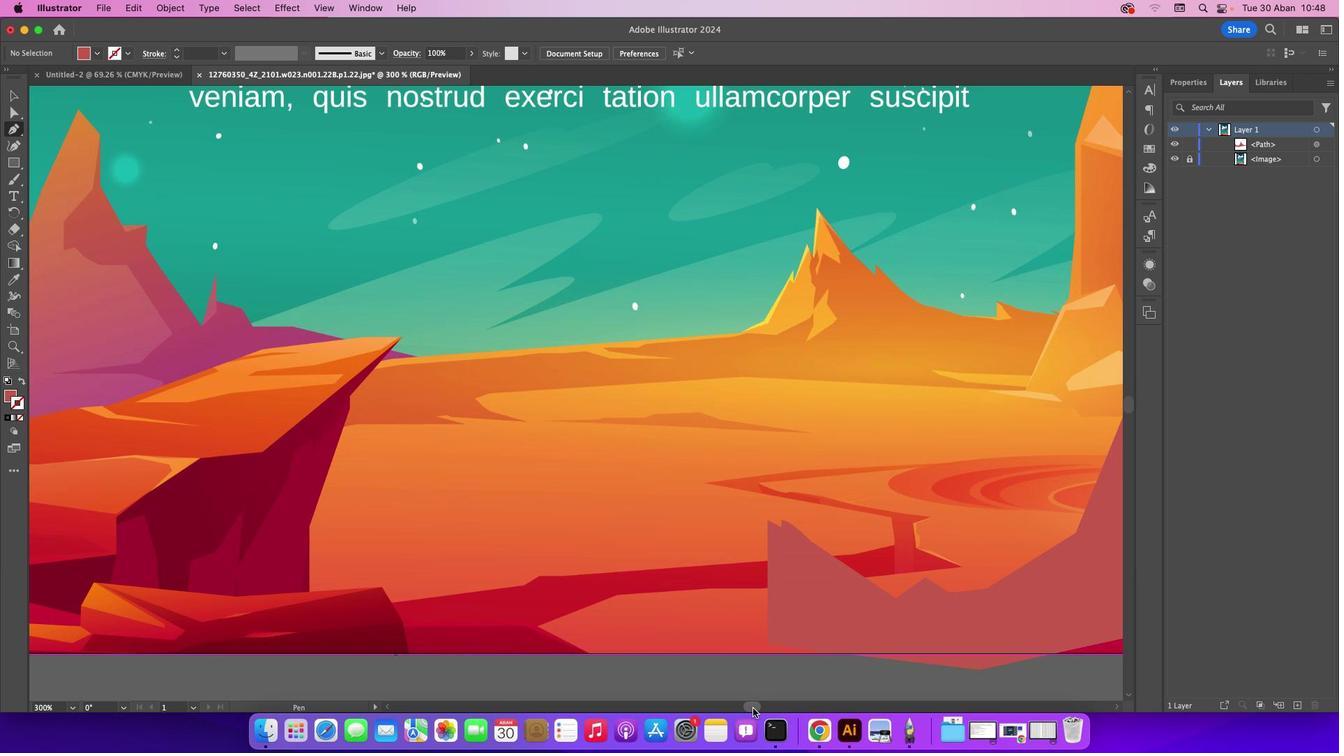 
Action: Mouse moved to (175, 407)
Screenshot: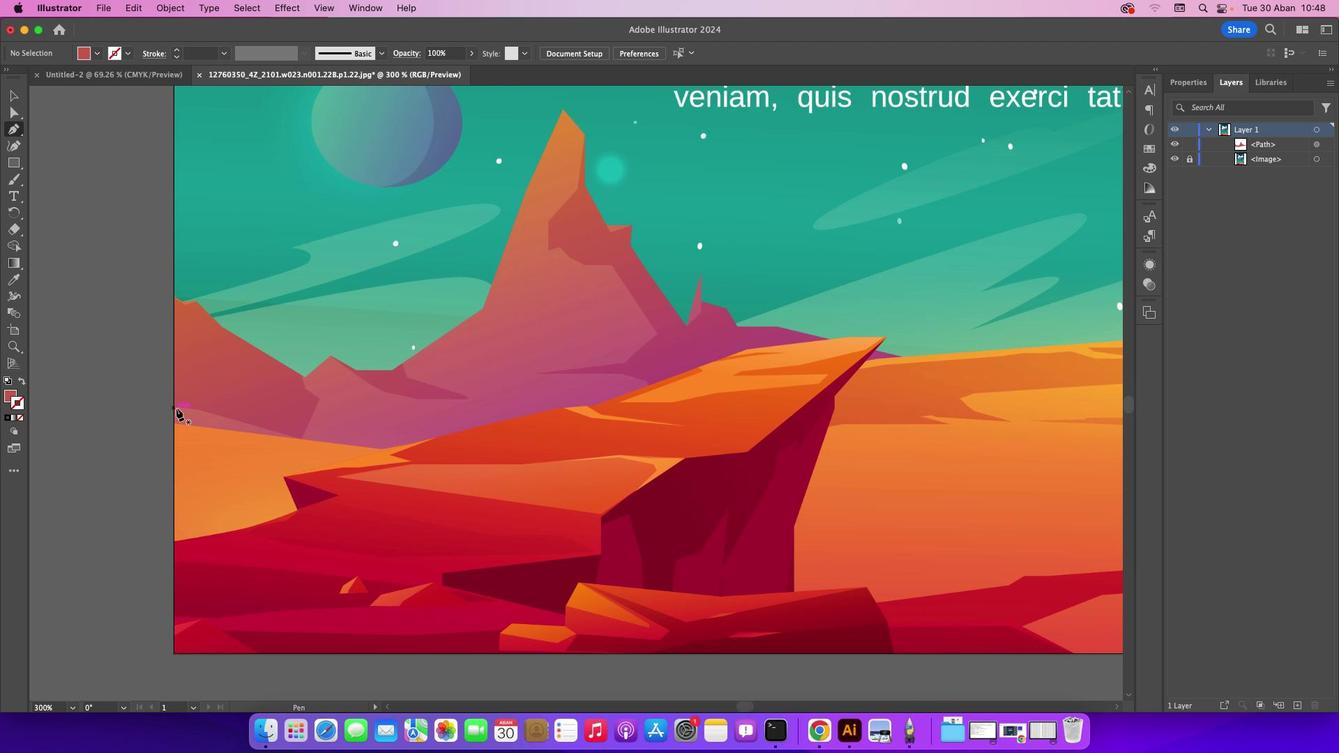 
Action: Mouse pressed left at (175, 407)
Screenshot: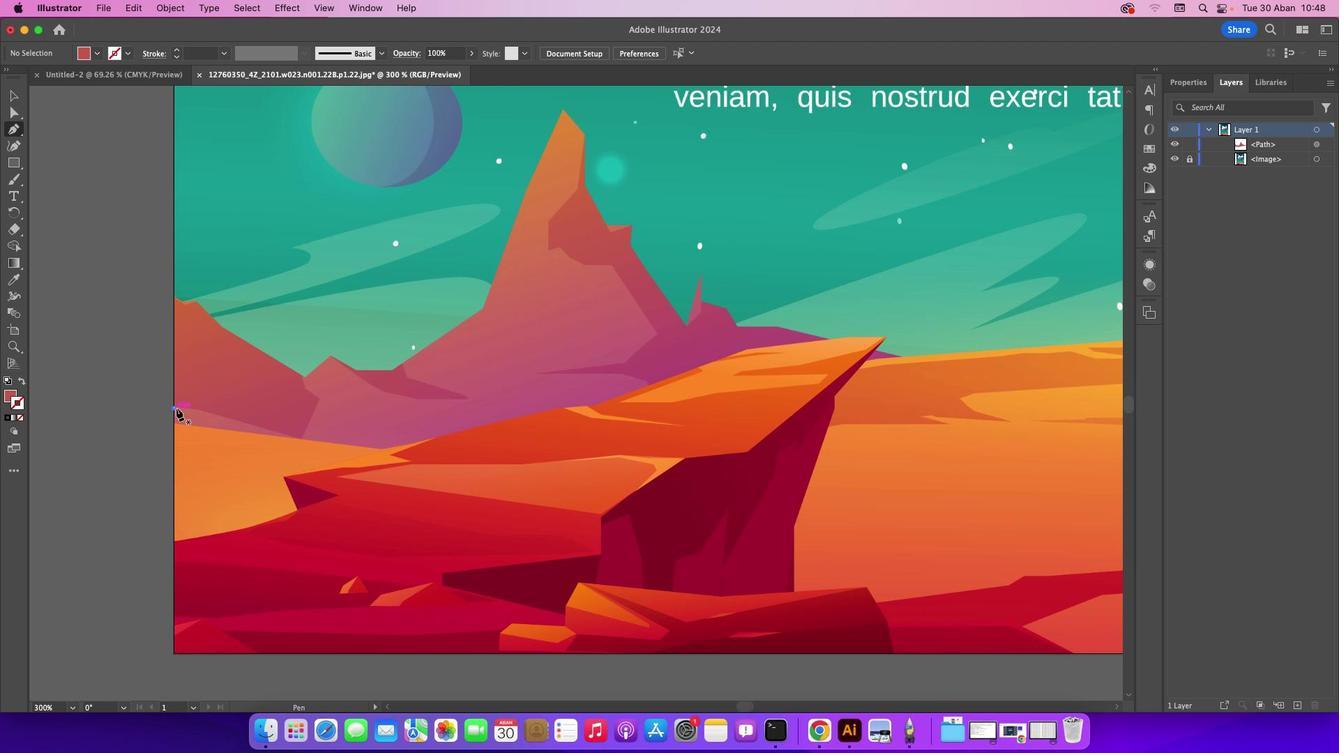 
Action: Mouse moved to (212, 412)
Screenshot: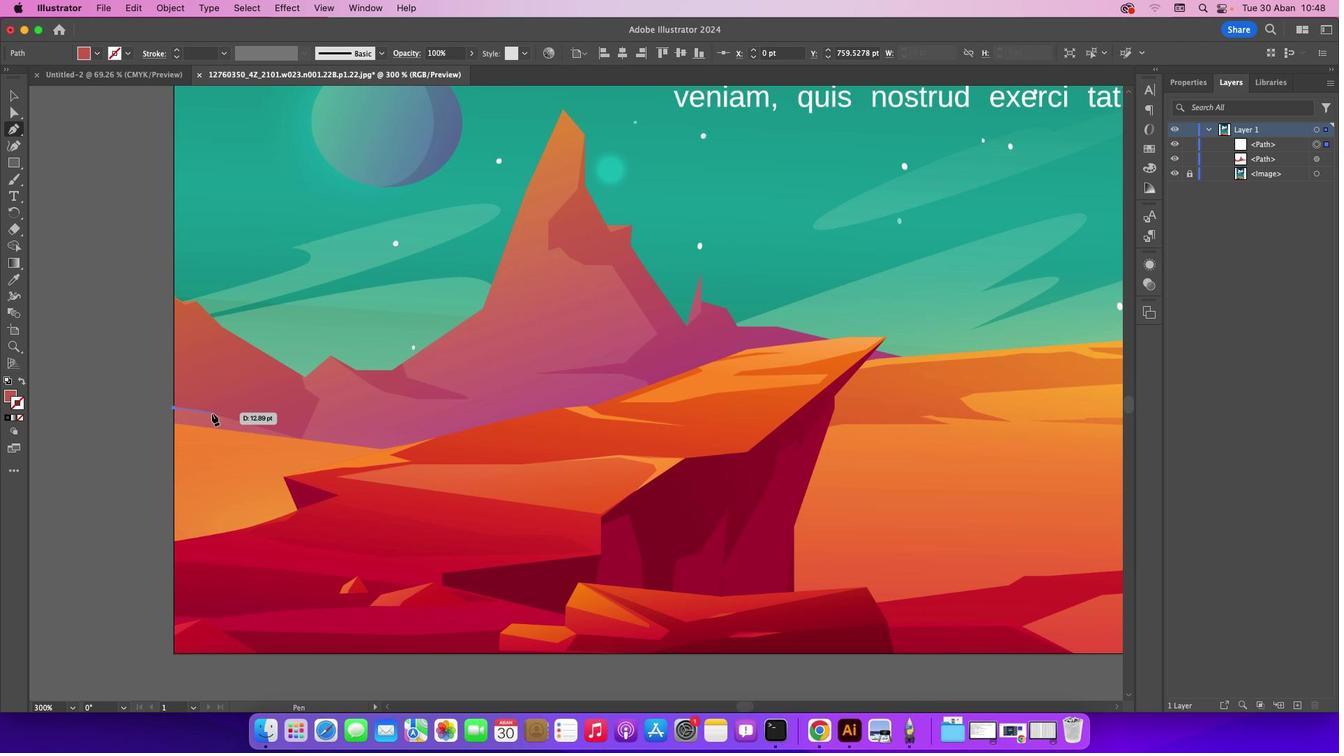 
Action: Mouse pressed left at (212, 412)
Screenshot: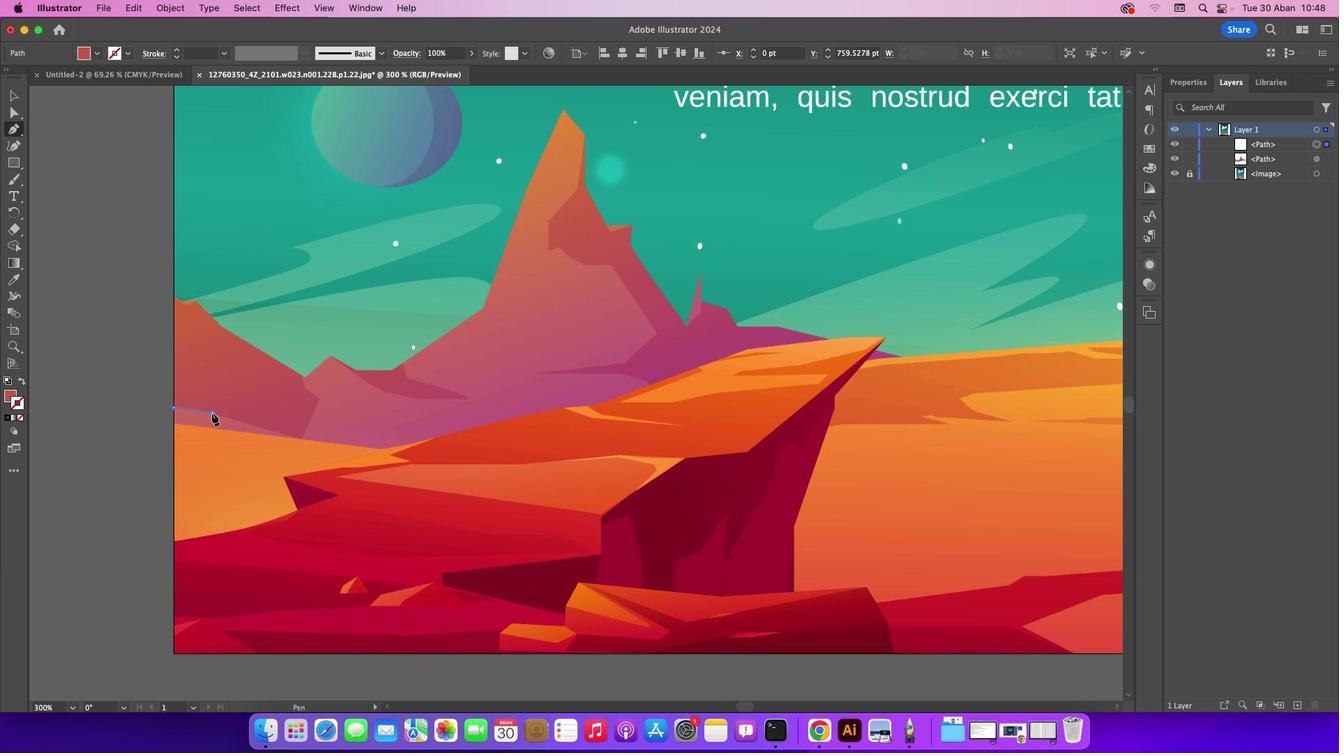 
Action: Mouse moved to (297, 436)
Screenshot: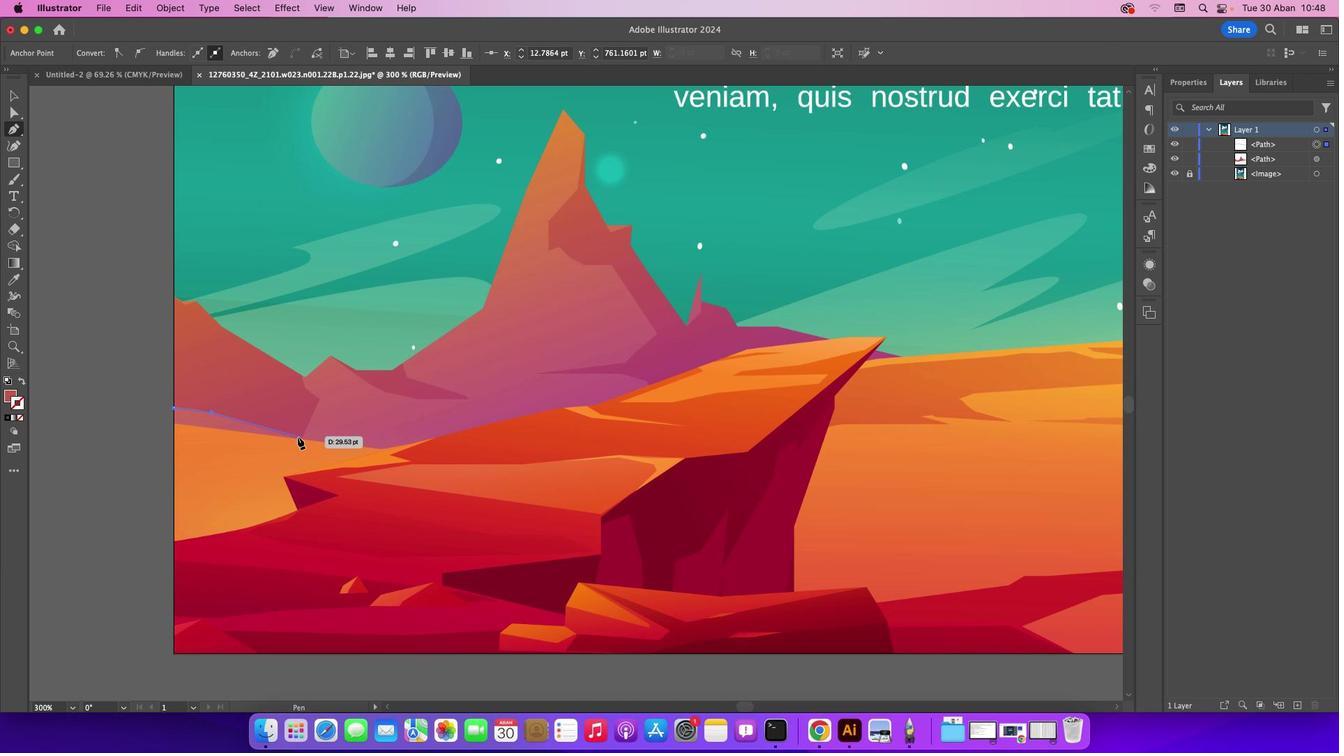 
Action: Mouse pressed left at (297, 436)
Screenshot: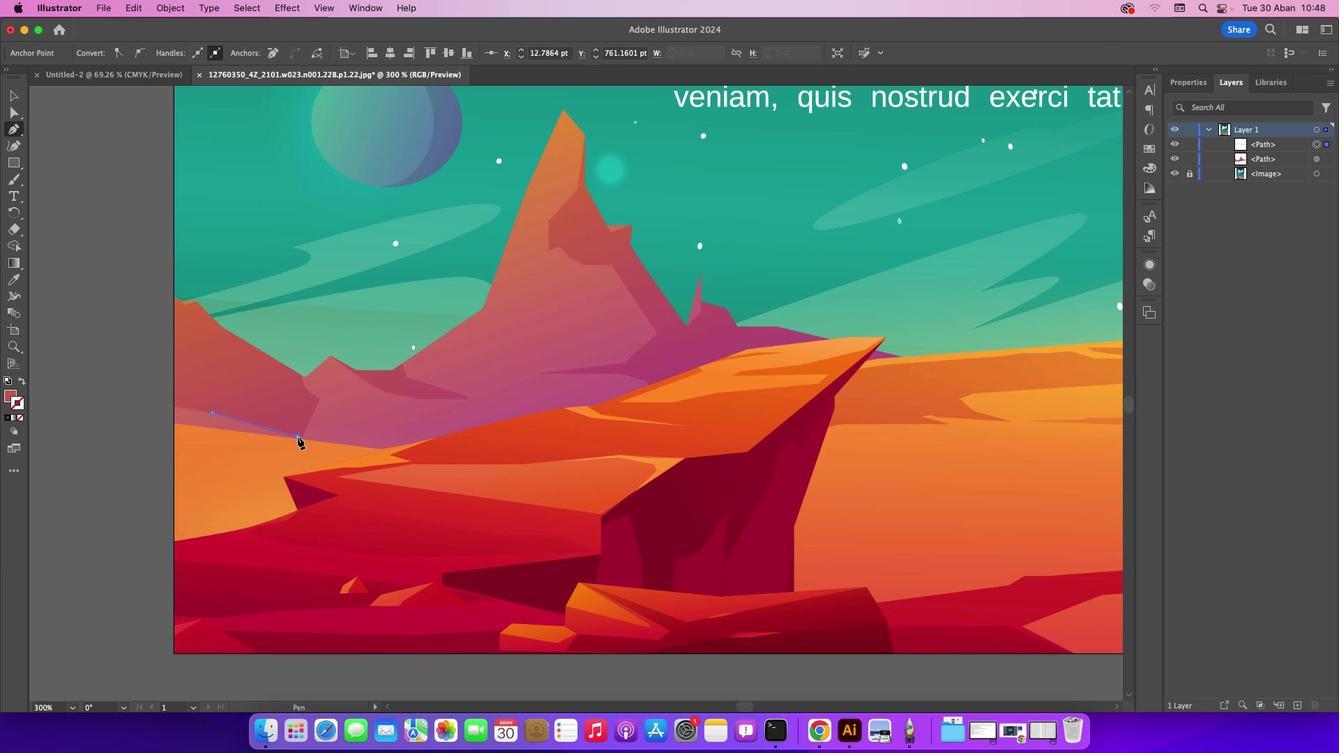 
Action: Mouse moved to (305, 431)
Screenshot: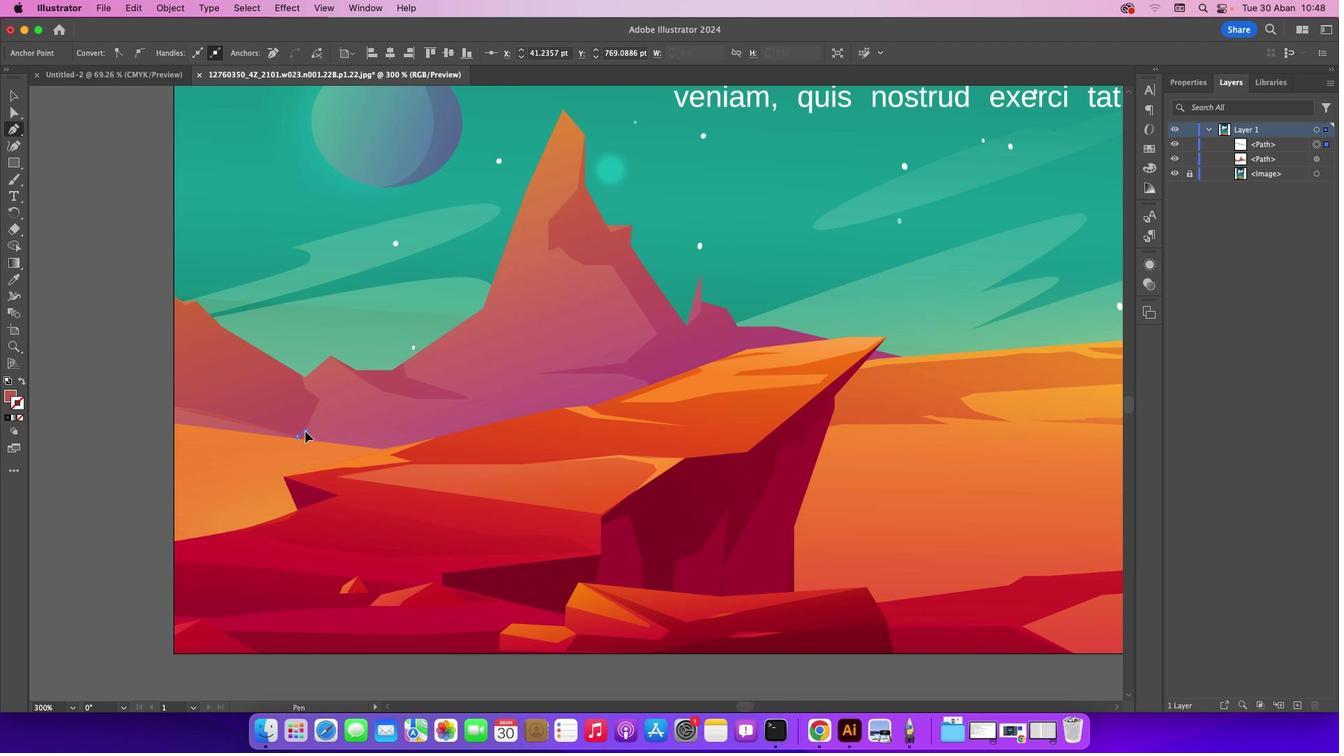 
Action: Mouse pressed left at (305, 431)
Screenshot: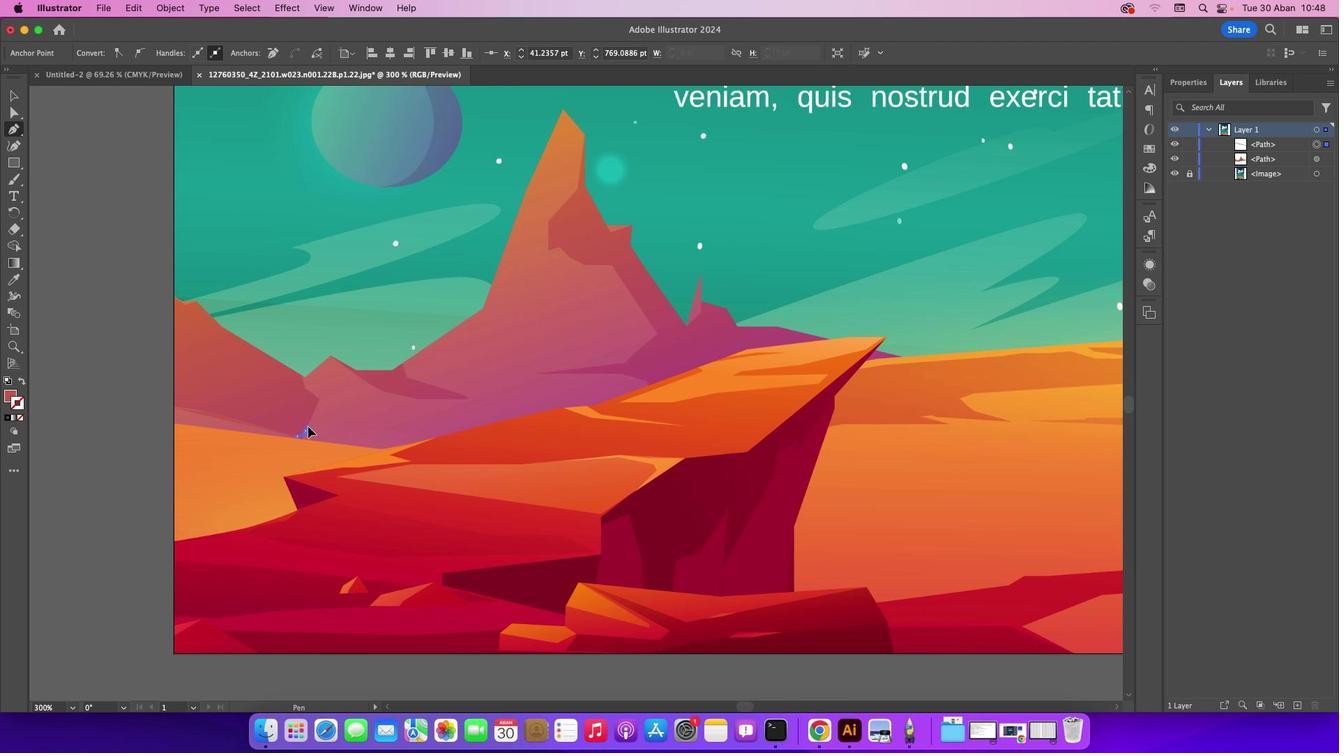 
Action: Mouse moved to (320, 399)
Screenshot: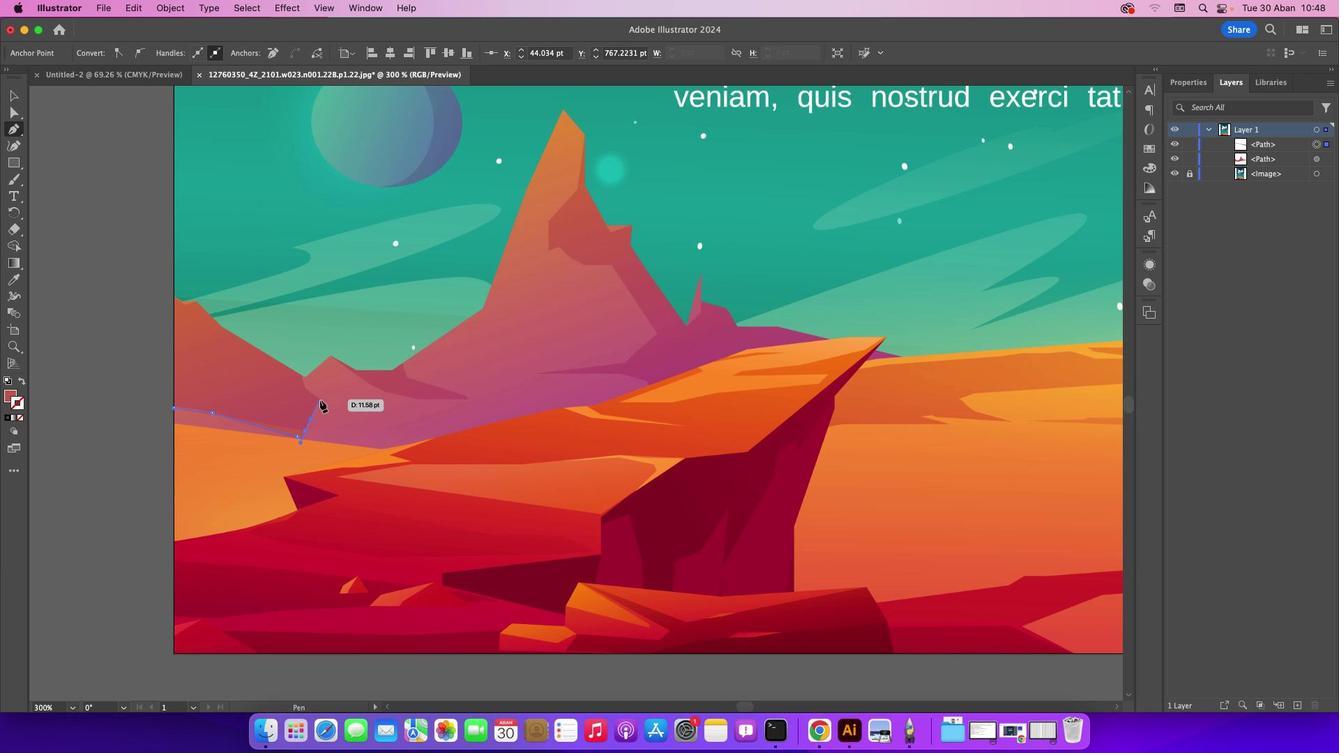 
Action: Mouse pressed left at (320, 399)
Screenshot: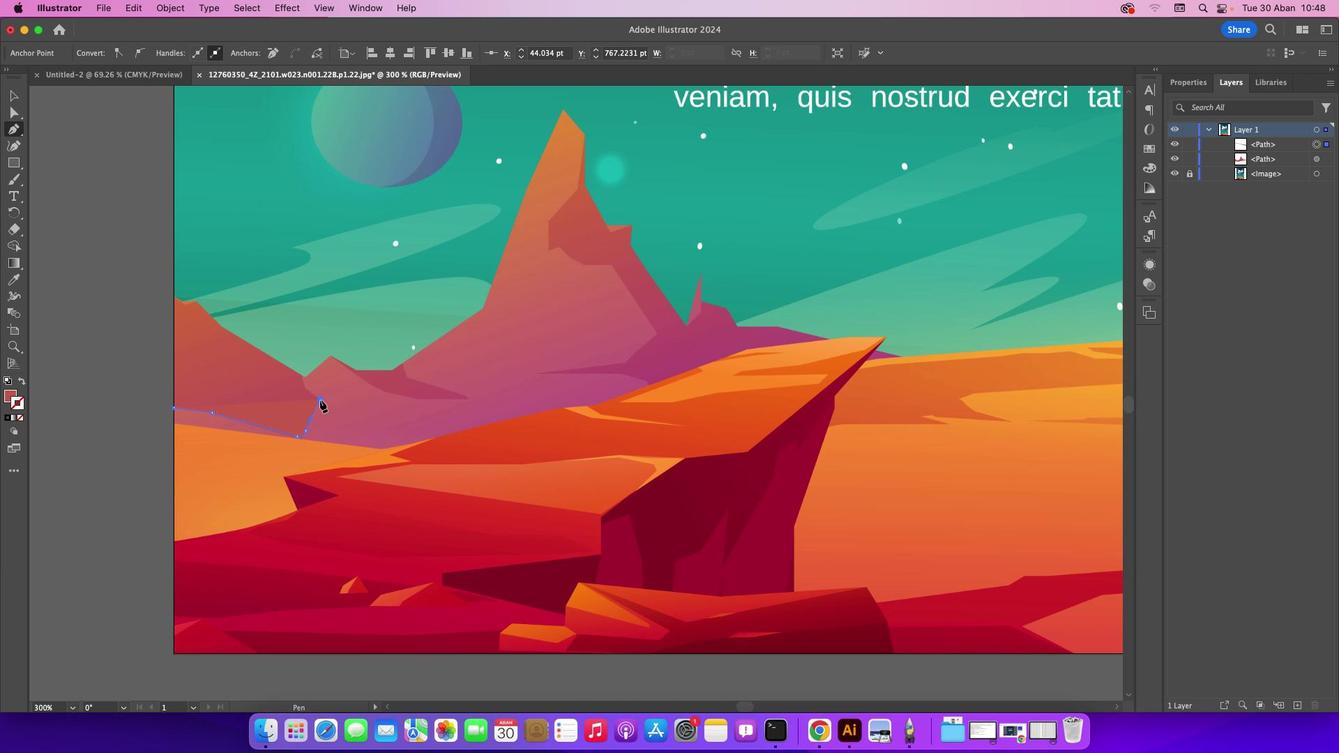 
Action: Mouse moved to (305, 387)
Screenshot: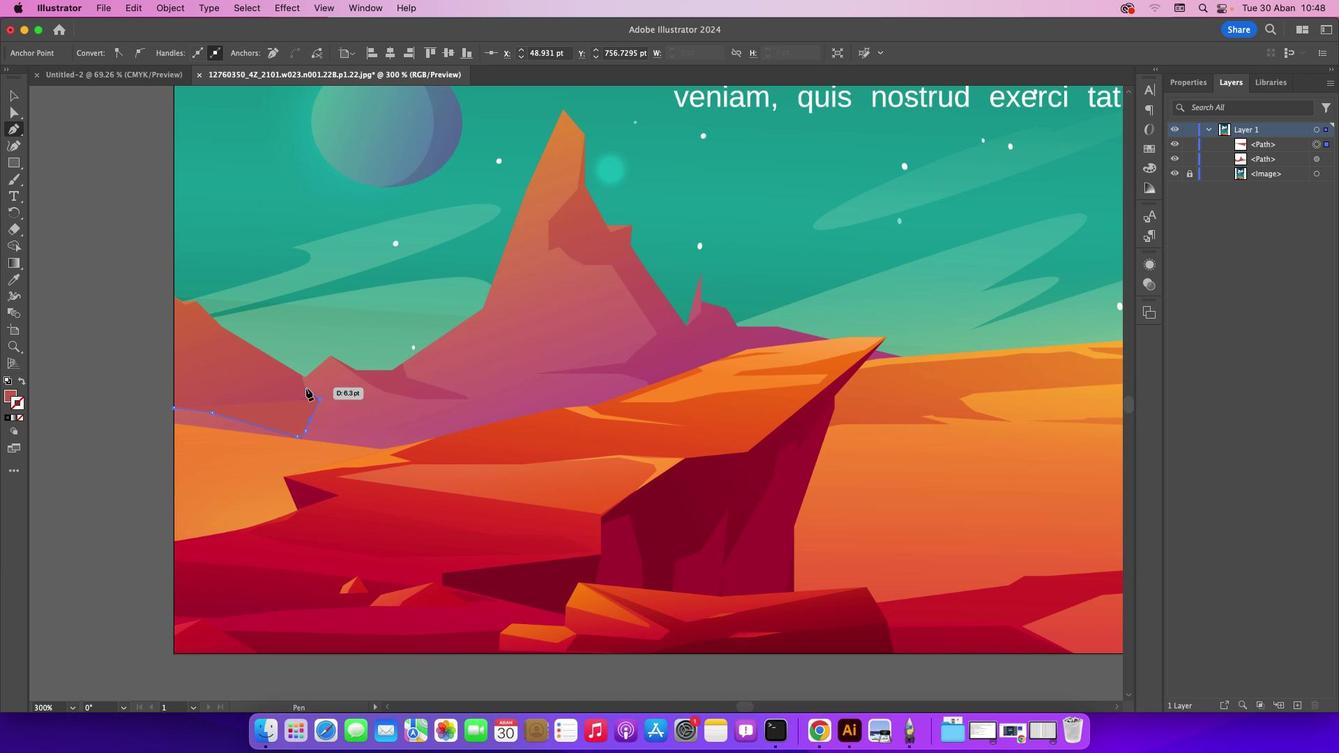 
Action: Mouse pressed left at (305, 387)
Screenshot: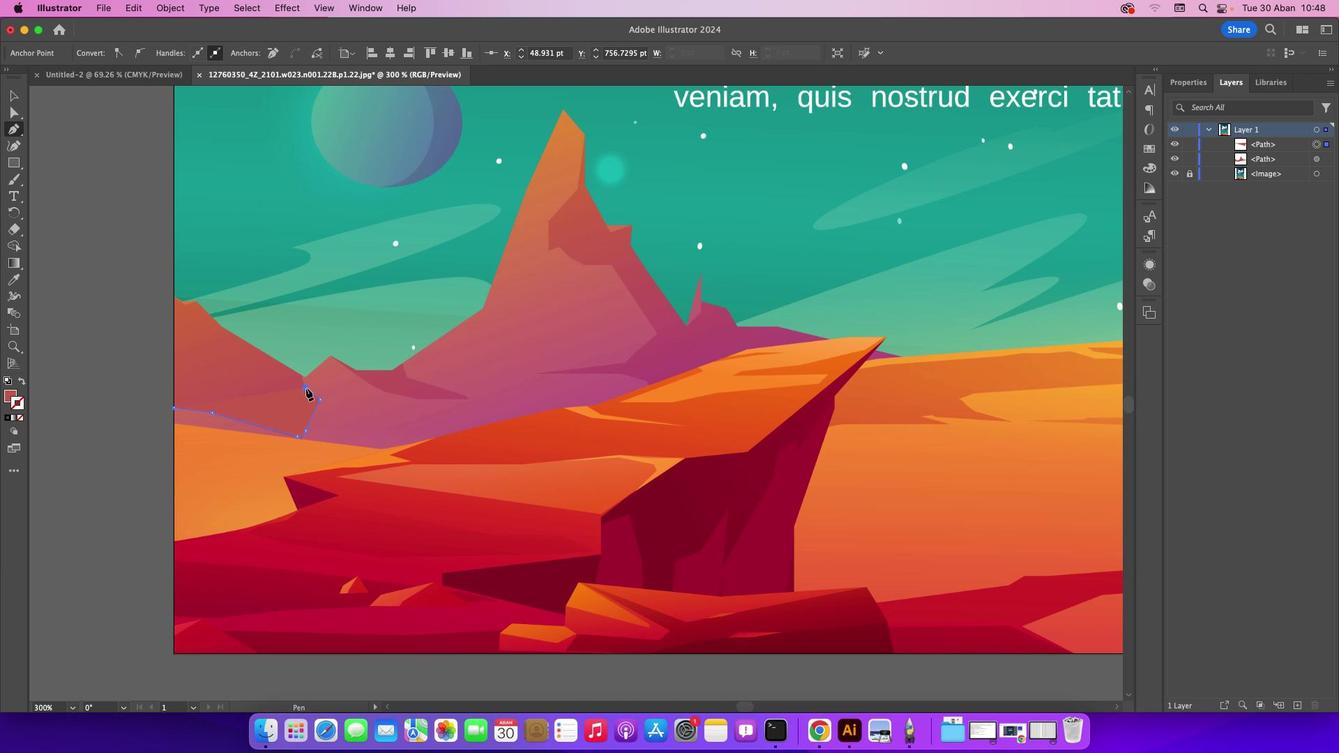 
Action: Mouse moved to (301, 377)
Screenshot: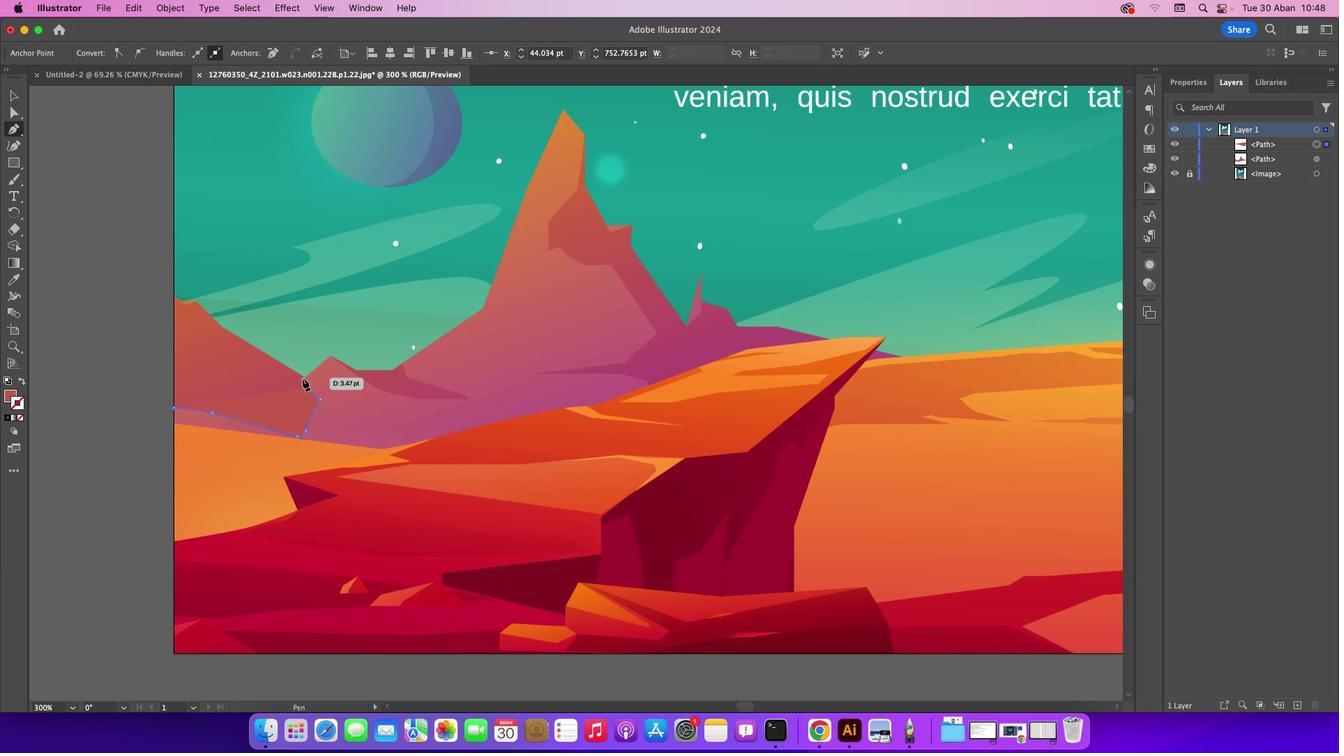 
Action: Mouse pressed left at (301, 377)
Screenshot: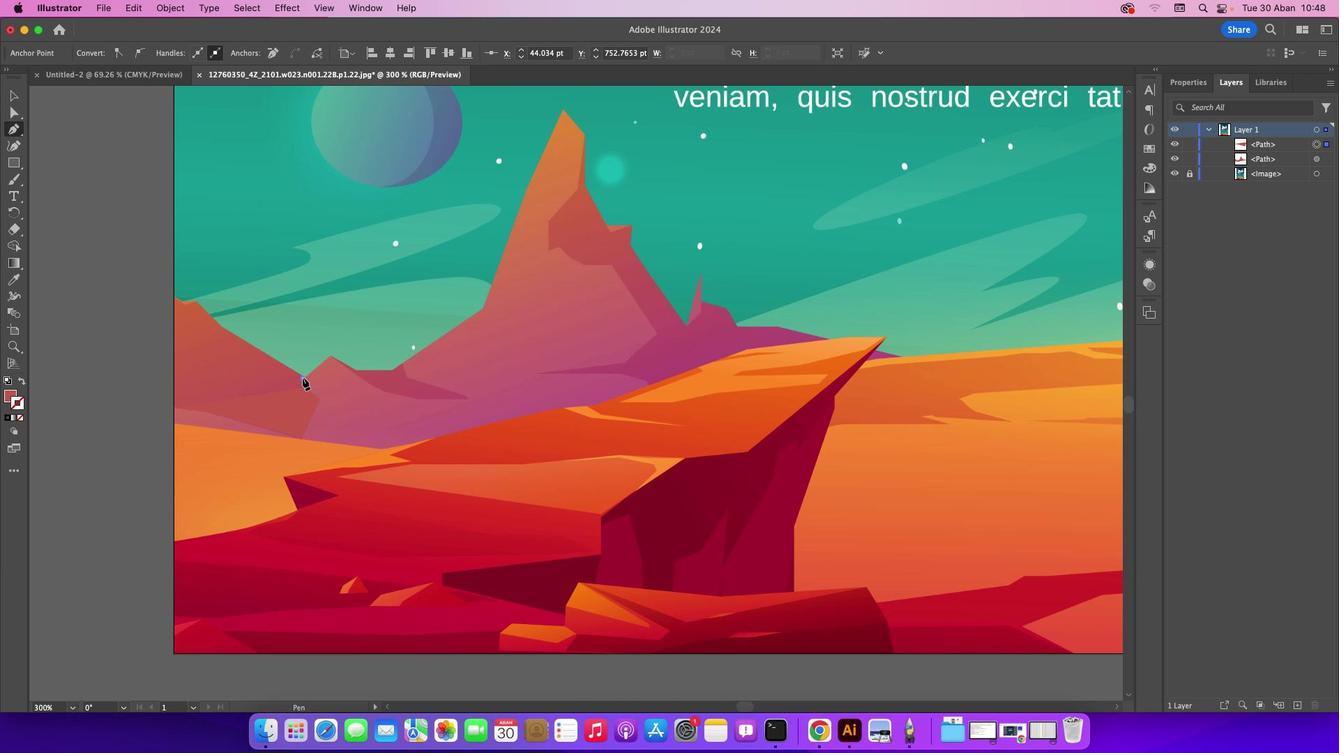 
Action: Mouse moved to (330, 357)
Screenshot: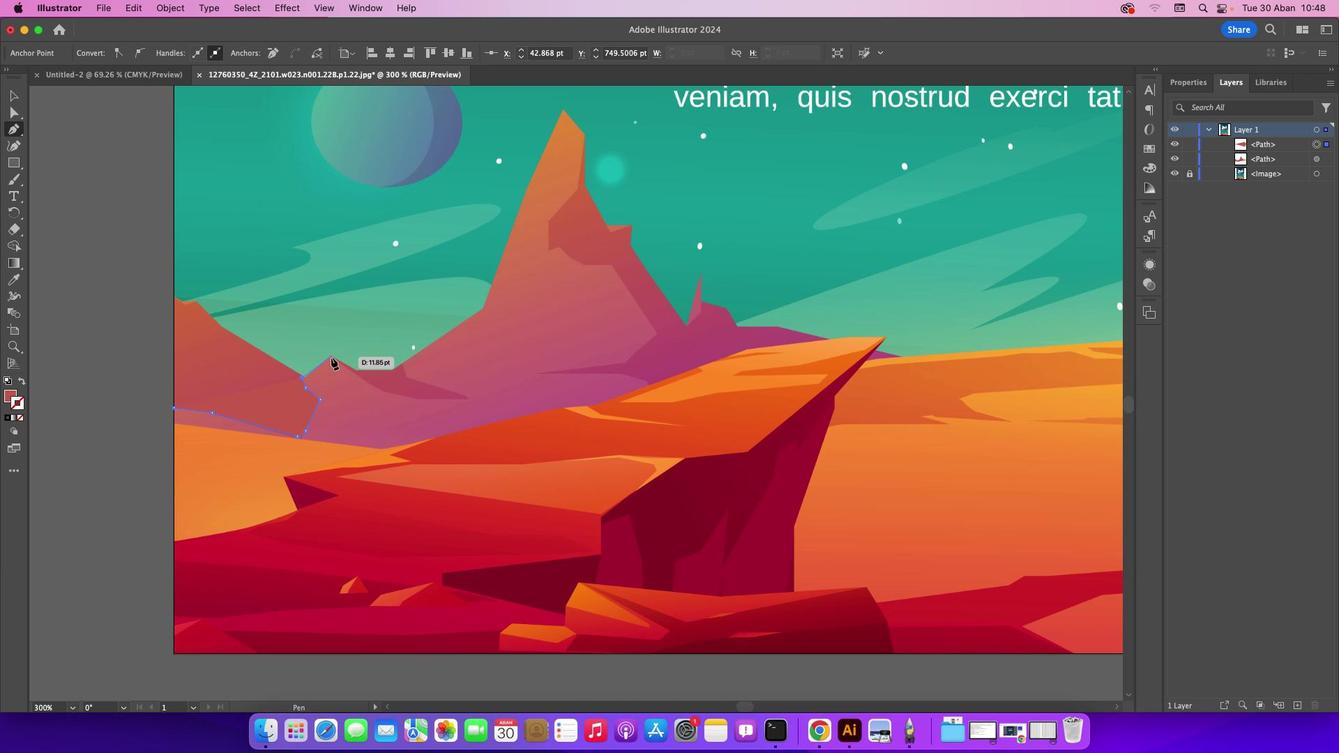 
Action: Mouse pressed left at (330, 357)
Screenshot: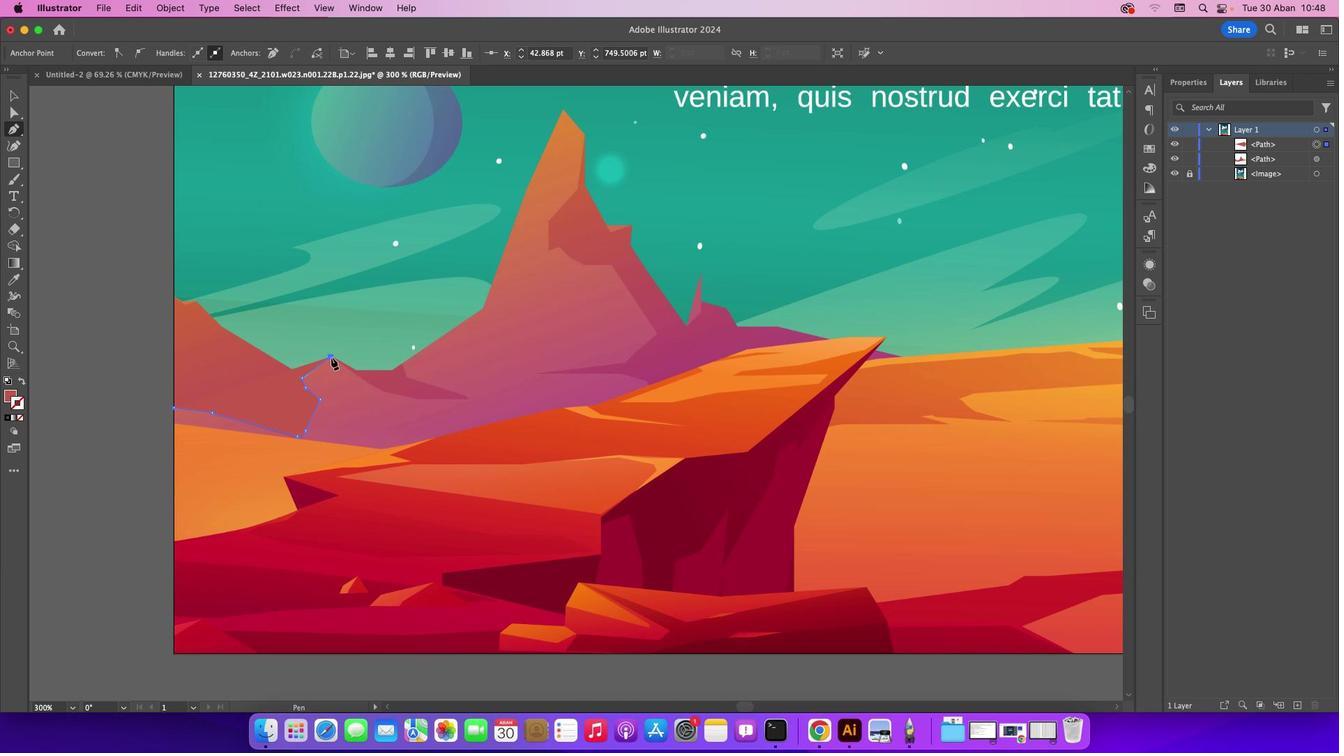 
Action: Mouse moved to (381, 391)
Screenshot: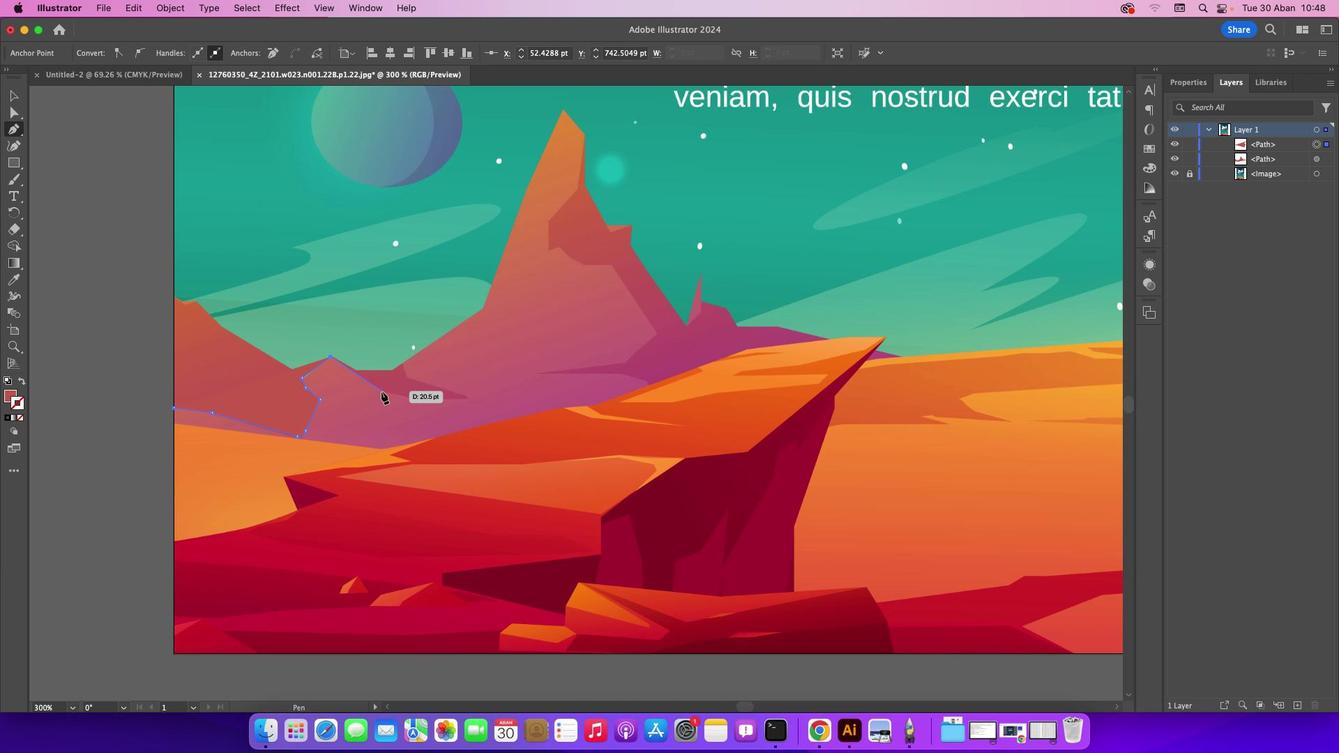
Action: Mouse pressed left at (381, 391)
Screenshot: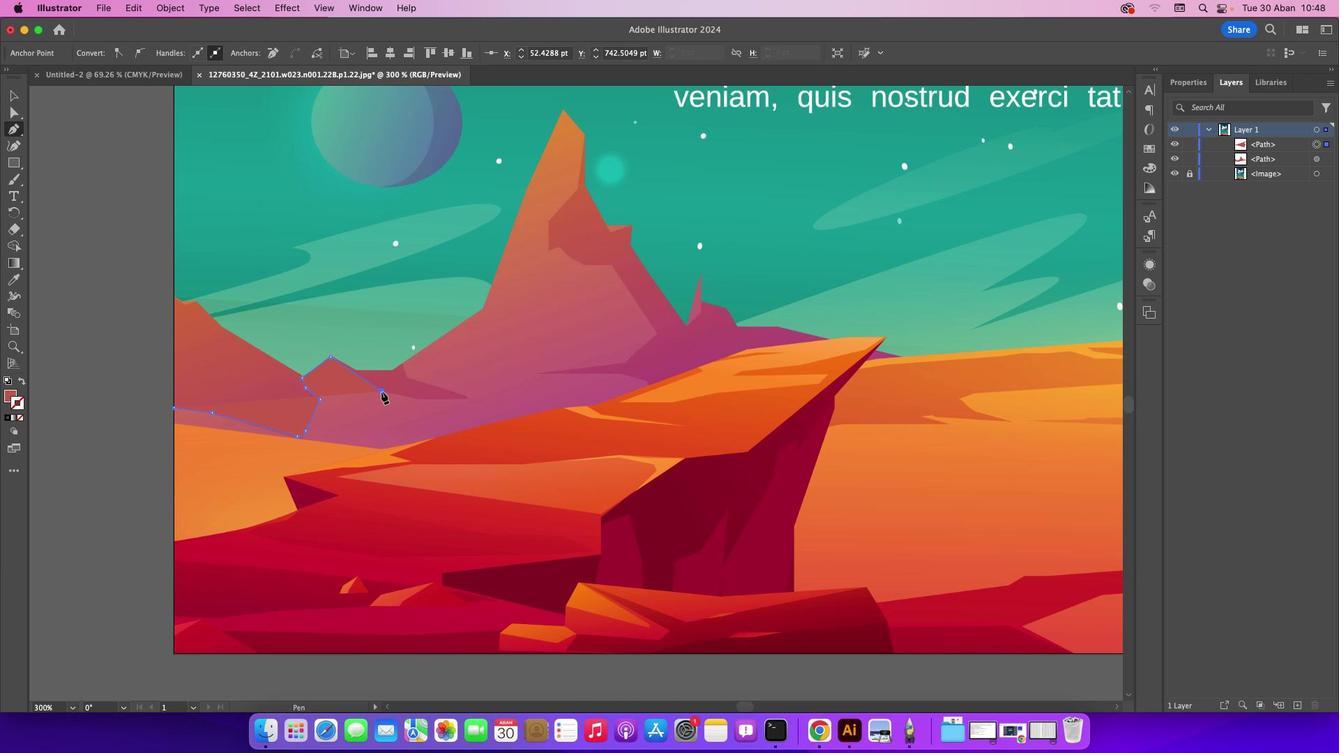 
Action: Mouse moved to (468, 398)
Screenshot: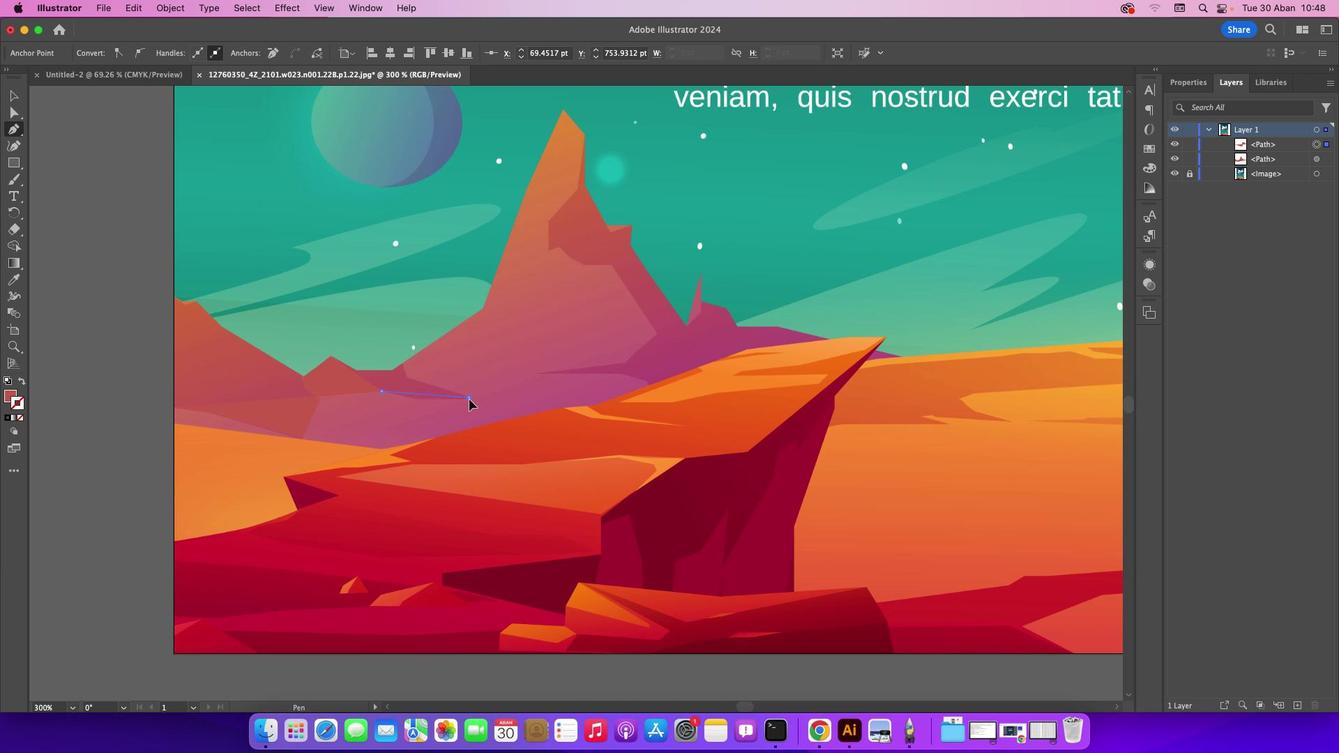 
Action: Mouse pressed left at (468, 398)
Screenshot: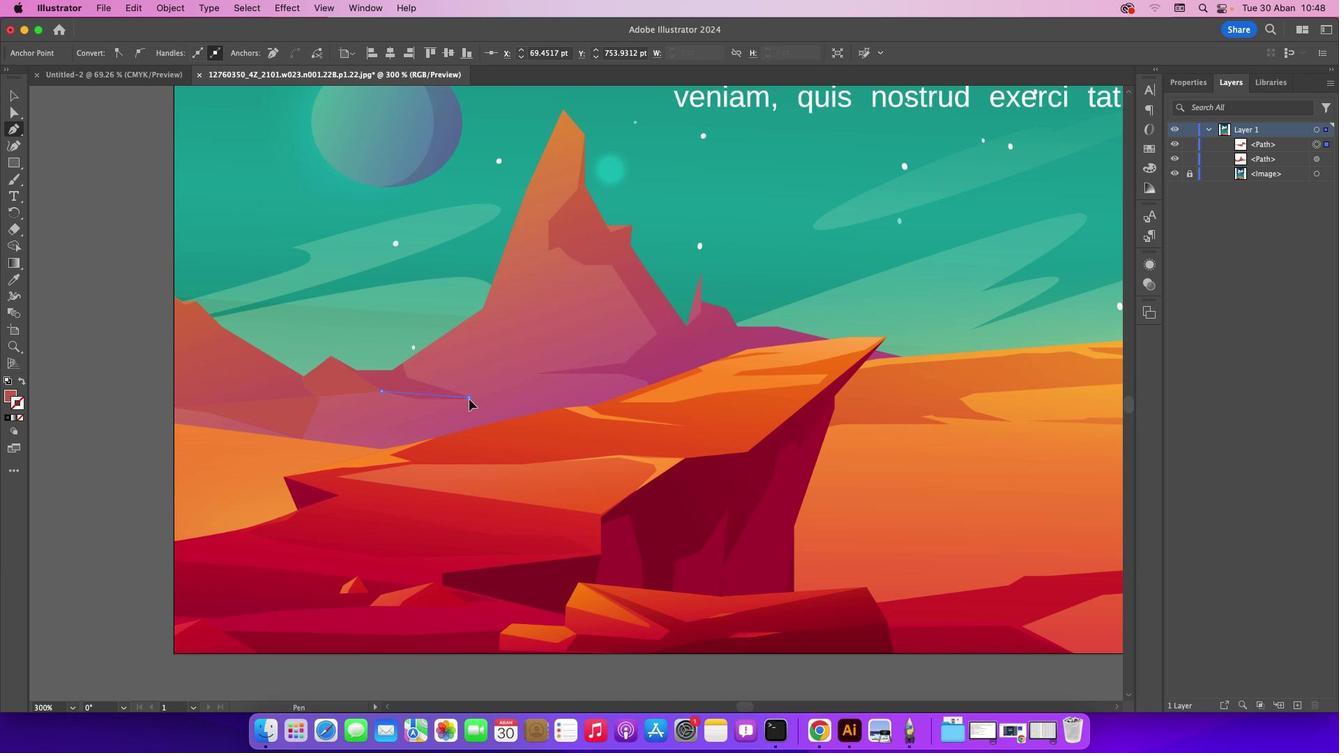 
Action: Mouse moved to (469, 396)
Screenshot: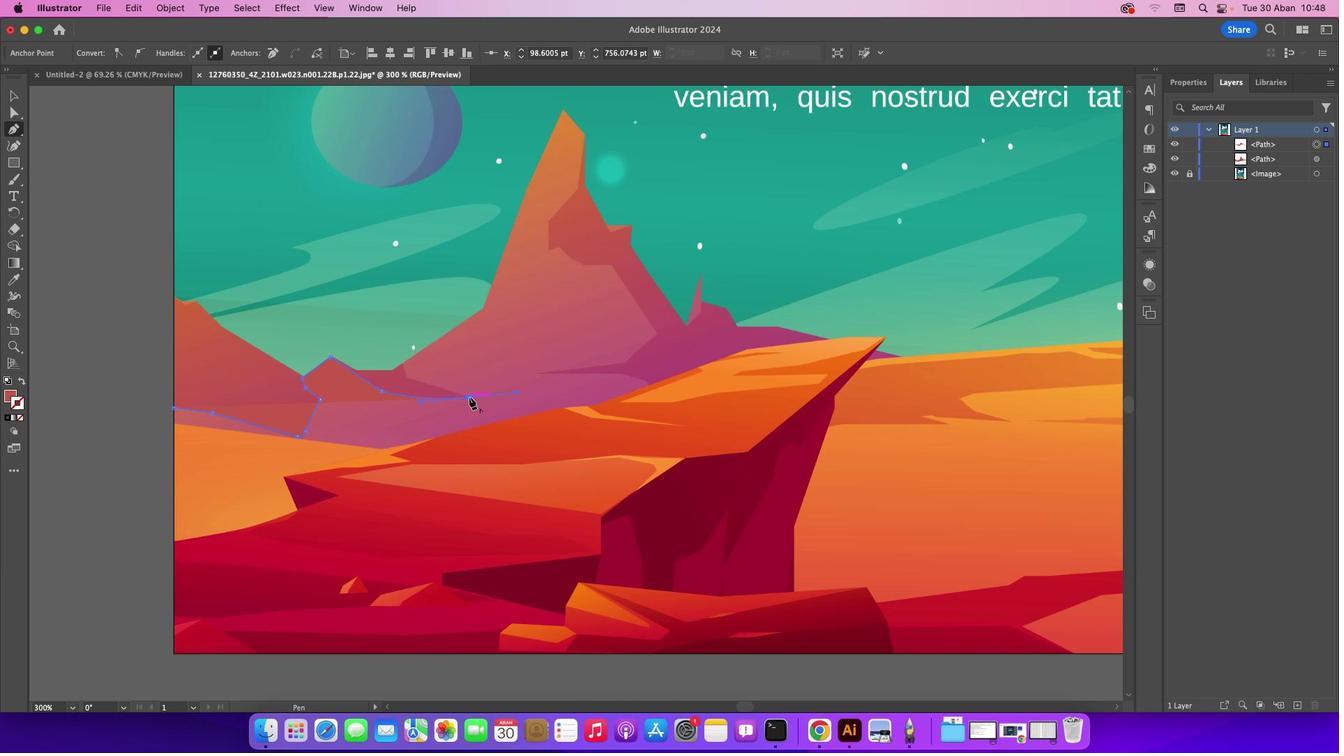 
Action: Mouse pressed left at (469, 396)
Screenshot: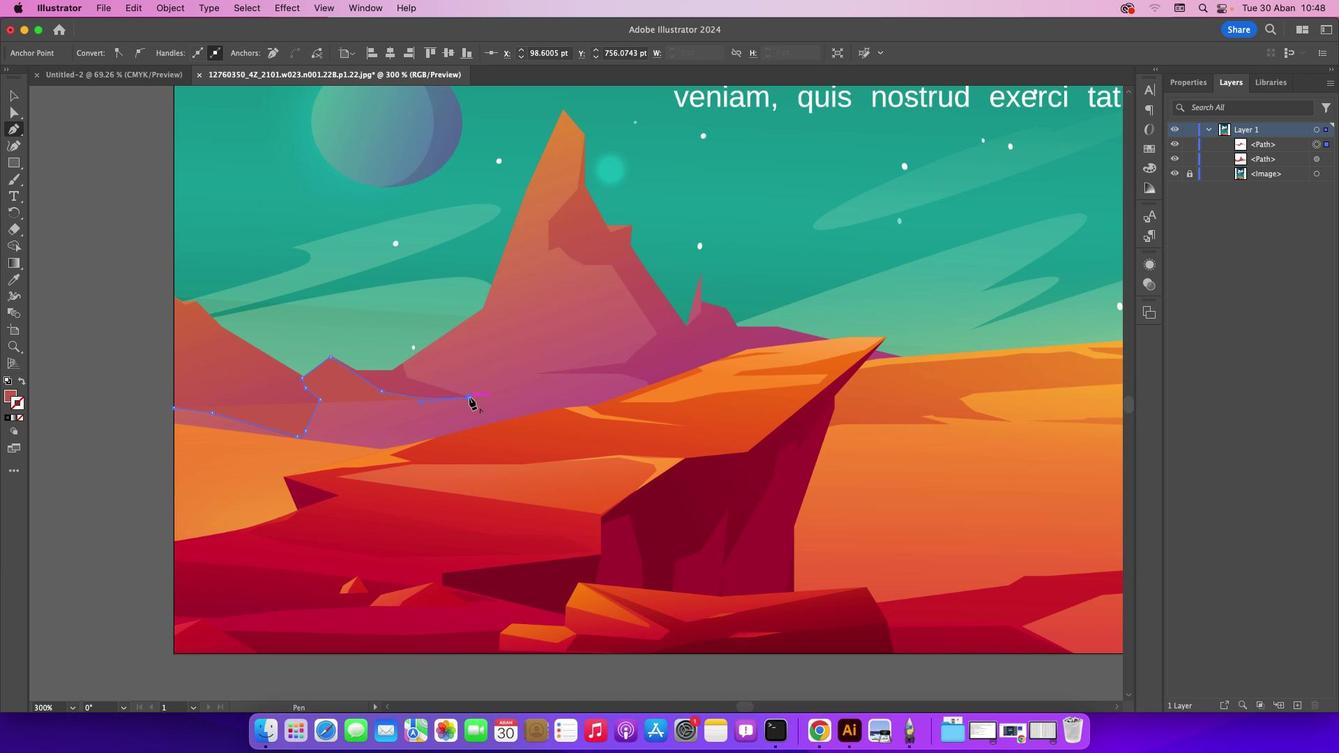 
Action: Mouse moved to (407, 378)
Screenshot: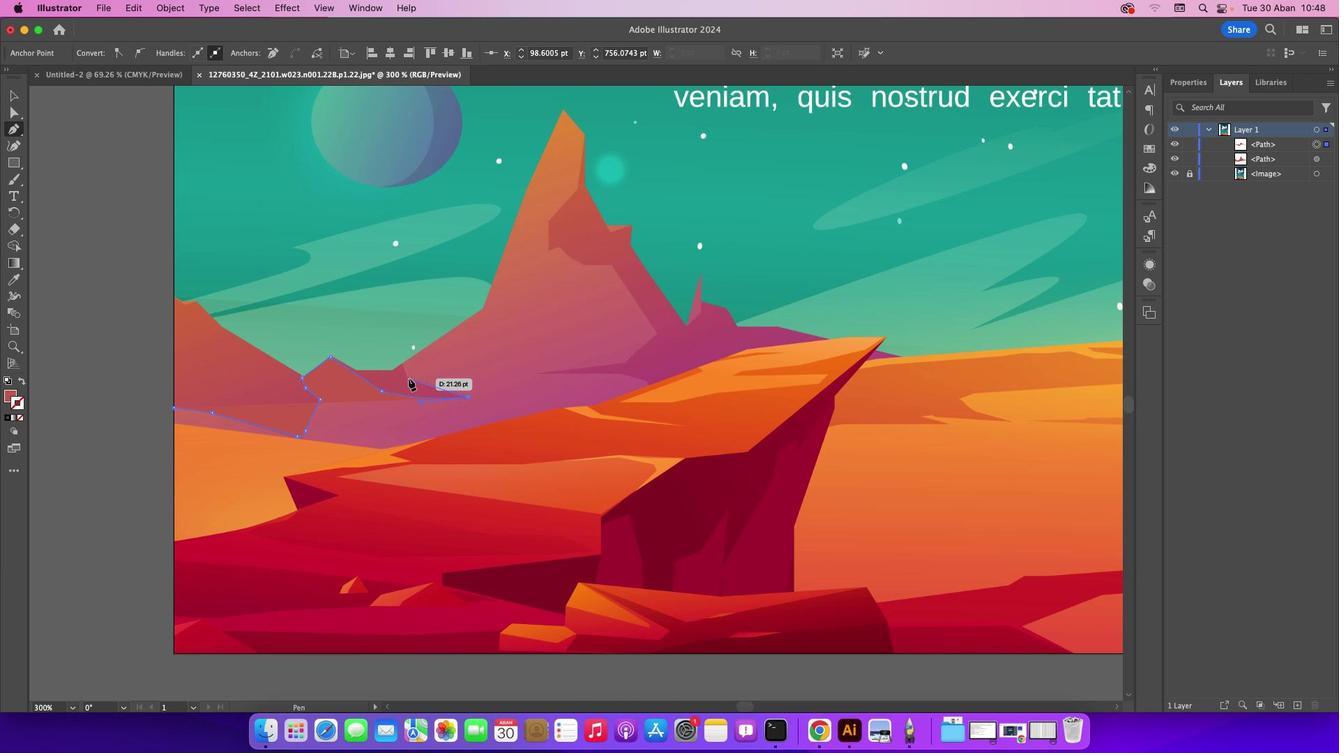 
Action: Mouse pressed left at (407, 378)
Screenshot: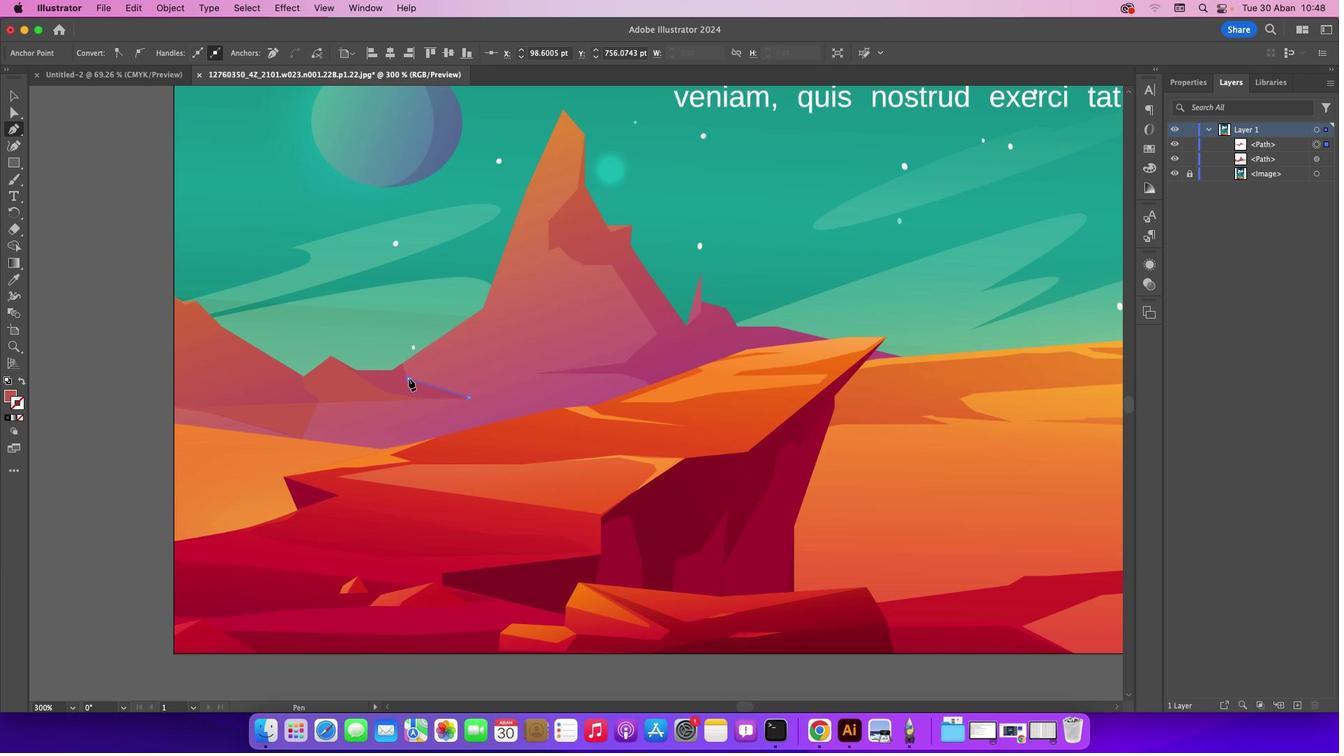 
Action: Mouse moved to (401, 363)
Screenshot: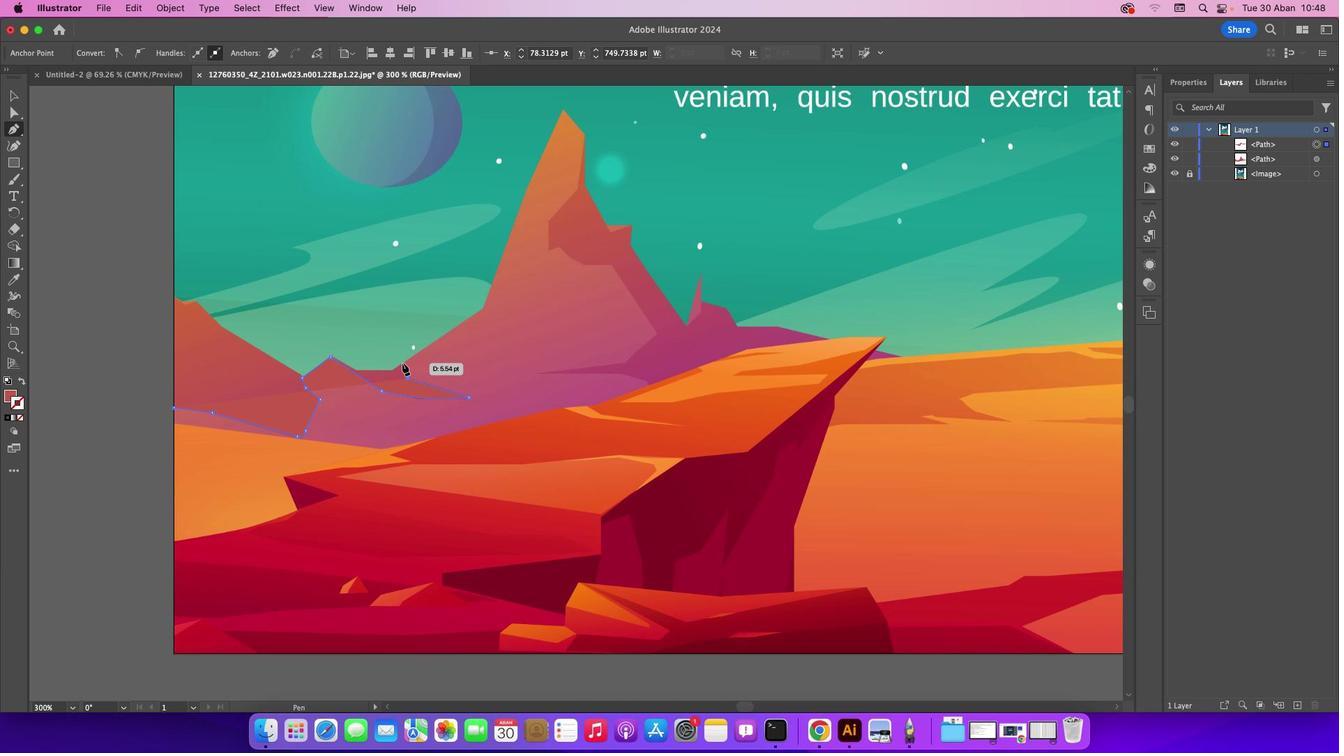 
Action: Mouse pressed left at (401, 363)
Screenshot: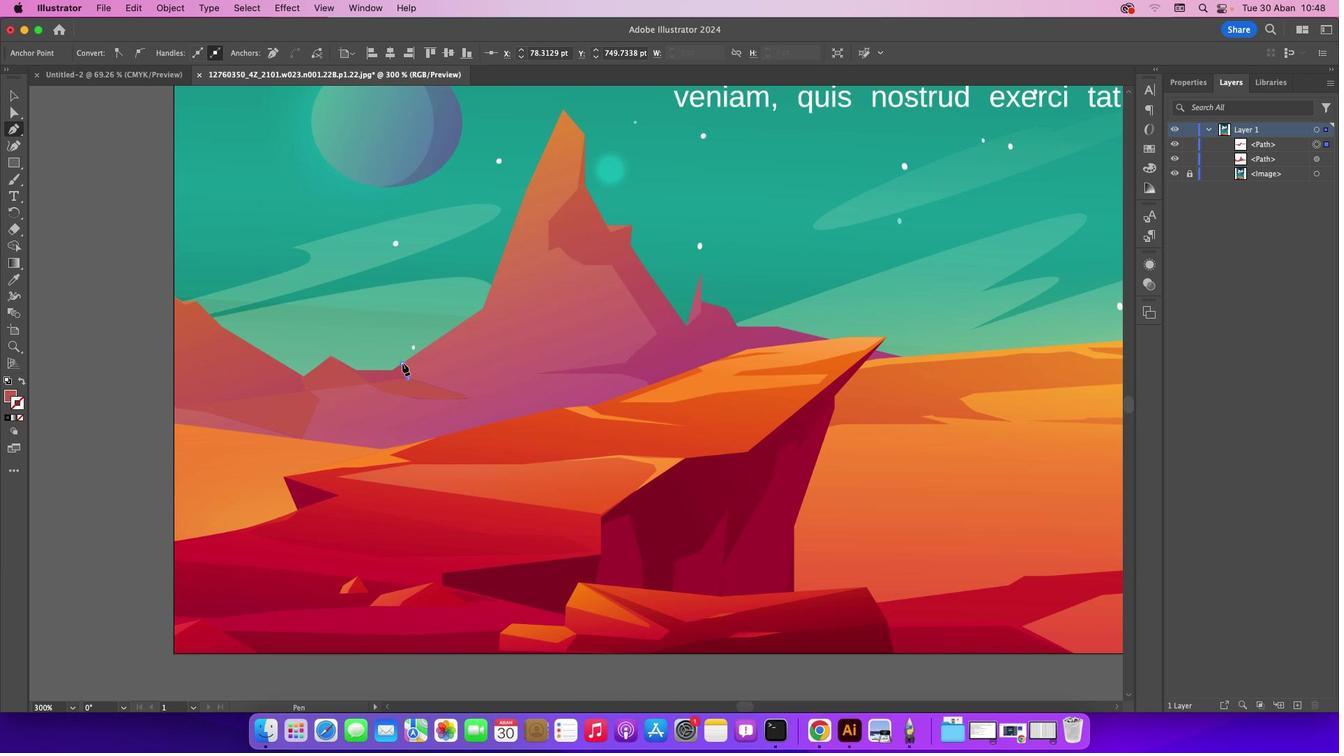 
Action: Mouse moved to (10, 397)
Screenshot: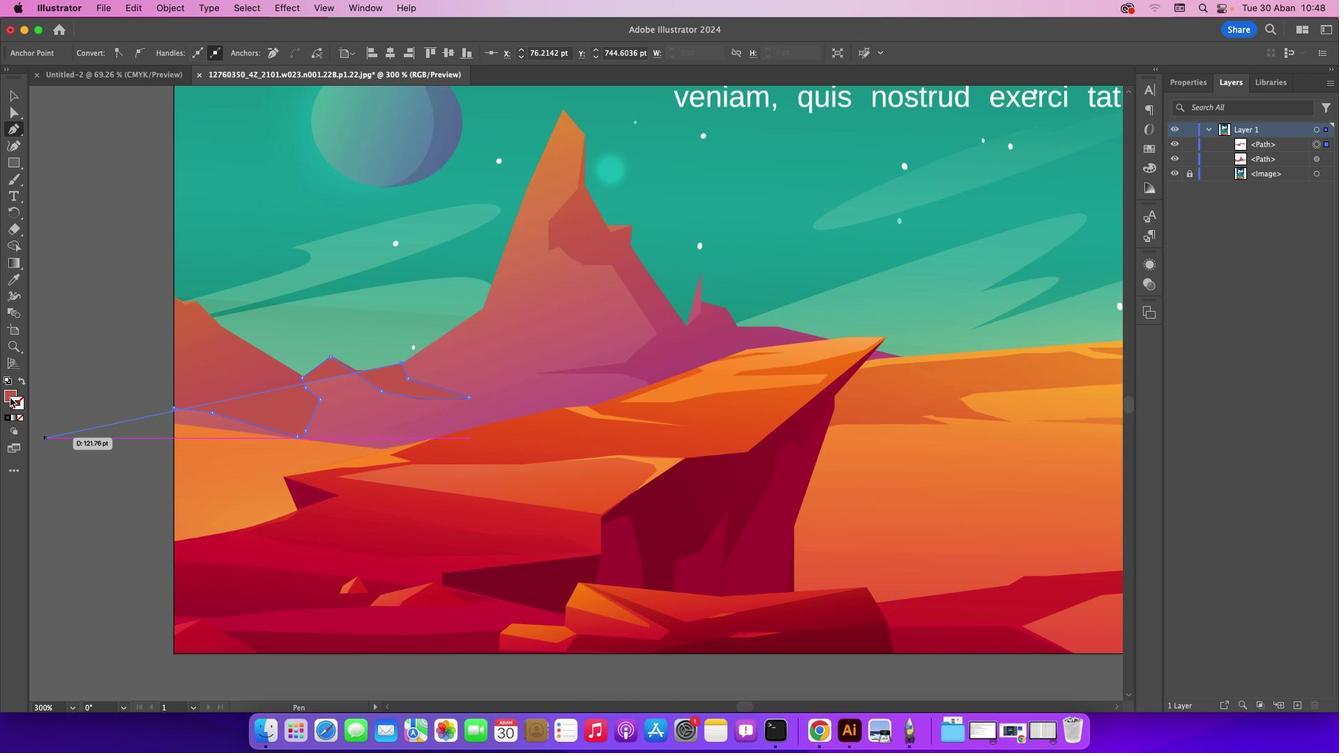 
Action: Mouse pressed left at (10, 397)
Screenshot: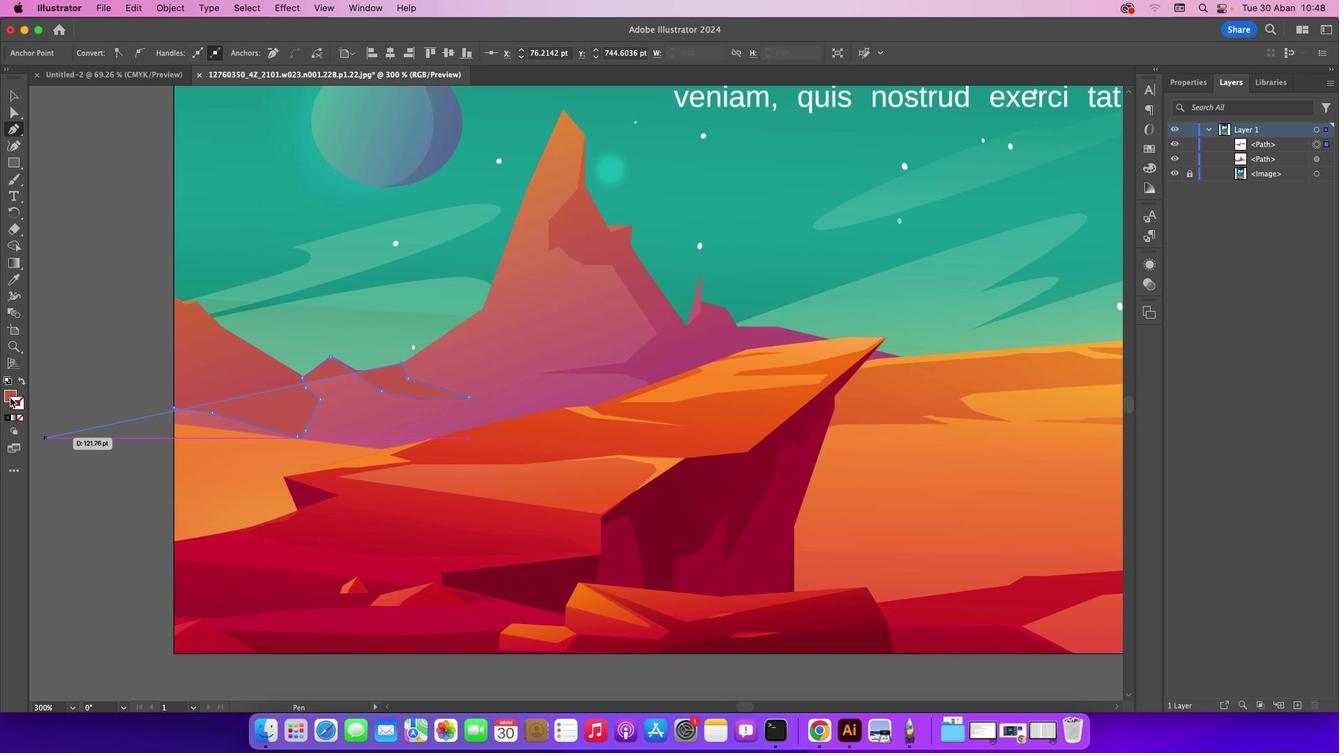 
Action: Mouse moved to (6, 398)
Screenshot: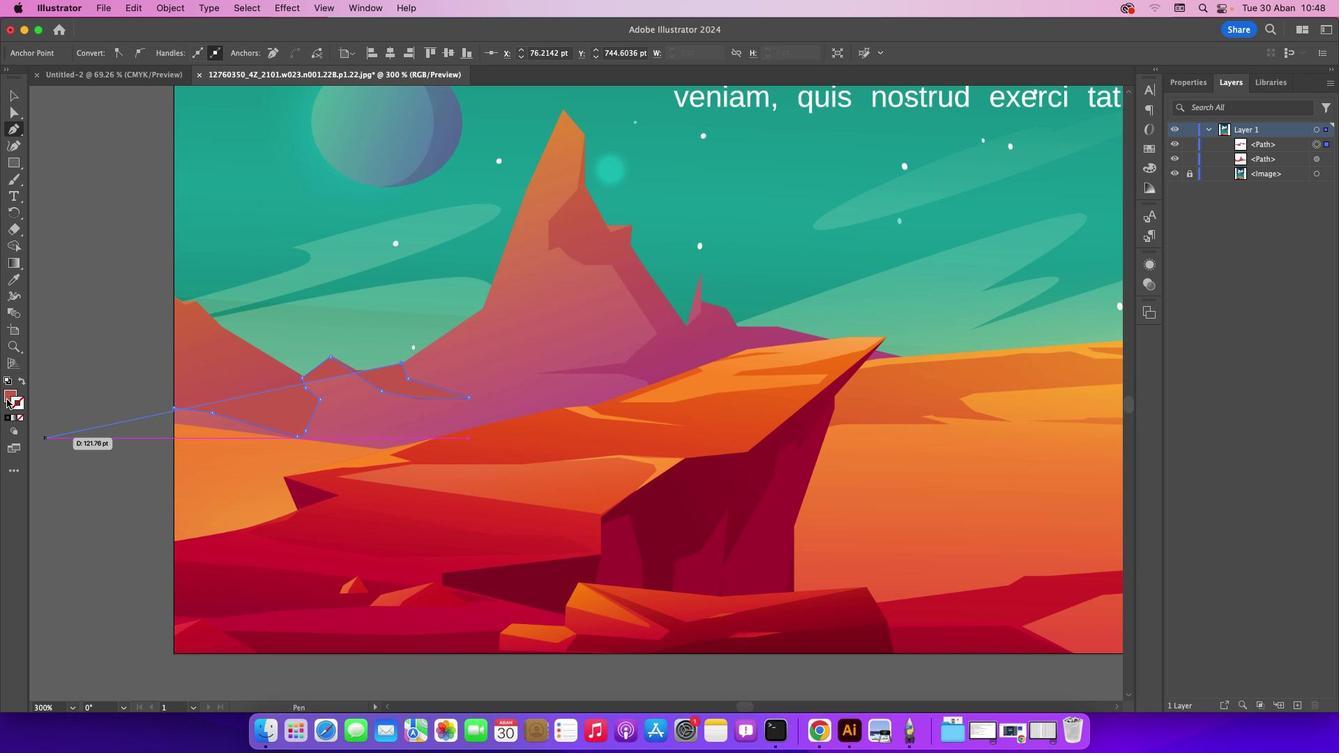 
Action: Mouse pressed left at (6, 398)
Screenshot: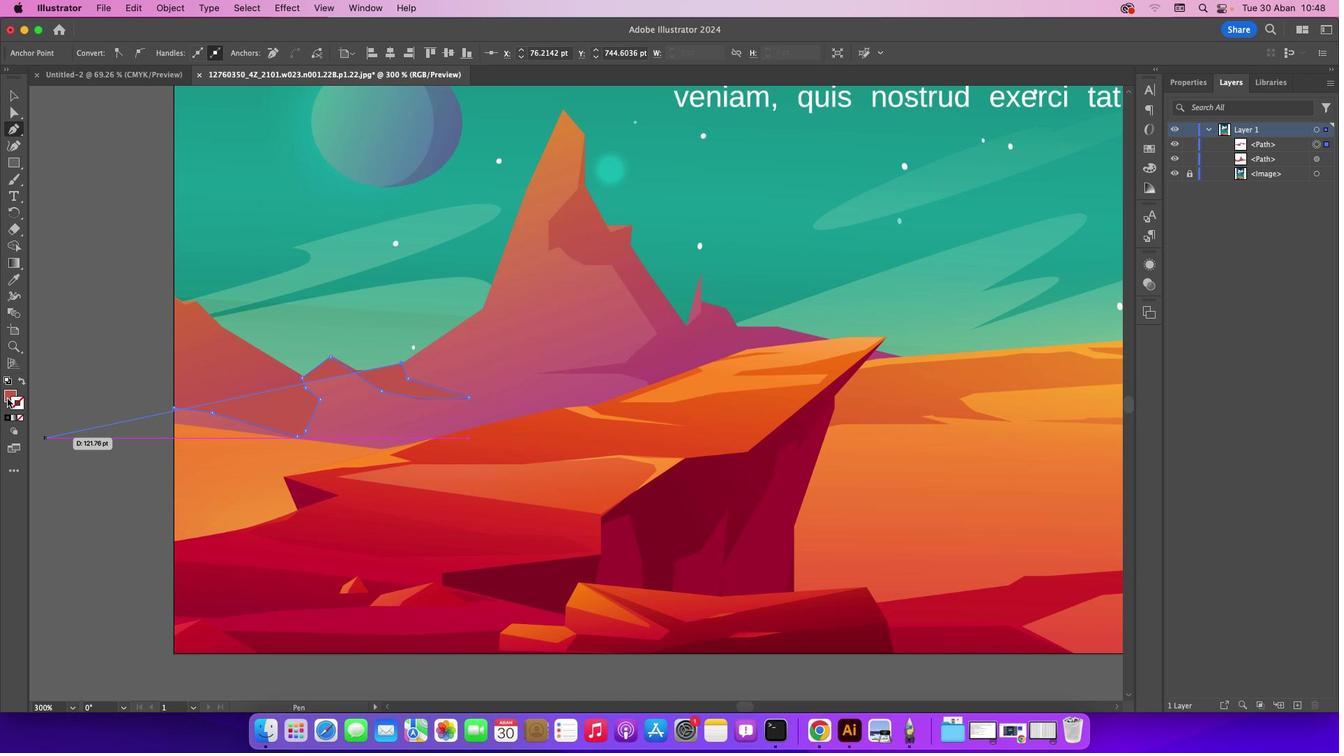 
Action: Mouse moved to (16, 417)
Screenshot: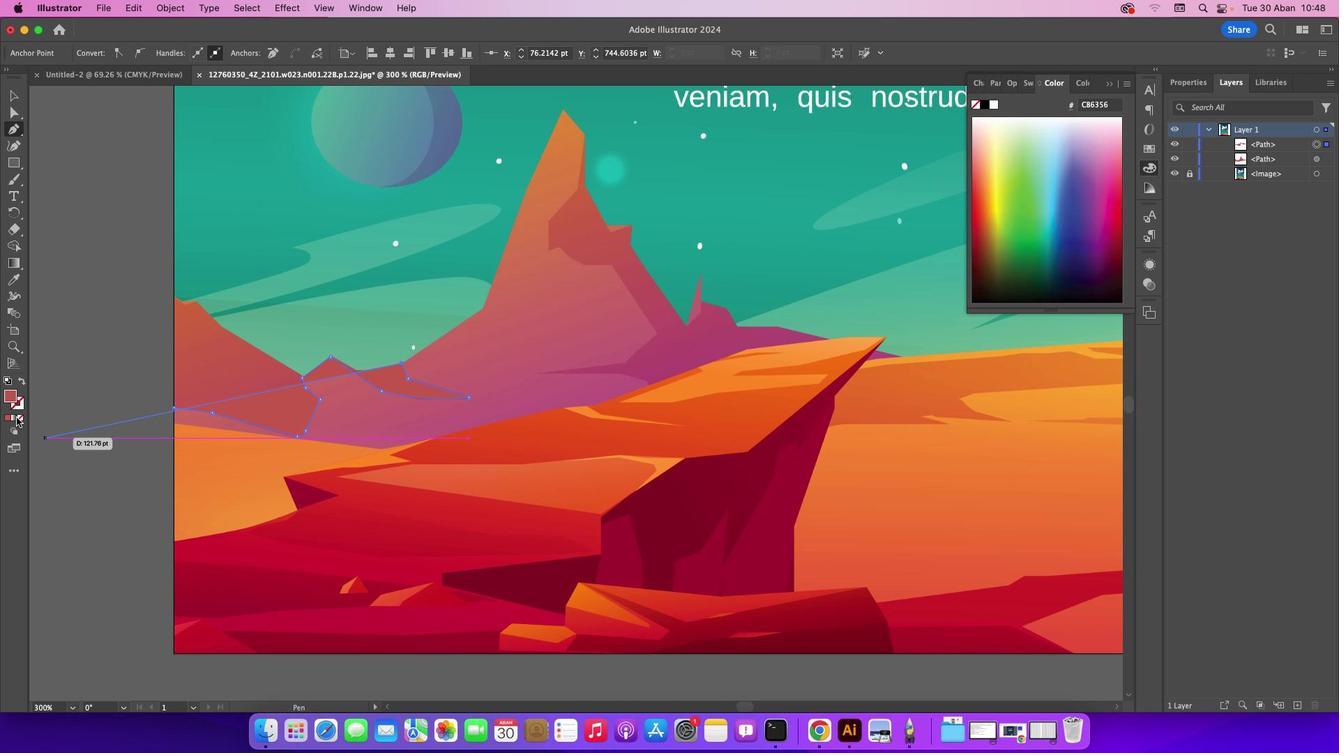 
Action: Mouse pressed left at (16, 417)
Screenshot: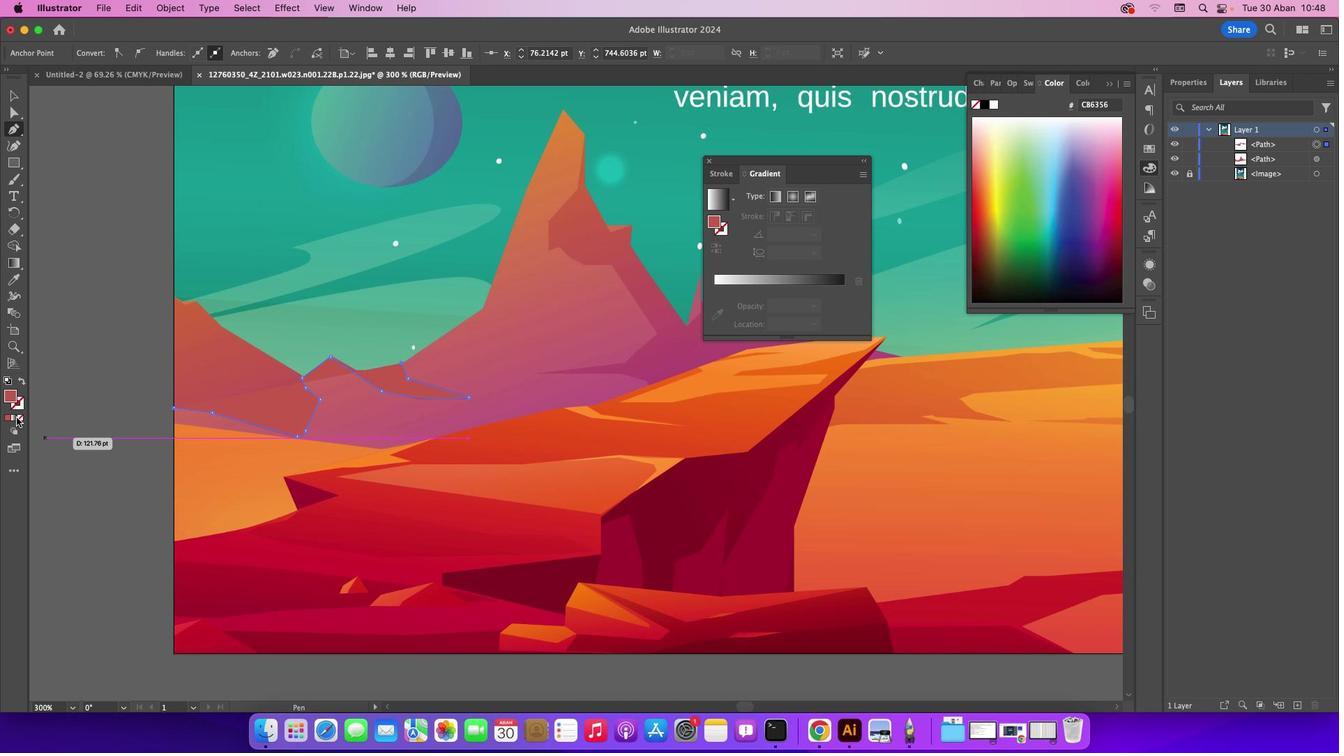
Action: Mouse moved to (20, 418)
Screenshot: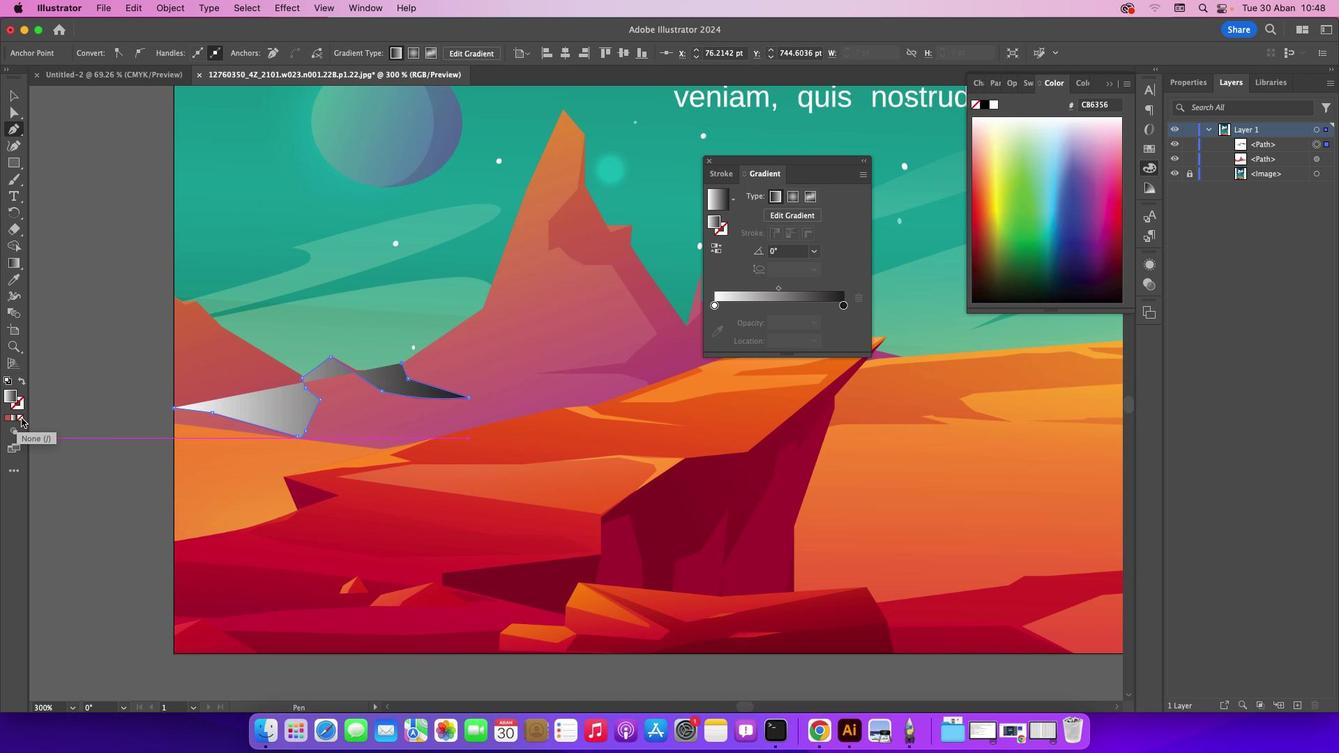 
Action: Mouse pressed left at (20, 418)
Screenshot: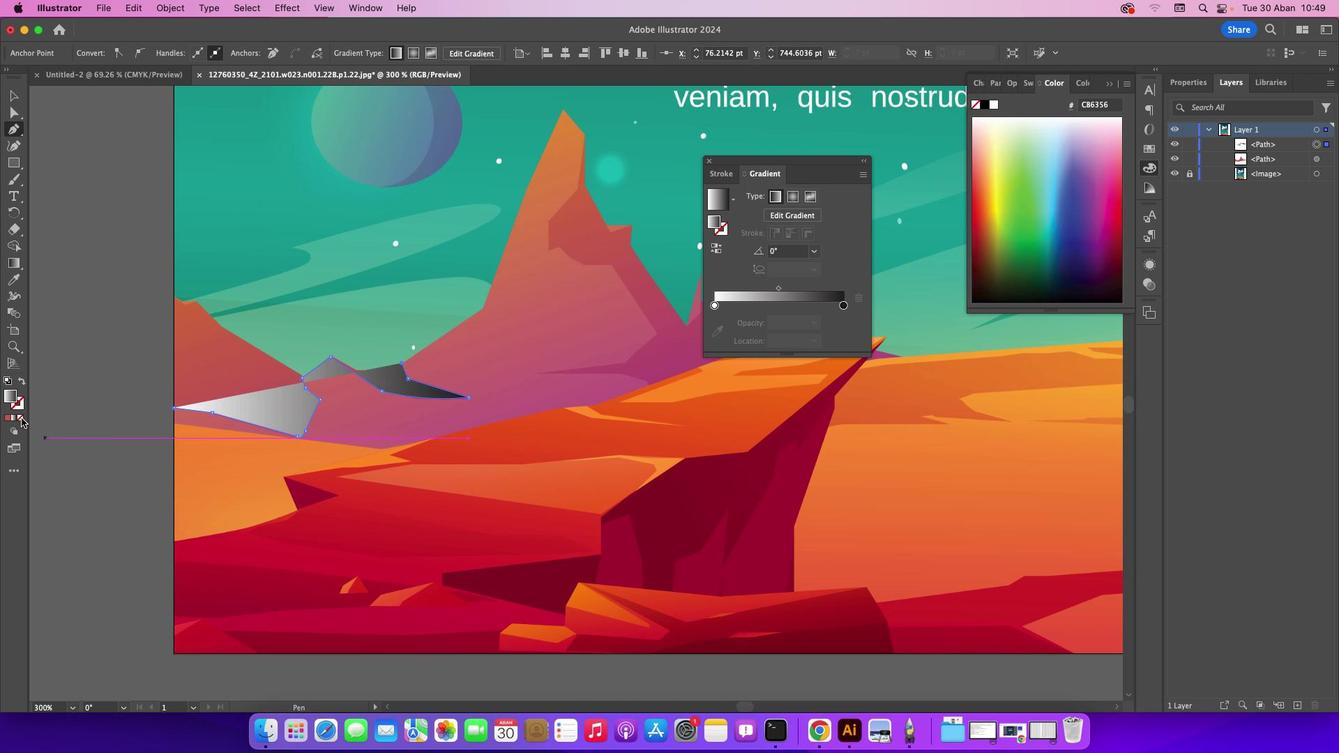 
Action: Mouse moved to (390, 371)
Screenshot: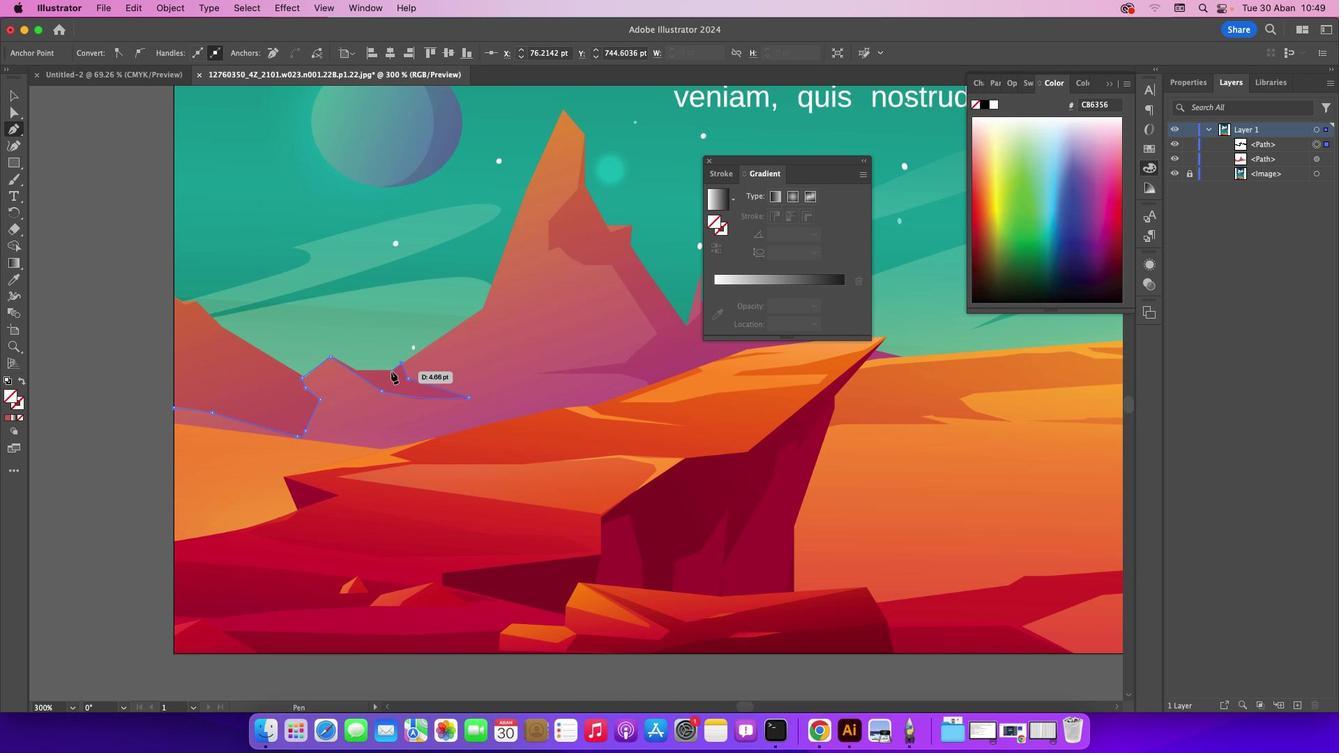 
Action: Mouse pressed left at (390, 371)
Screenshot: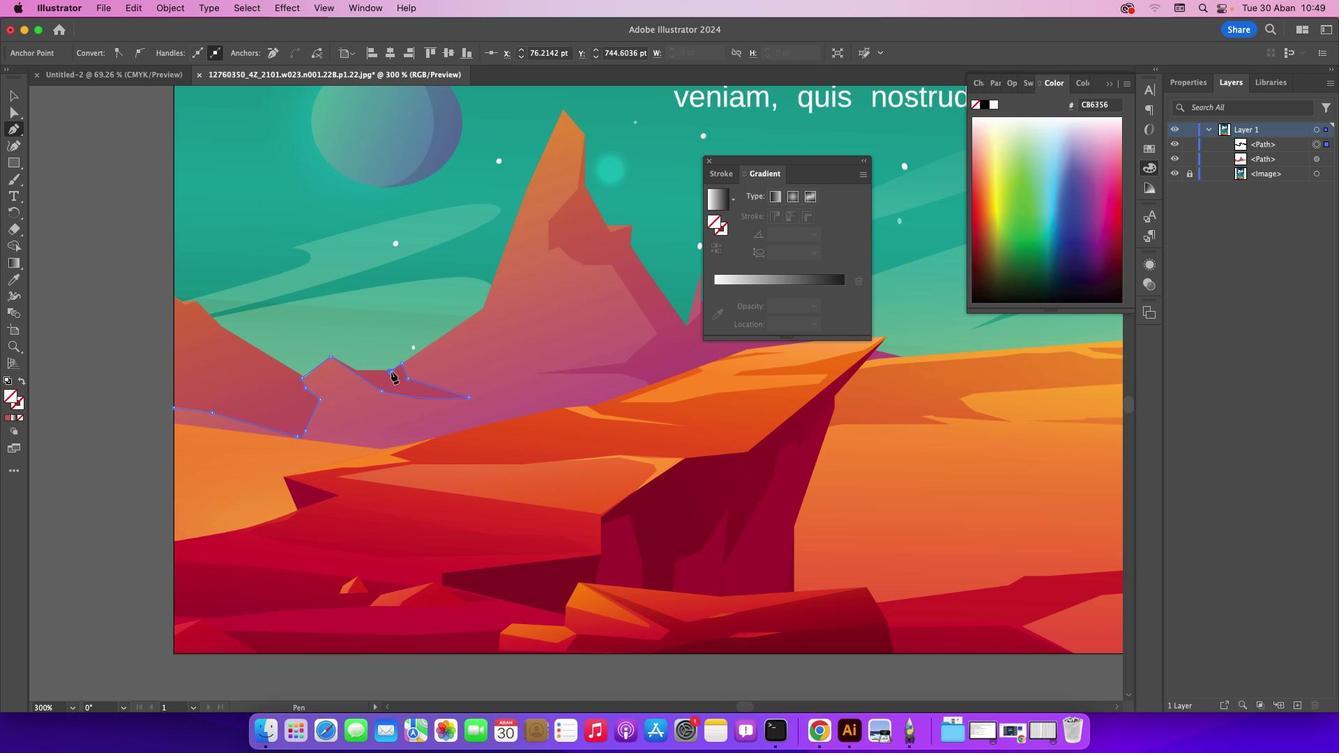 
Action: Mouse moved to (359, 370)
Screenshot: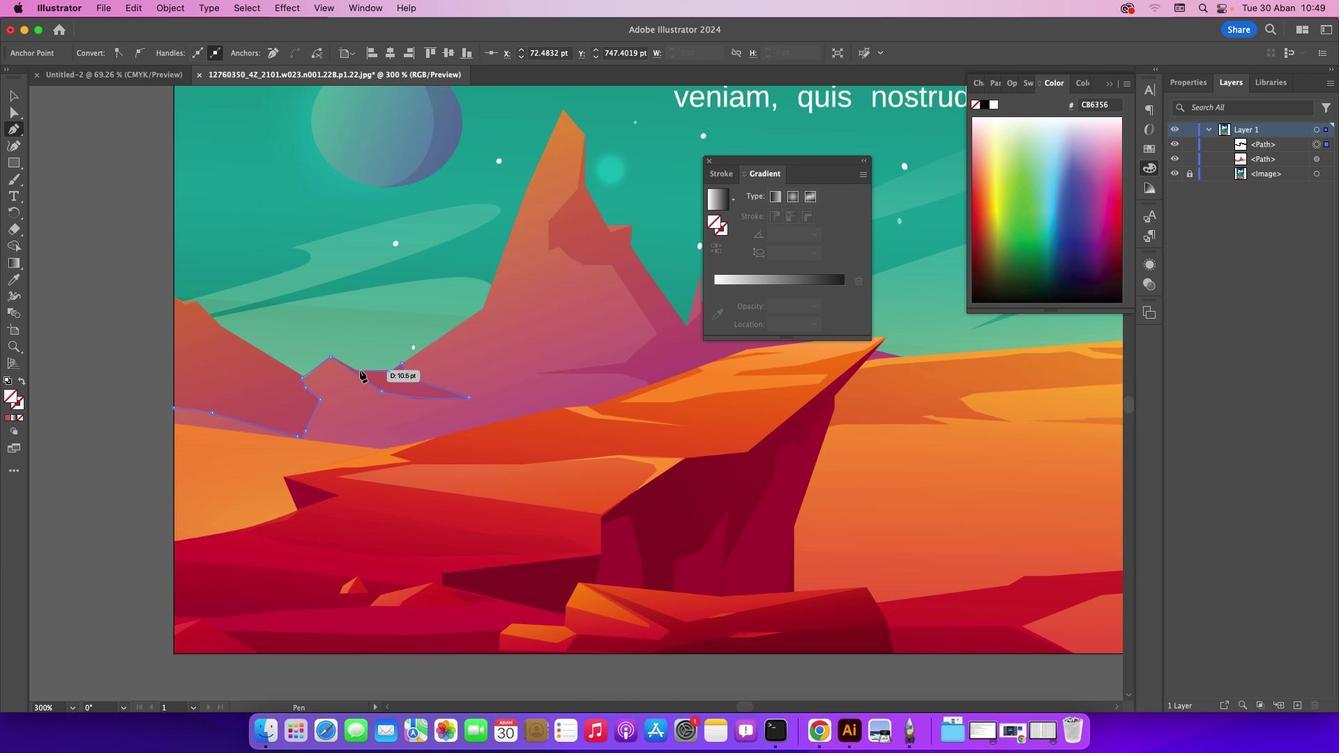 
Action: Mouse pressed left at (359, 370)
Screenshot: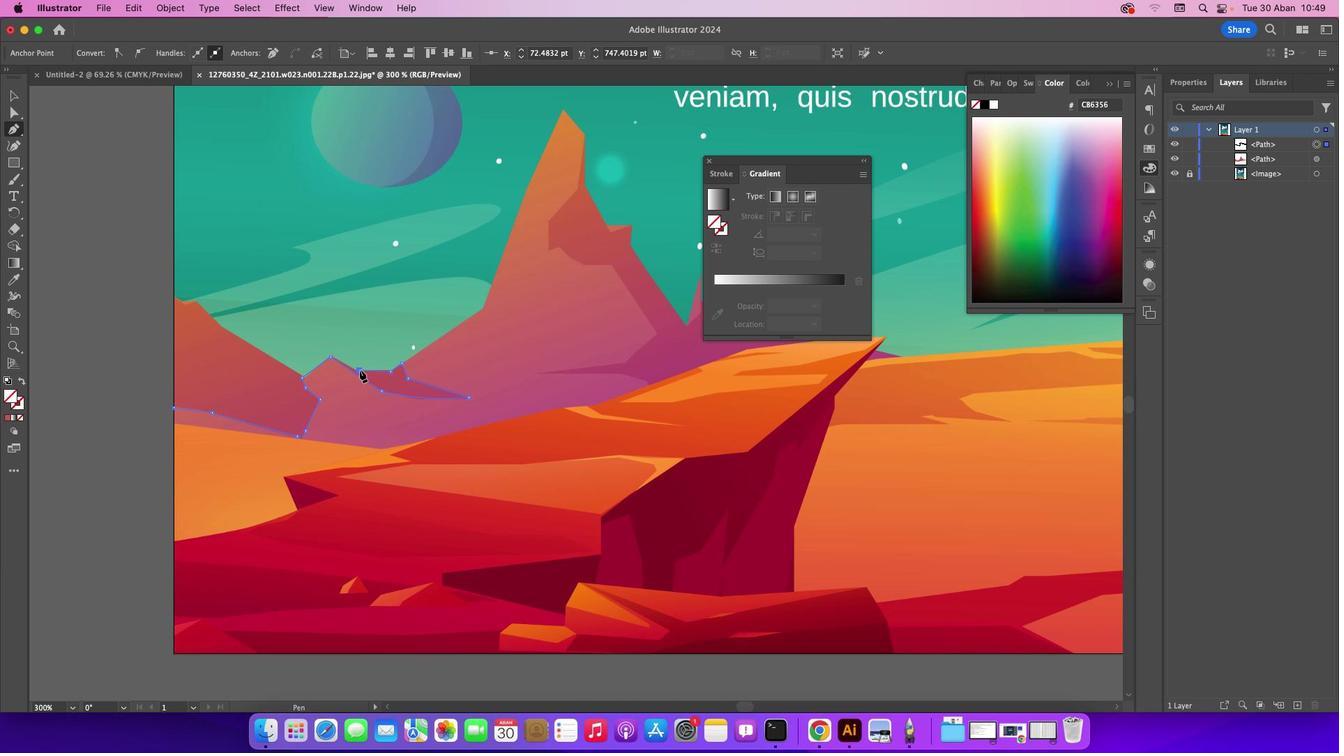 
Action: Mouse moved to (330, 357)
Screenshot: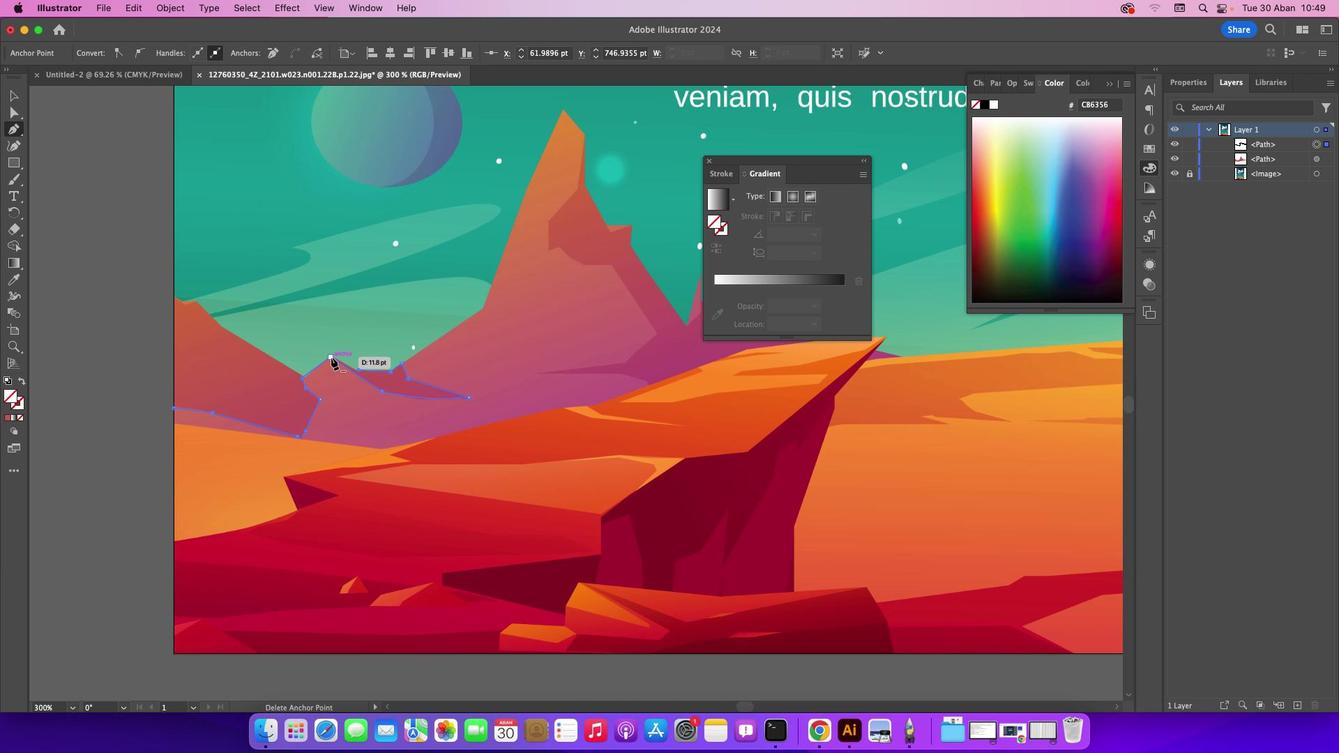 
Action: Mouse pressed left at (330, 357)
Screenshot: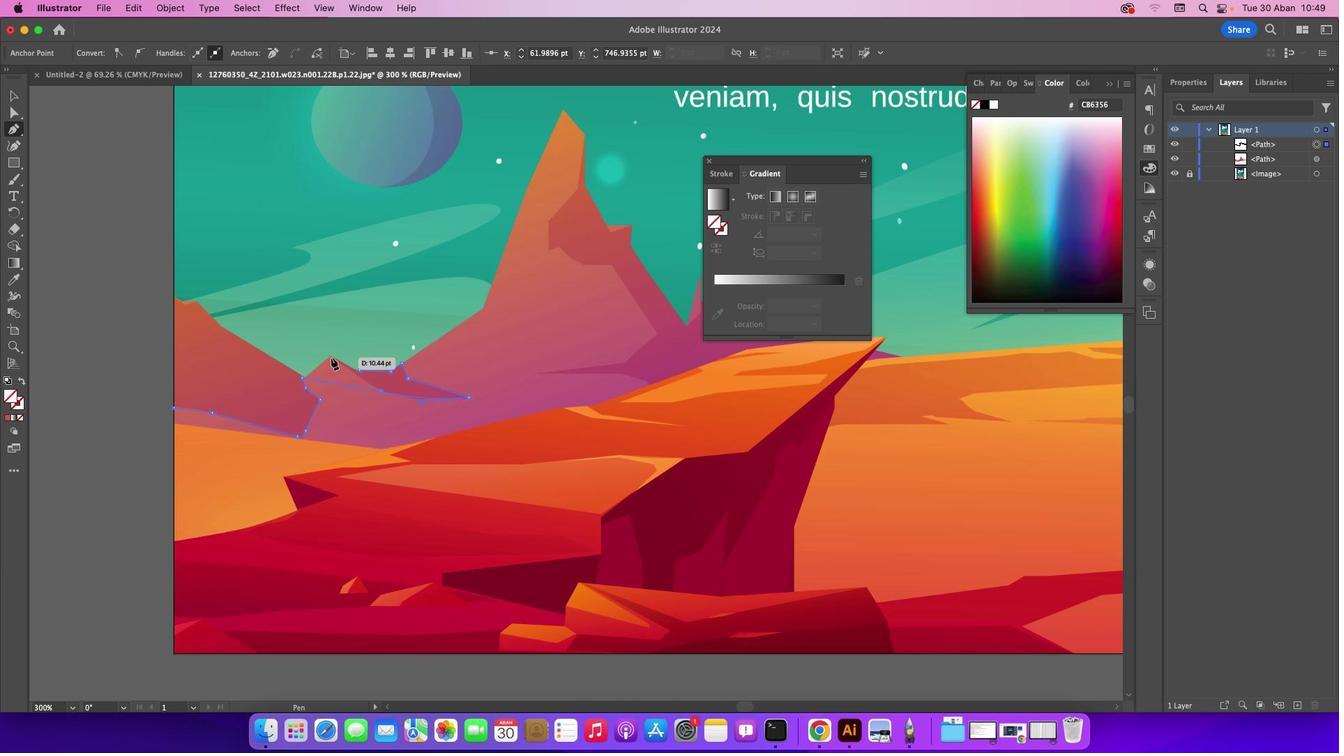 
Action: Mouse moved to (417, 336)
Screenshot: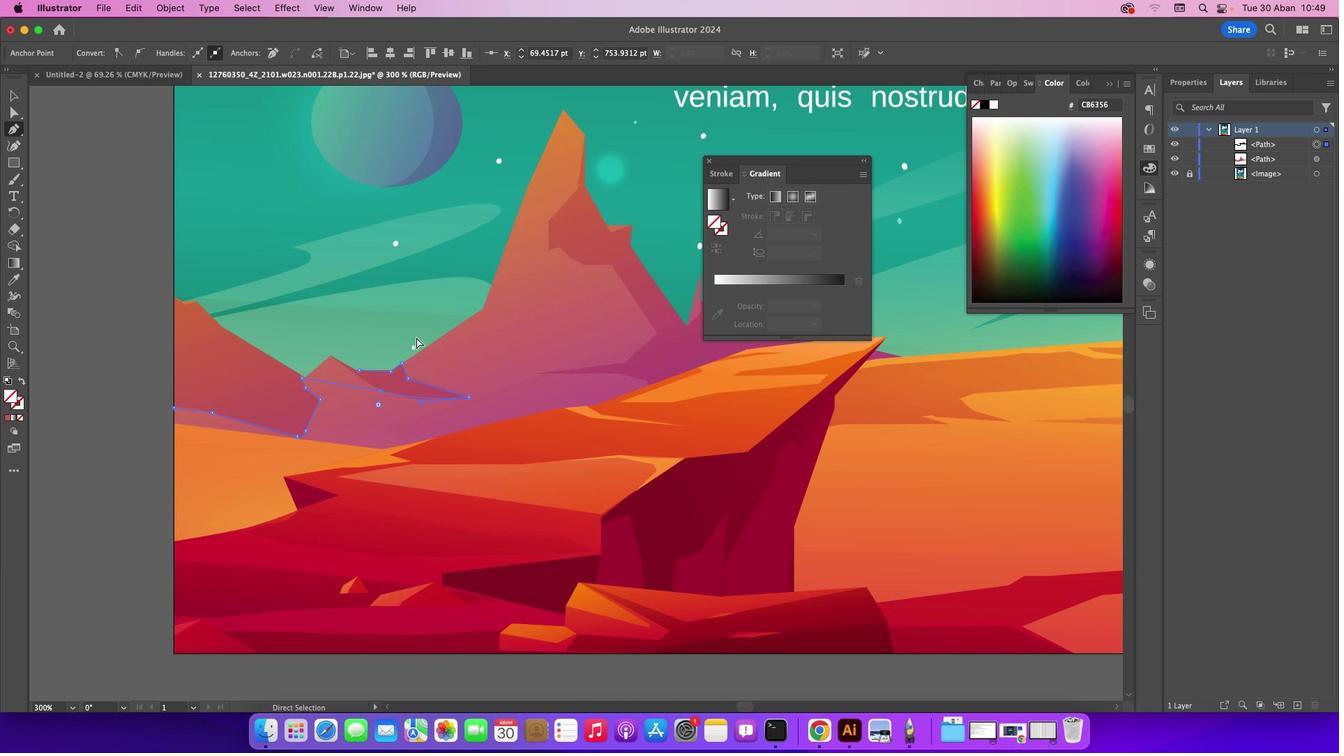 
Action: Key pressed Key.cmd
Screenshot: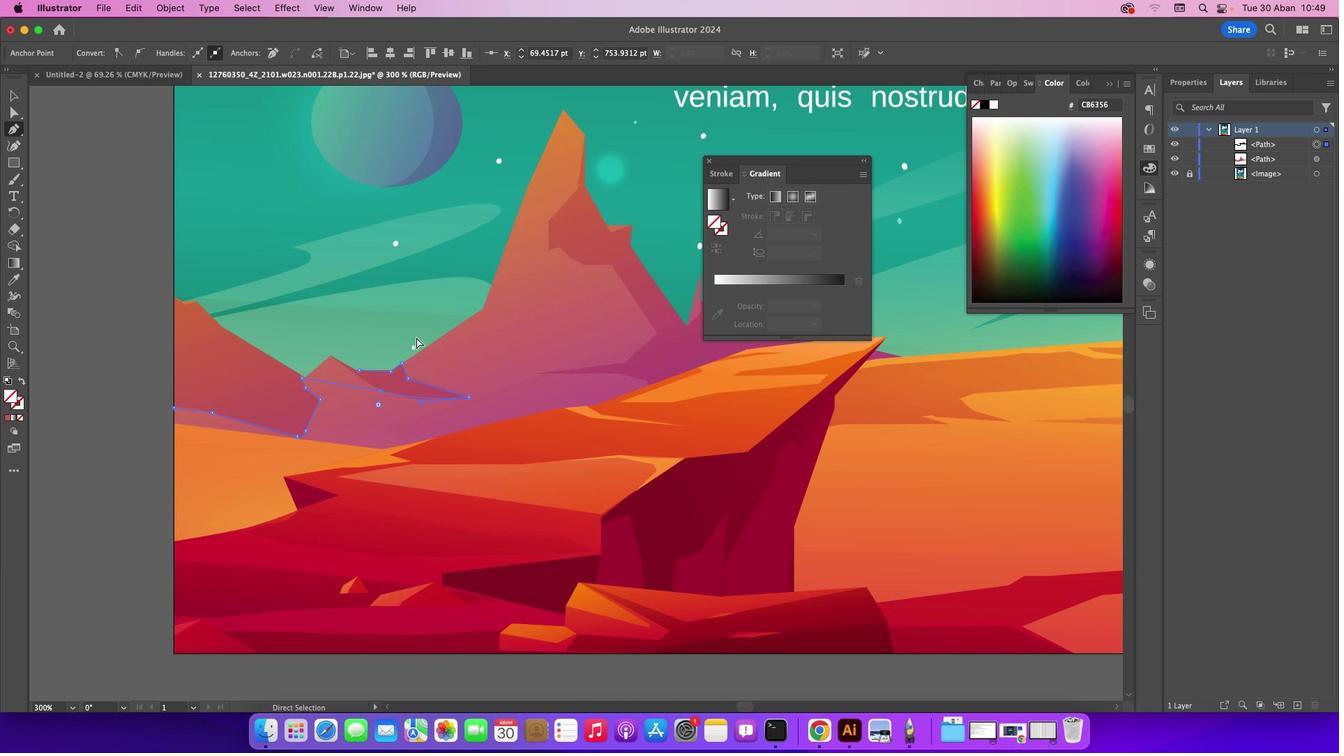 
Action: Mouse moved to (415, 336)
Screenshot: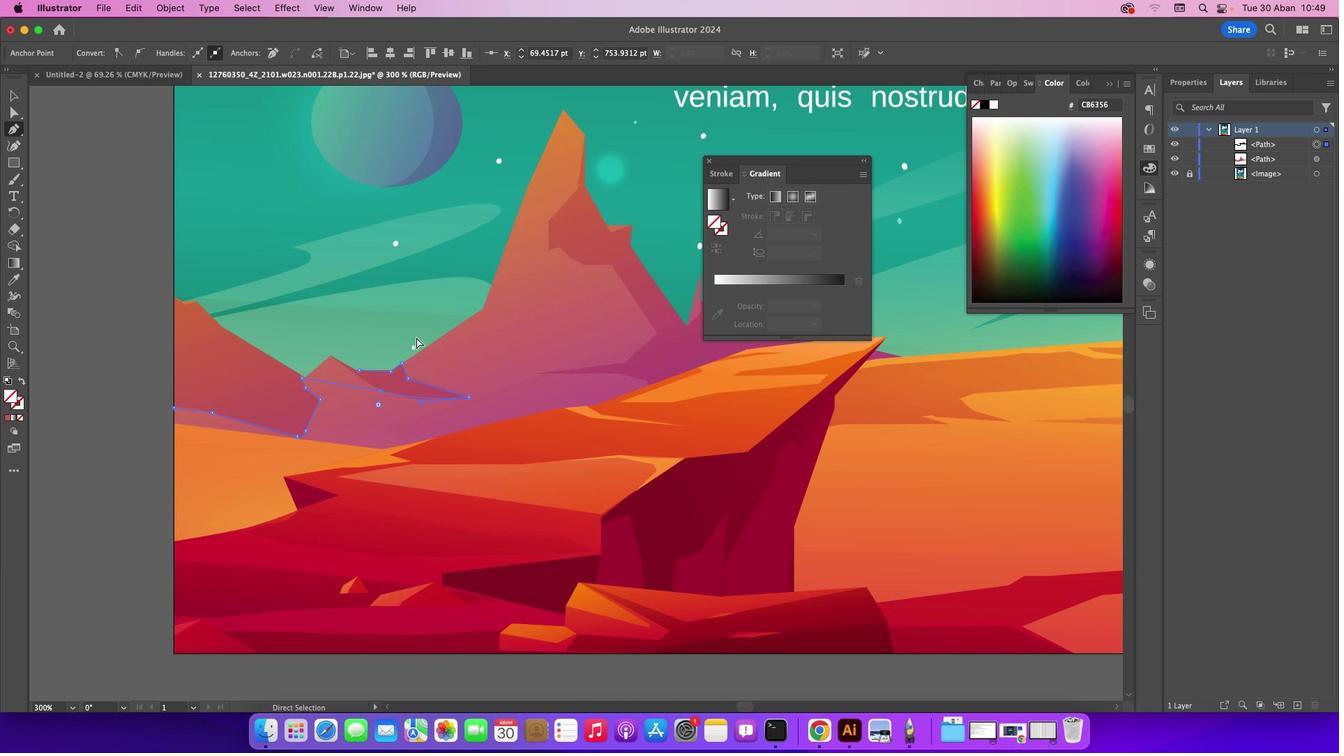 
Action: Key pressed 'z'
Screenshot: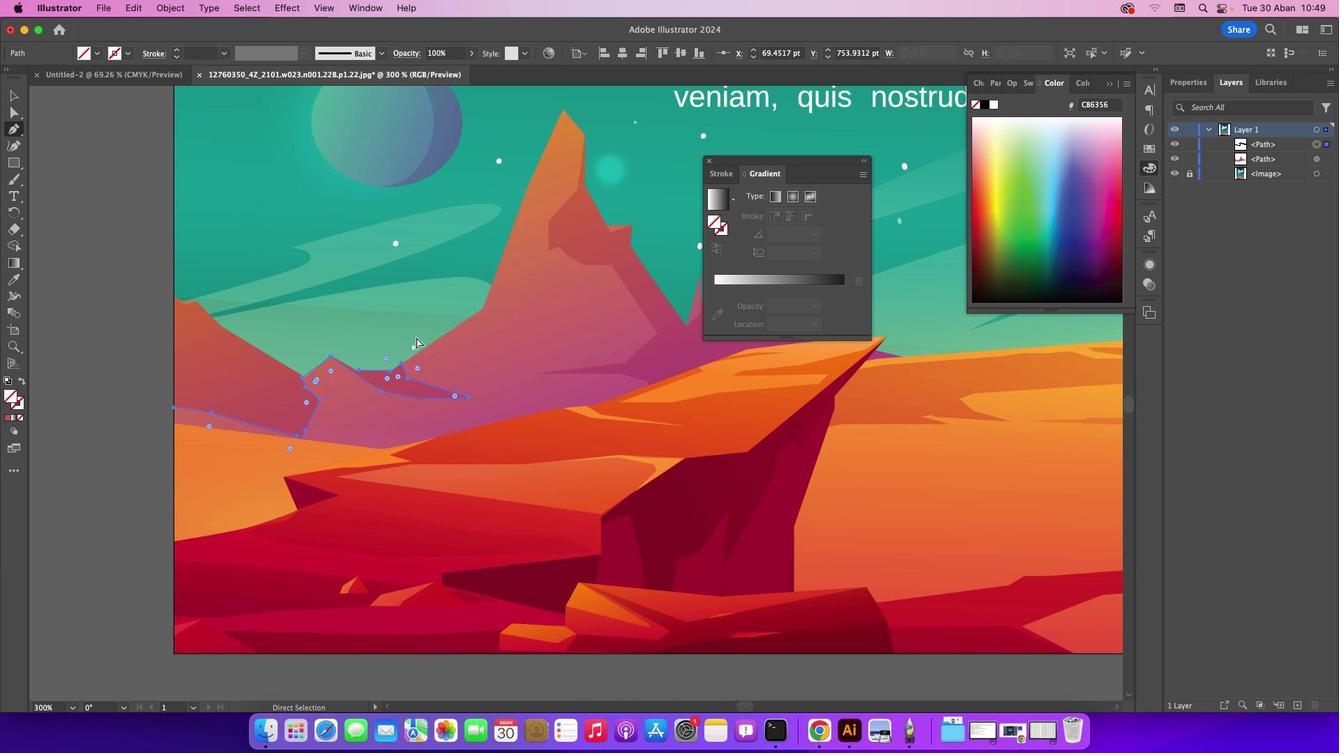 
Action: Mouse moved to (415, 336)
Screenshot: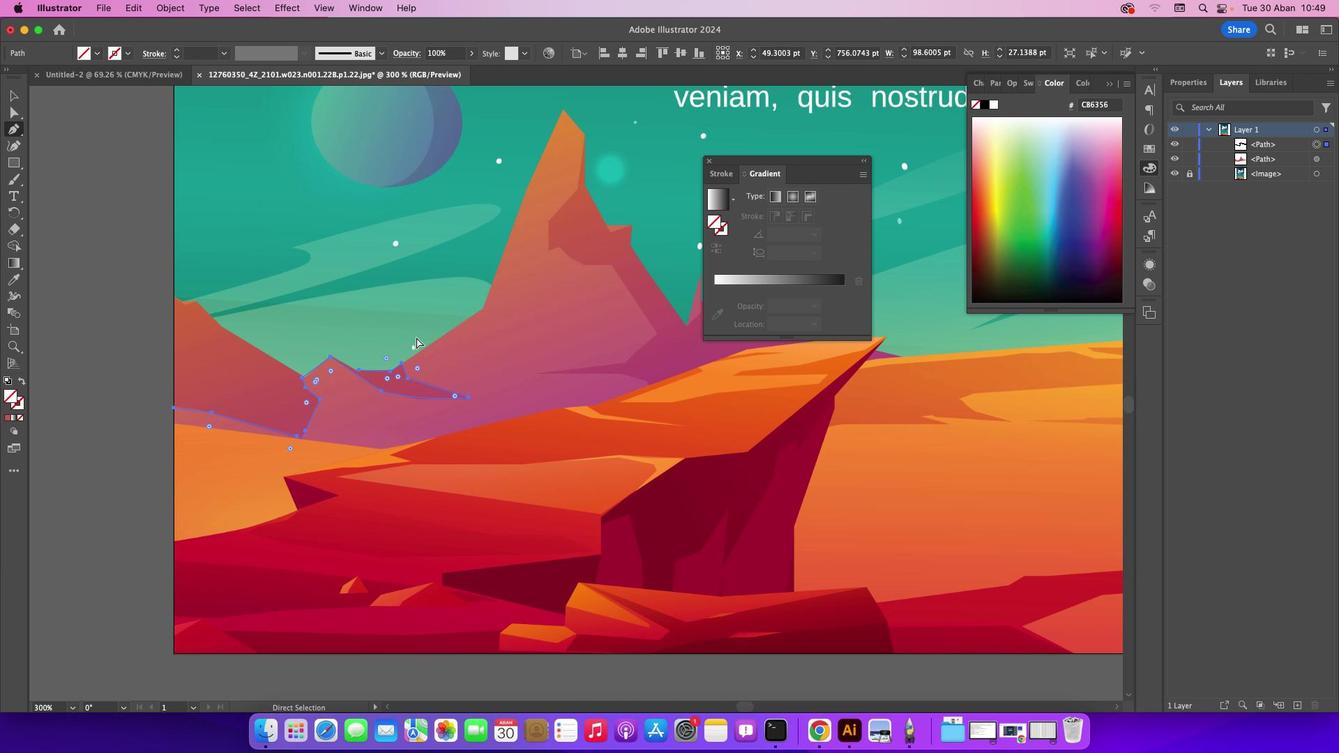 
Action: Key pressed 'z''z''z'
Screenshot: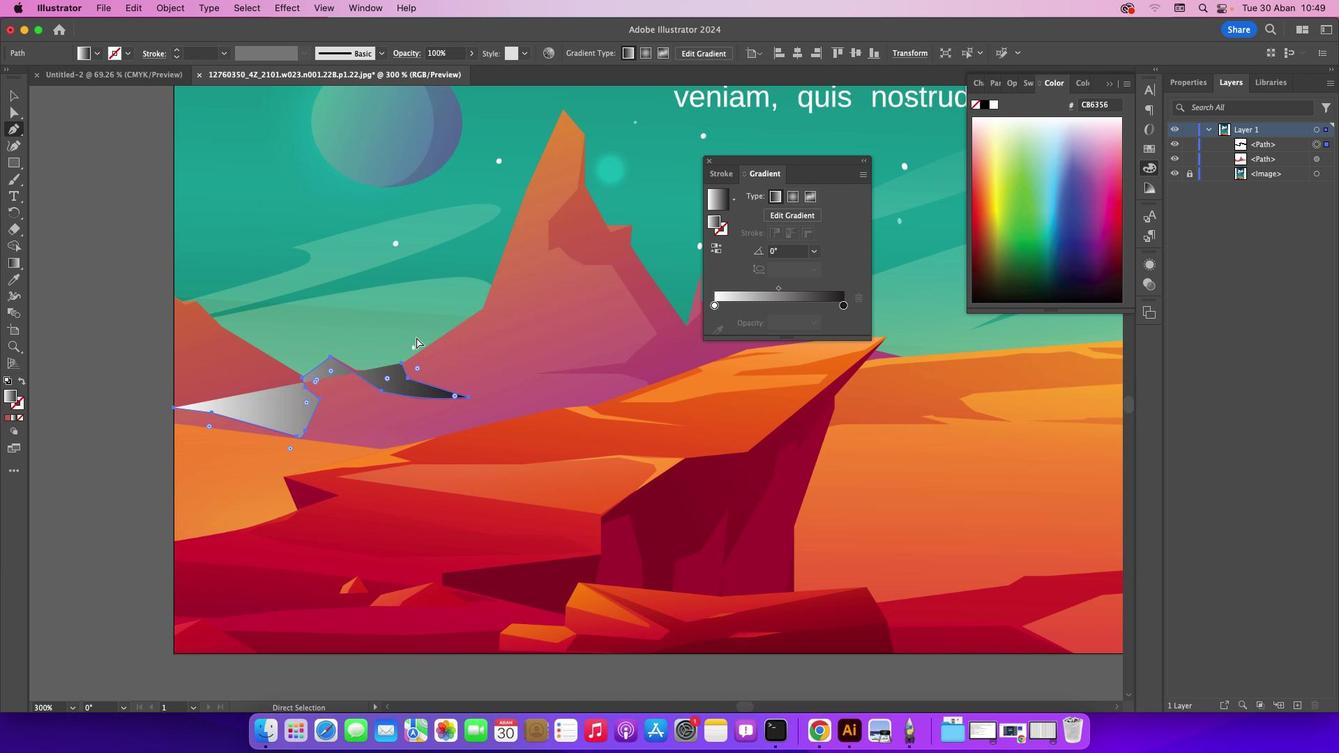 
Action: Mouse moved to (710, 161)
Screenshot: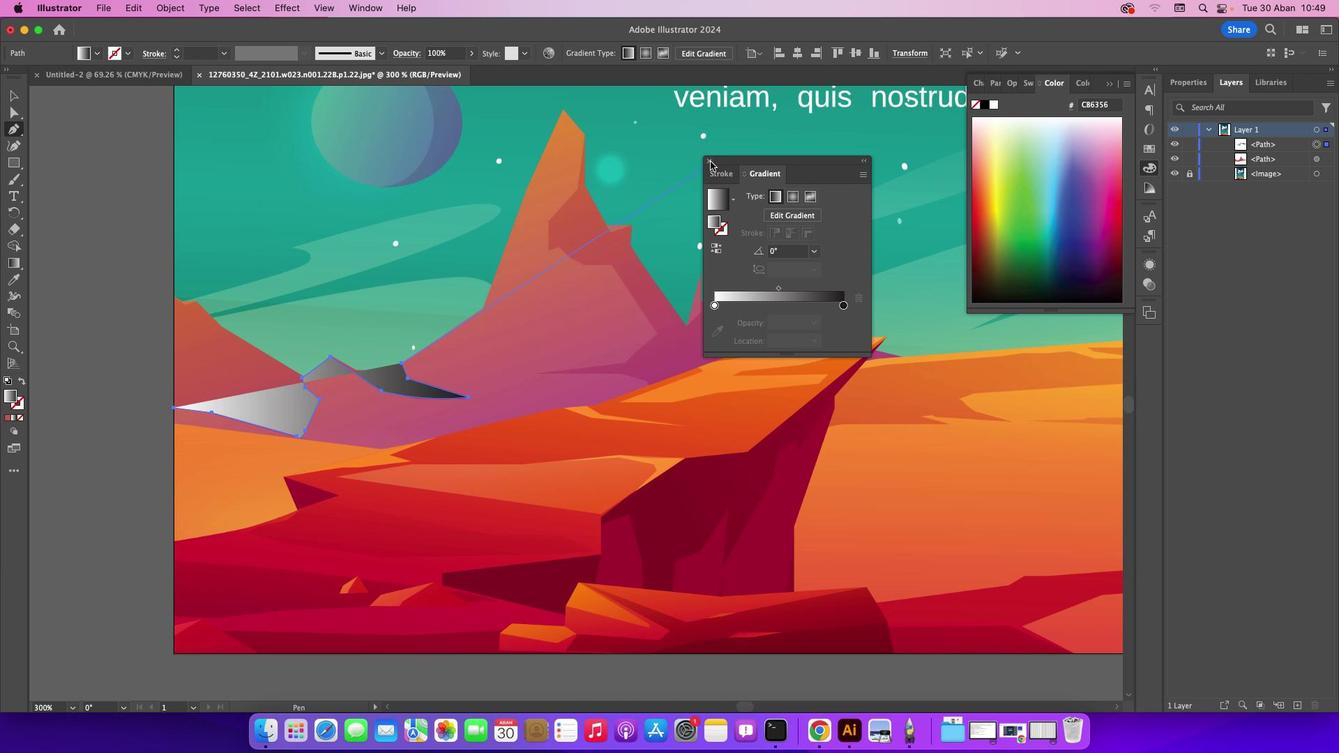 
Action: Mouse pressed left at (710, 161)
Screenshot: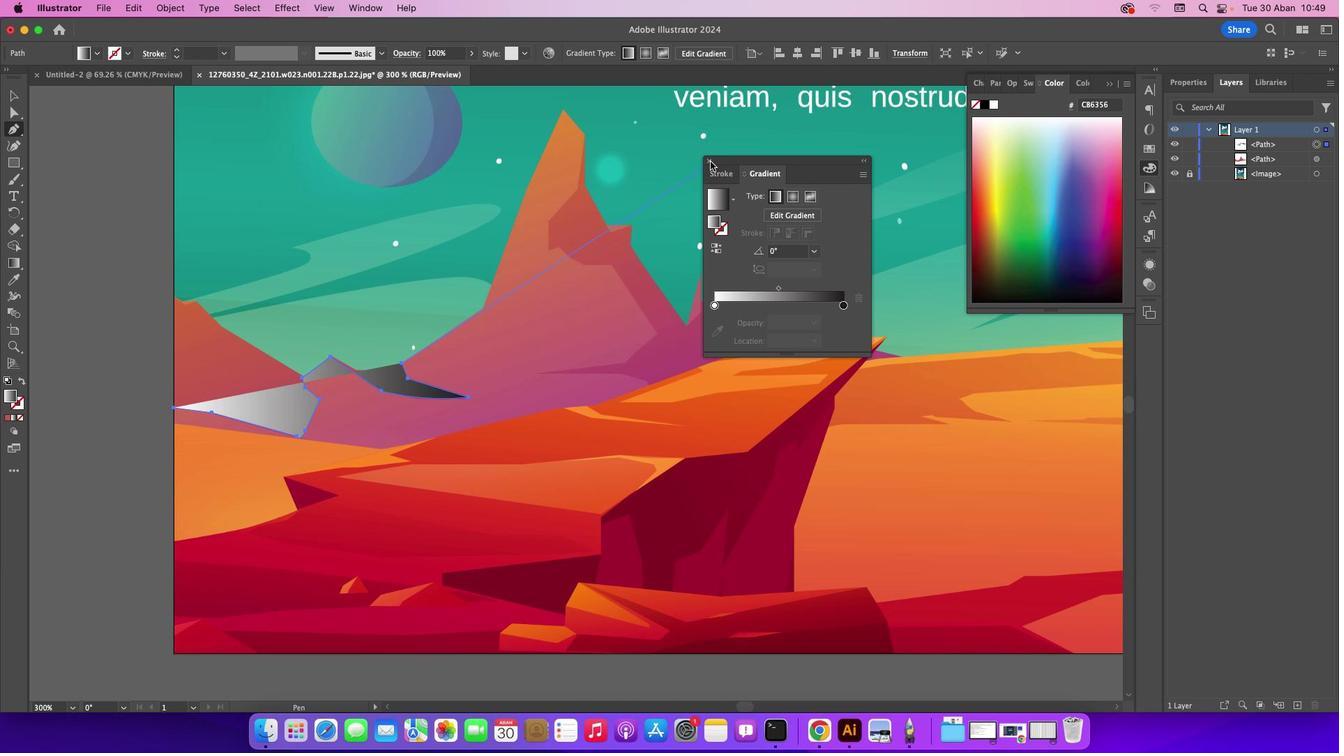 
Action: Mouse moved to (20, 417)
Screenshot: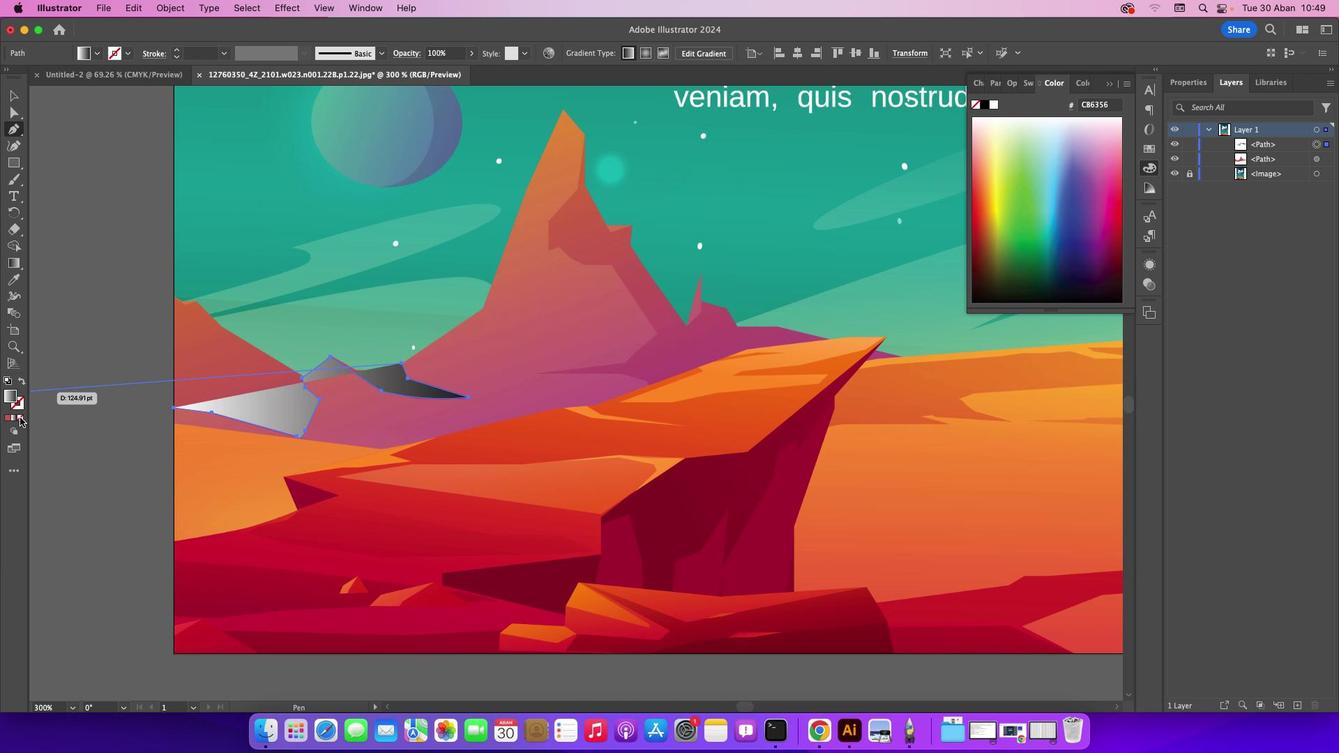 
Action: Mouse pressed left at (20, 417)
Screenshot: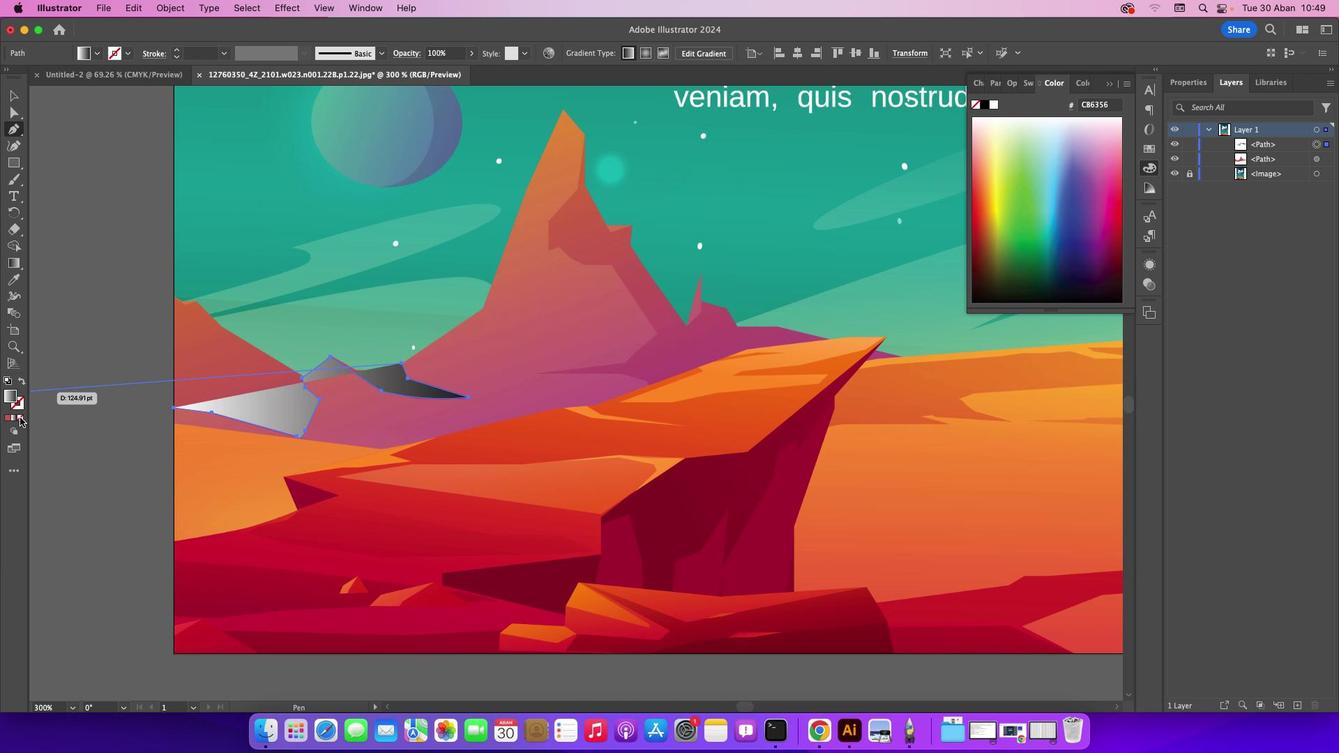
Action: Mouse moved to (484, 307)
Screenshot: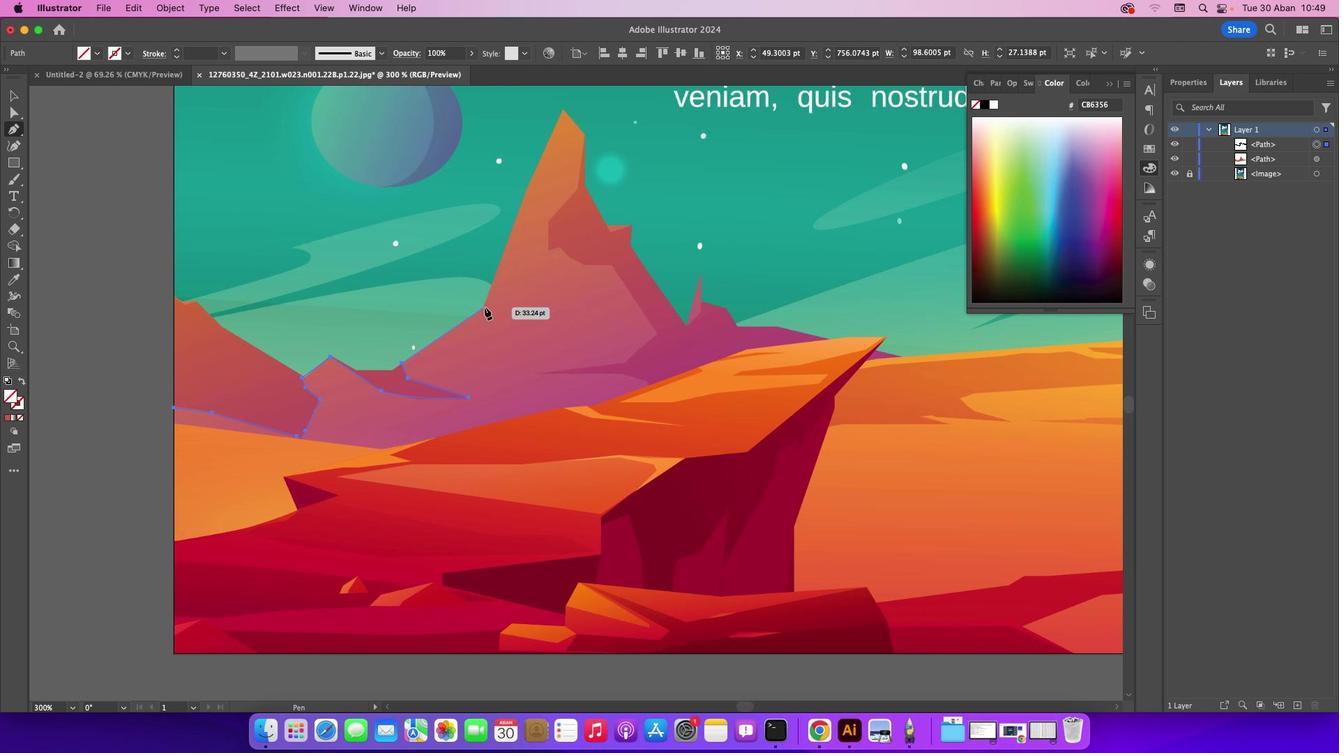 
Action: Mouse pressed left at (484, 307)
Screenshot: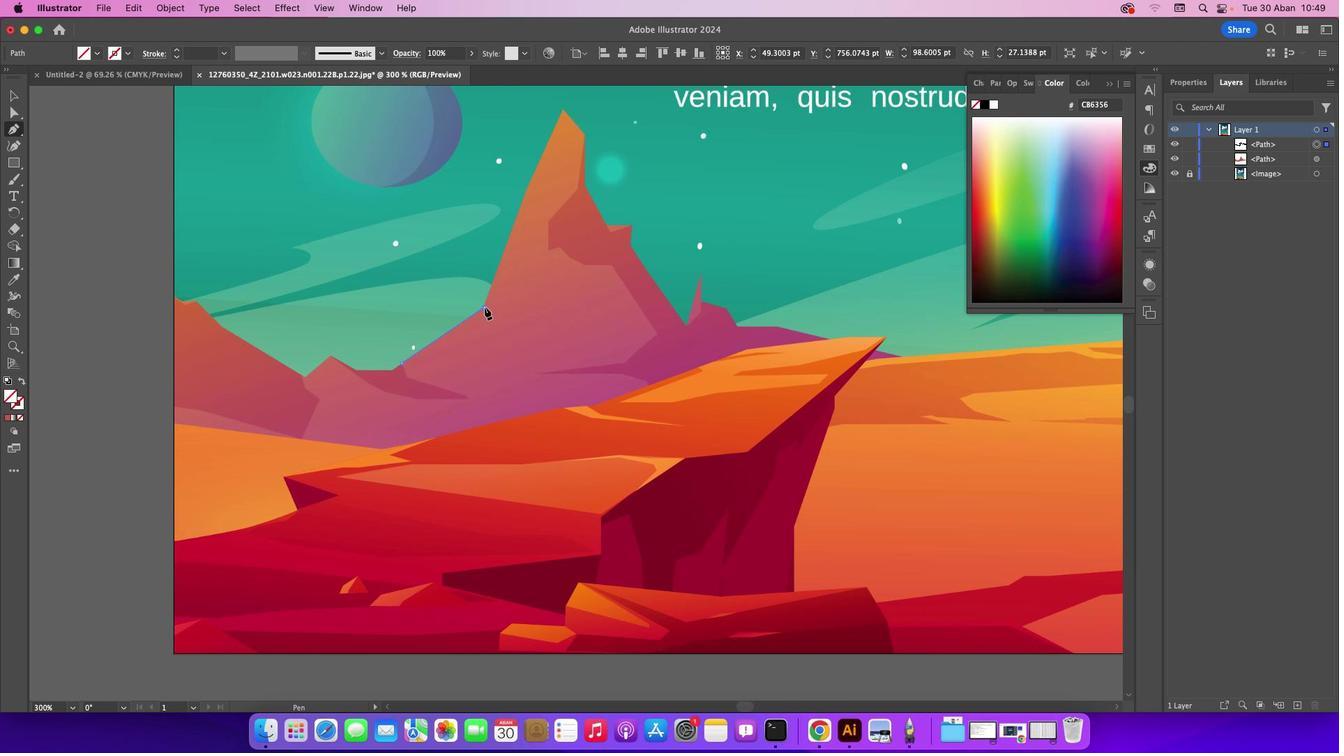 
Action: Mouse moved to (564, 111)
Screenshot: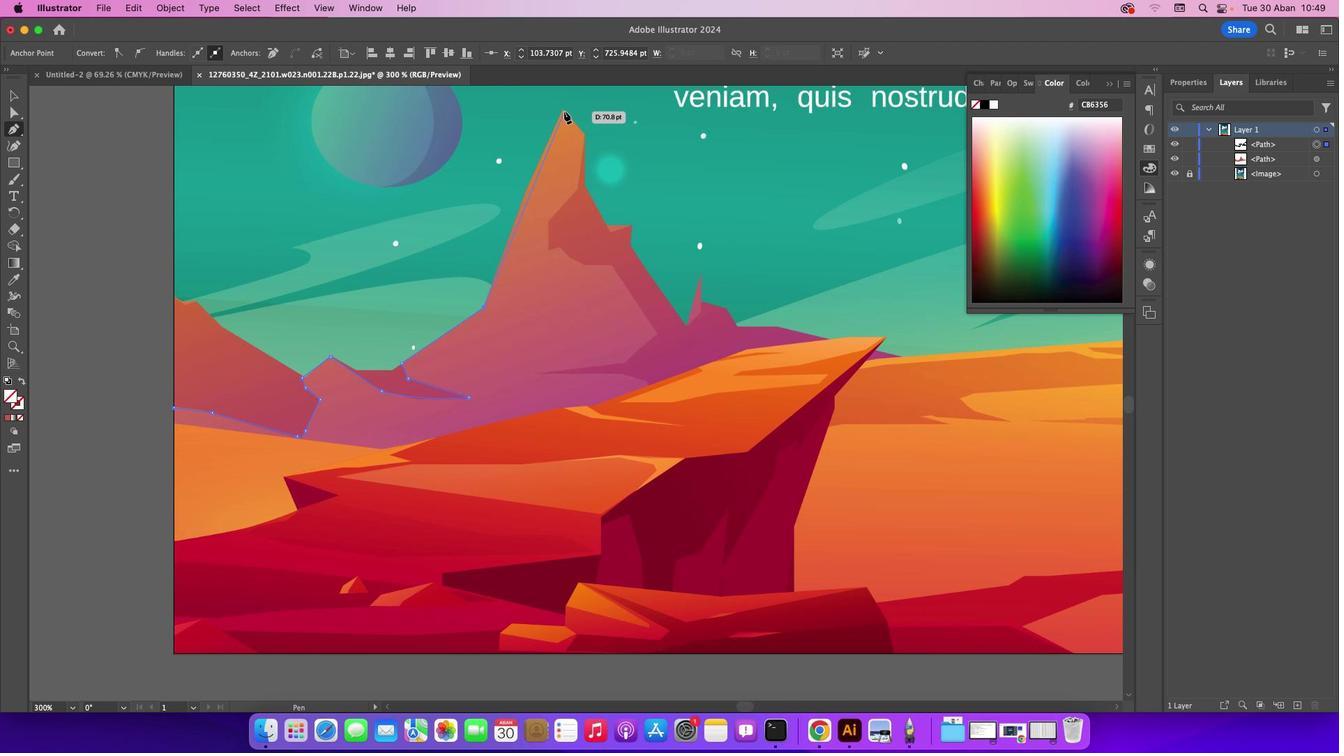 
Action: Mouse pressed left at (564, 111)
Screenshot: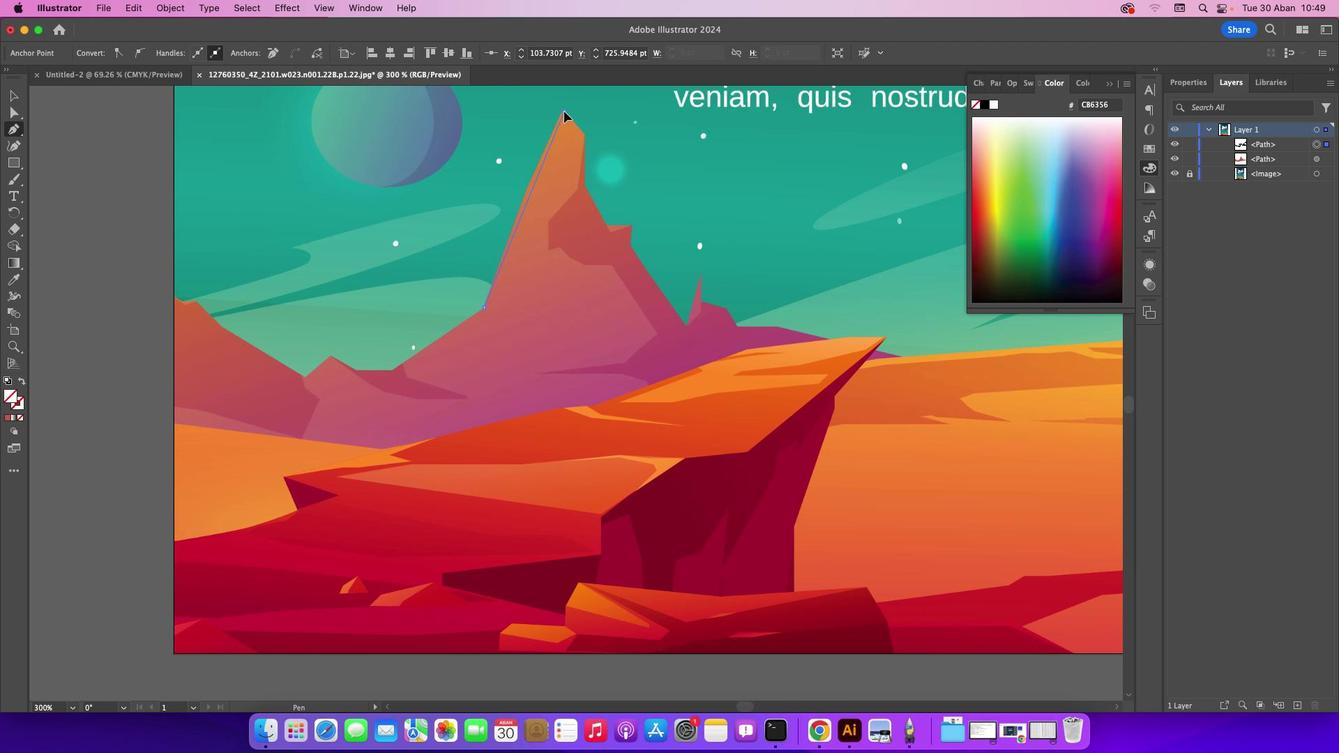 
Action: Mouse moved to (564, 234)
Screenshot: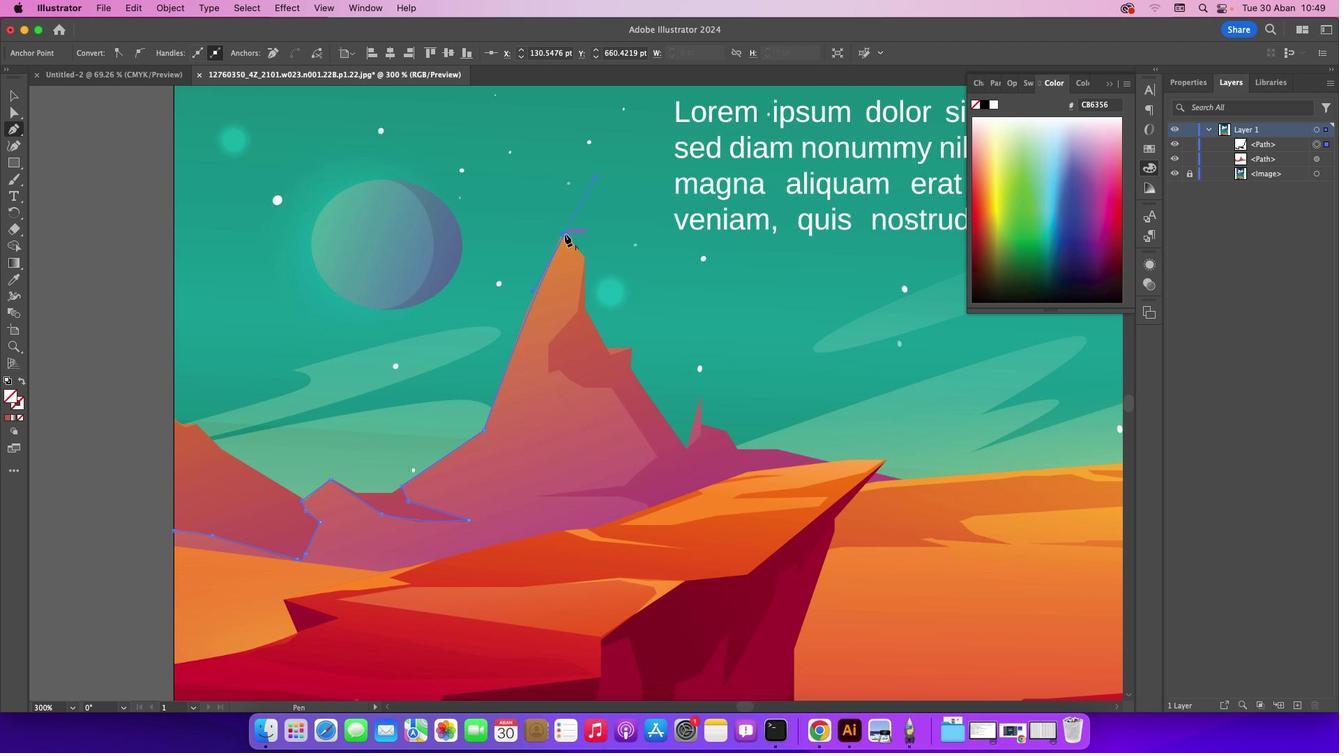 
Action: Mouse pressed left at (564, 234)
Screenshot: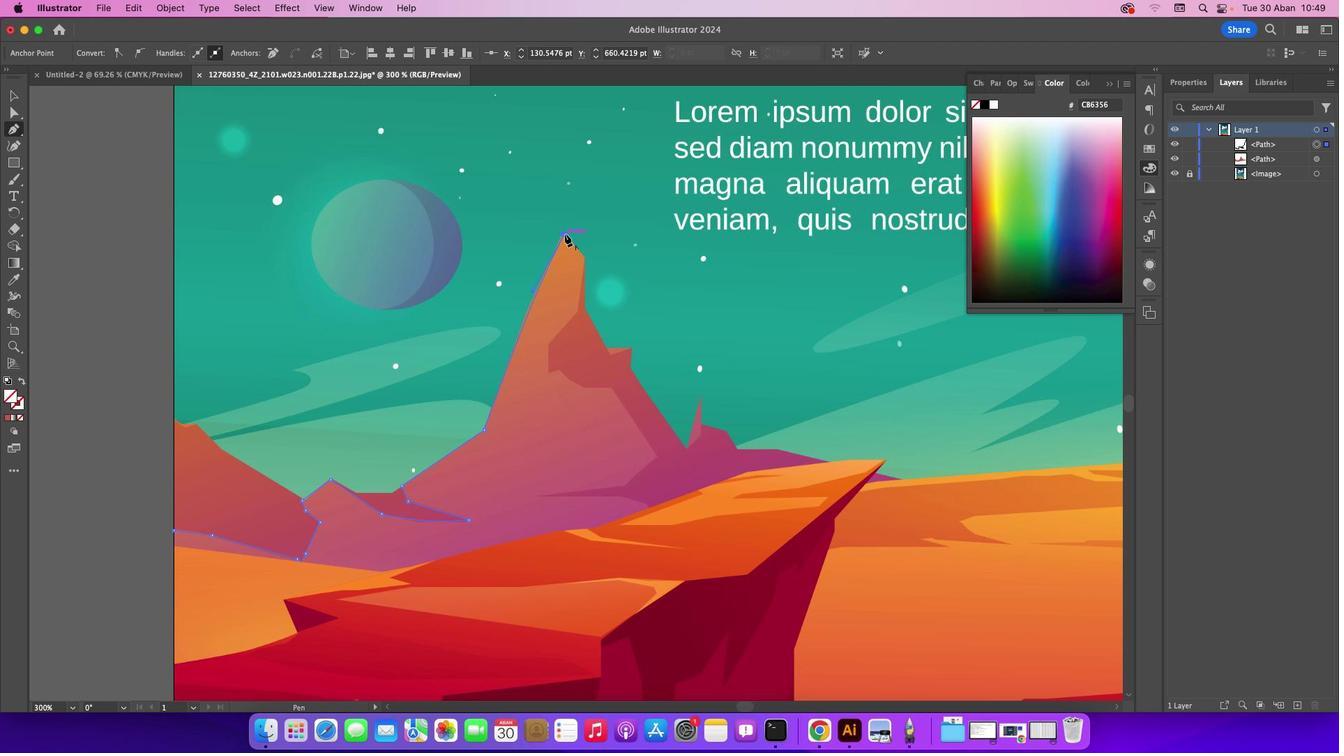 
Action: Mouse moved to (584, 257)
Screenshot: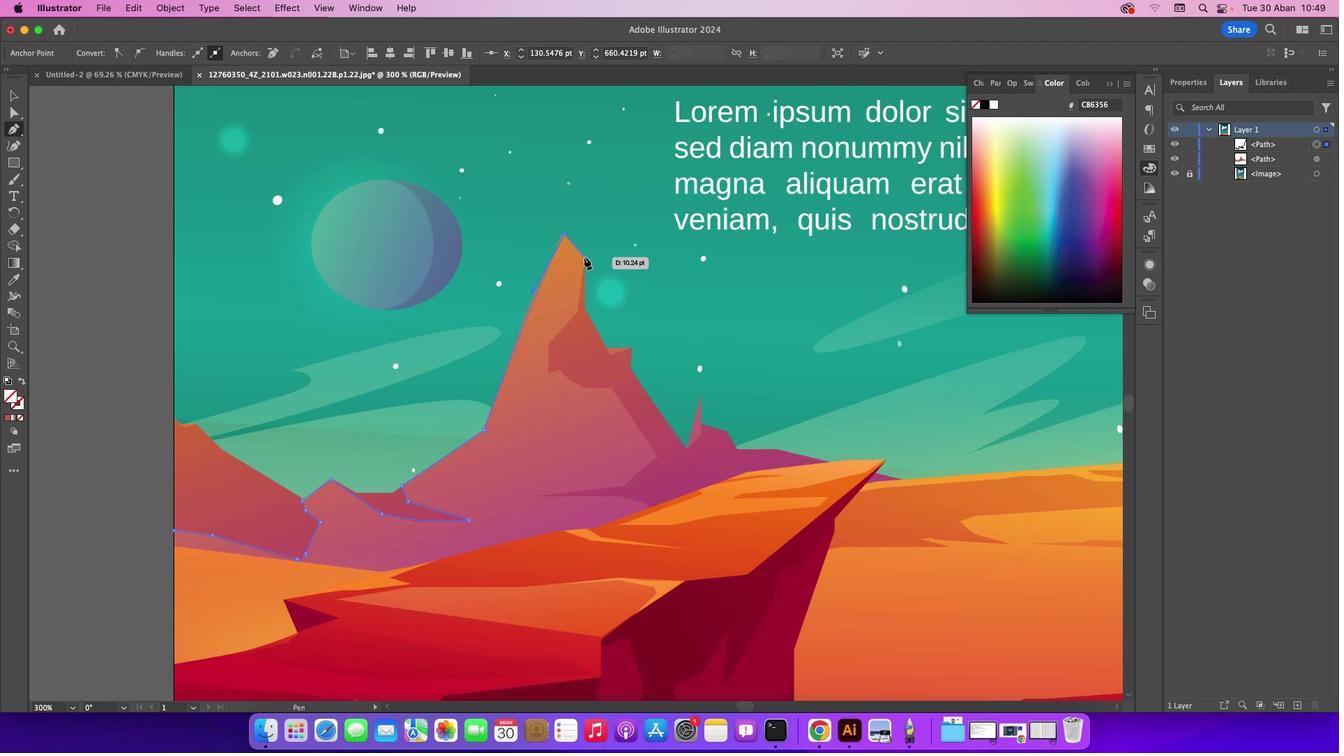 
Action: Mouse pressed left at (584, 257)
Screenshot: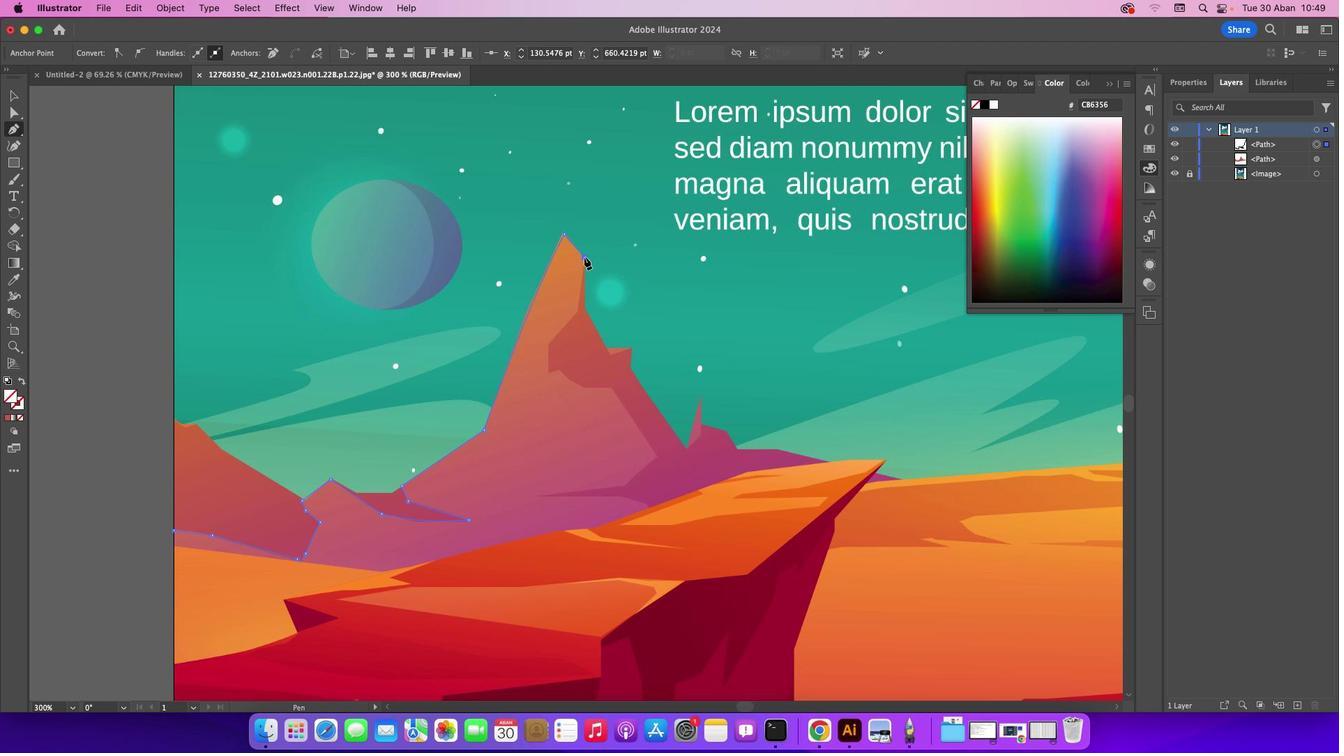 
Action: Mouse moved to (577, 314)
Screenshot: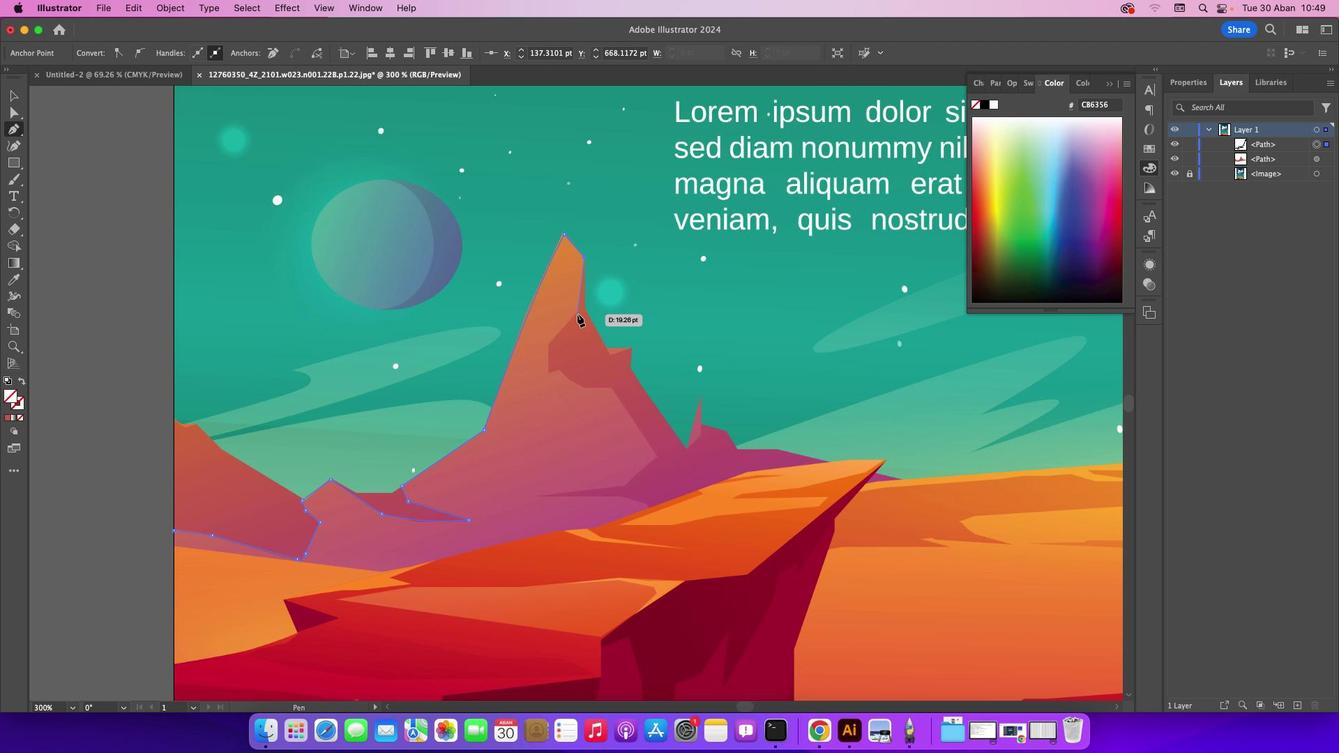 
Action: Mouse pressed left at (577, 314)
Screenshot: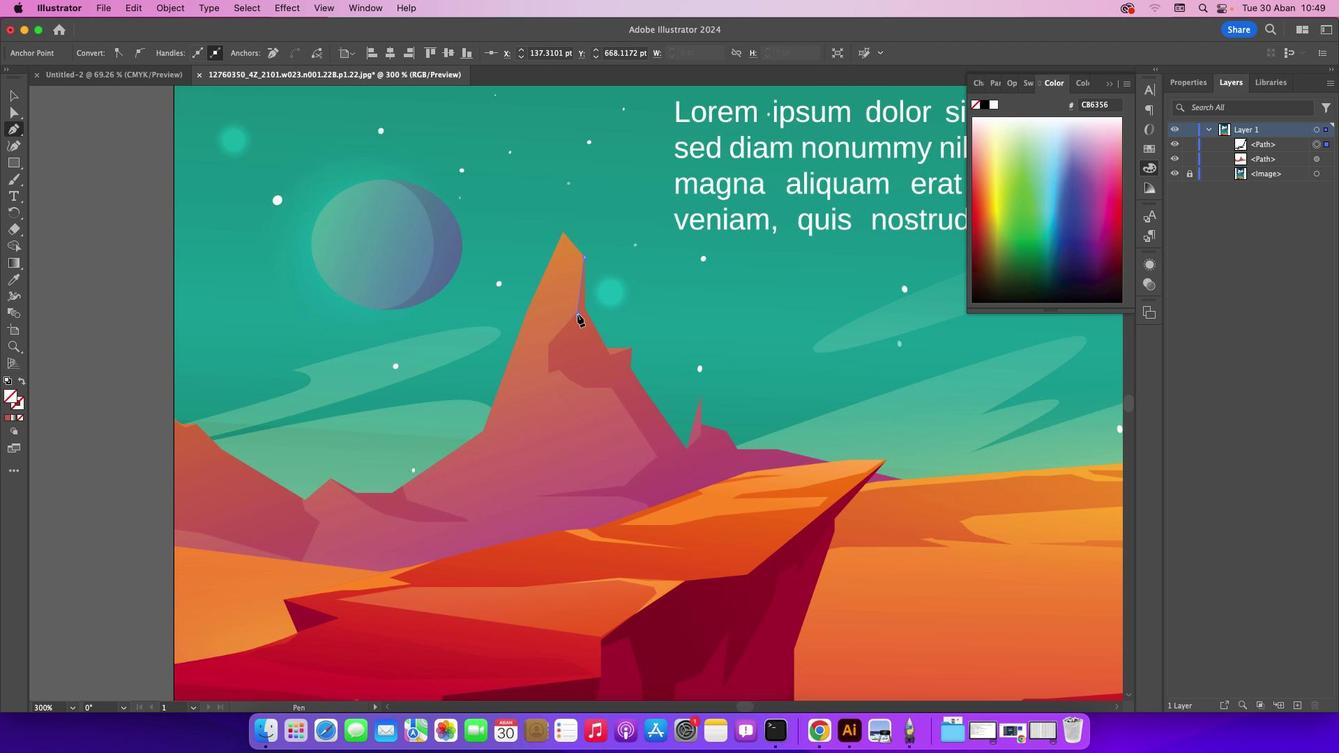
Action: Mouse moved to (547, 345)
Screenshot: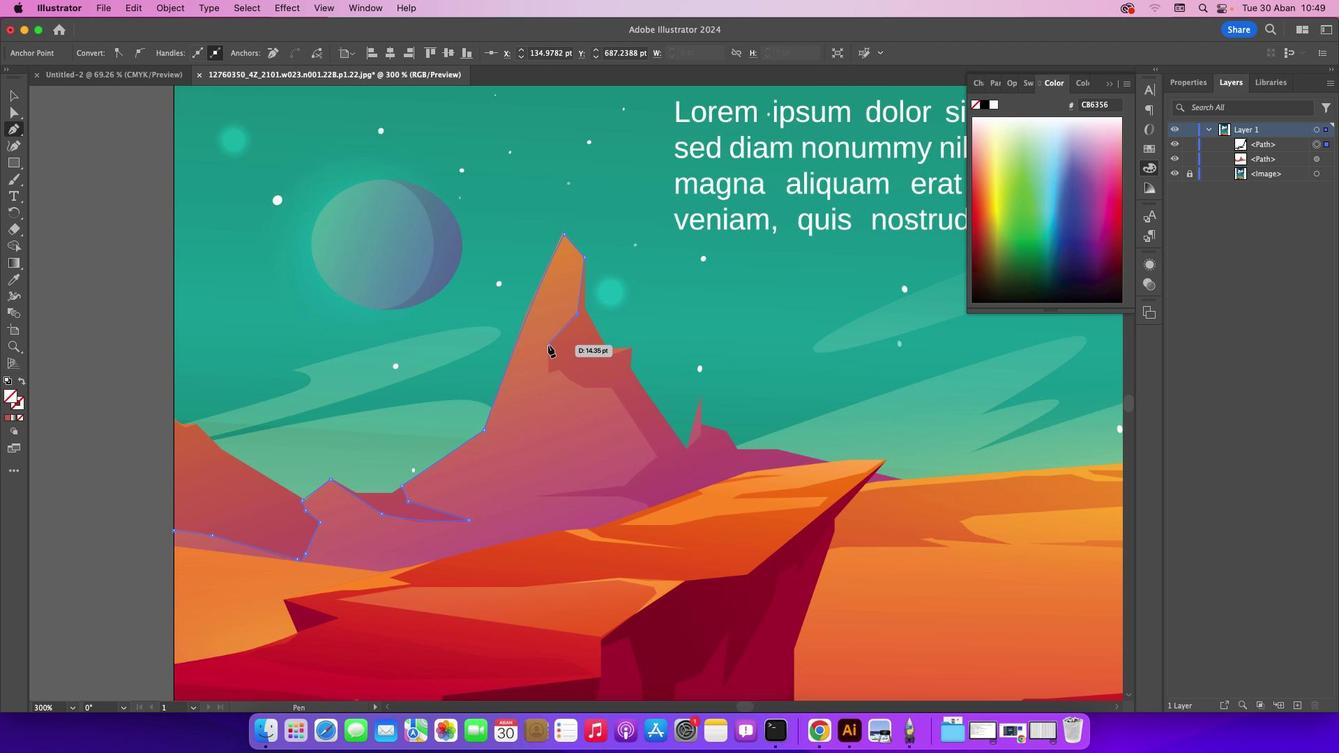 
Action: Mouse pressed left at (547, 345)
Screenshot: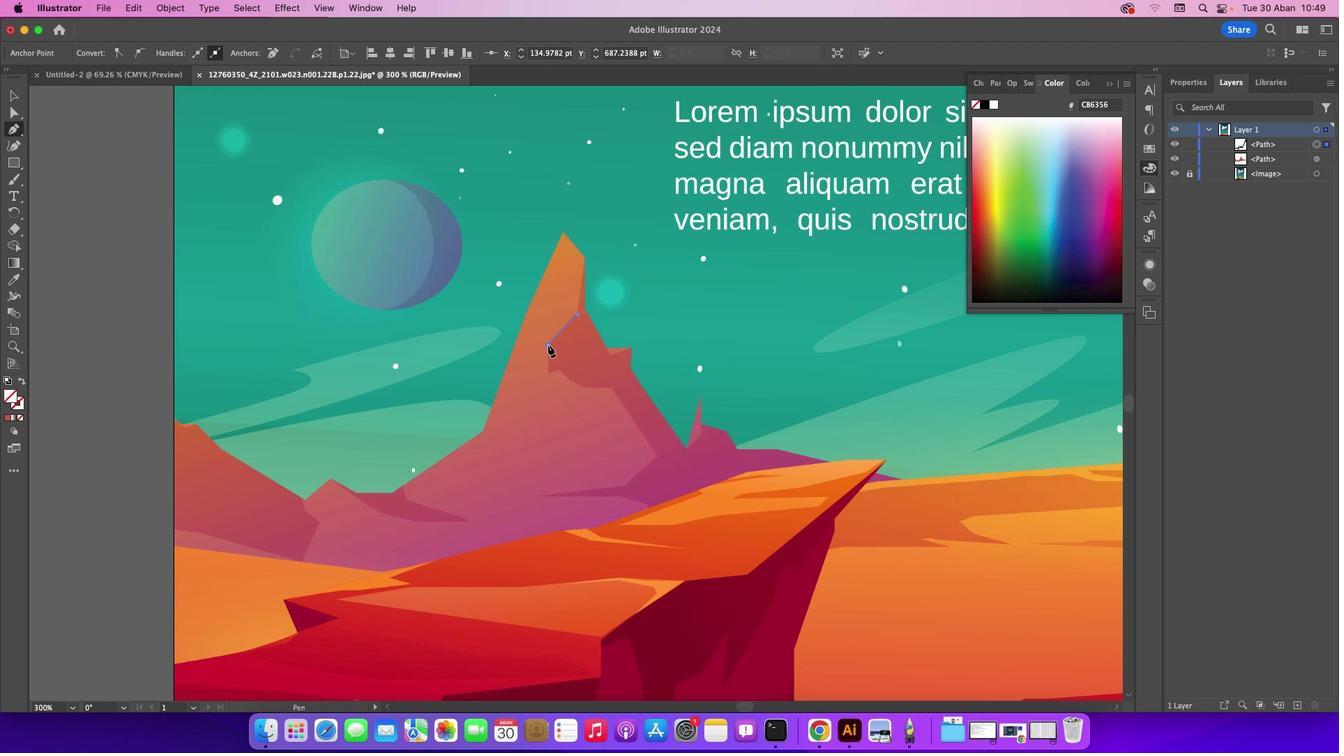 
Action: Mouse moved to (548, 372)
Screenshot: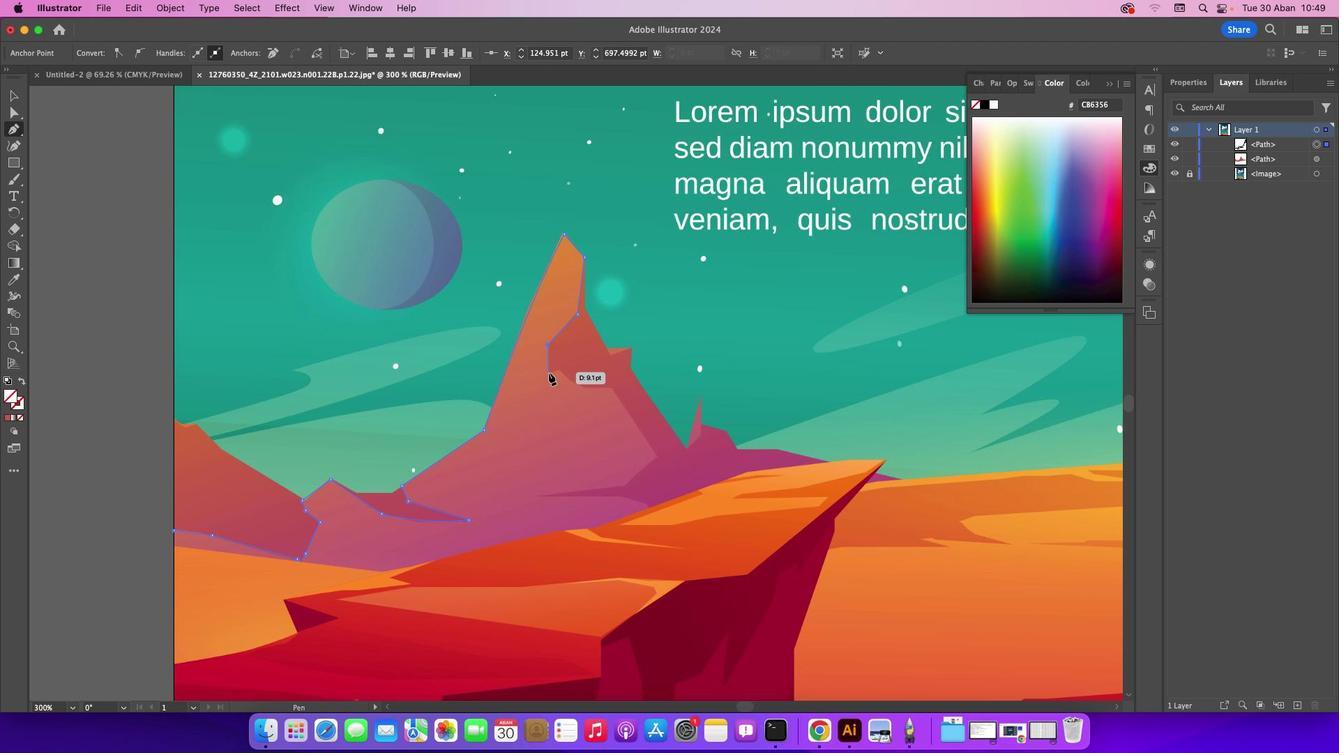 
Action: Mouse pressed left at (548, 372)
Screenshot: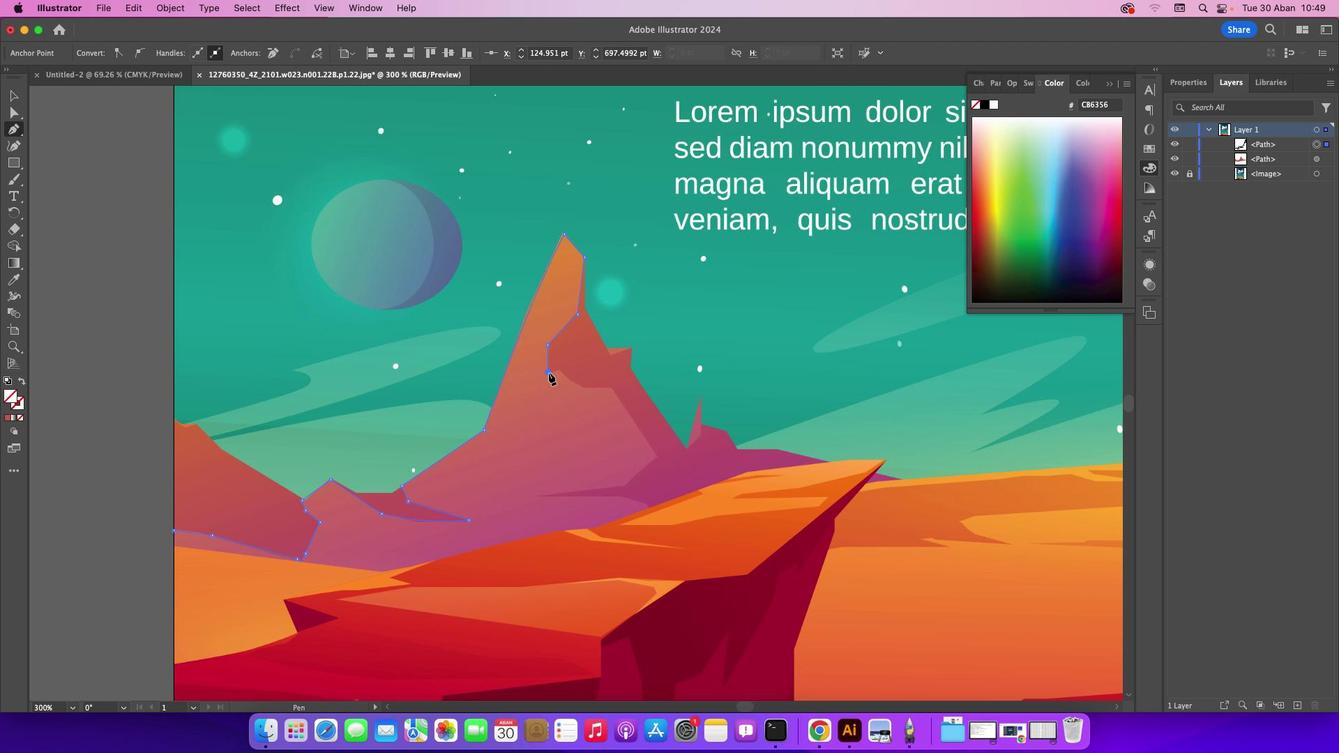 
Action: Mouse moved to (558, 369)
Screenshot: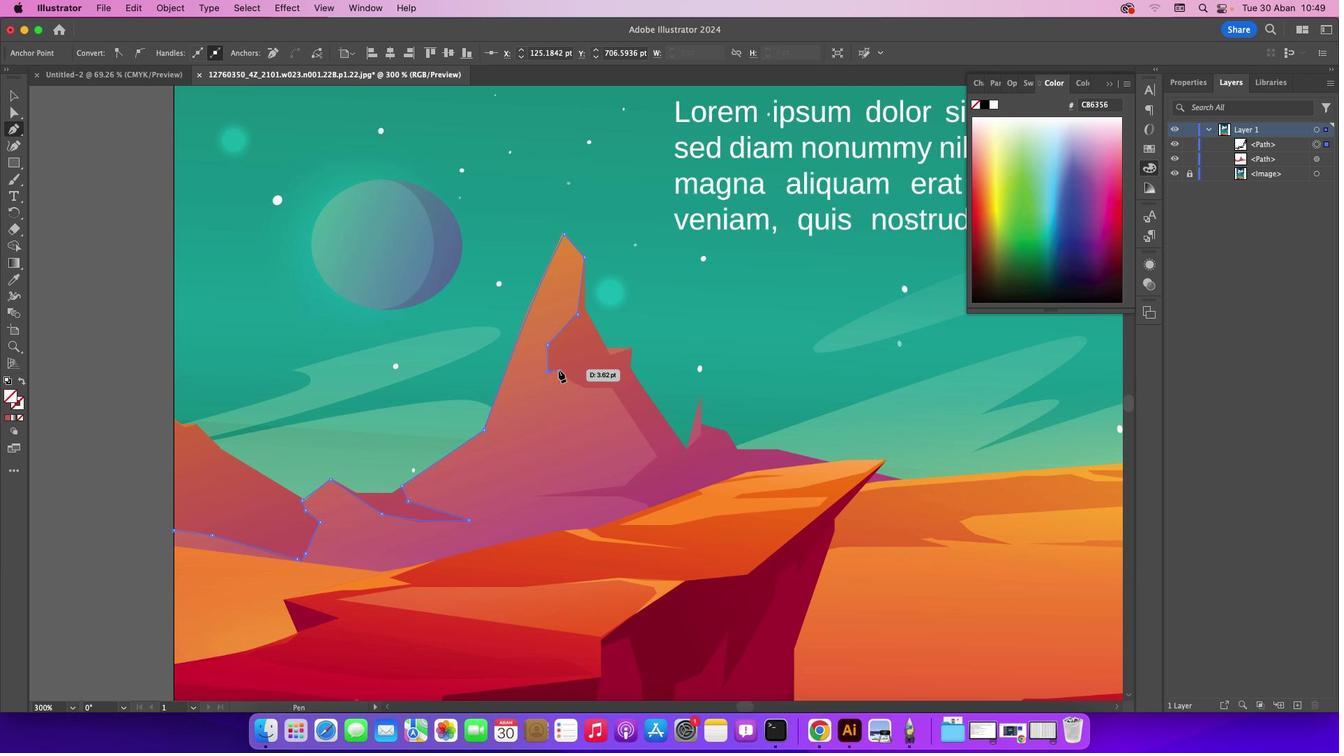 
Action: Mouse pressed left at (558, 369)
Screenshot: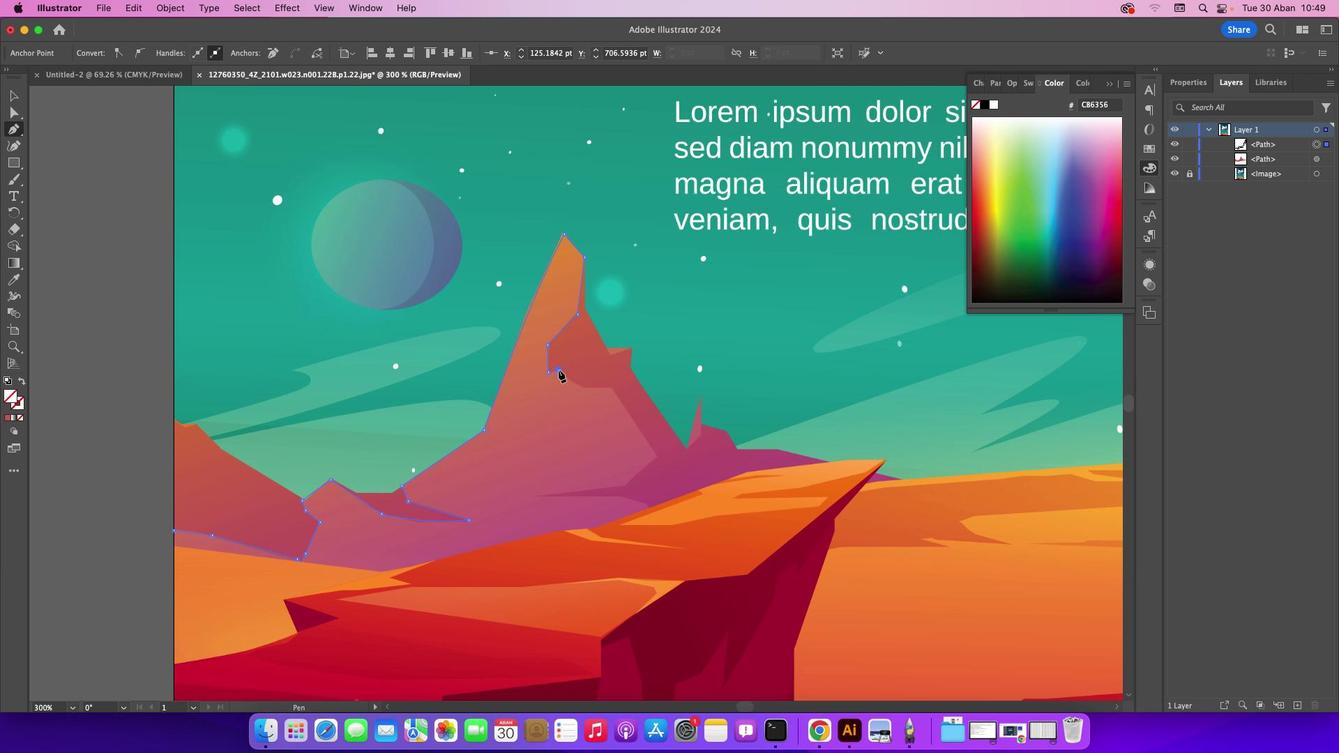 
Action: Mouse moved to (572, 384)
Screenshot: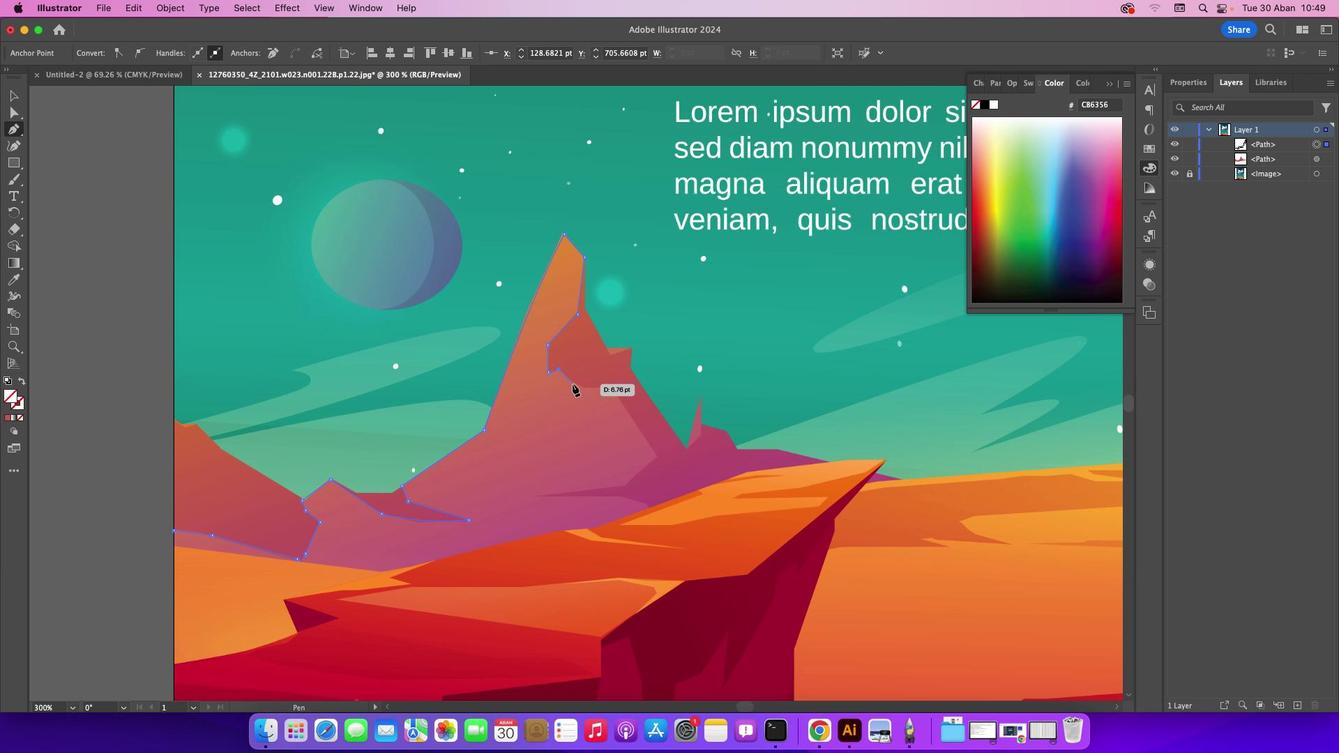 
Action: Mouse pressed left at (572, 384)
Screenshot: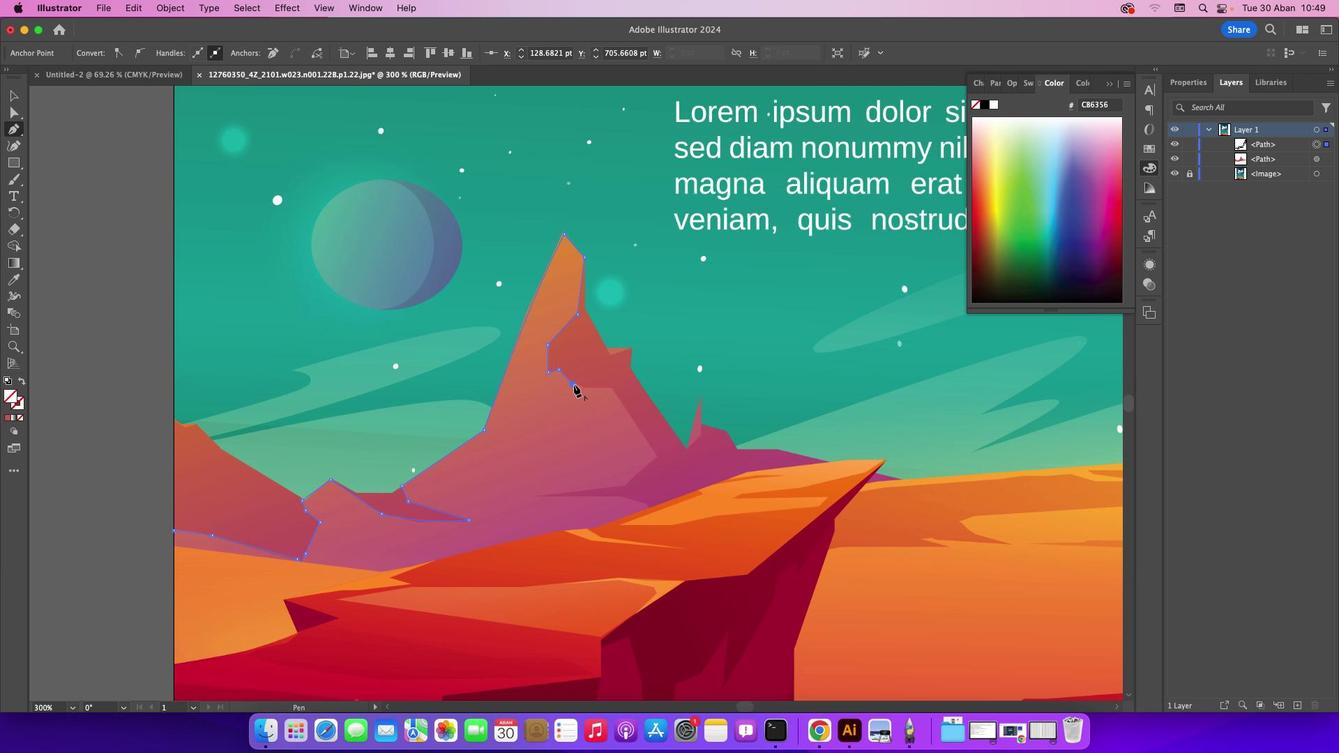 
Action: Mouse moved to (586, 387)
Screenshot: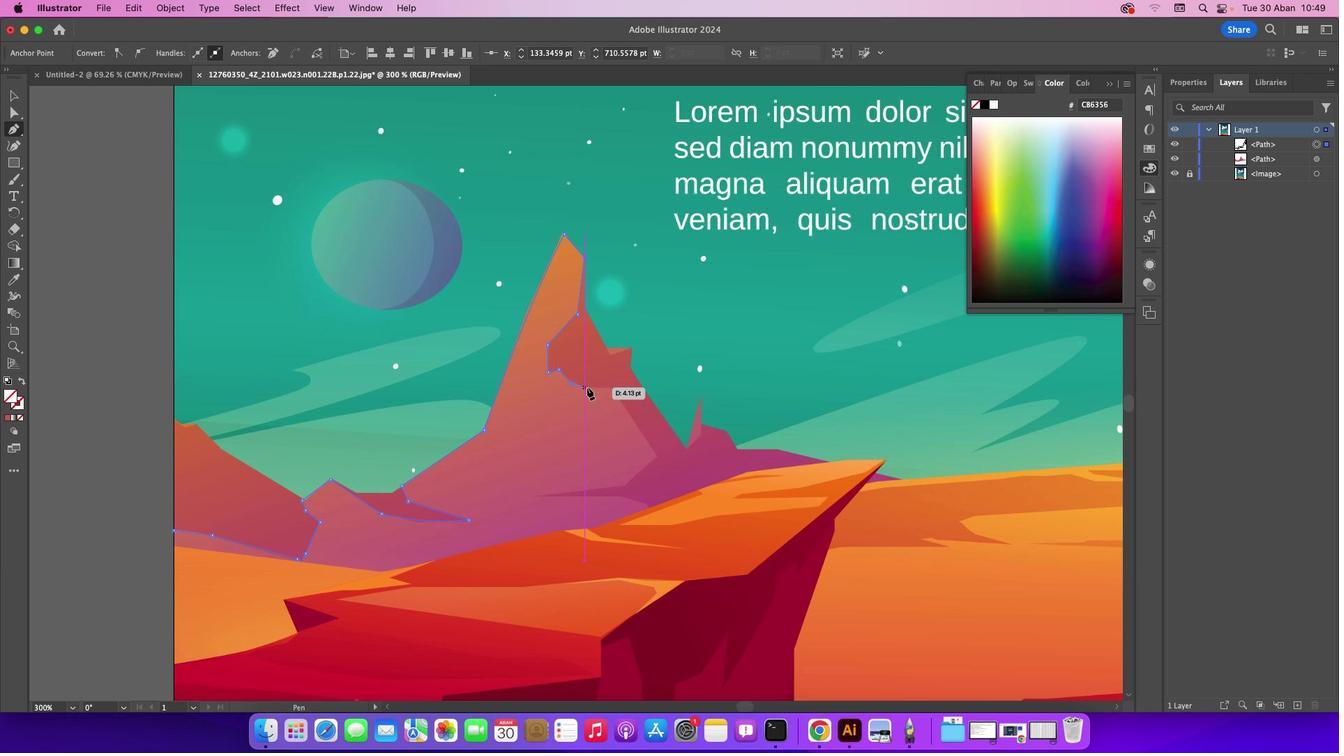 
Action: Mouse pressed left at (586, 387)
Screenshot: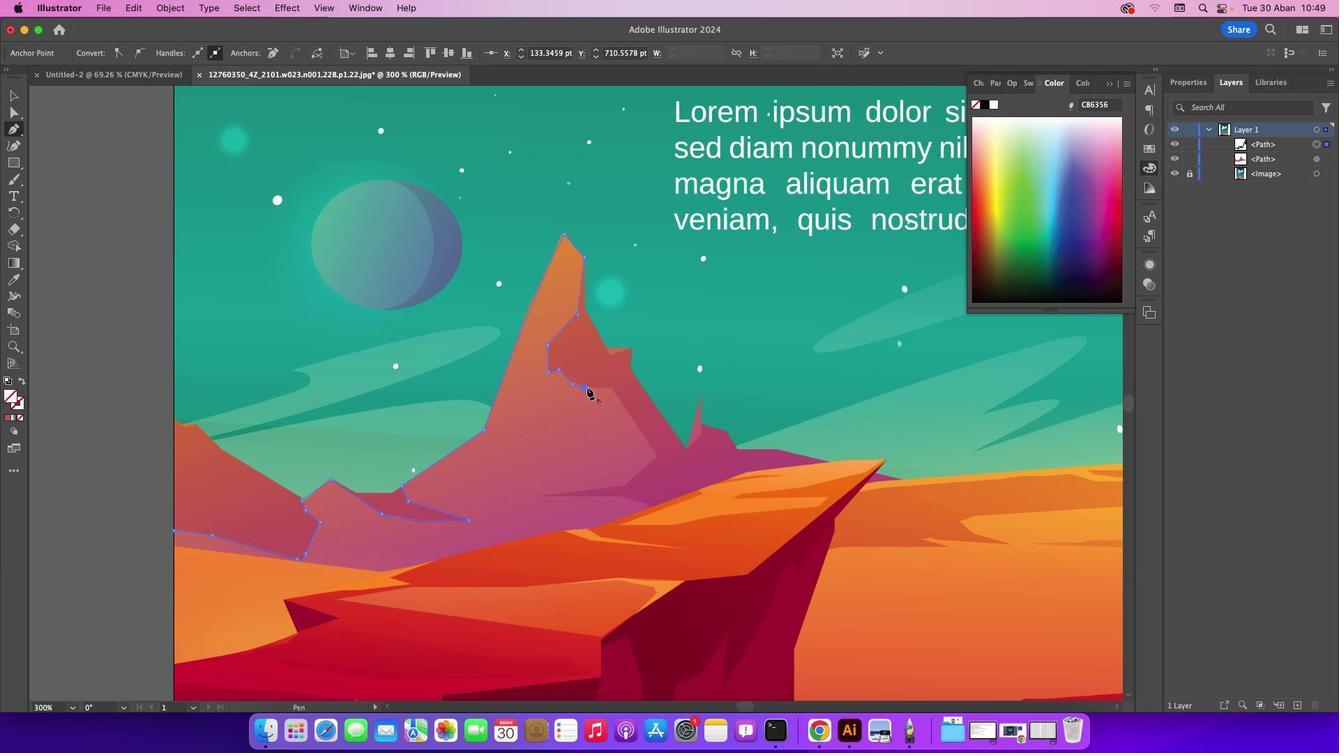 
Action: Mouse moved to (612, 387)
Screenshot: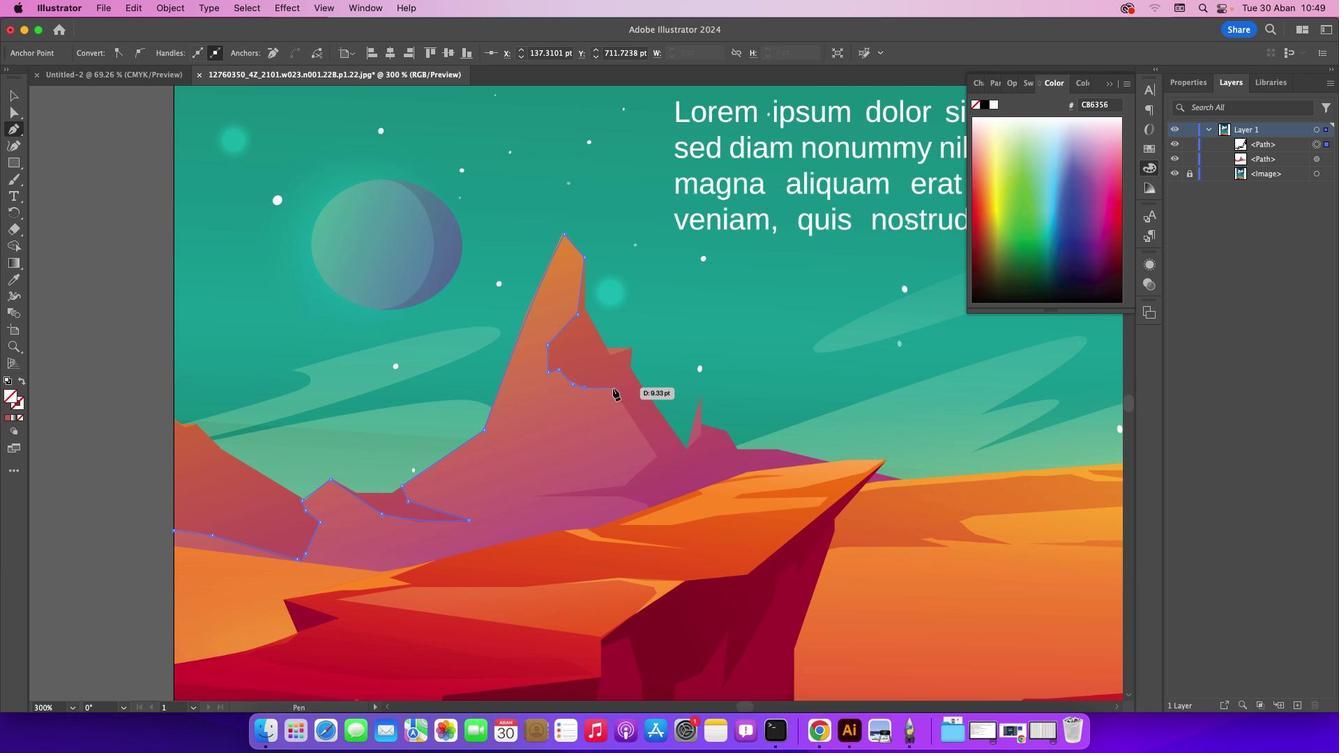 
Action: Mouse pressed left at (612, 387)
Screenshot: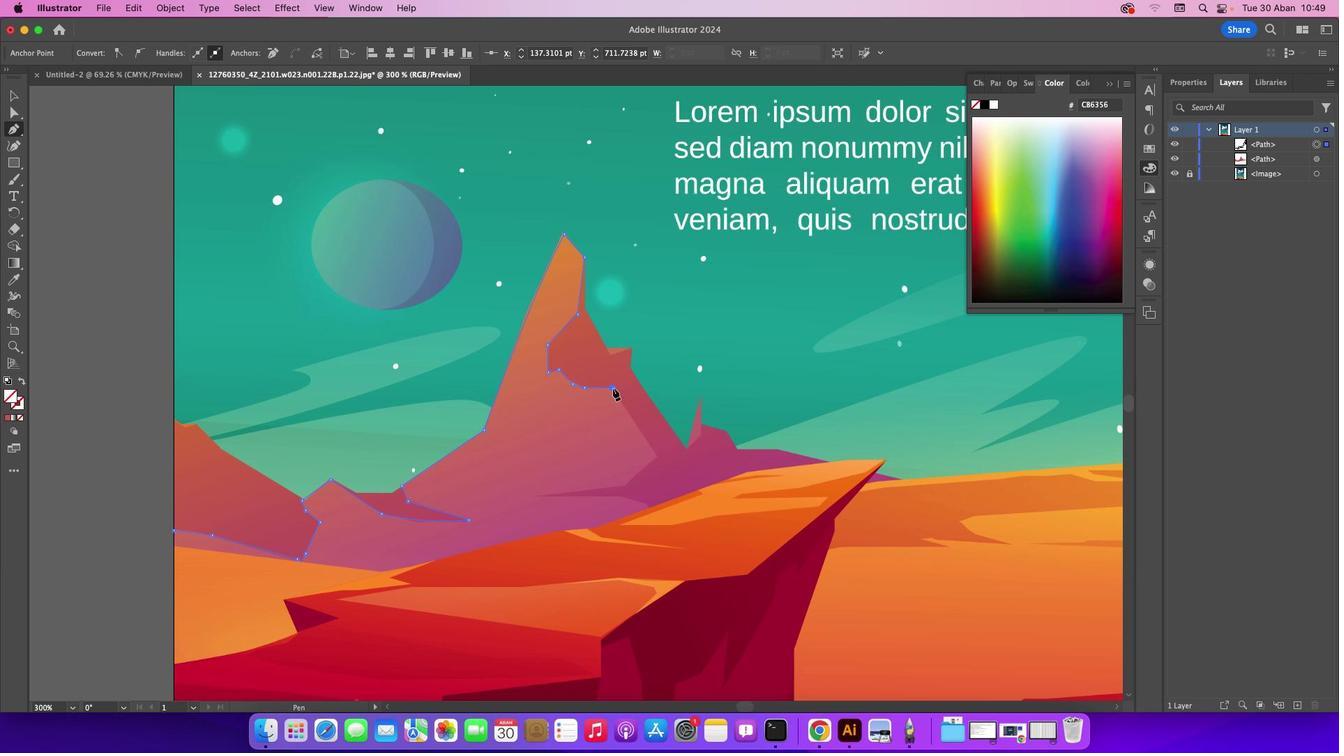 
Action: Mouse moved to (657, 456)
Screenshot: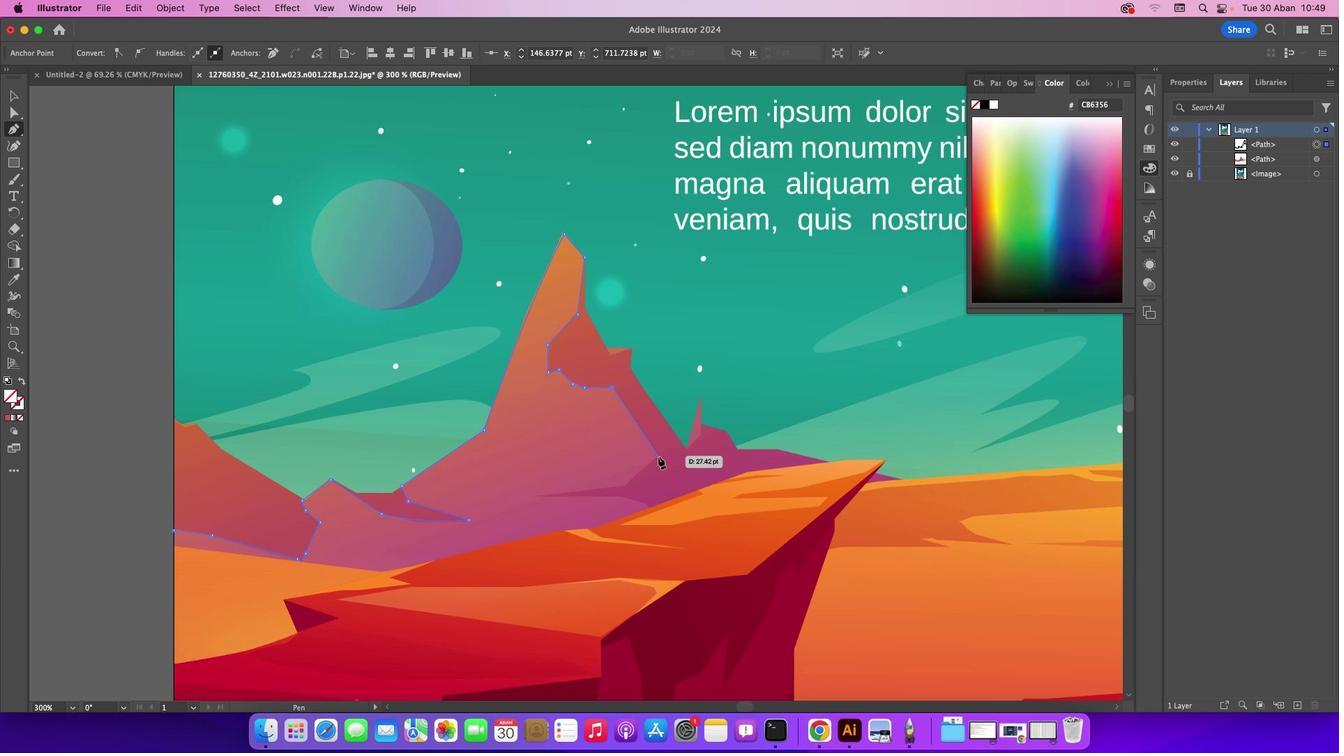 
Action: Mouse pressed left at (657, 456)
Screenshot: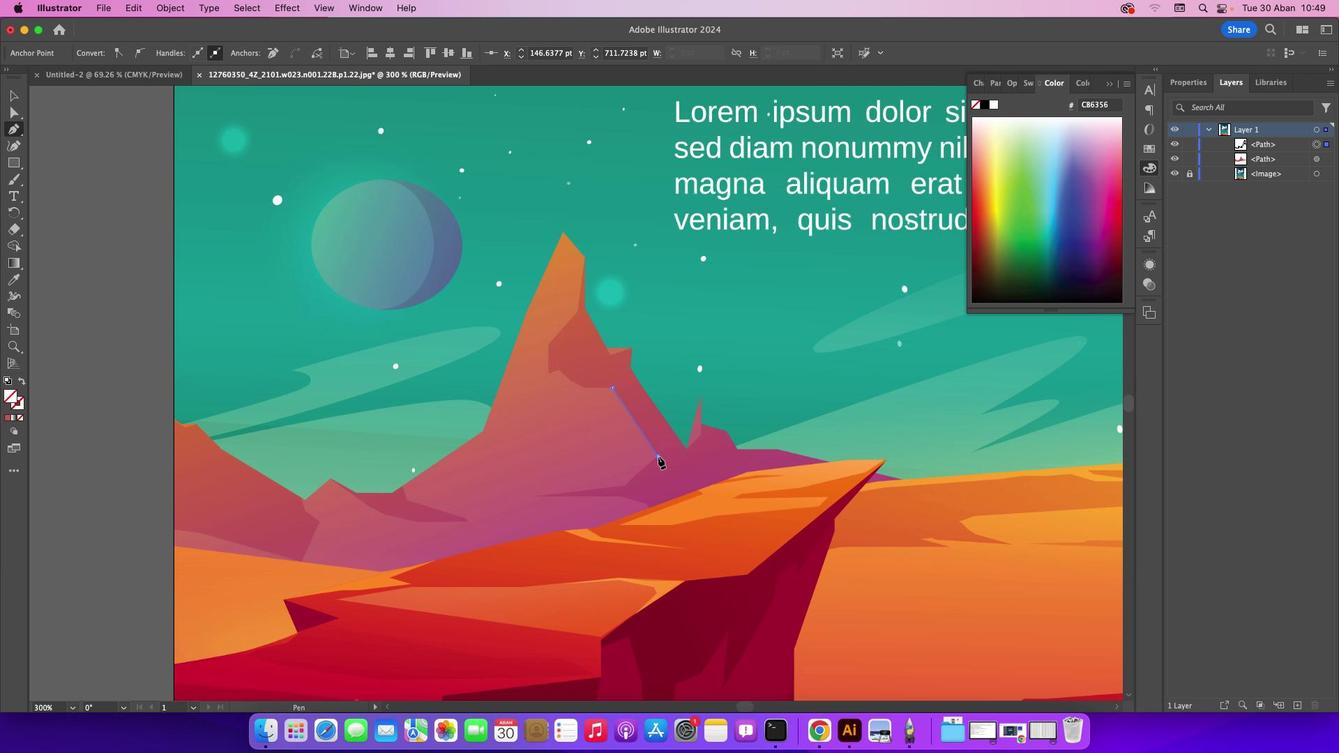 
Action: Mouse moved to (624, 484)
Screenshot: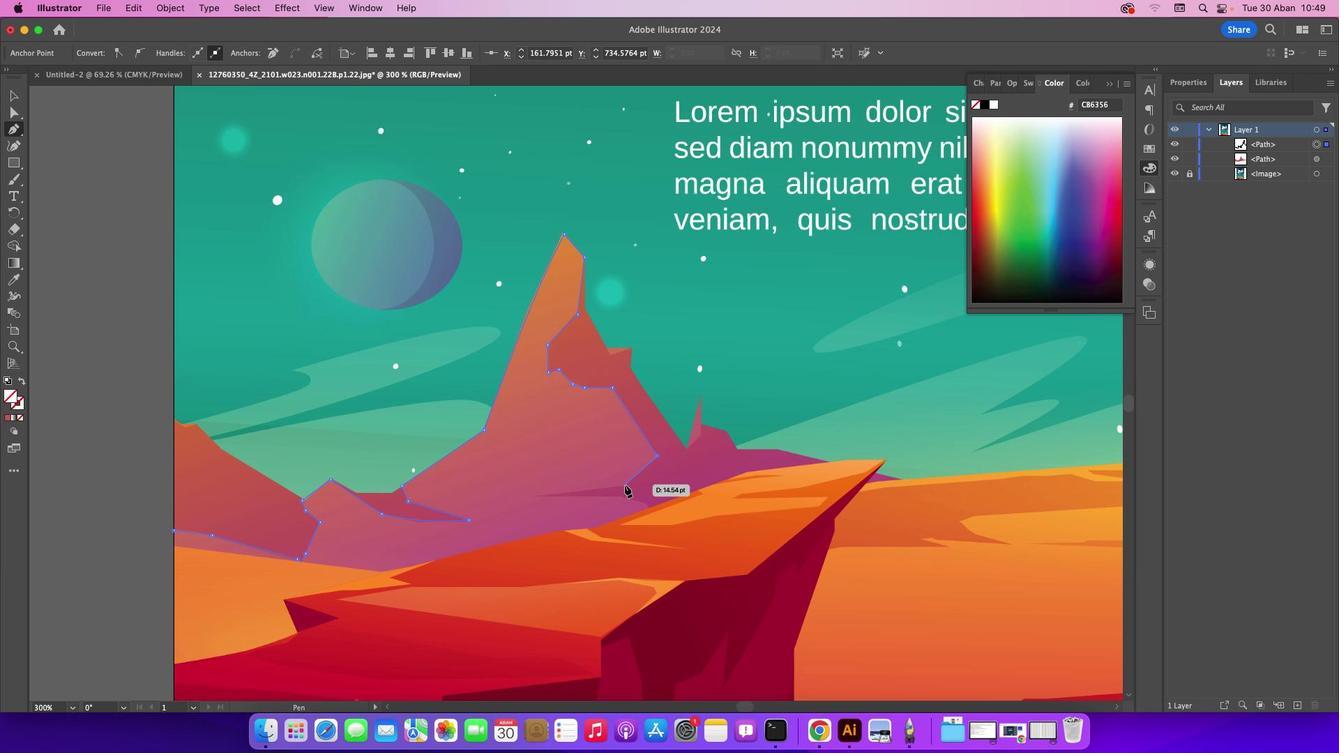 
Action: Mouse pressed left at (624, 484)
Screenshot: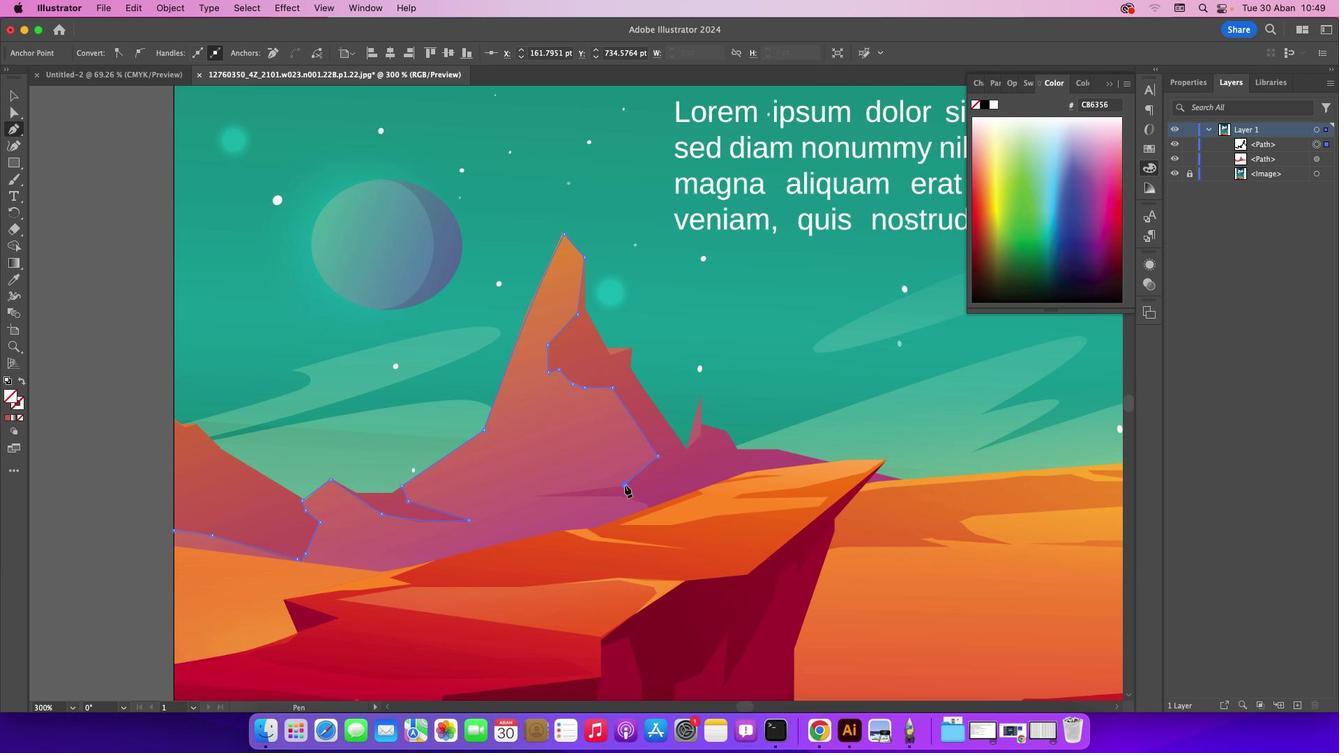 
Action: Mouse moved to (541, 493)
Screenshot: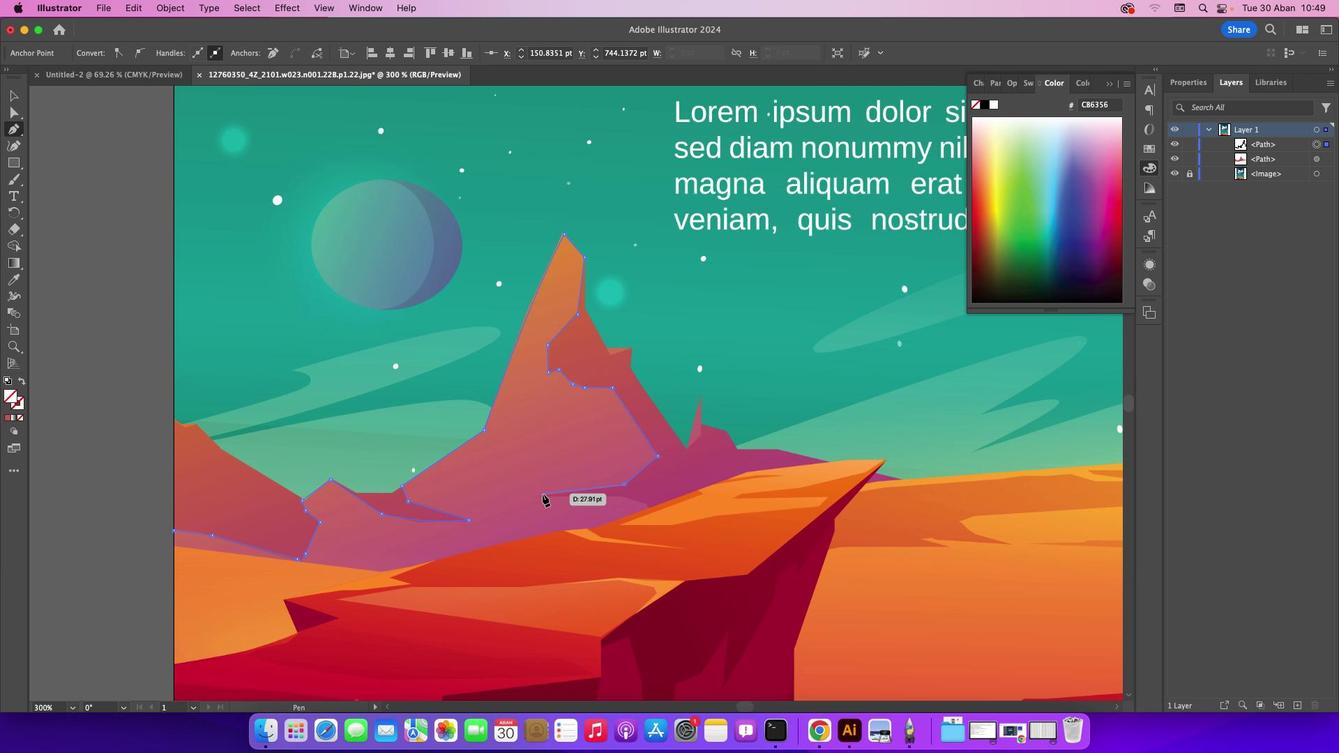 
Action: Mouse pressed left at (541, 493)
Screenshot: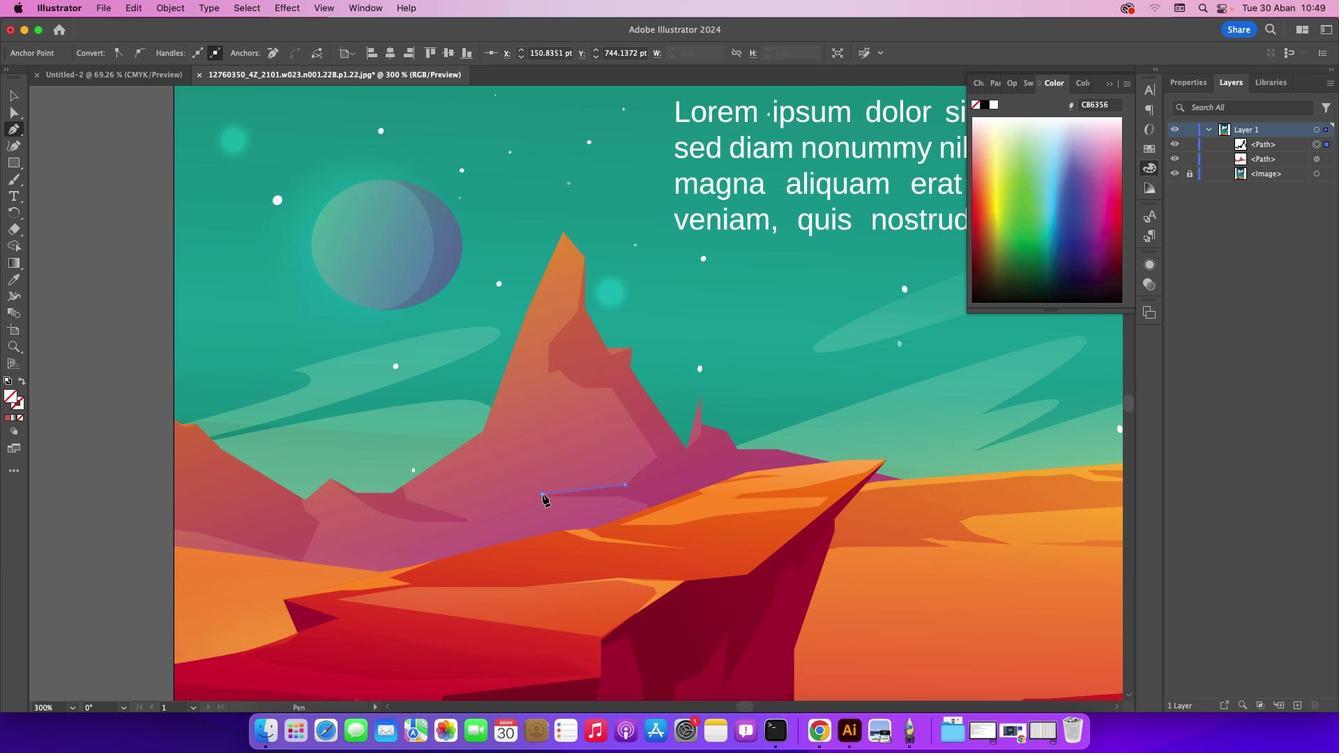 
Action: Mouse moved to (619, 496)
Screenshot: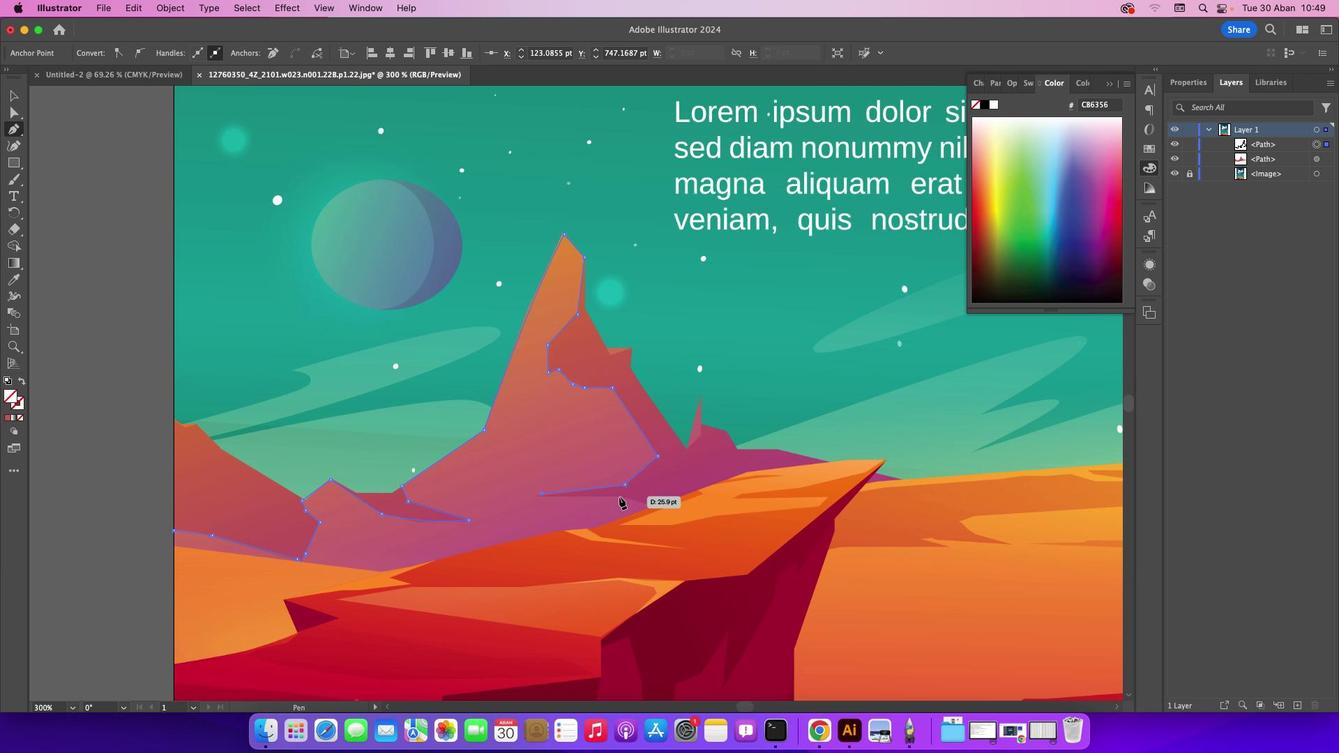 
Action: Mouse pressed left at (619, 496)
Screenshot: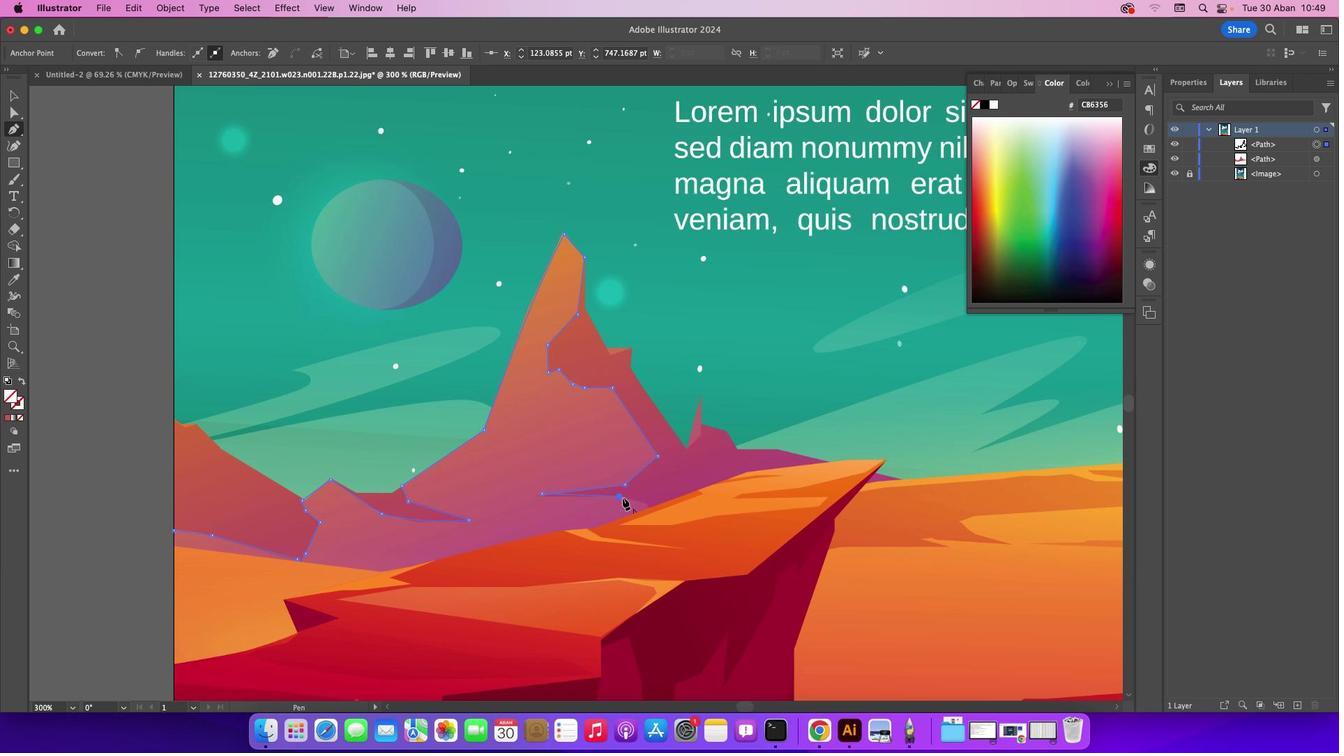 
Action: Mouse moved to (648, 502)
Screenshot: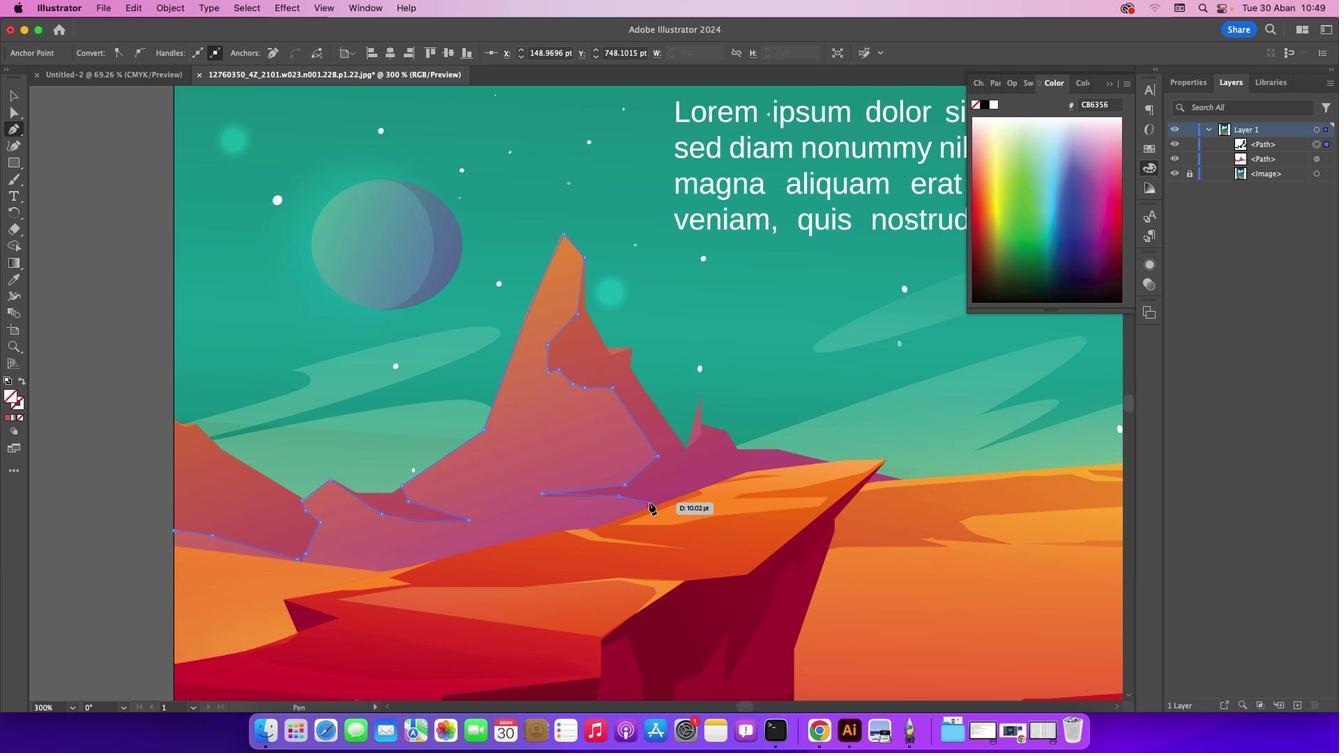 
Action: Mouse pressed left at (648, 502)
Screenshot: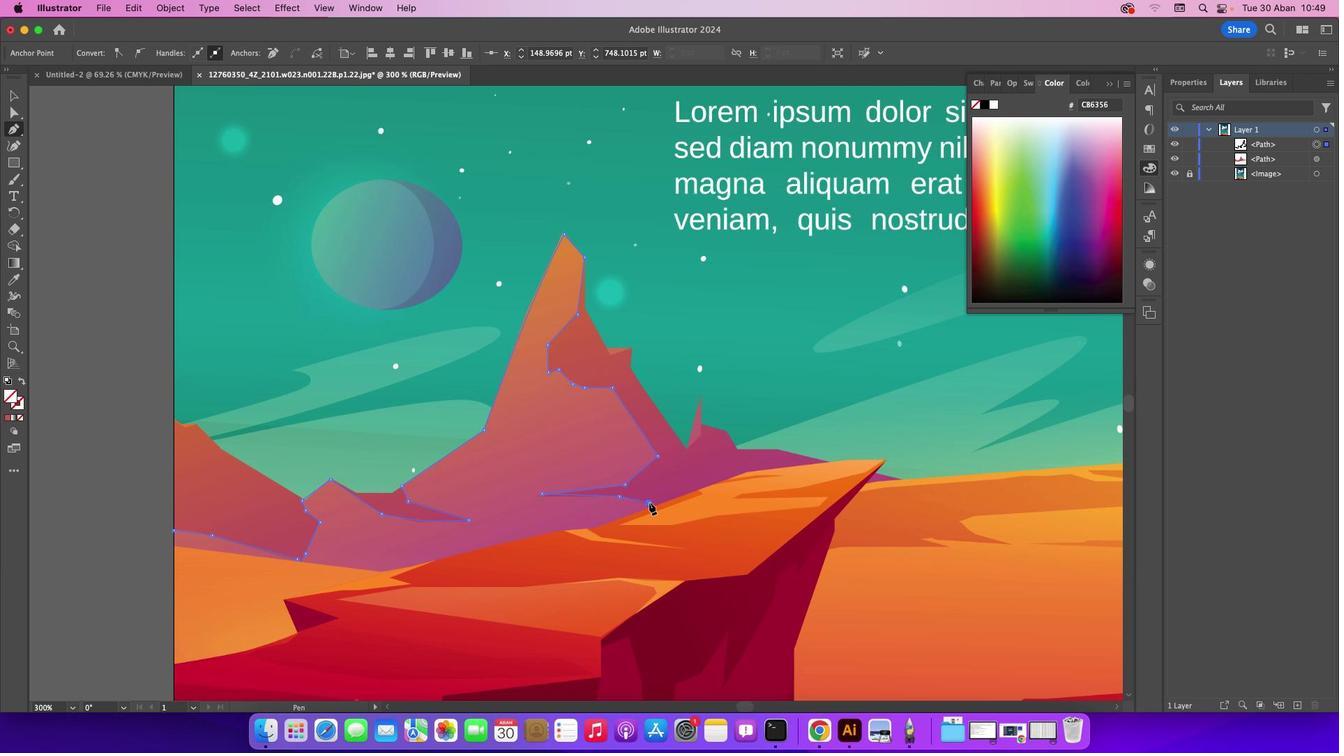 
Action: Mouse moved to (649, 509)
Screenshot: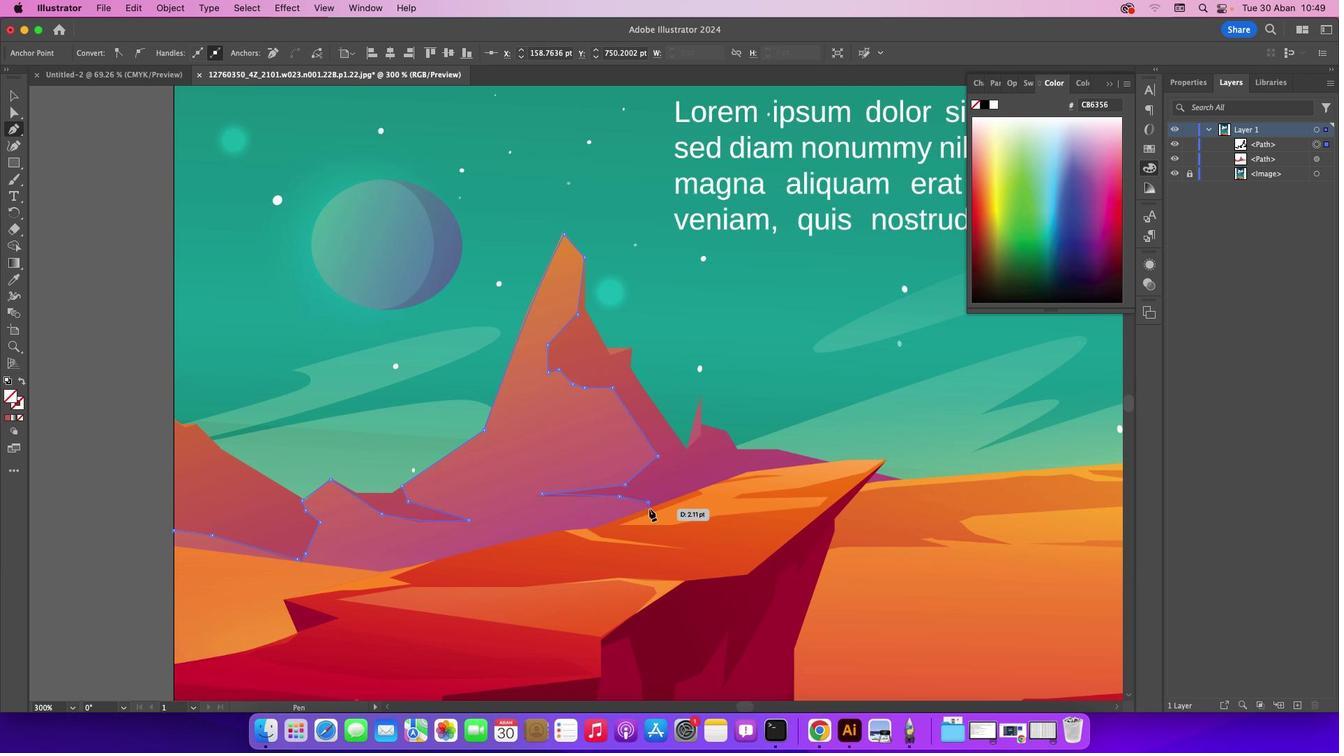 
Action: Mouse pressed left at (649, 509)
Screenshot: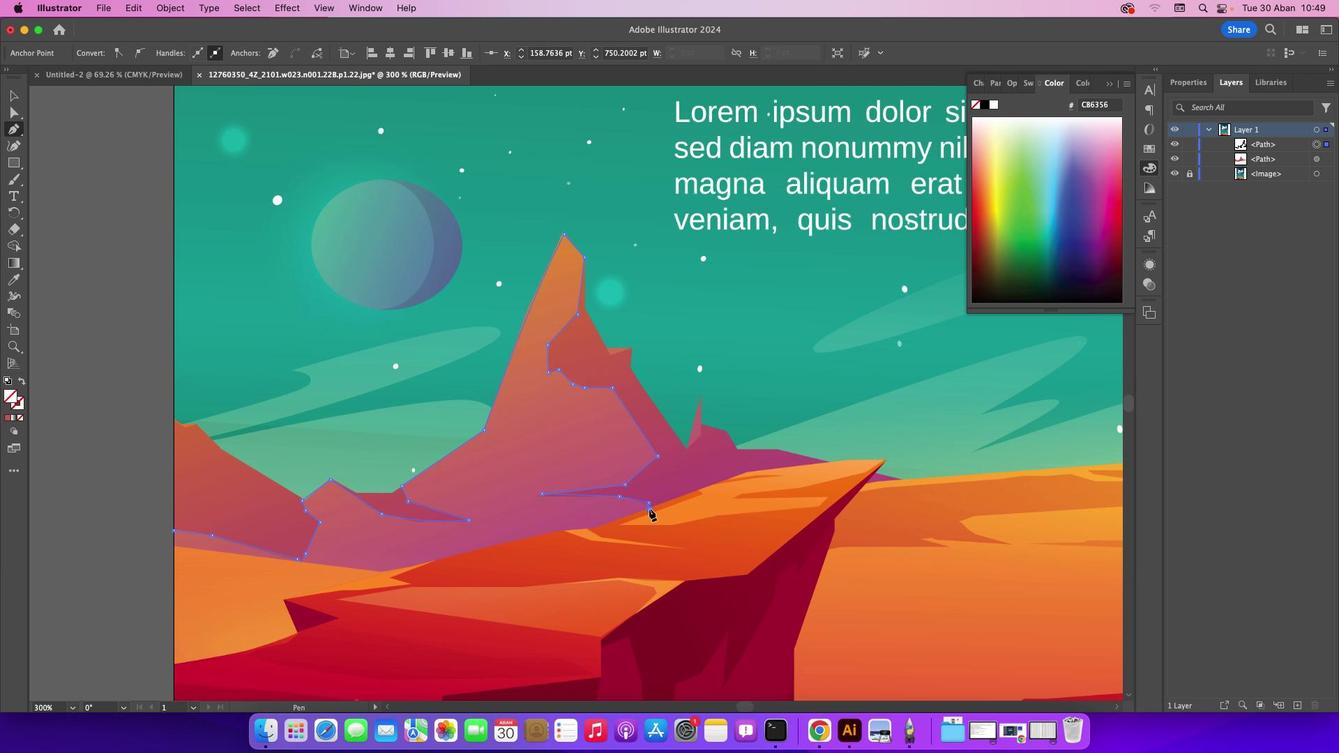 
Action: Mouse moved to (596, 527)
Screenshot: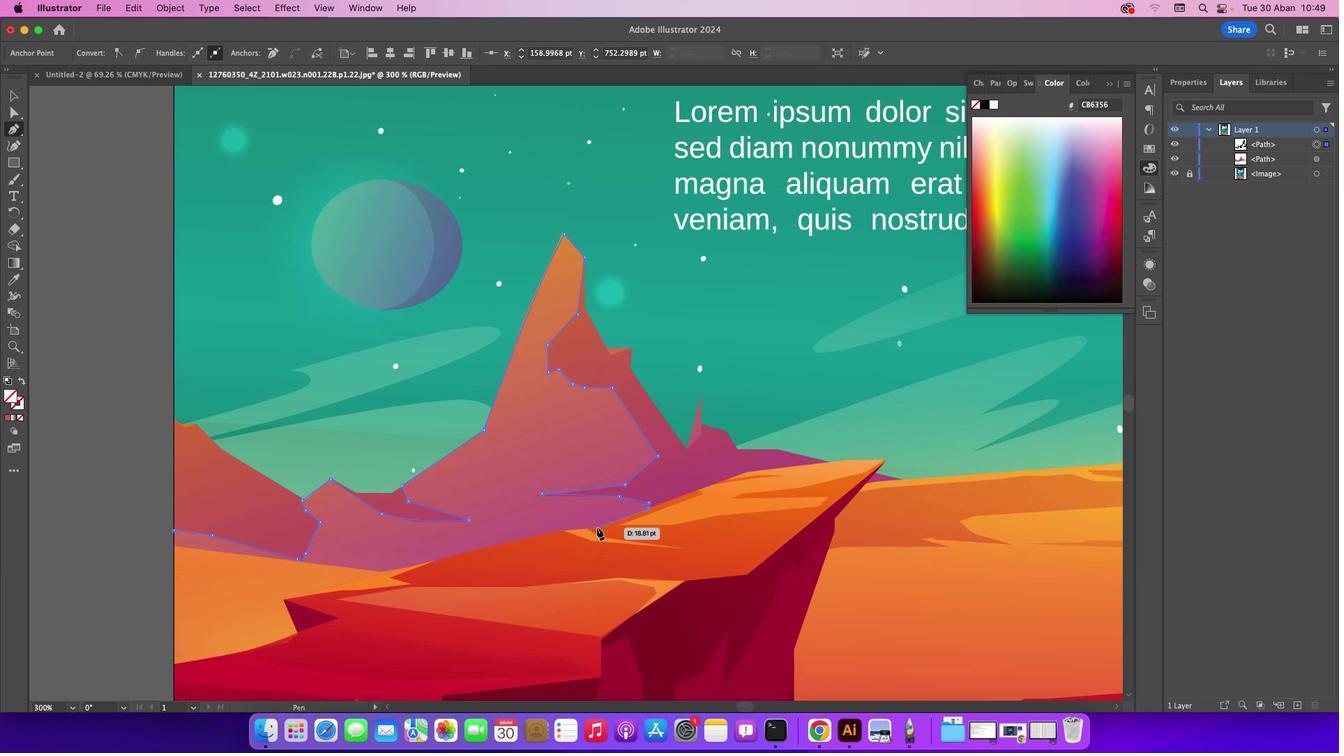 
Action: Mouse pressed left at (596, 527)
Screenshot: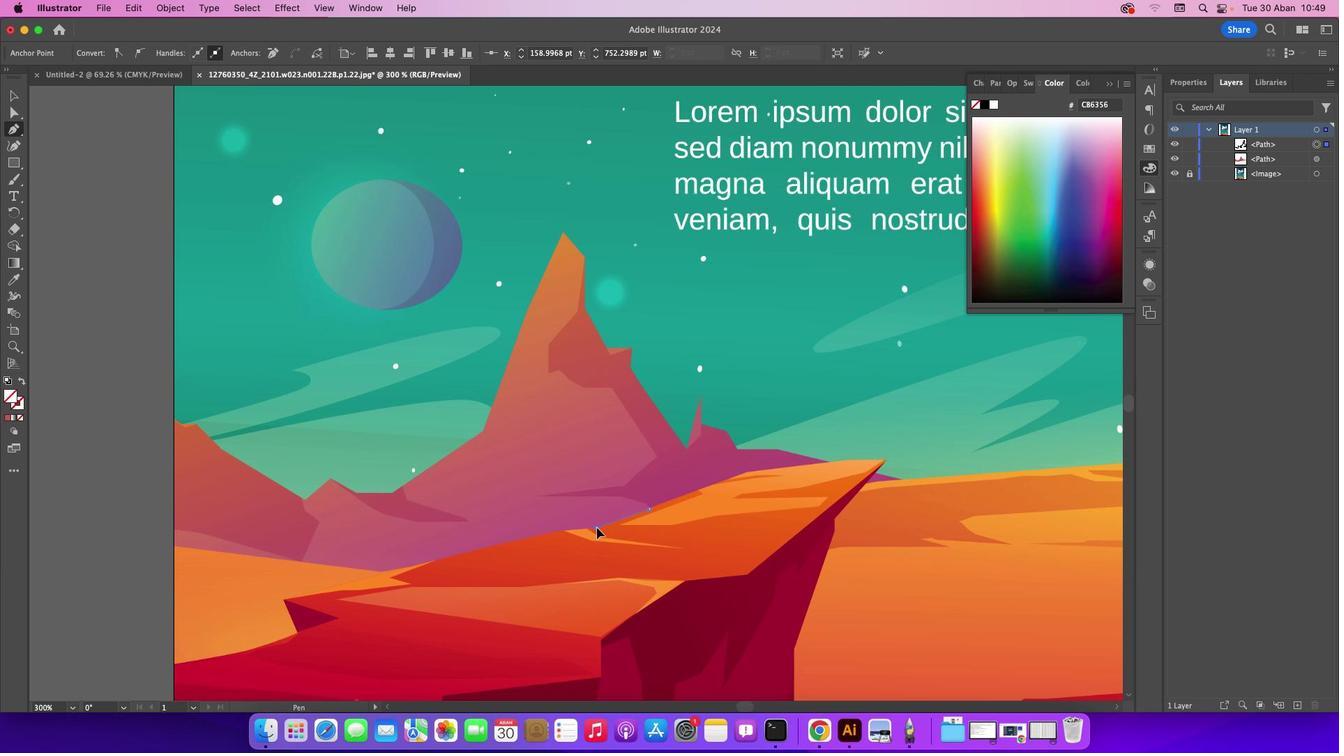 
Action: Mouse moved to (438, 557)
Screenshot: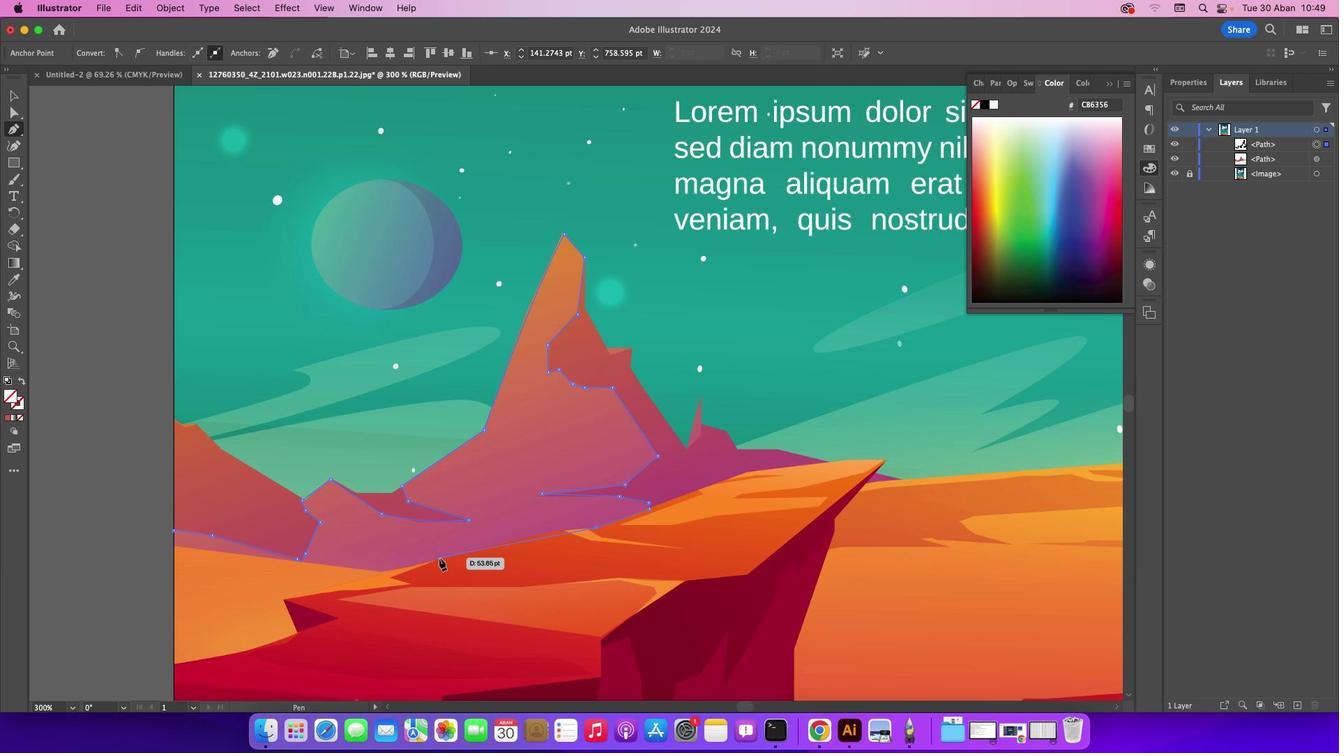
Action: Mouse pressed left at (438, 557)
Screenshot: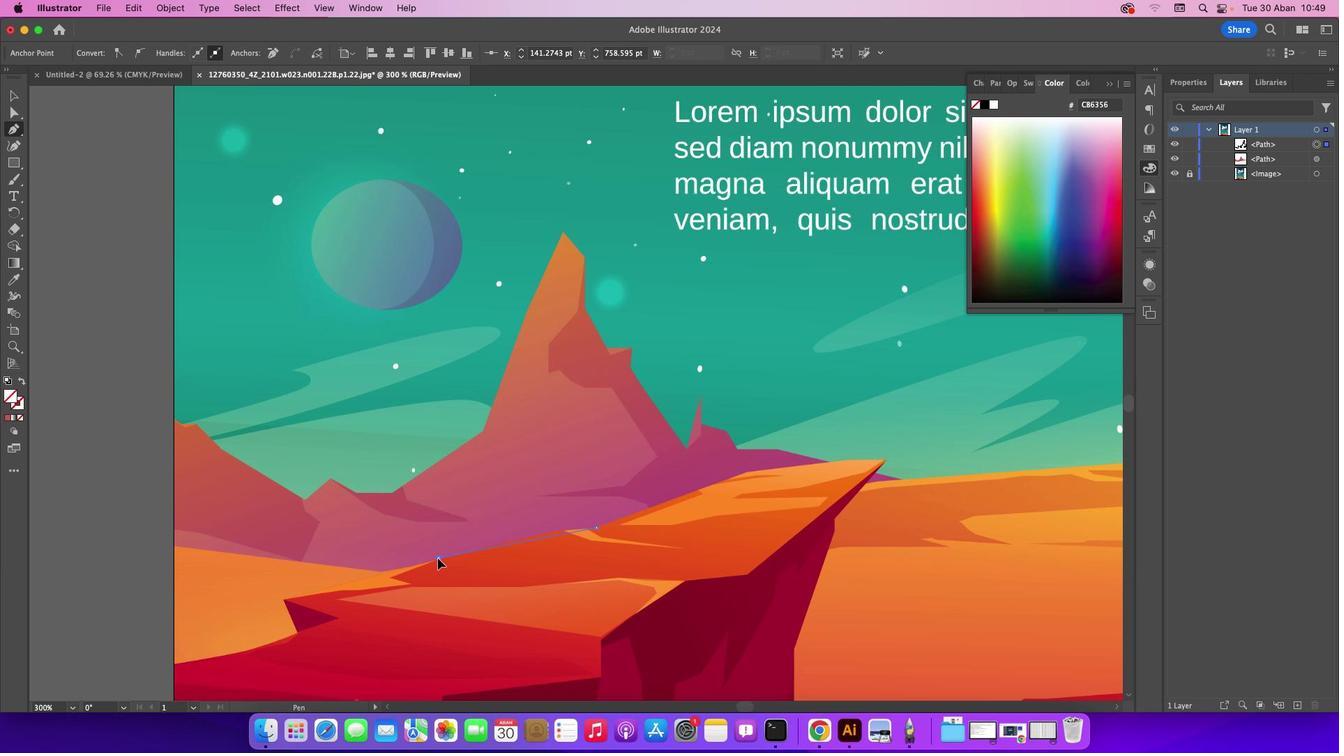 
Action: Mouse moved to (440, 556)
Screenshot: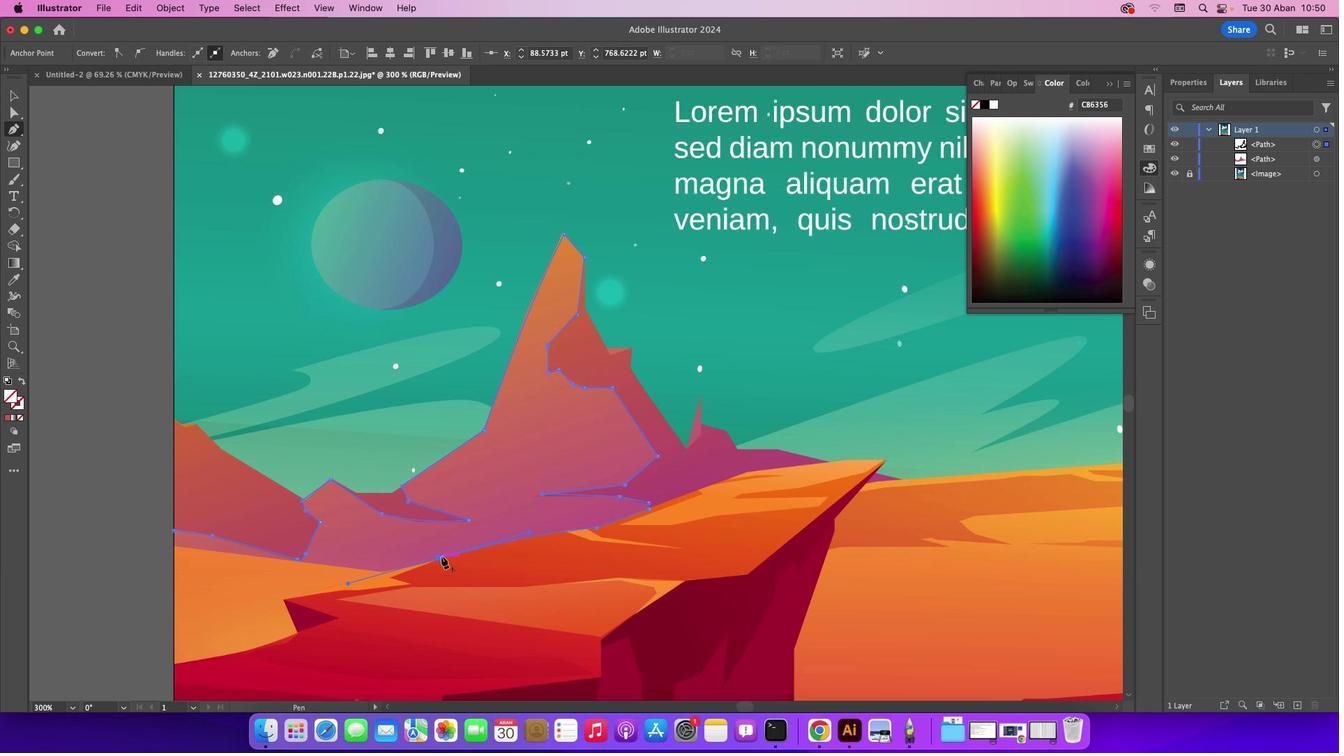 
Action: Mouse pressed left at (440, 556)
Screenshot: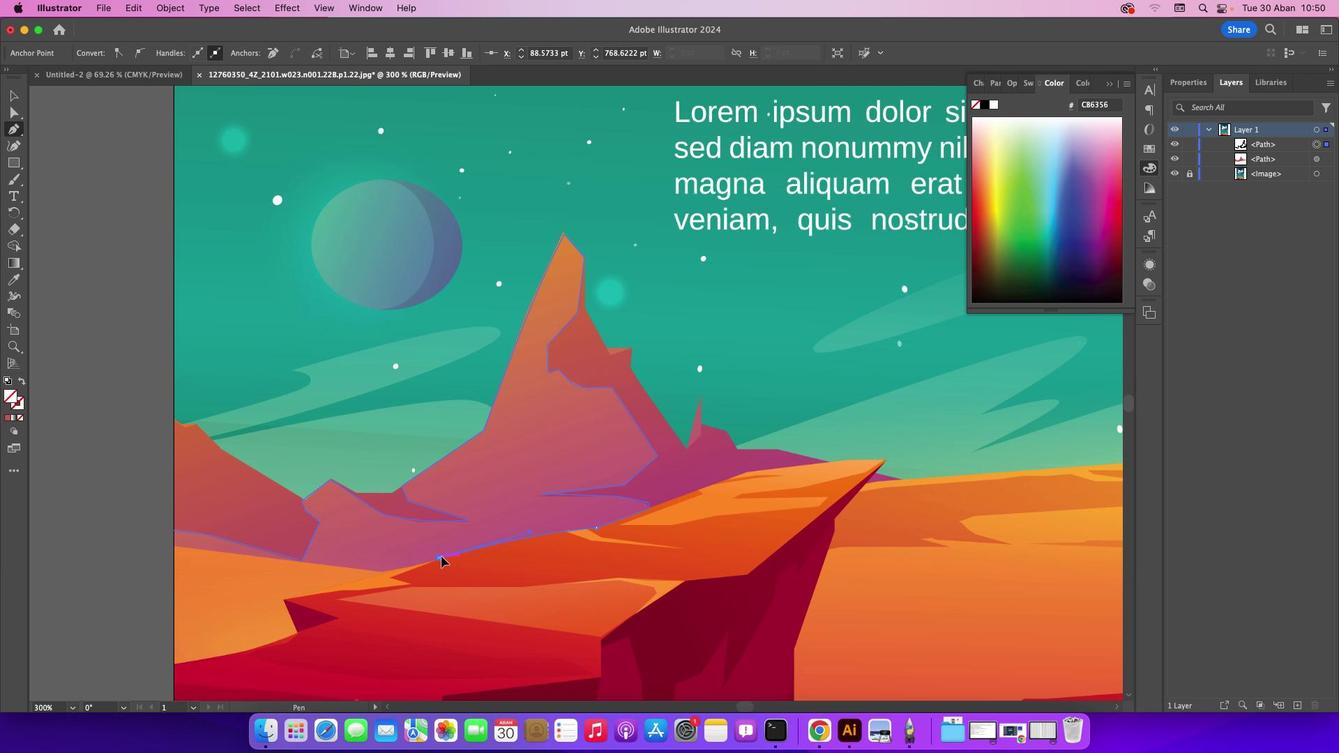
Action: Mouse moved to (385, 571)
Screenshot: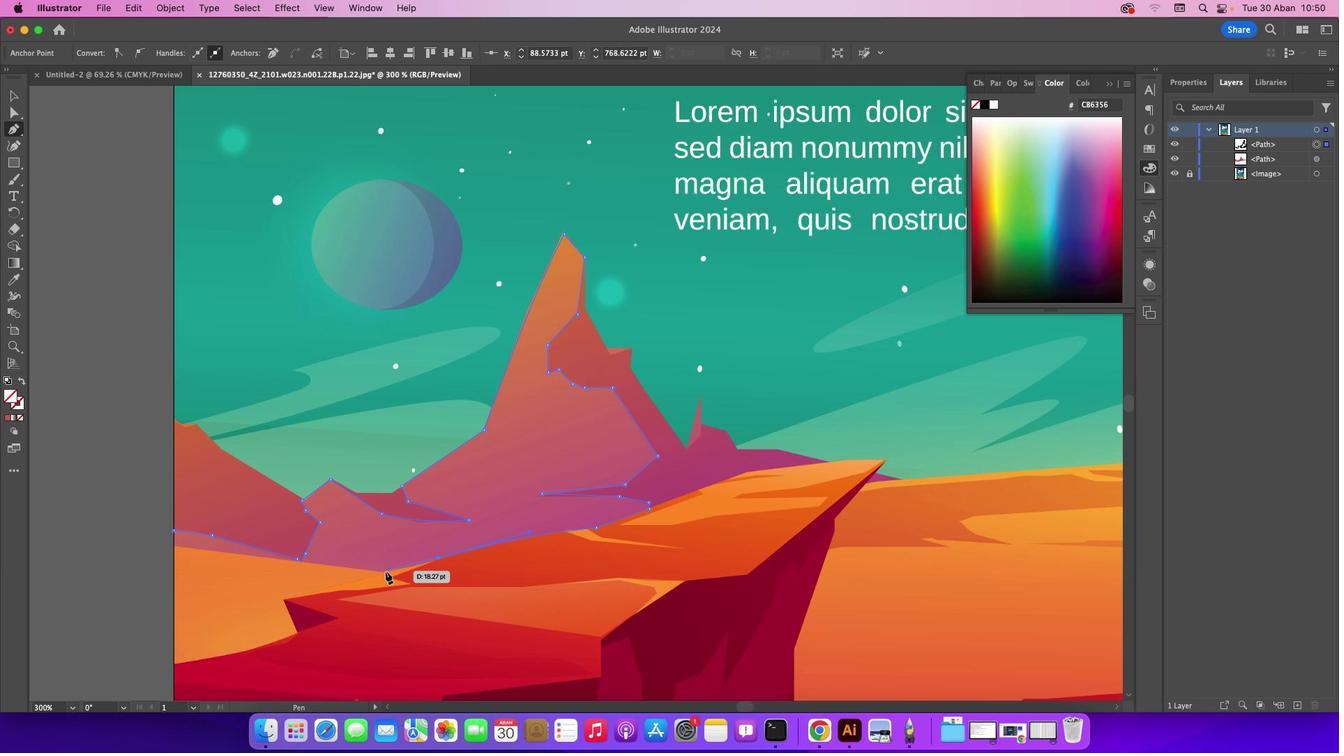 
Action: Mouse pressed left at (385, 571)
Screenshot: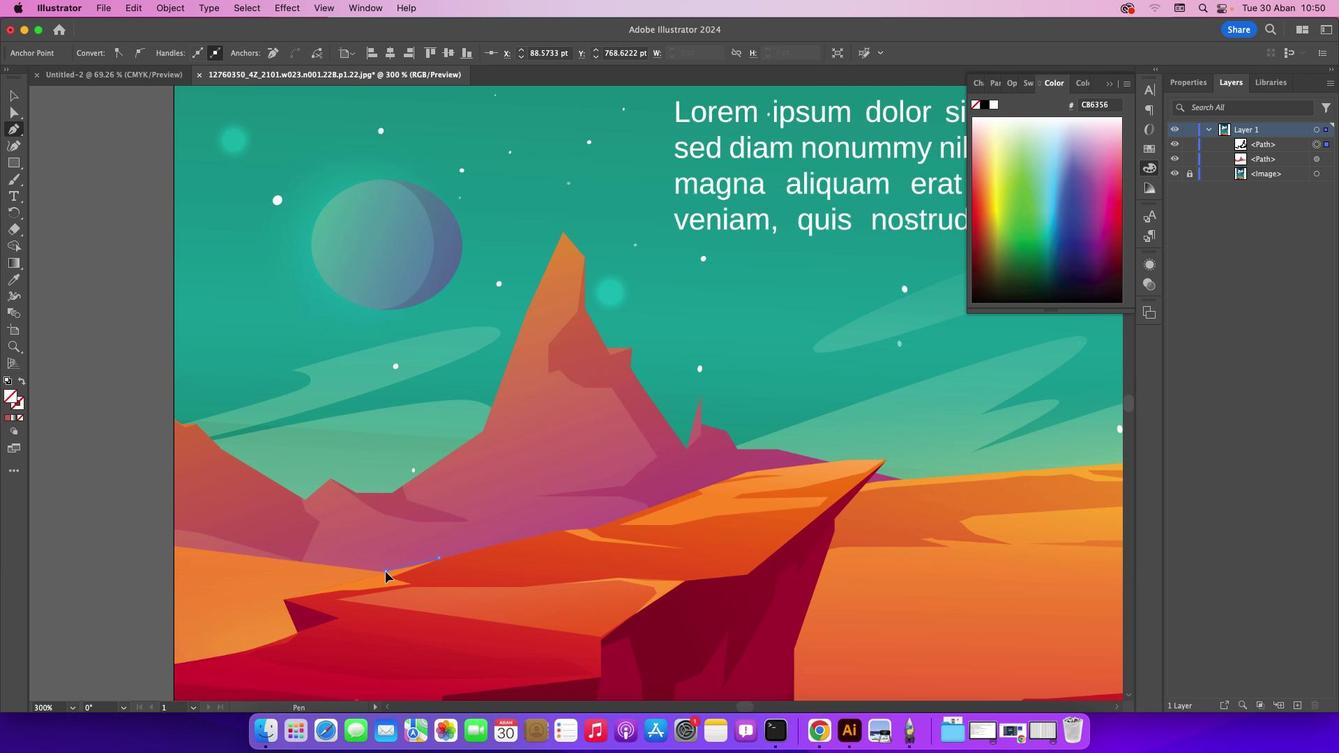 
Action: Mouse moved to (241, 555)
Screenshot: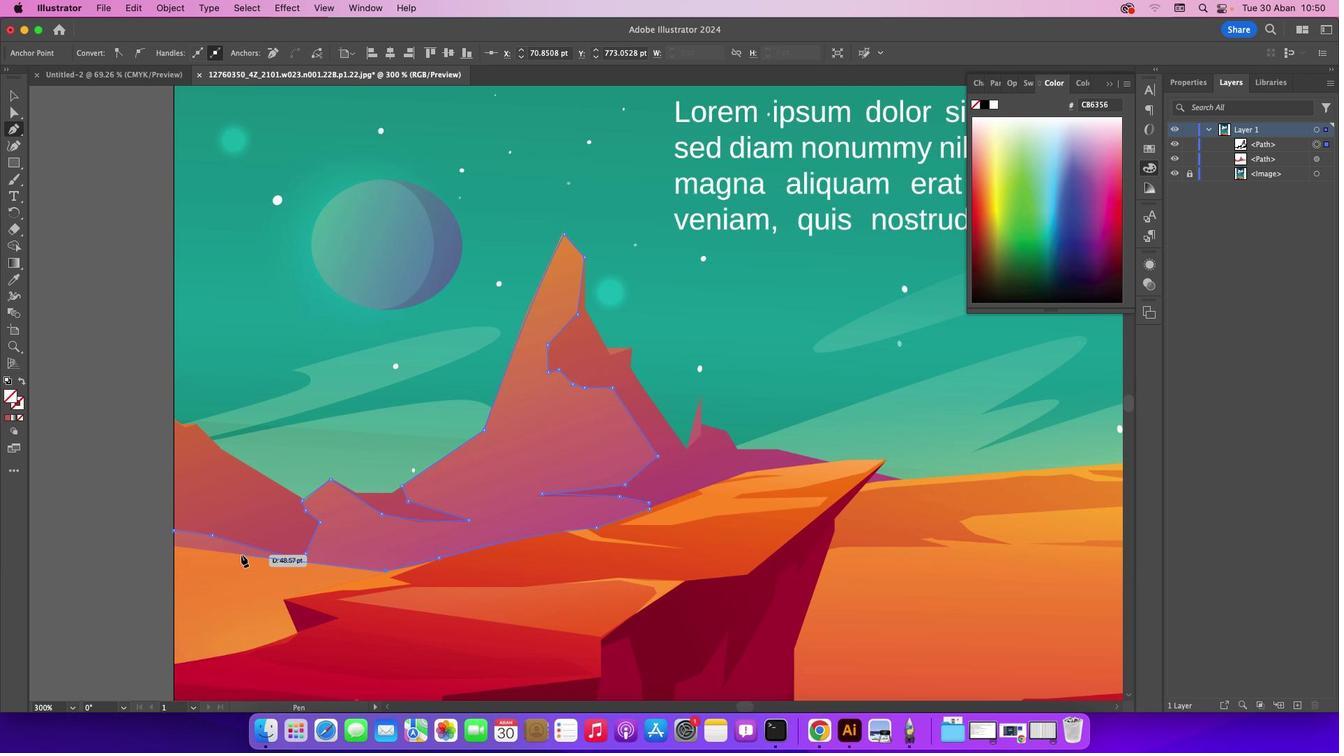 
Action: Mouse pressed left at (241, 555)
Screenshot: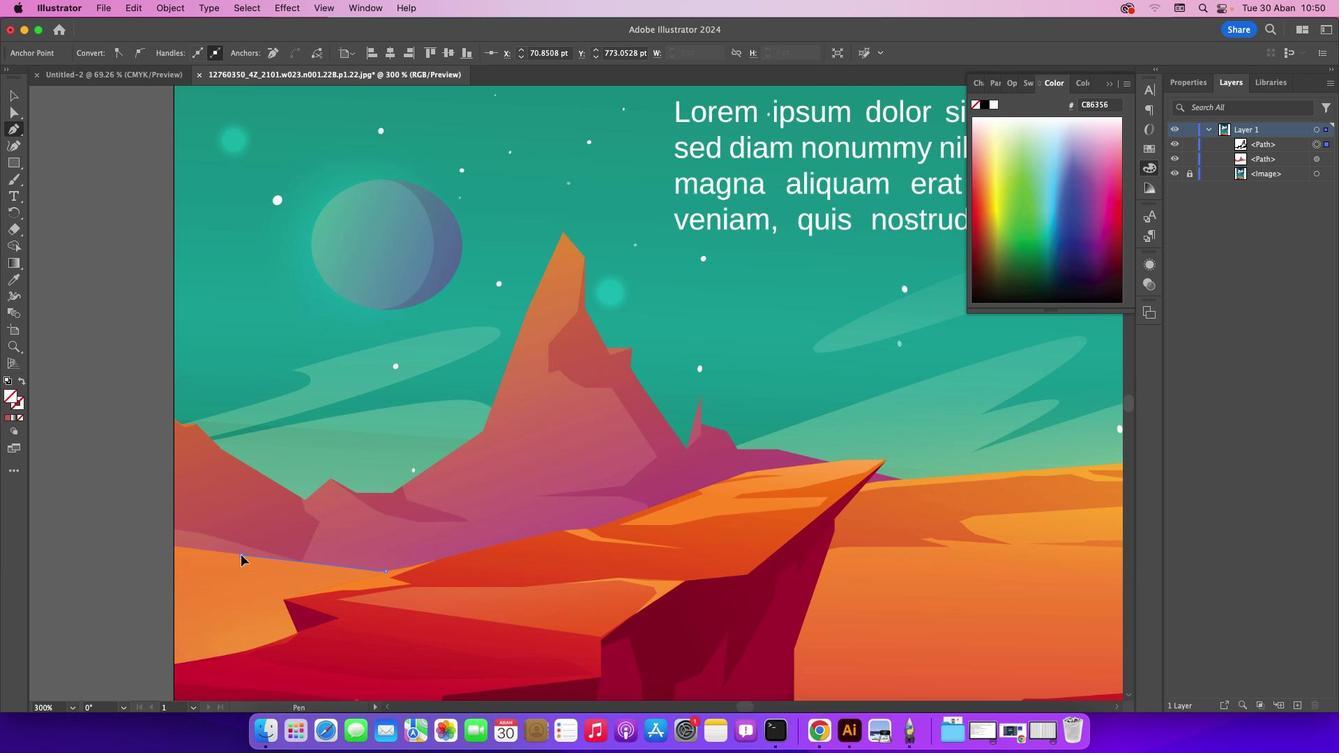 
Action: Mouse moved to (175, 547)
Screenshot: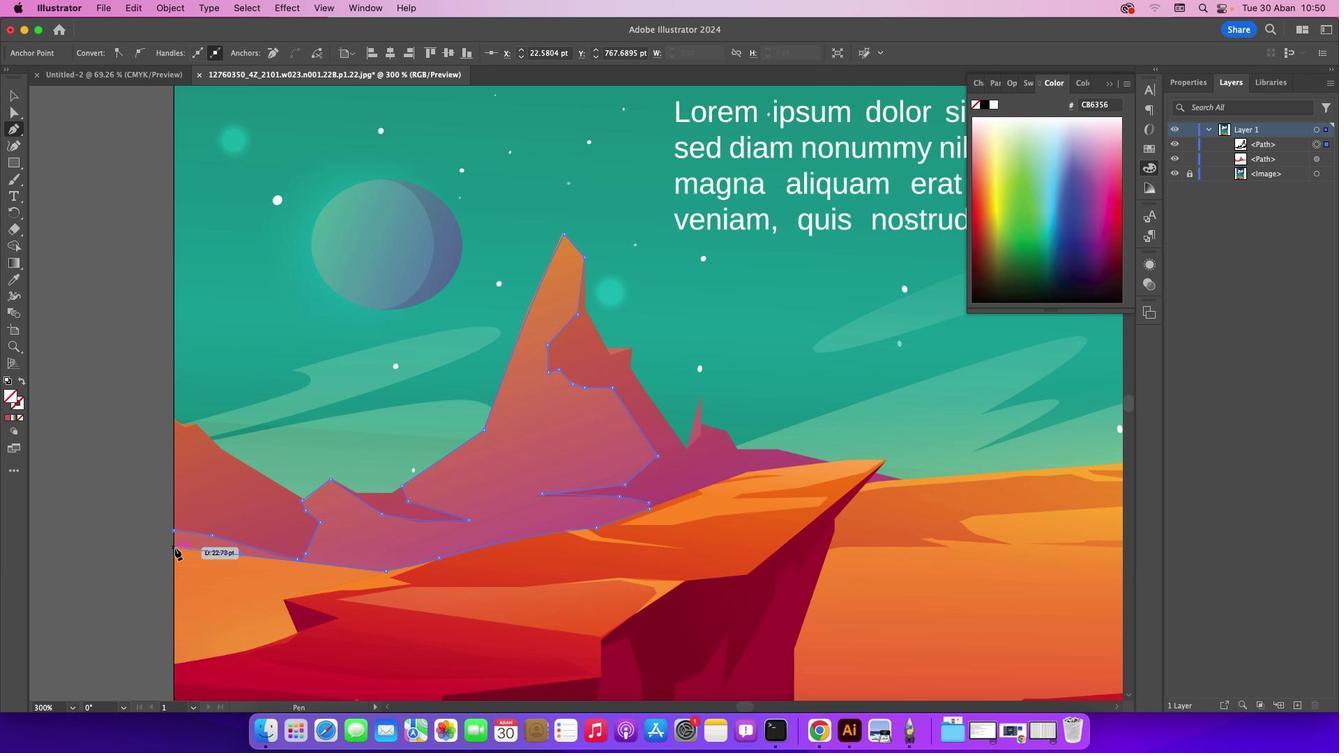 
Action: Mouse pressed left at (175, 547)
Screenshot: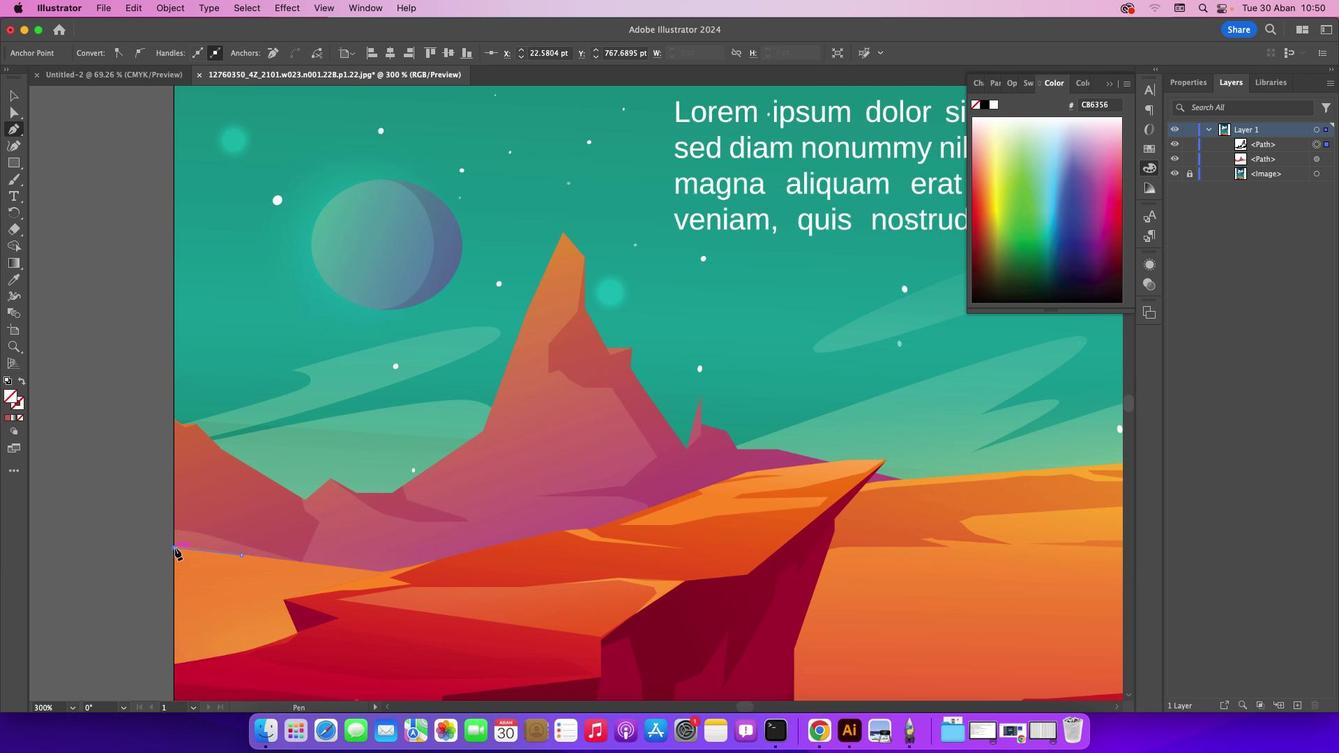 
Action: Mouse moved to (173, 532)
Screenshot: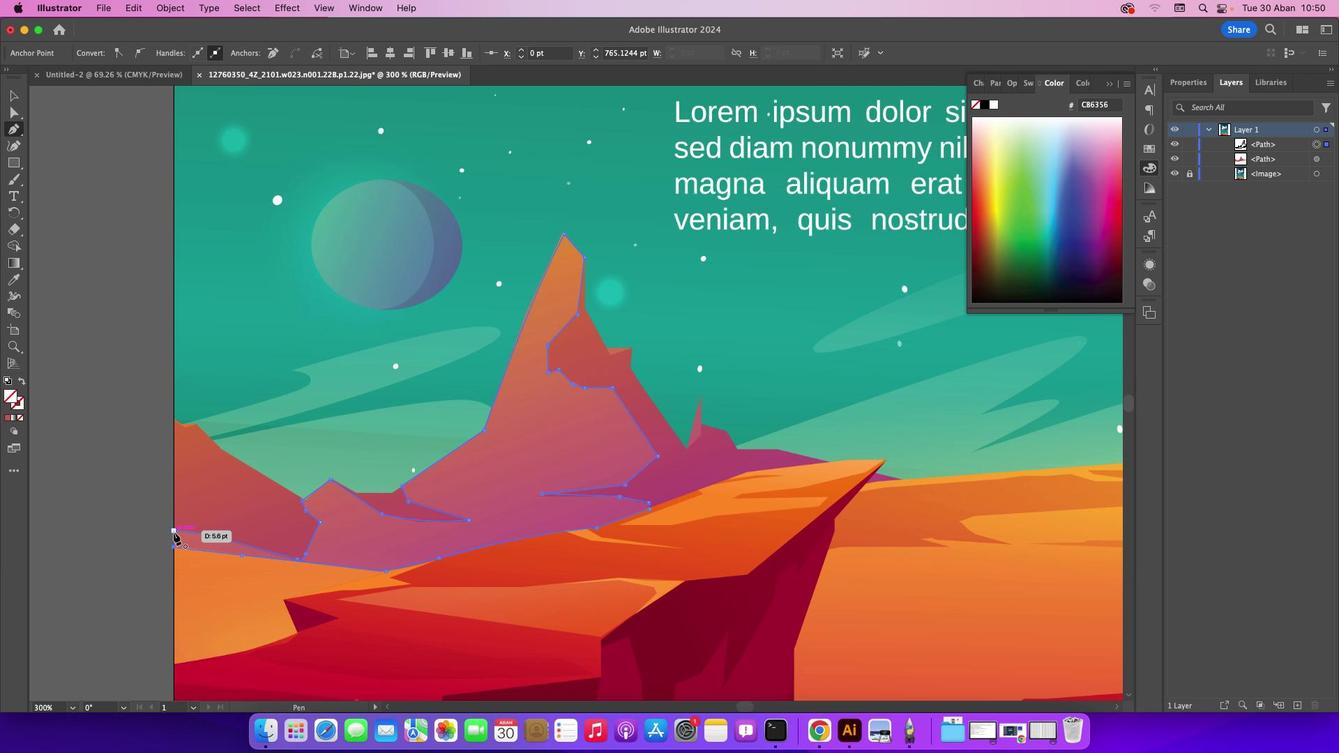 
Action: Mouse pressed left at (173, 532)
Screenshot: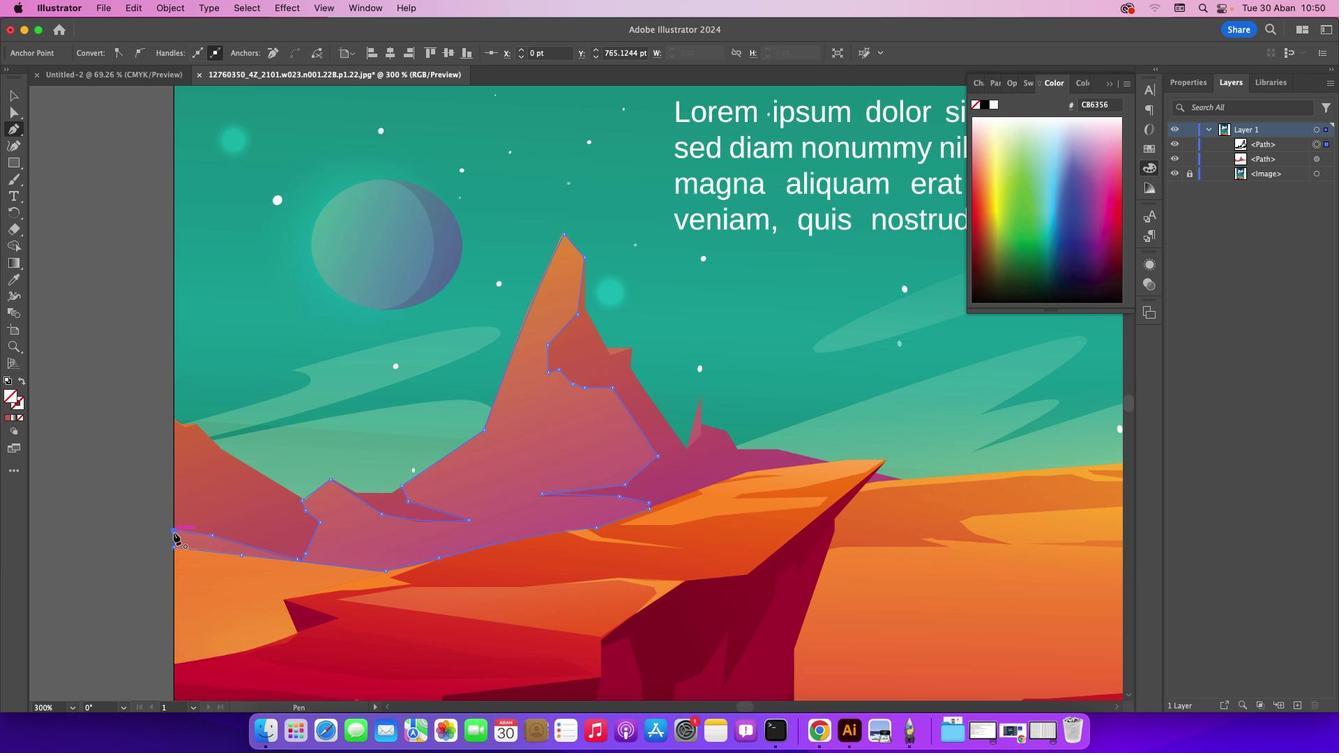 
Action: Mouse moved to (15, 98)
Screenshot: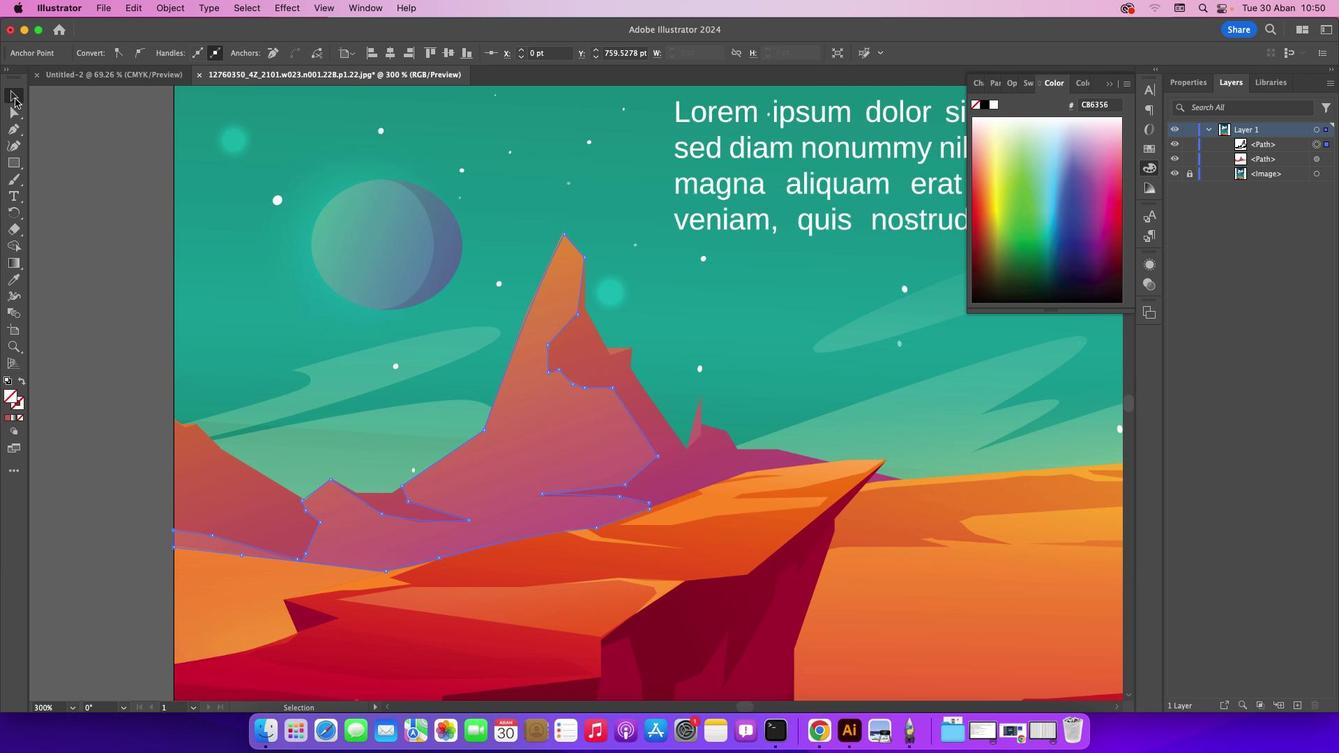 
Action: Mouse pressed left at (15, 98)
Screenshot: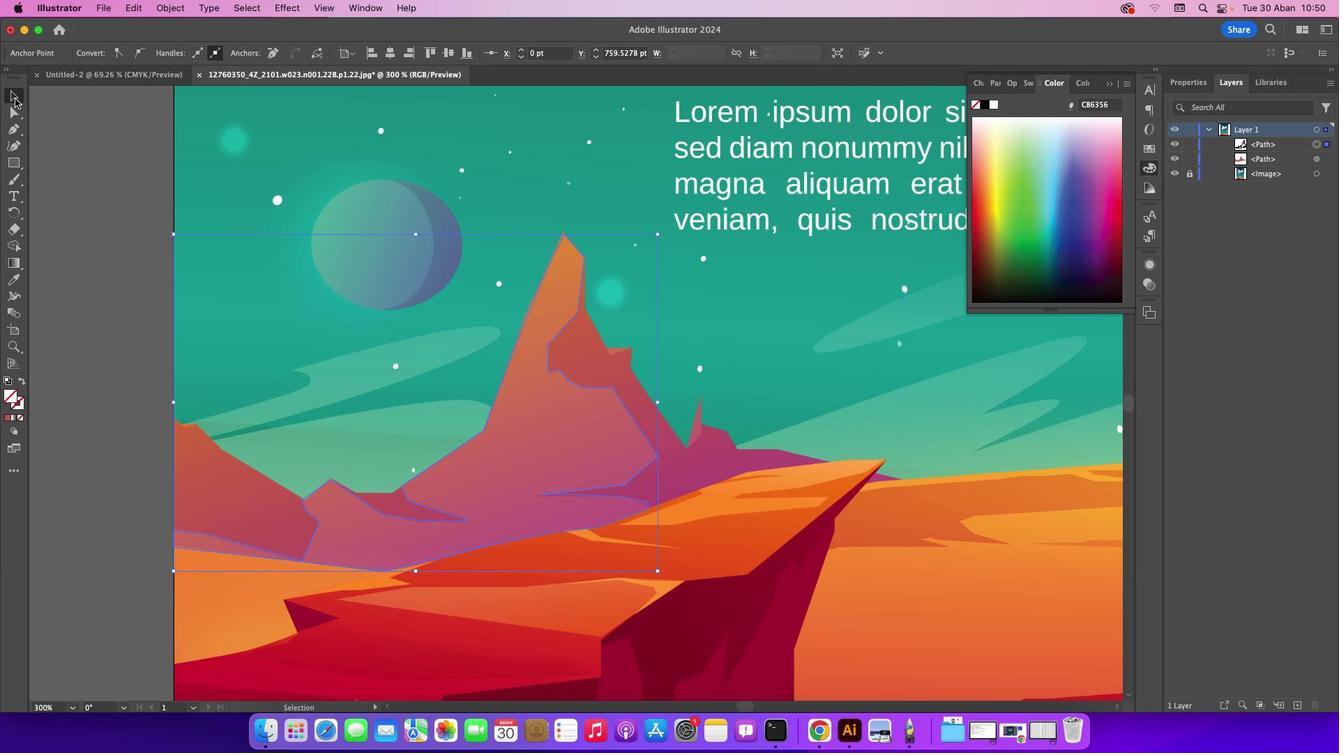 
Action: Mouse moved to (491, 410)
Screenshot: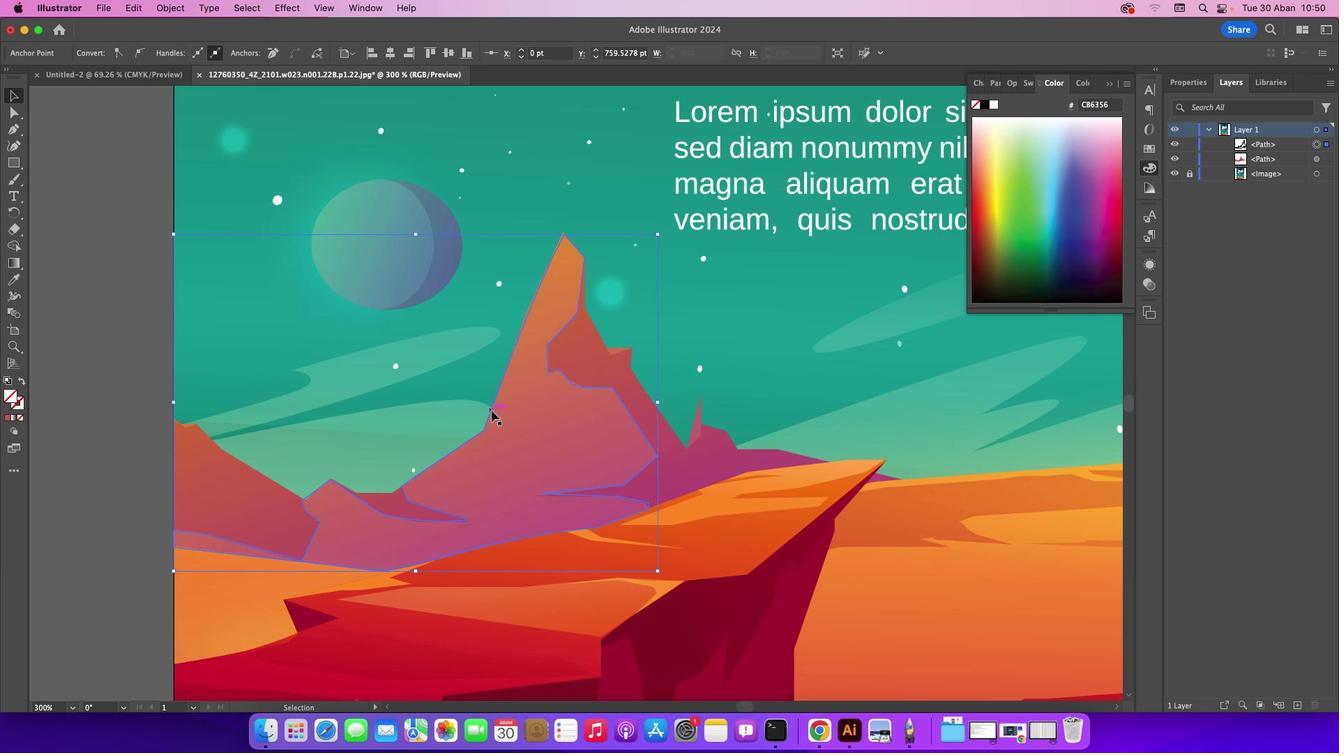 
Action: Mouse pressed left at (491, 410)
Screenshot: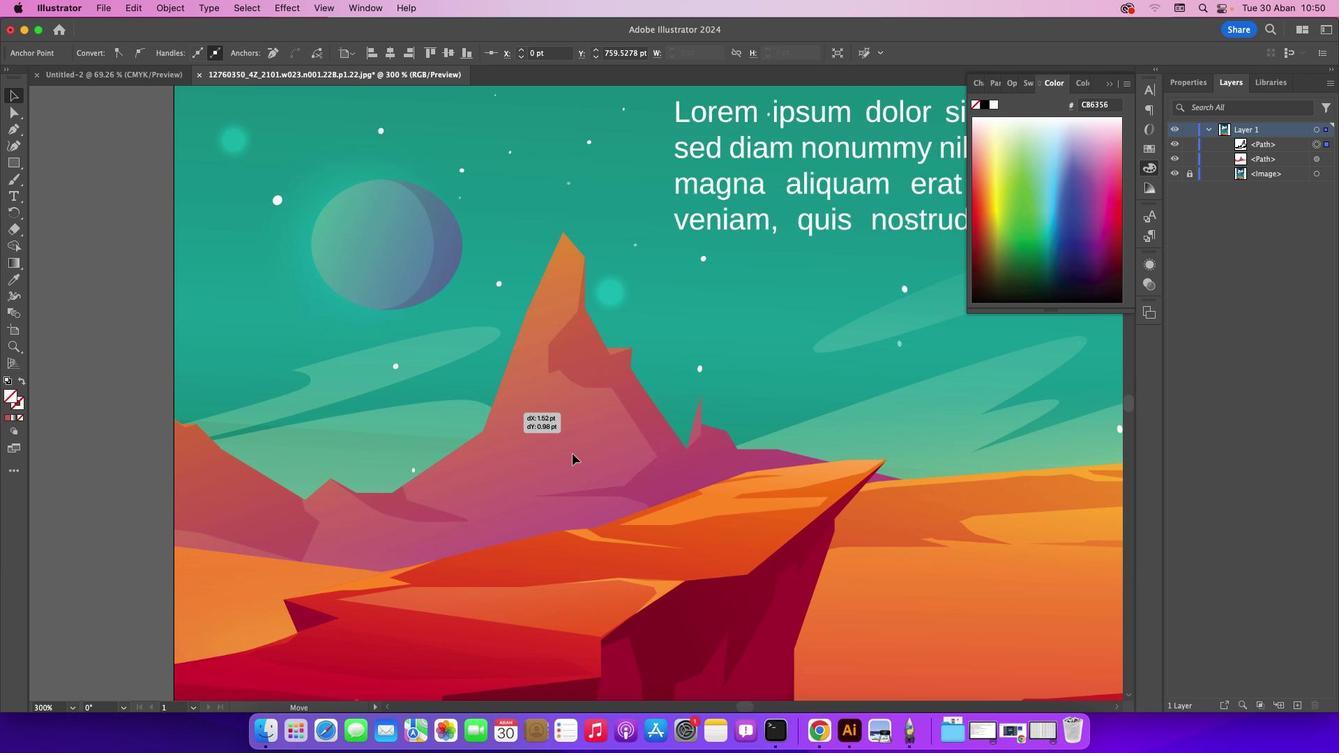 
Action: Mouse moved to (806, 465)
Screenshot: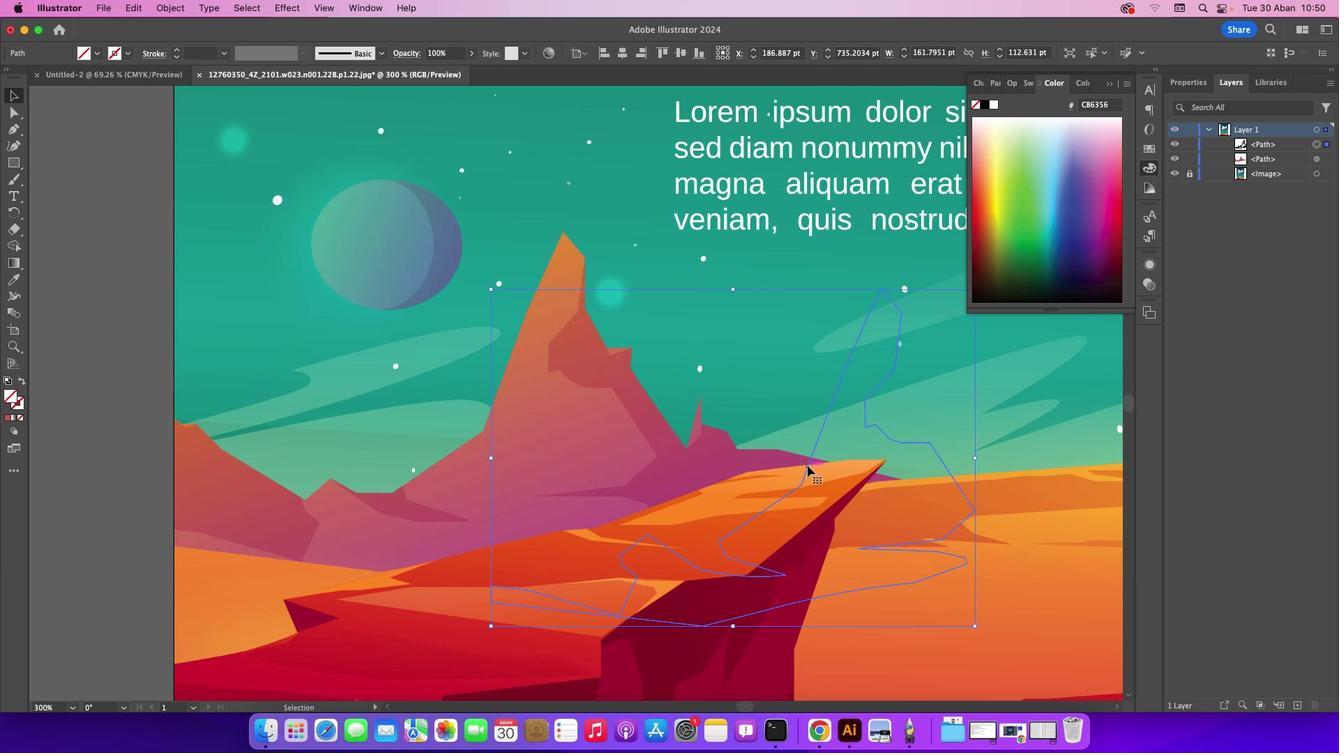
Action: Mouse pressed left at (806, 465)
Screenshot: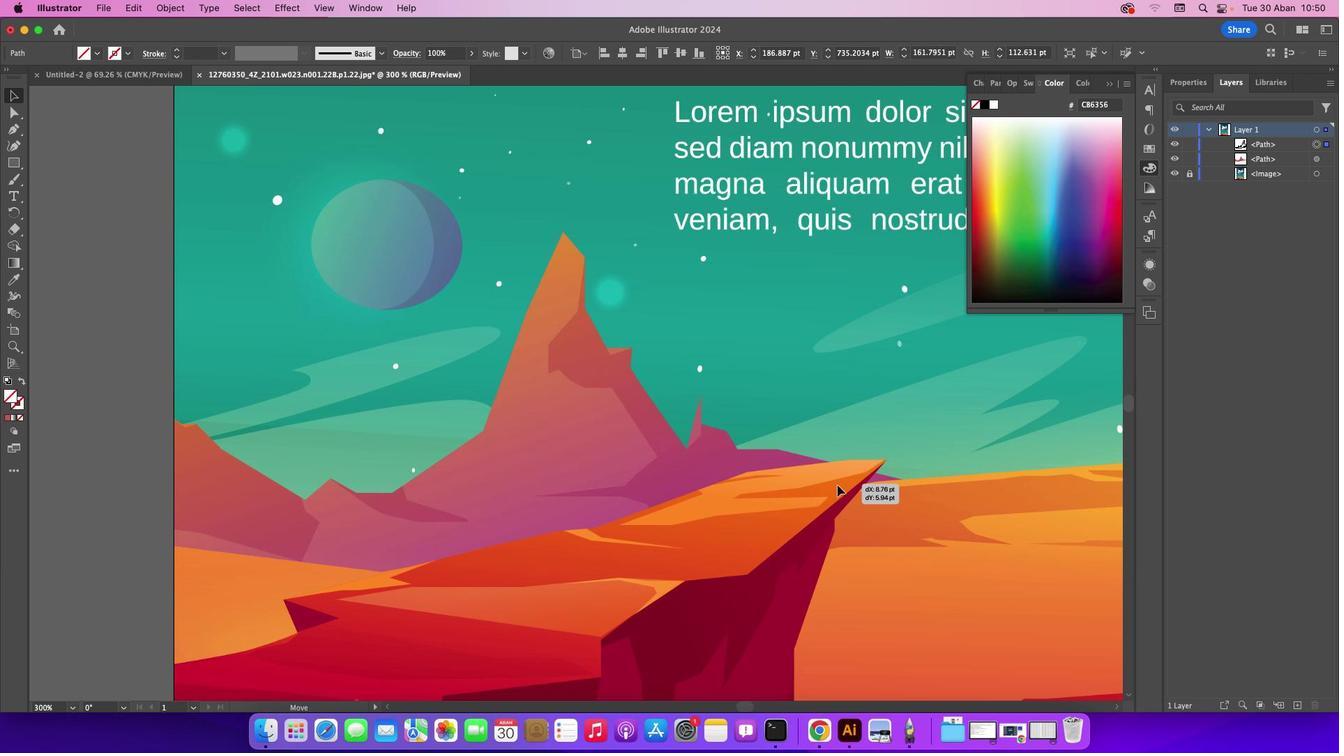 
Action: Mouse moved to (13, 418)
Screenshot: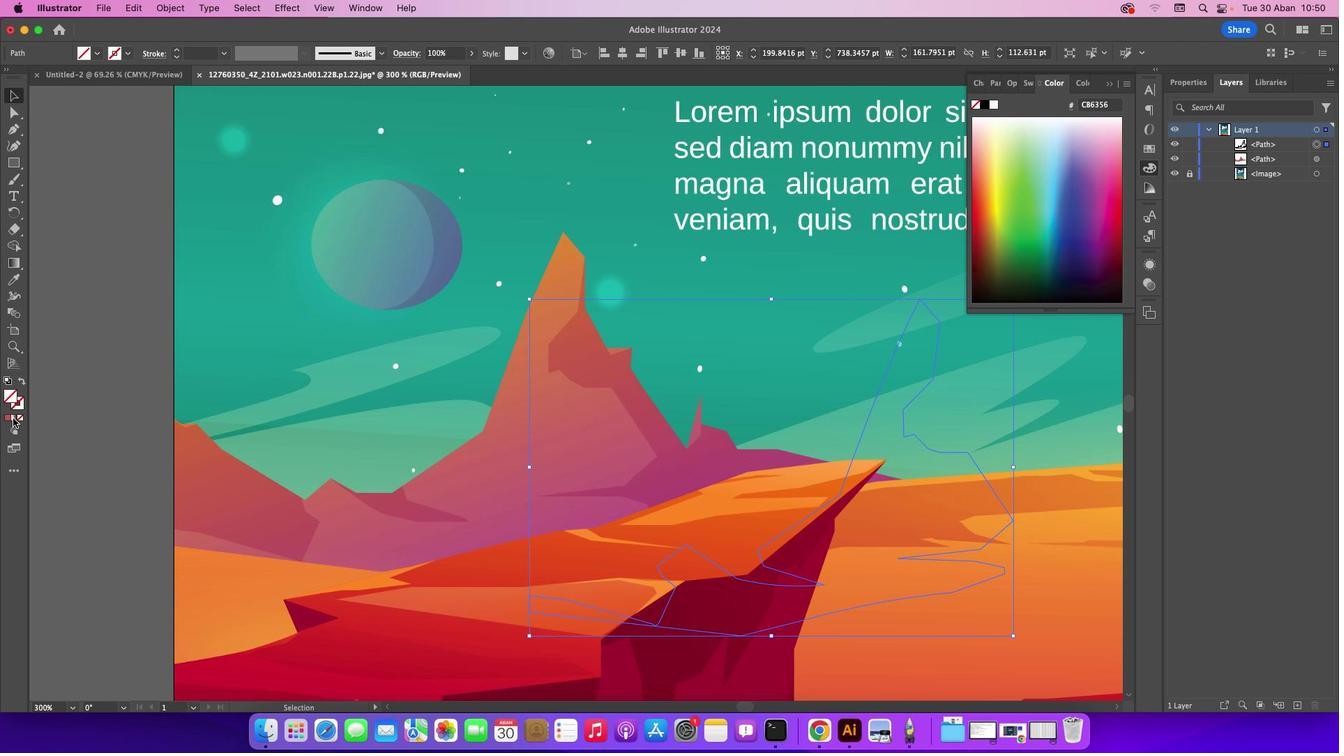 
Action: Mouse pressed left at (13, 418)
Screenshot: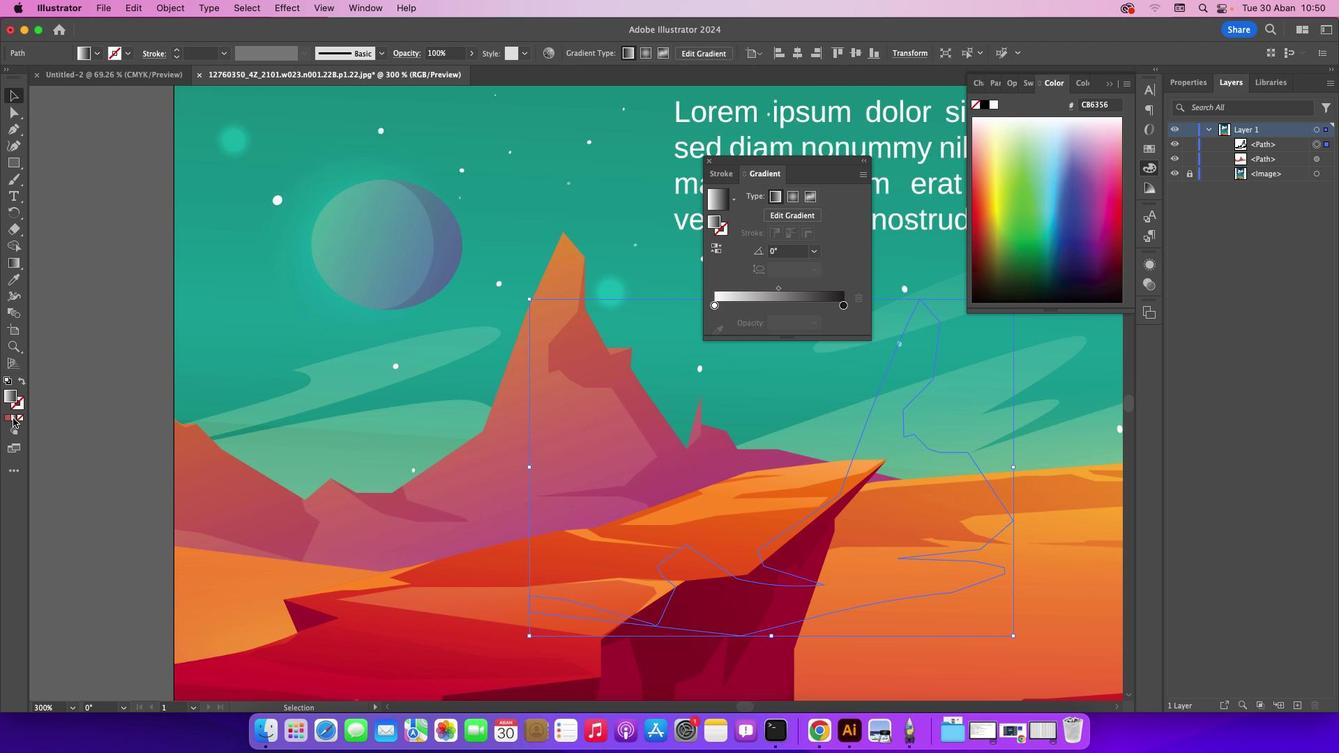 
Action: Mouse moved to (714, 304)
Screenshot: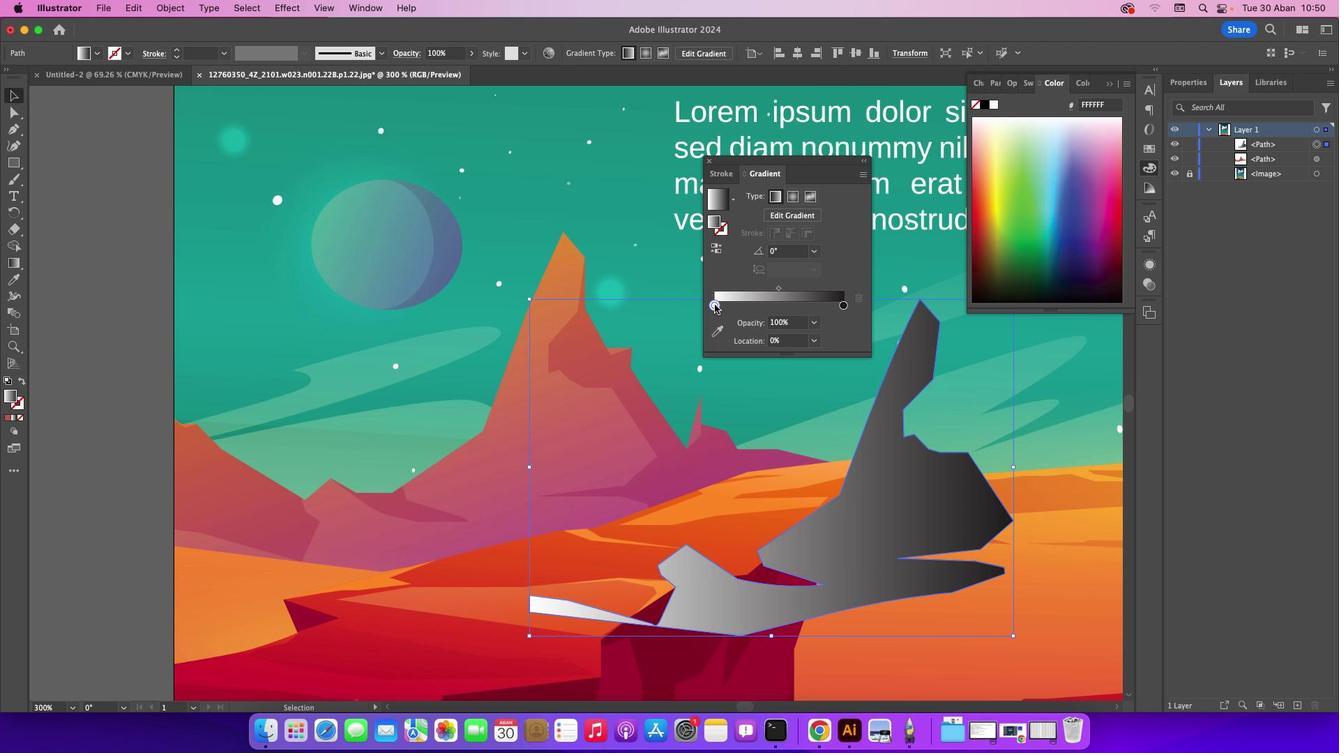 
Action: Mouse pressed left at (714, 304)
Screenshot: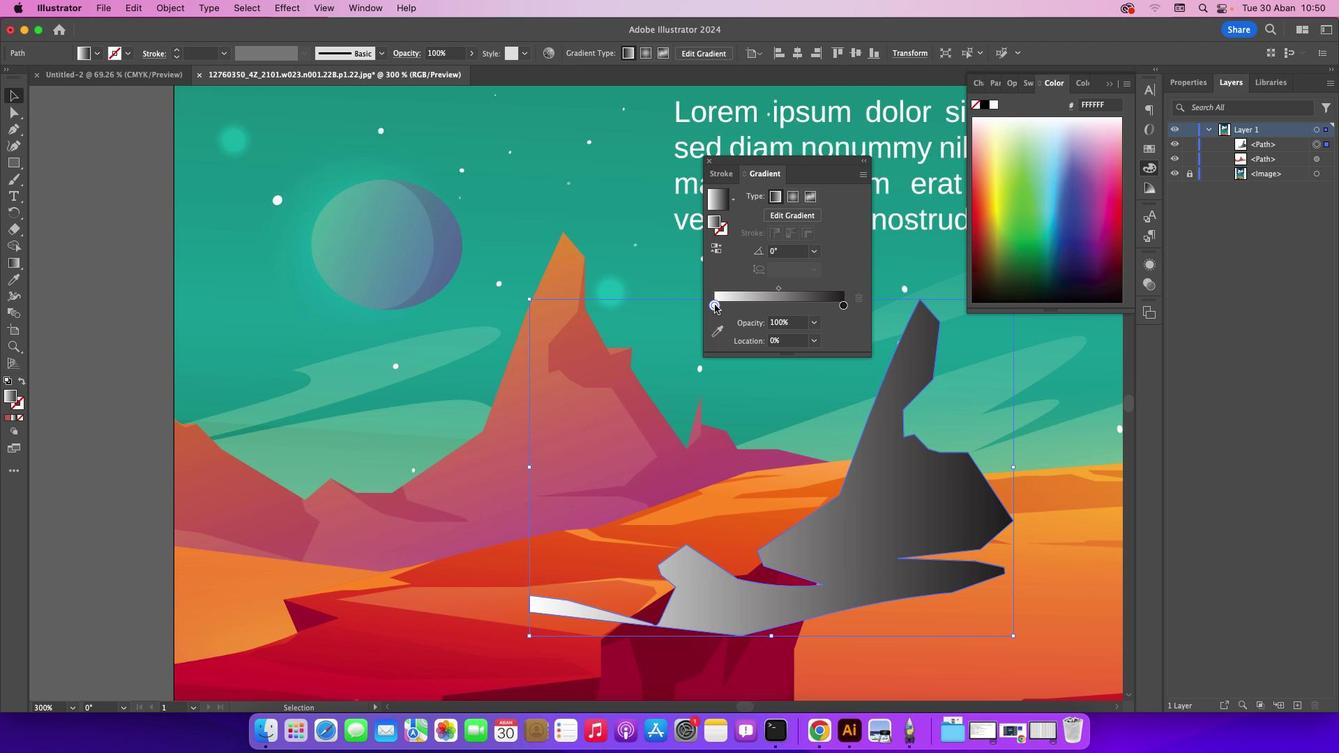 
Action: Mouse moved to (718, 331)
Screenshot: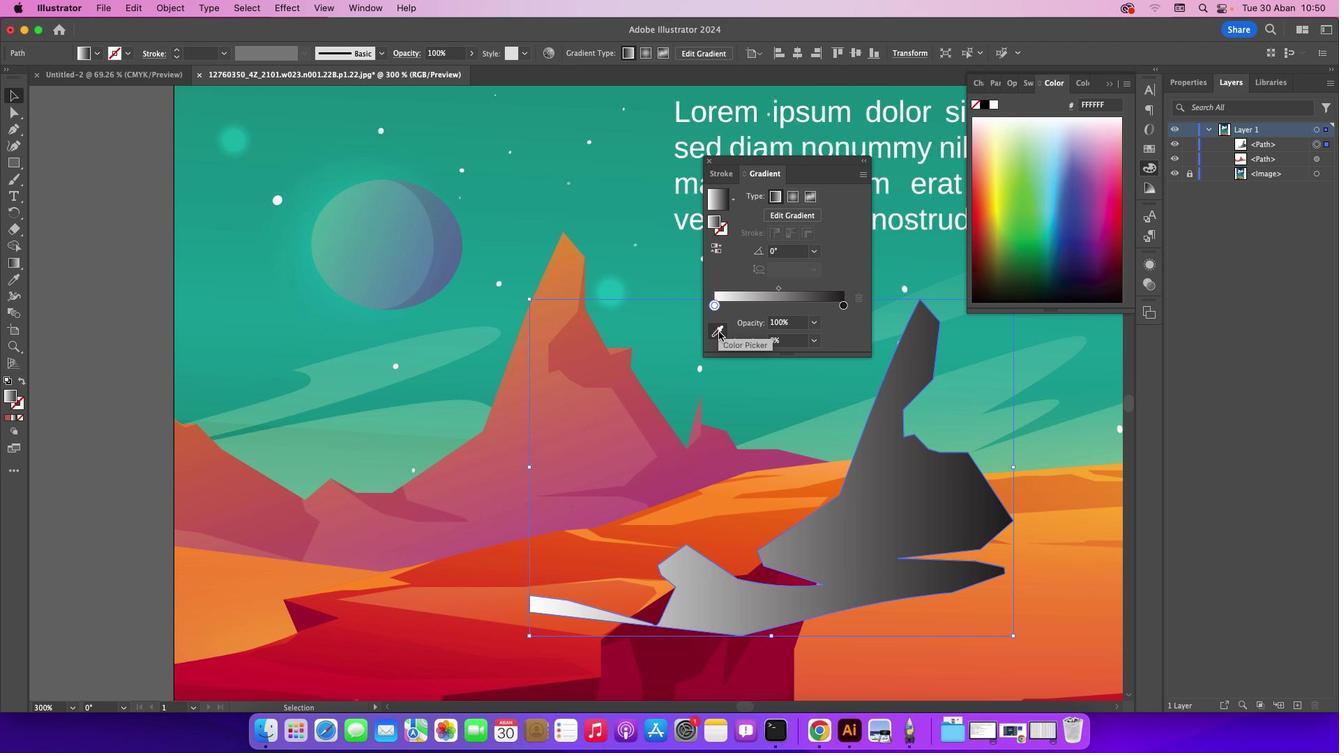 
Action: Mouse pressed left at (718, 331)
Screenshot: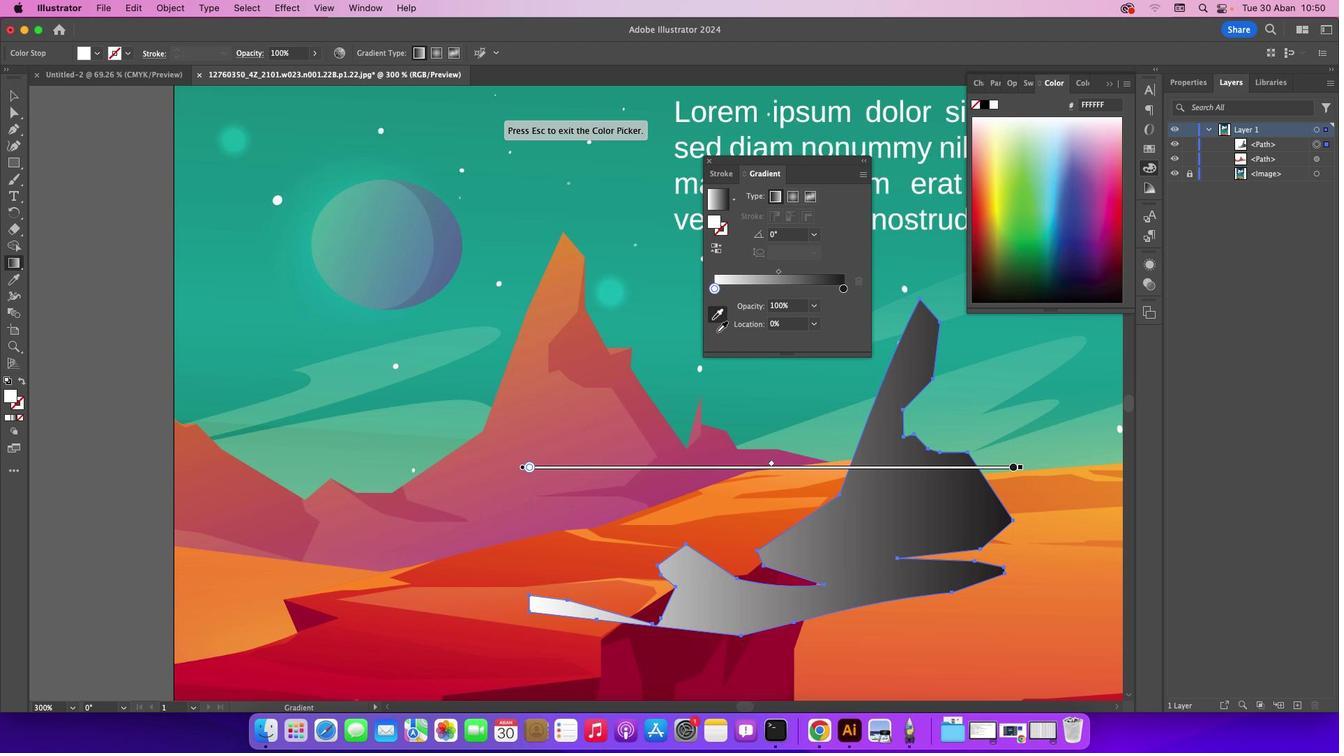 
Action: Mouse moved to (505, 526)
Screenshot: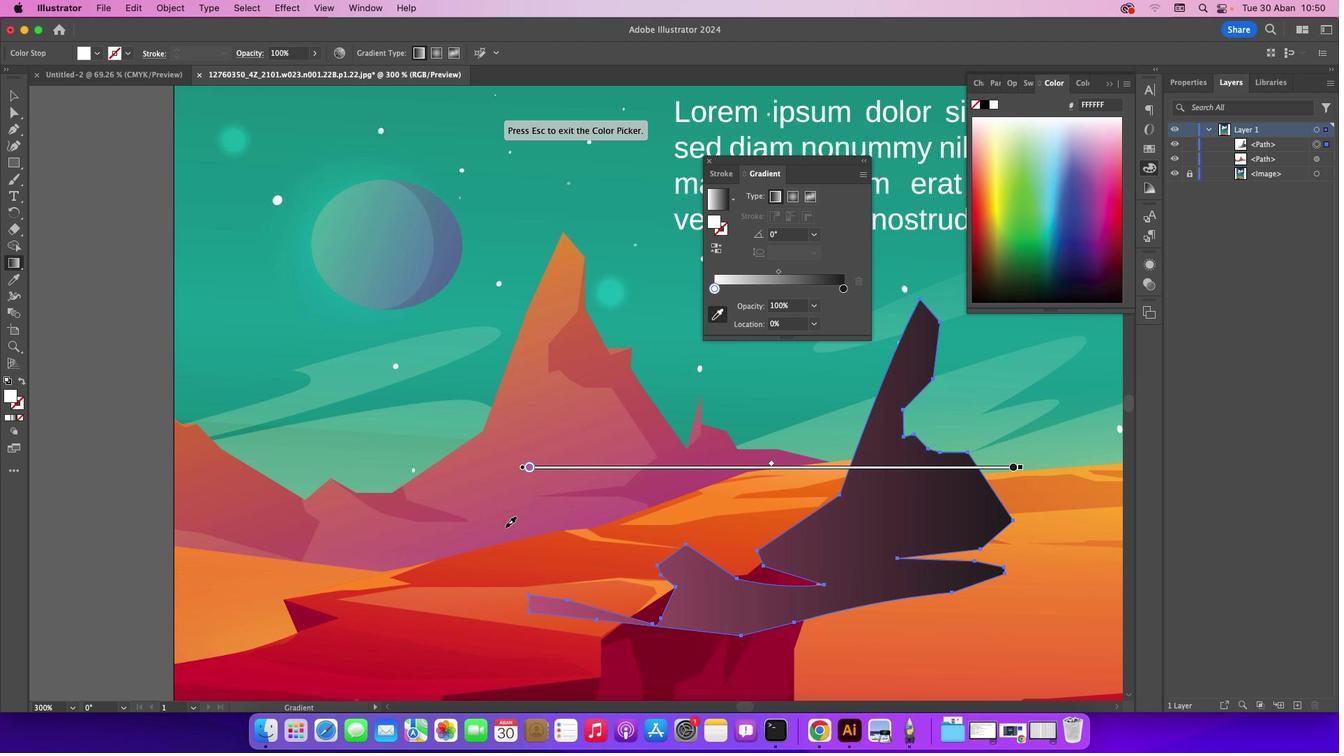 
Action: Mouse pressed left at (505, 526)
Screenshot: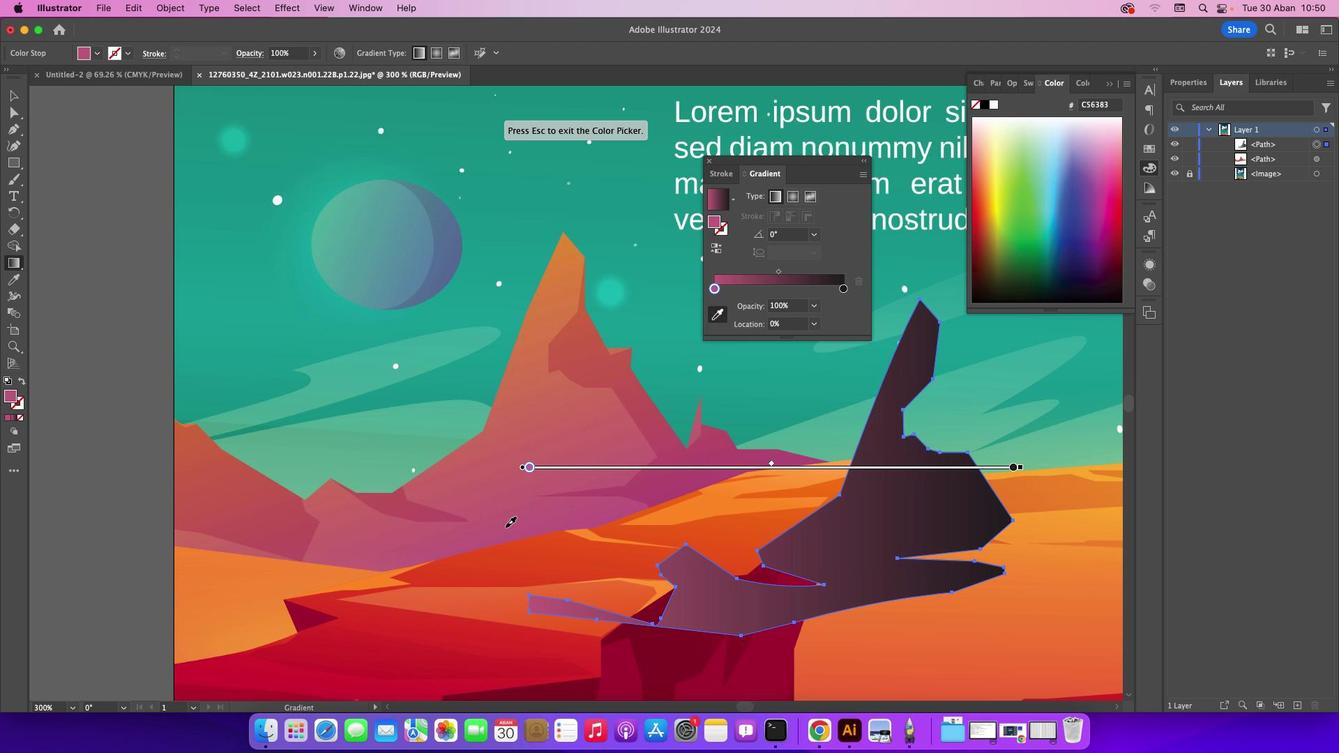 
Action: Mouse moved to (843, 287)
Screenshot: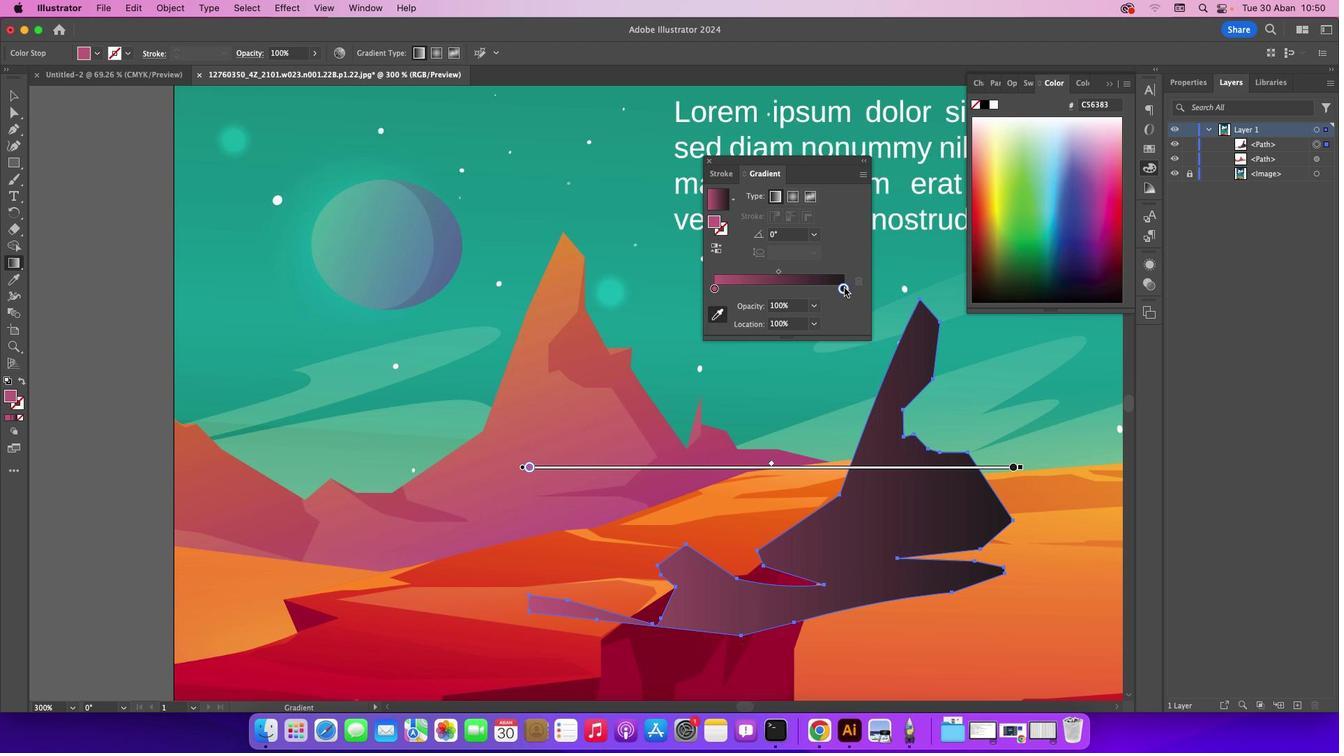 
Action: Mouse pressed left at (843, 287)
Screenshot: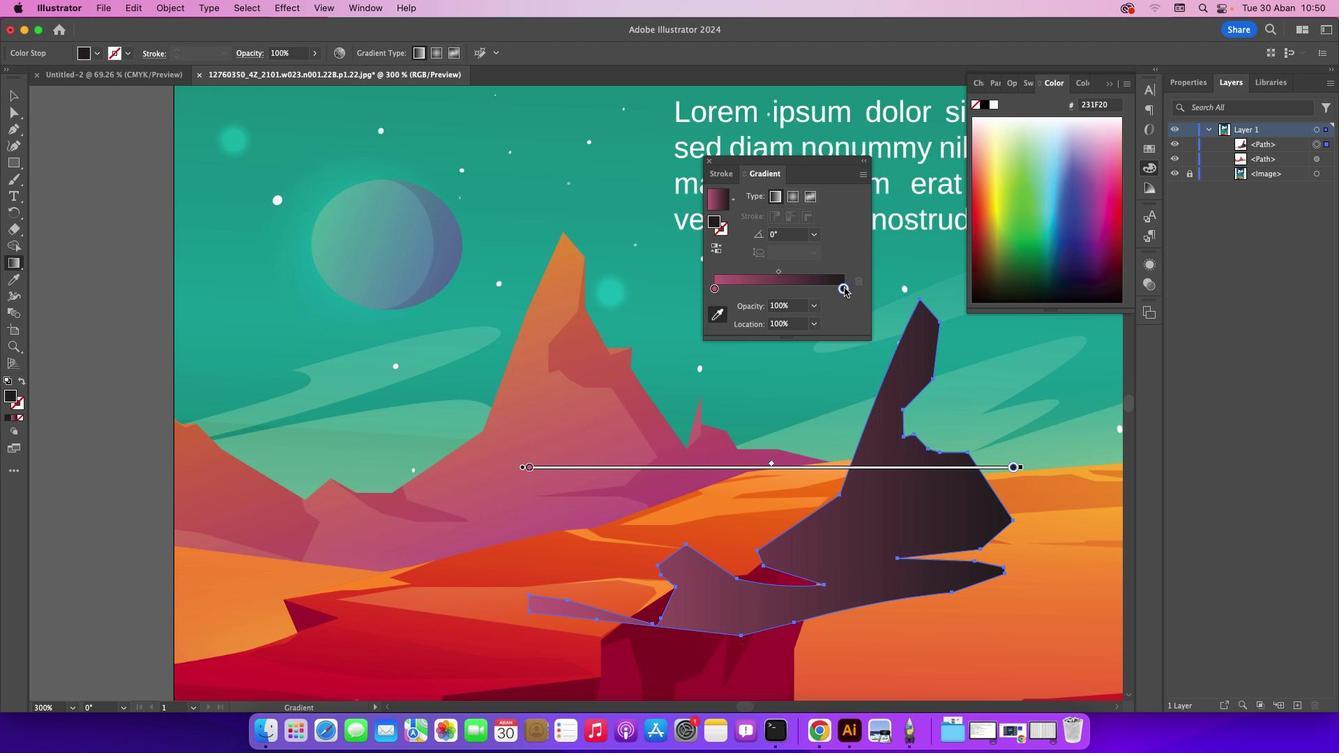 
Action: Mouse moved to (547, 308)
Screenshot: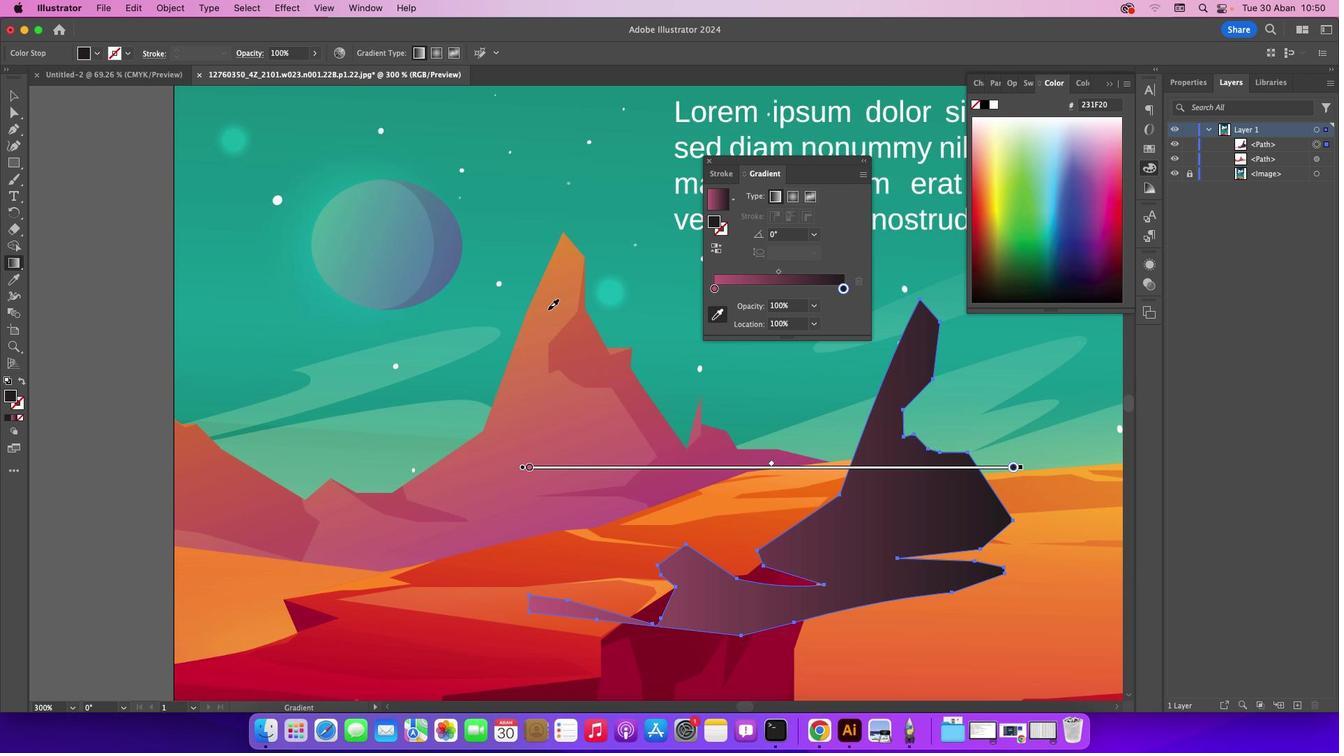 
Action: Mouse pressed left at (547, 308)
Screenshot: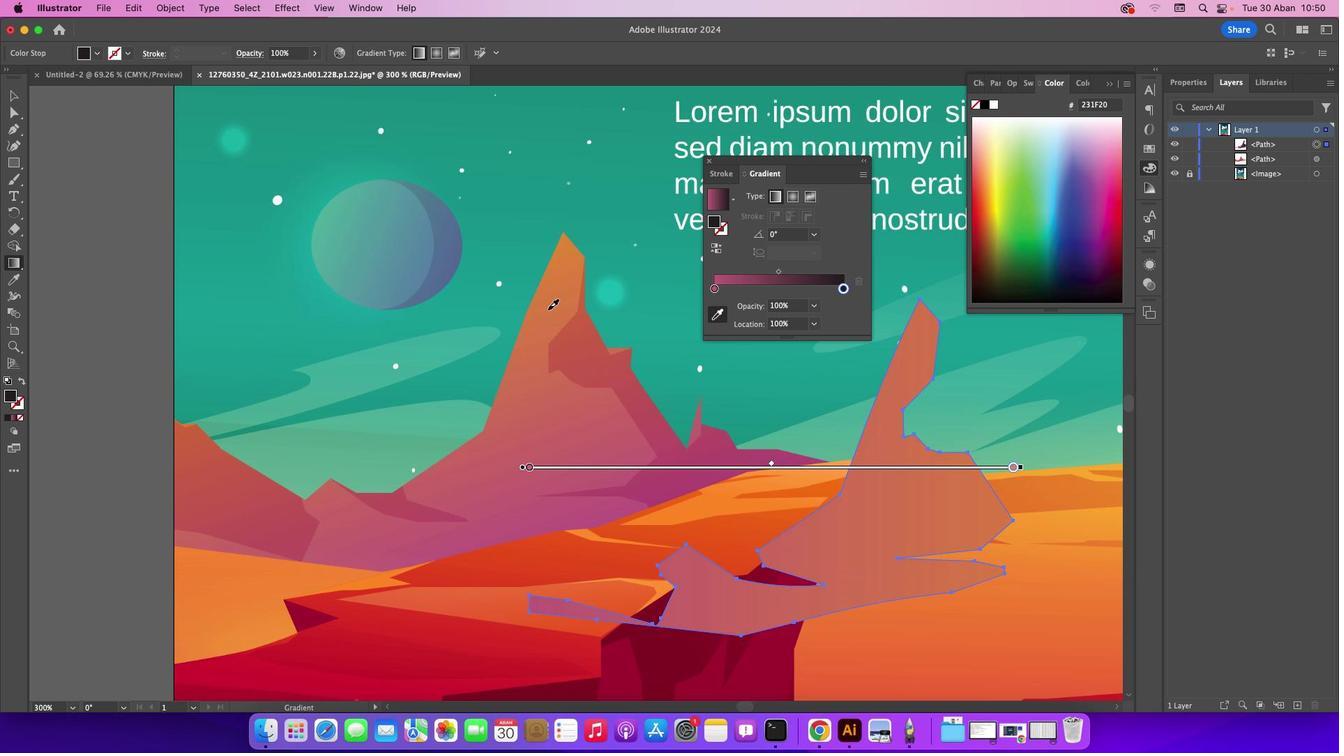 
Action: Mouse moved to (779, 272)
Screenshot: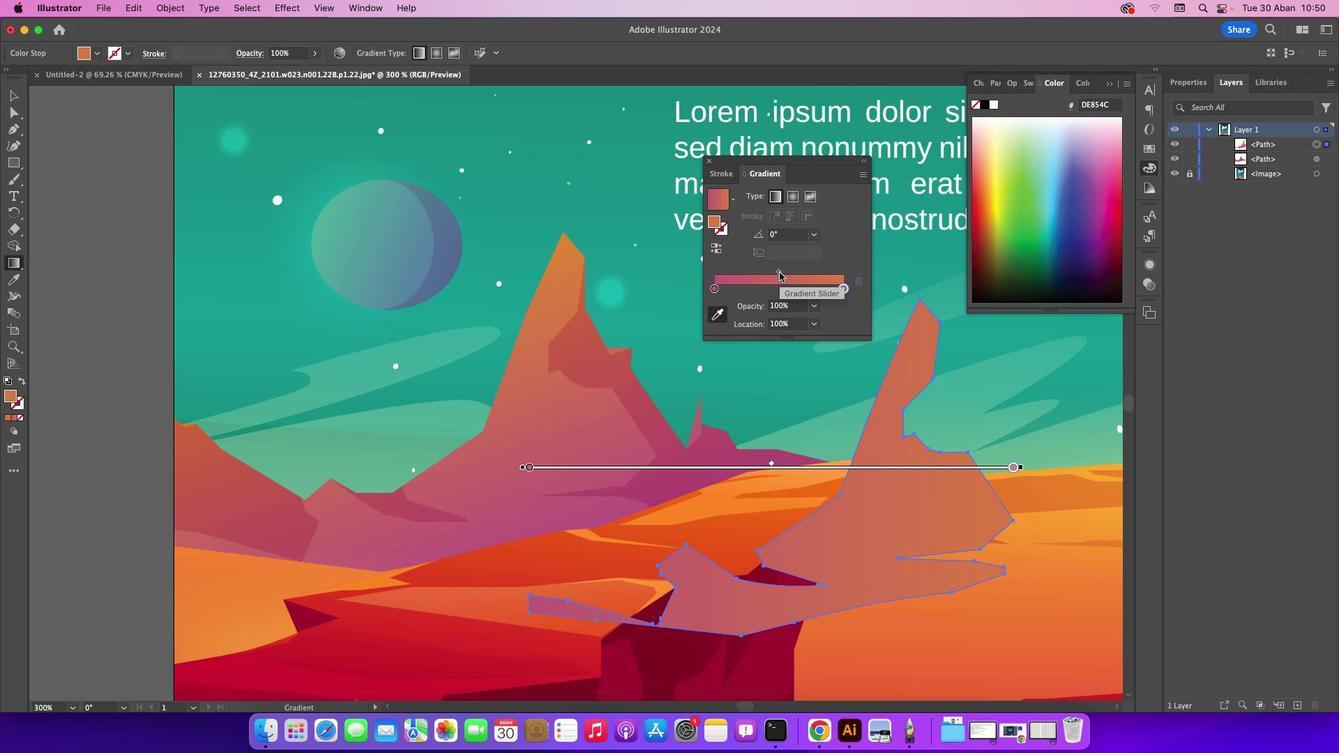 
Action: Mouse pressed left at (779, 272)
Screenshot: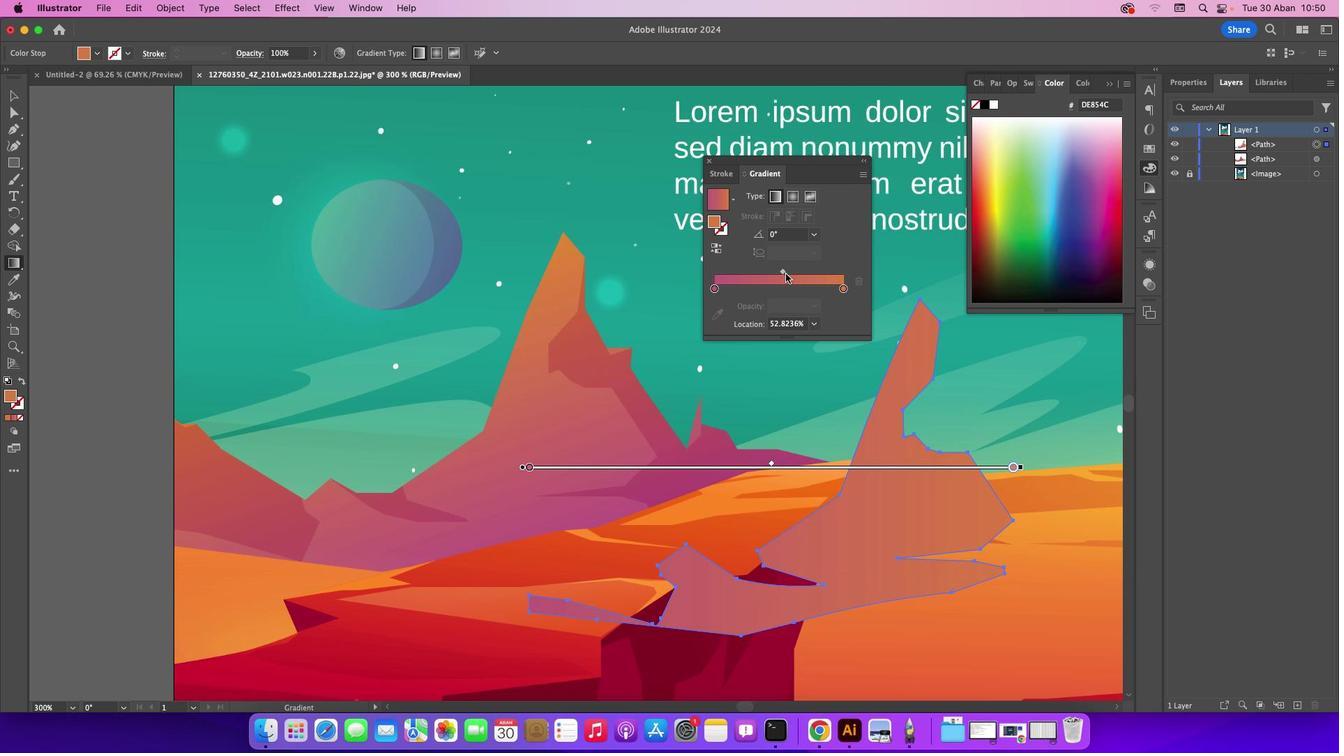 
Action: Mouse moved to (712, 160)
